 Task: Set up alerts for listings in Atlanta, Georgia, that have a gourmet kitchen or stainless steel appliances.
Action: Mouse moved to (347, 197)
Screenshot: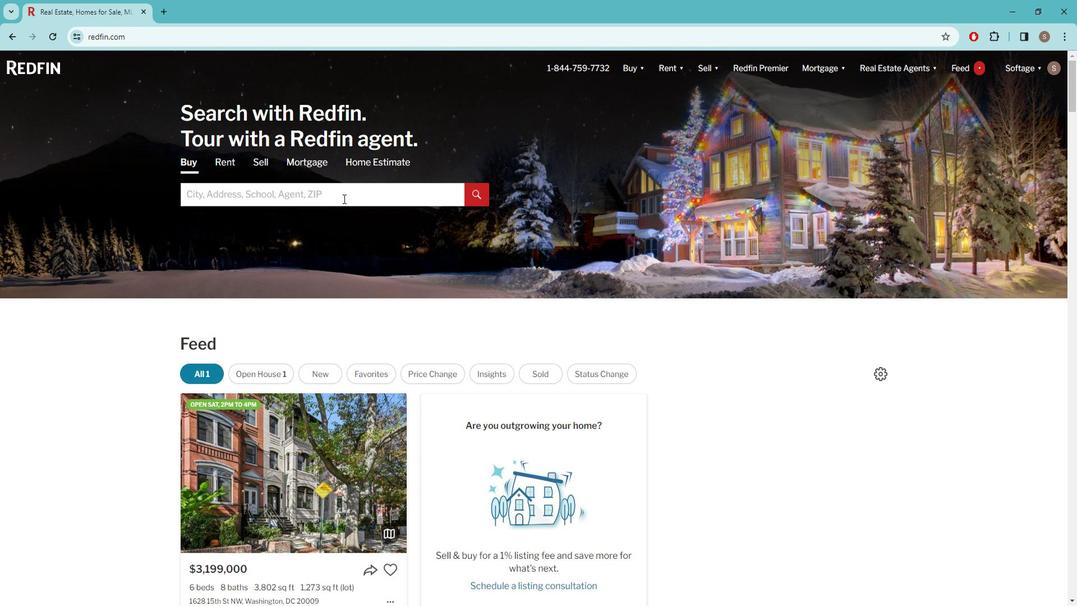 
Action: Mouse pressed left at (347, 197)
Screenshot: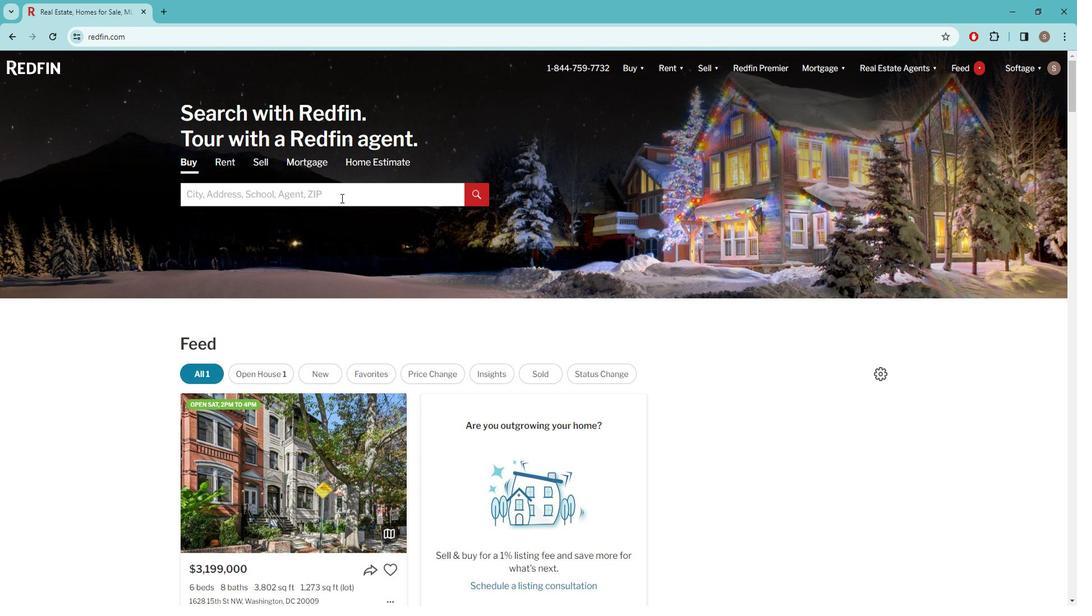 
Action: Key pressed a<Key.caps_lock>TLANTA,<Key.space><Key.caps_lock>g<Key.caps_lock>EO
Screenshot: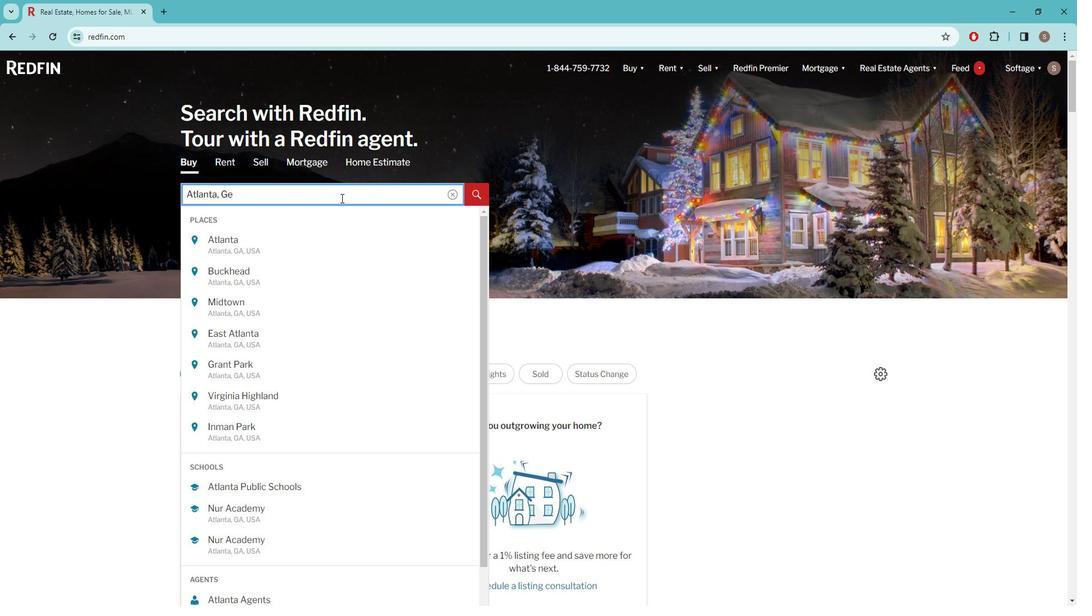 
Action: Mouse moved to (281, 236)
Screenshot: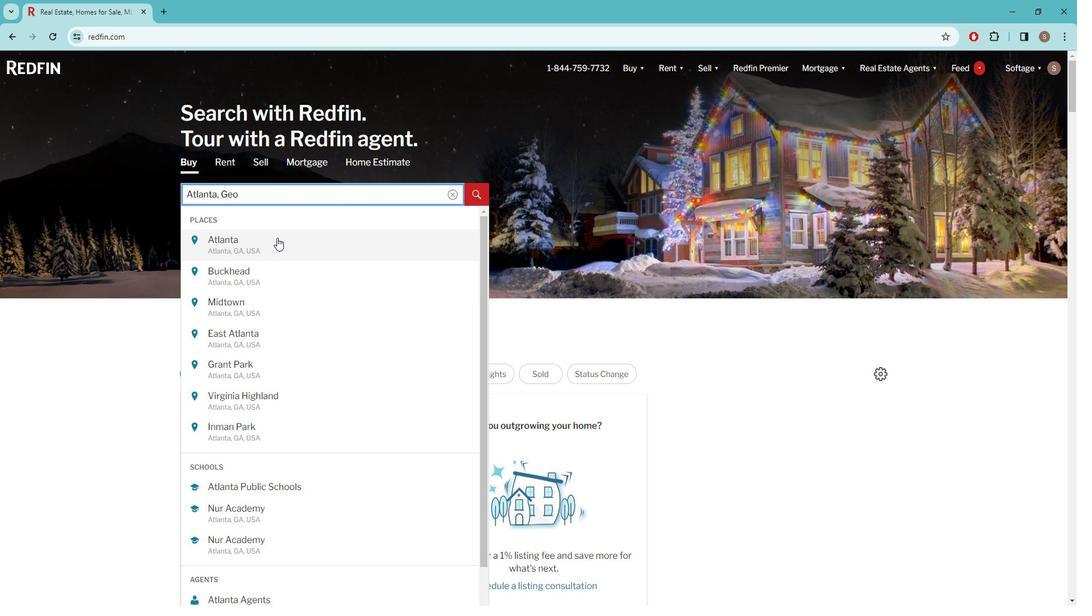 
Action: Mouse pressed left at (281, 236)
Screenshot: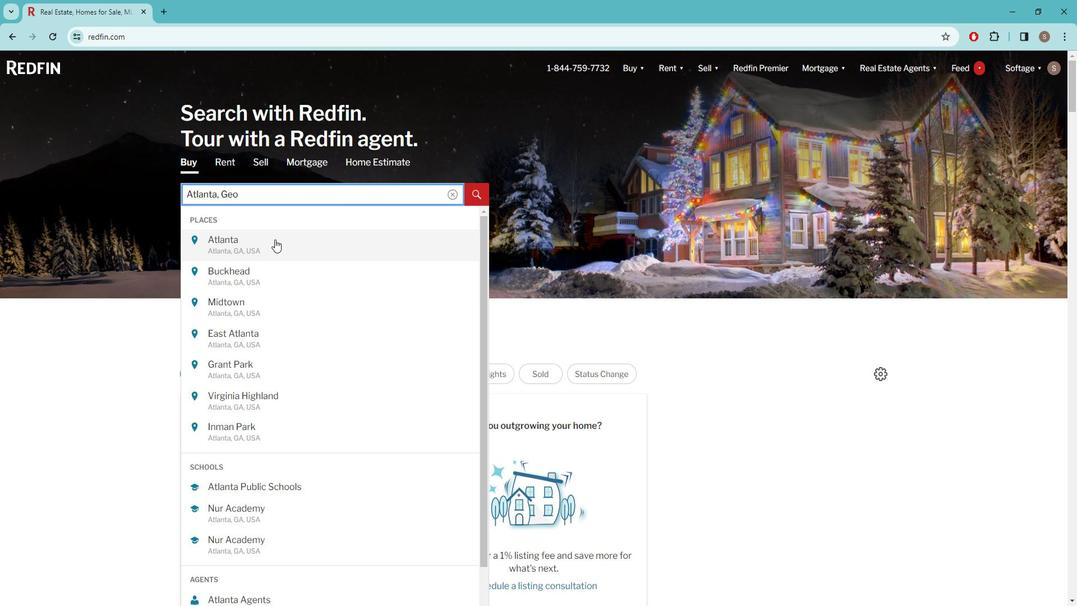 
Action: Mouse moved to (949, 140)
Screenshot: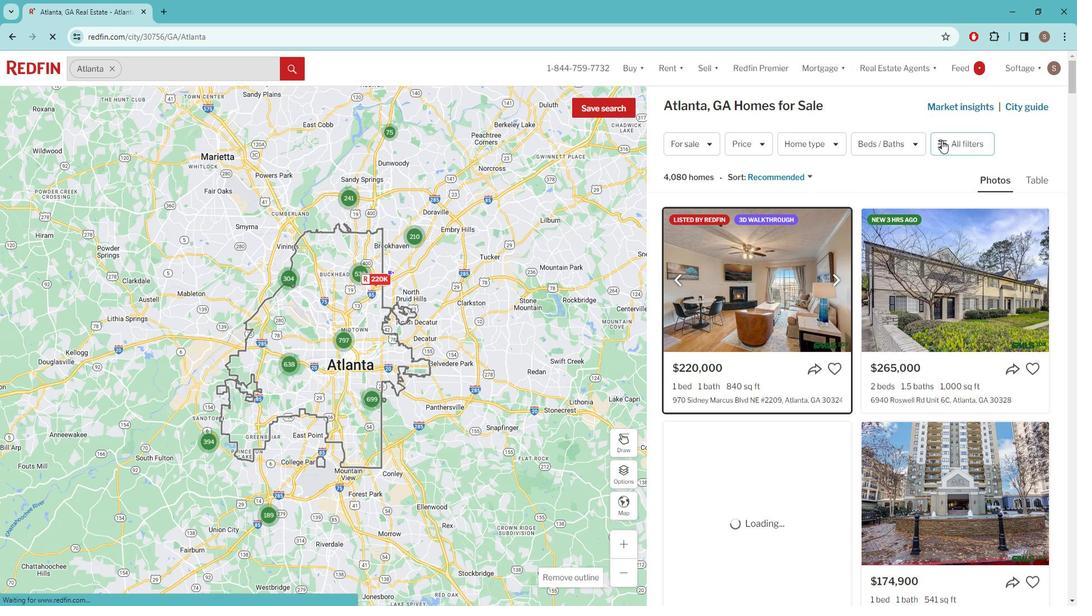 
Action: Mouse pressed left at (949, 140)
Screenshot: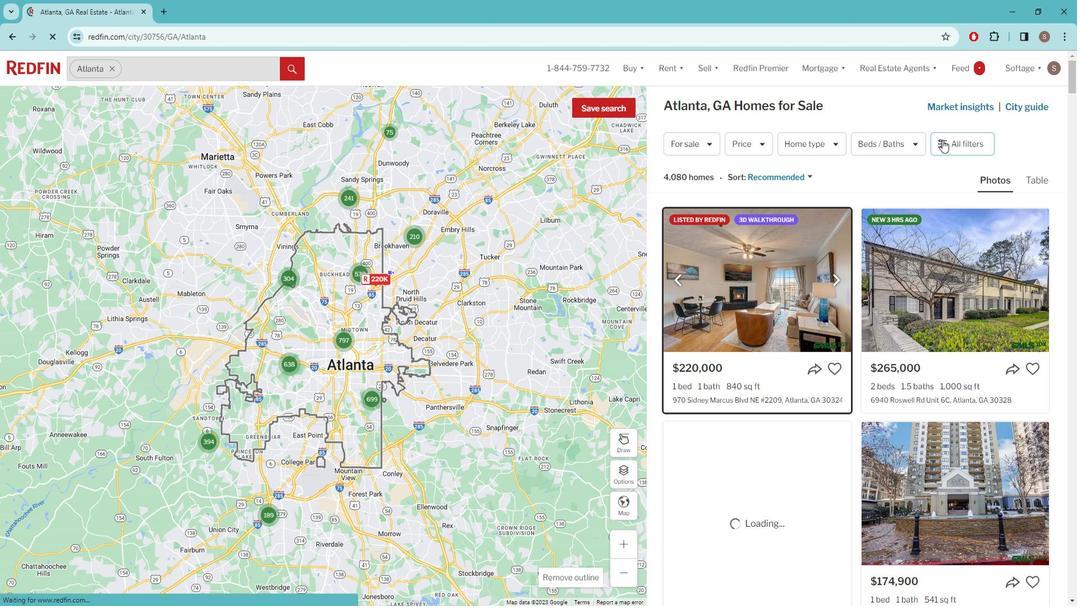 
Action: Mouse pressed left at (949, 140)
Screenshot: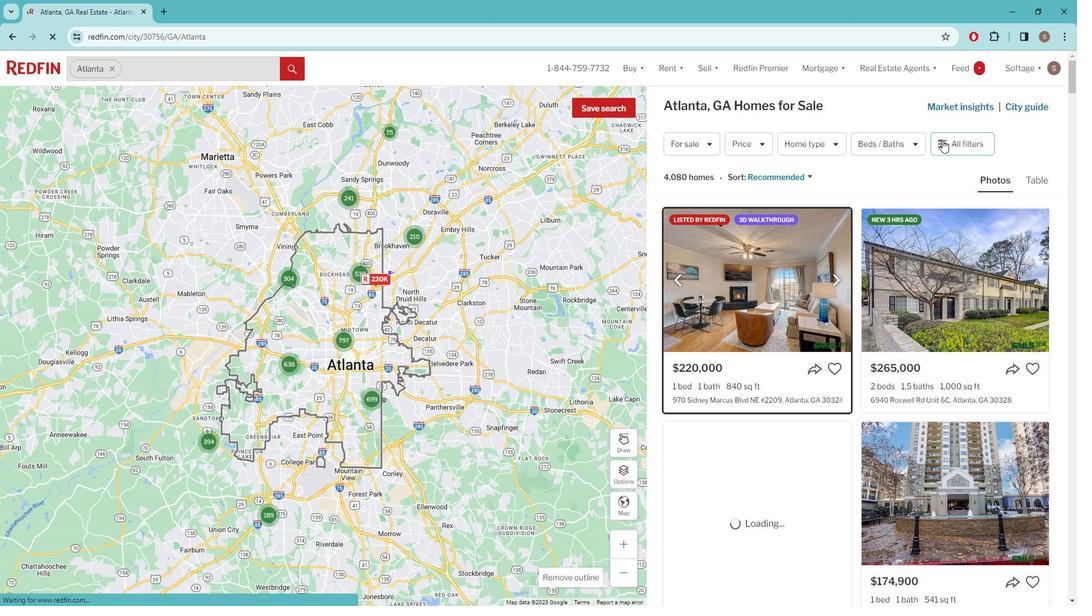 
Action: Mouse pressed left at (949, 140)
Screenshot: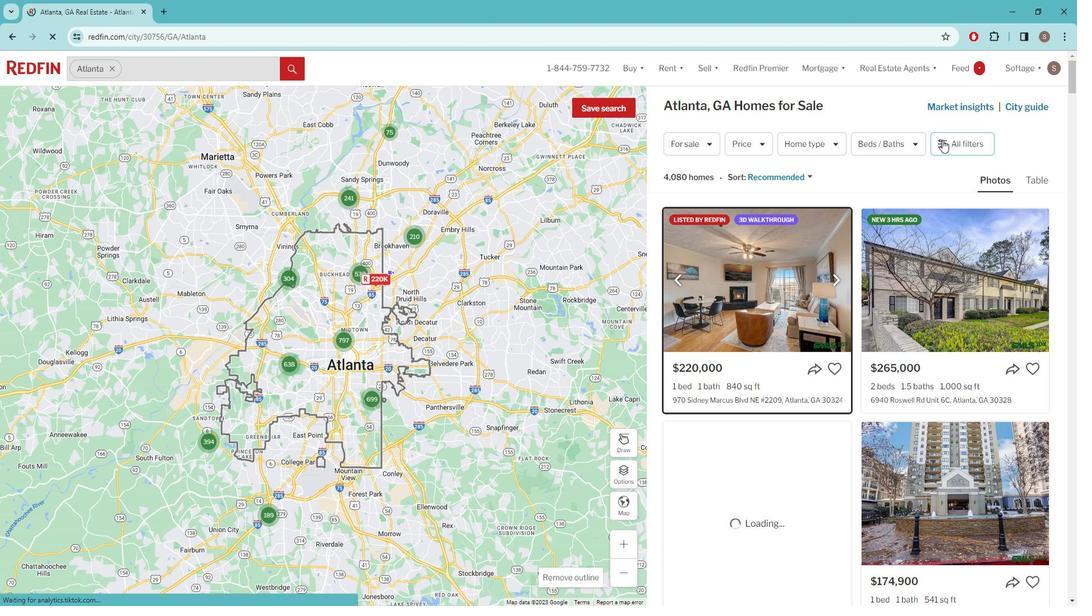 
Action: Mouse moved to (960, 142)
Screenshot: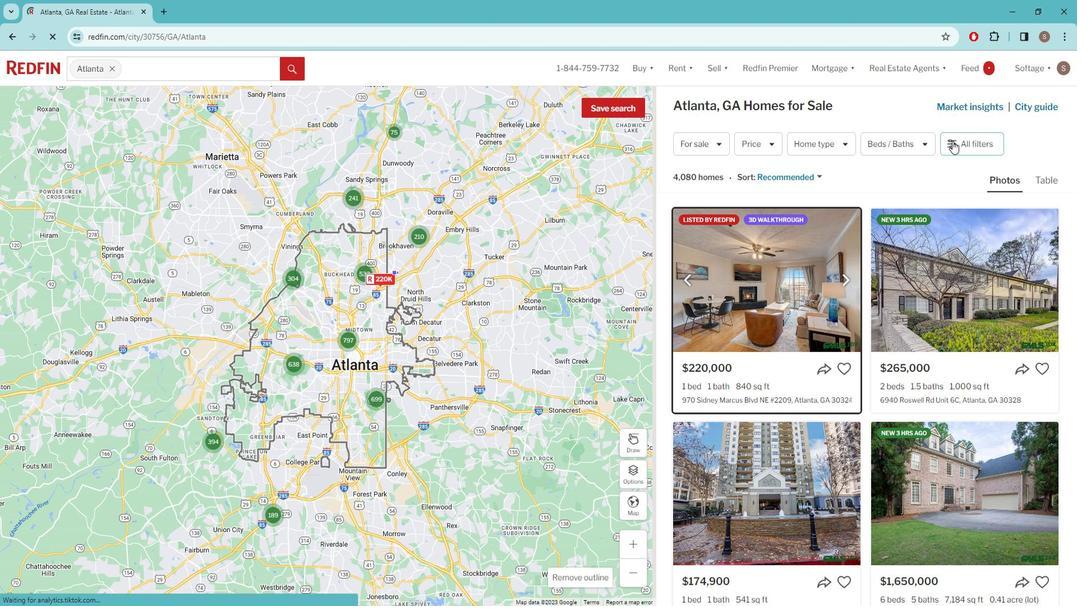 
Action: Mouse pressed left at (960, 142)
Screenshot: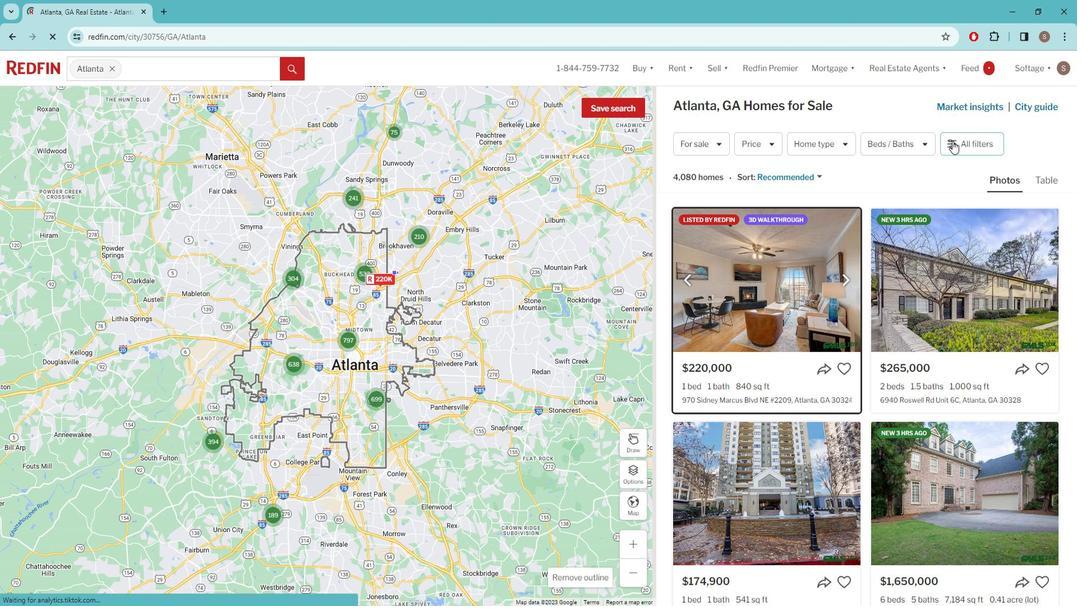 
Action: Mouse pressed left at (960, 142)
Screenshot: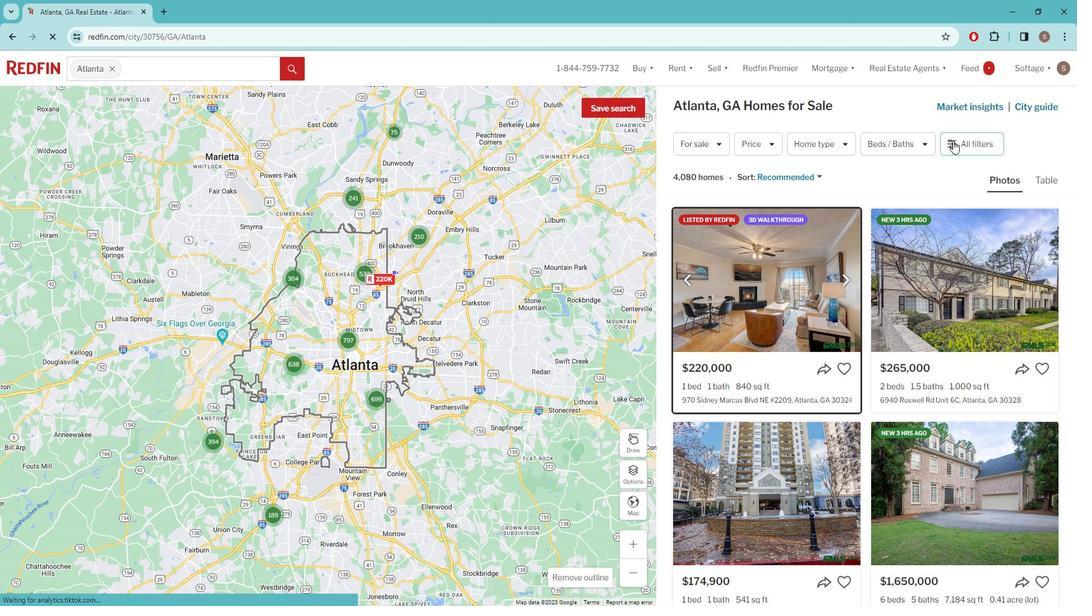 
Action: Mouse moved to (943, 165)
Screenshot: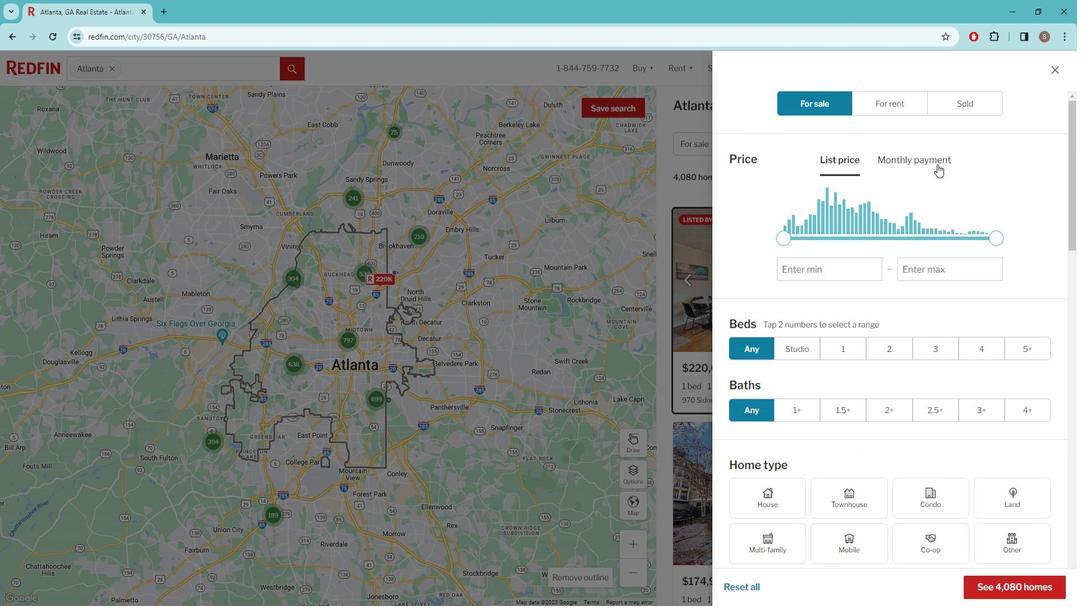 
Action: Mouse scrolled (943, 164) with delta (0, 0)
Screenshot: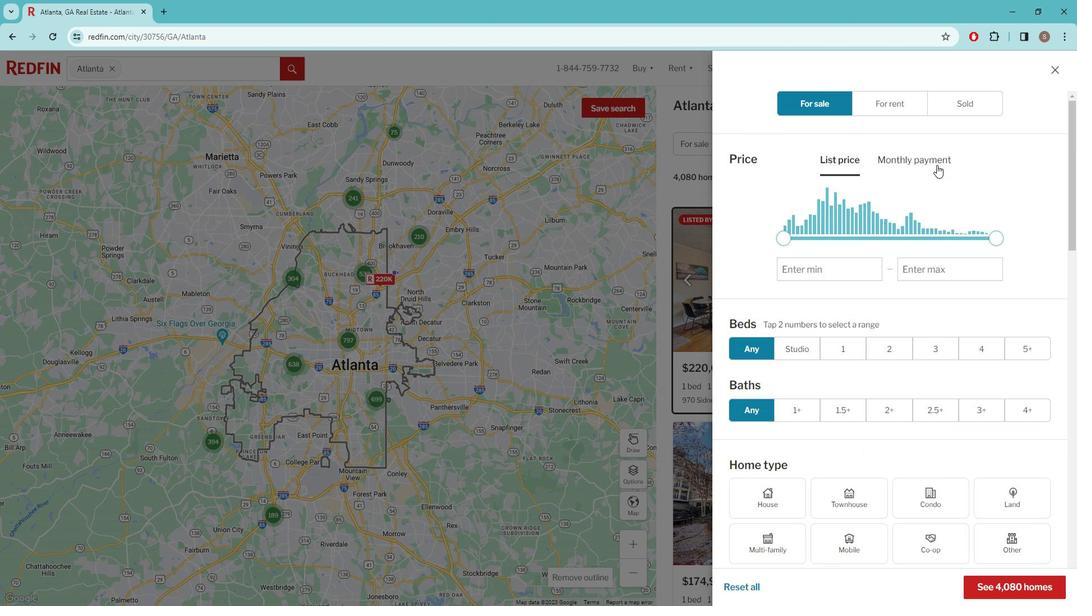 
Action: Mouse moved to (942, 166)
Screenshot: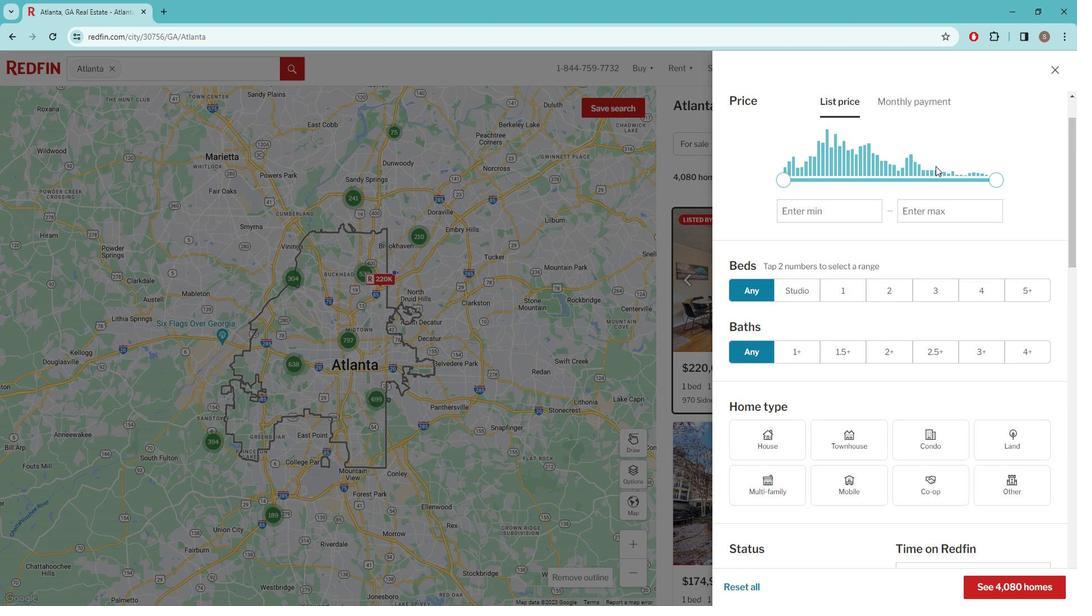 
Action: Mouse scrolled (942, 166) with delta (0, 0)
Screenshot: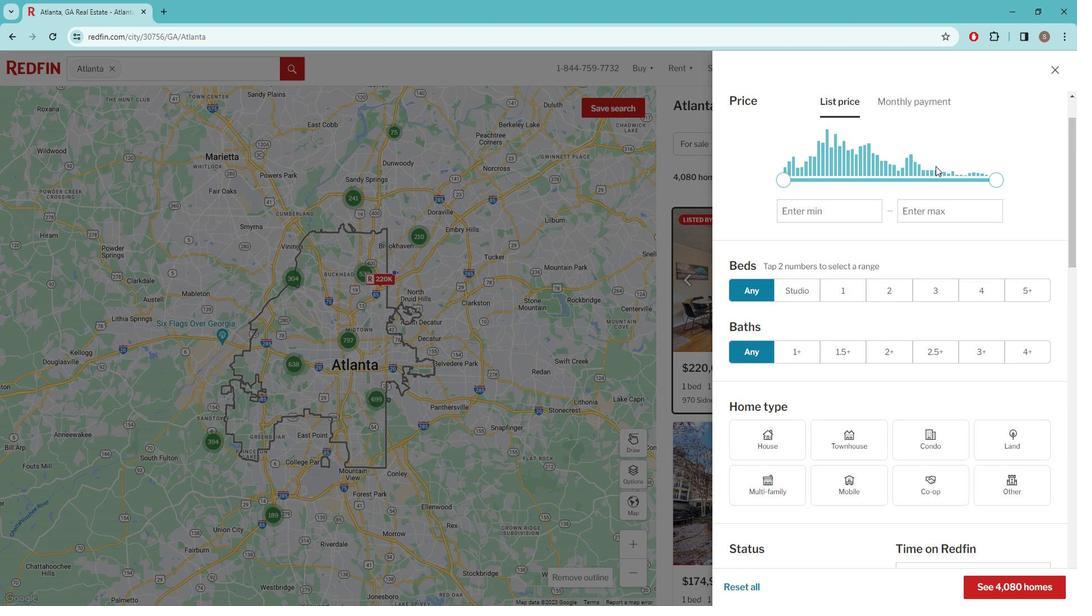 
Action: Mouse moved to (942, 167)
Screenshot: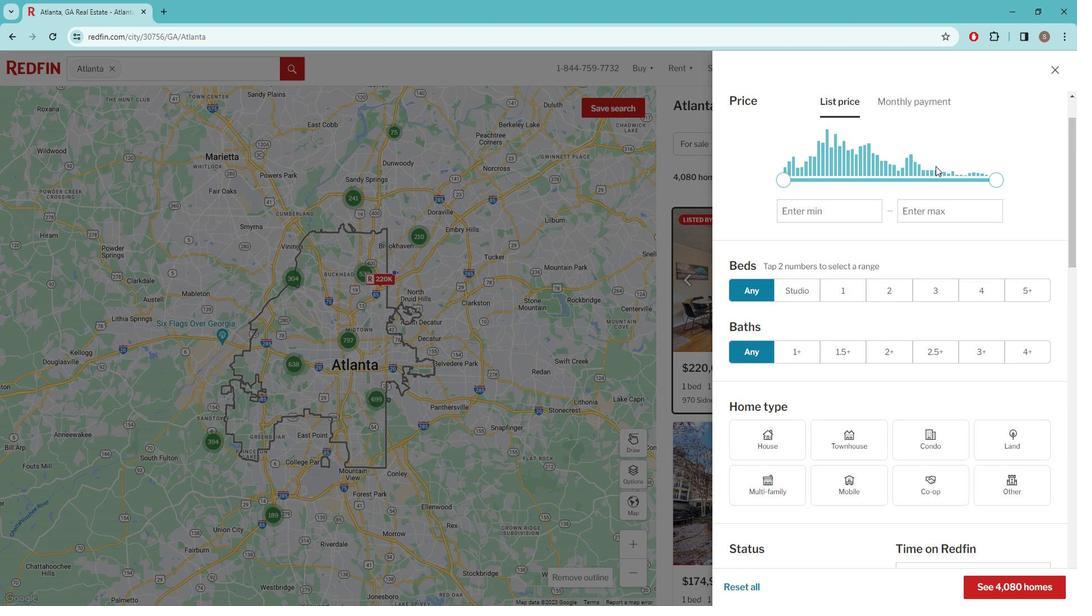 
Action: Mouse scrolled (942, 167) with delta (0, 0)
Screenshot: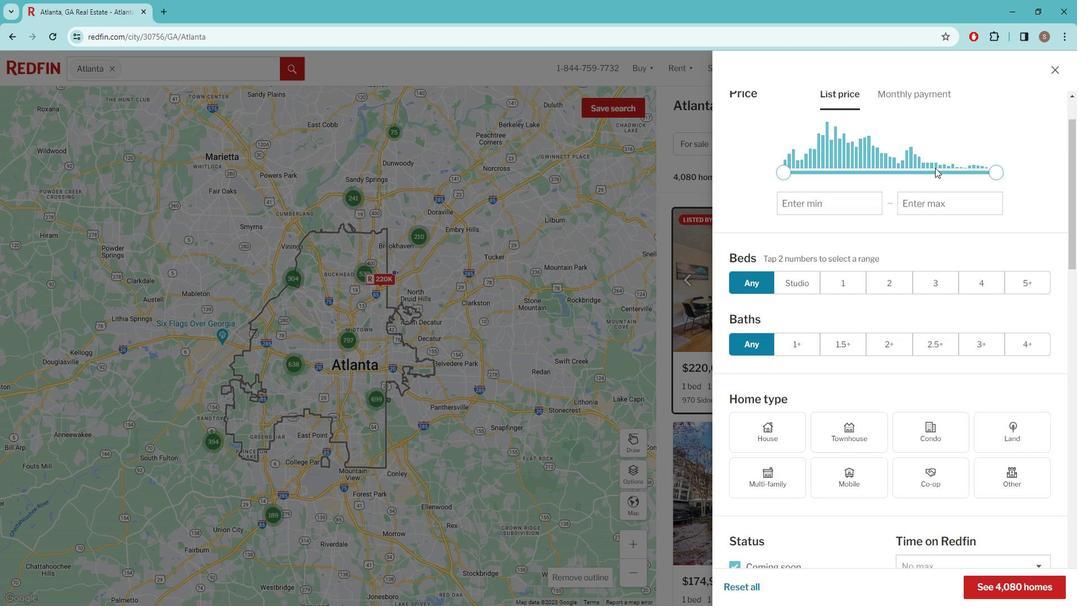 
Action: Mouse moved to (935, 180)
Screenshot: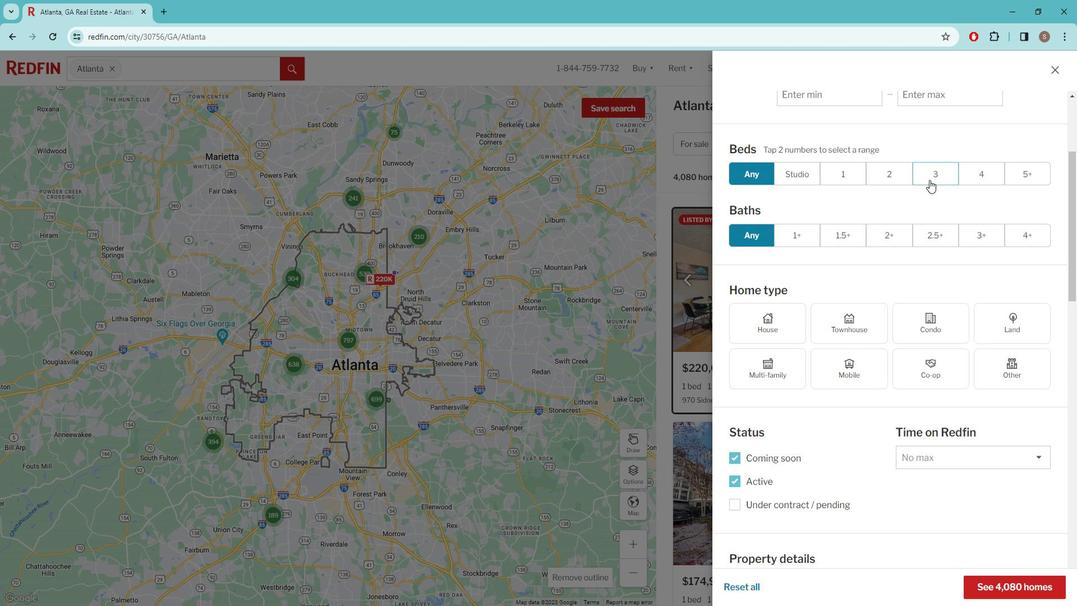 
Action: Mouse scrolled (935, 179) with delta (0, 0)
Screenshot: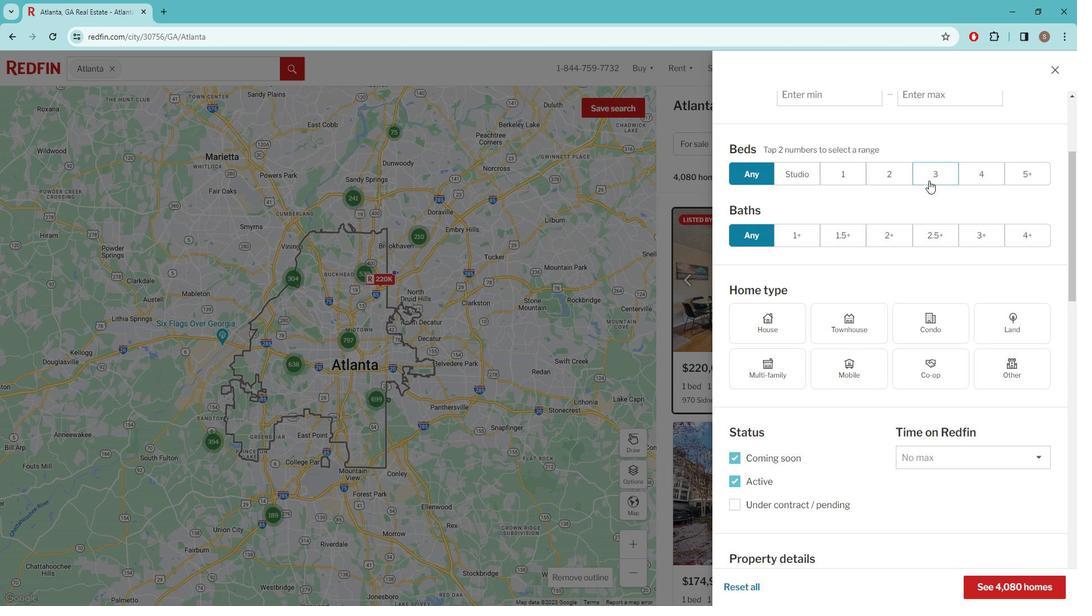 
Action: Mouse scrolled (935, 179) with delta (0, 0)
Screenshot: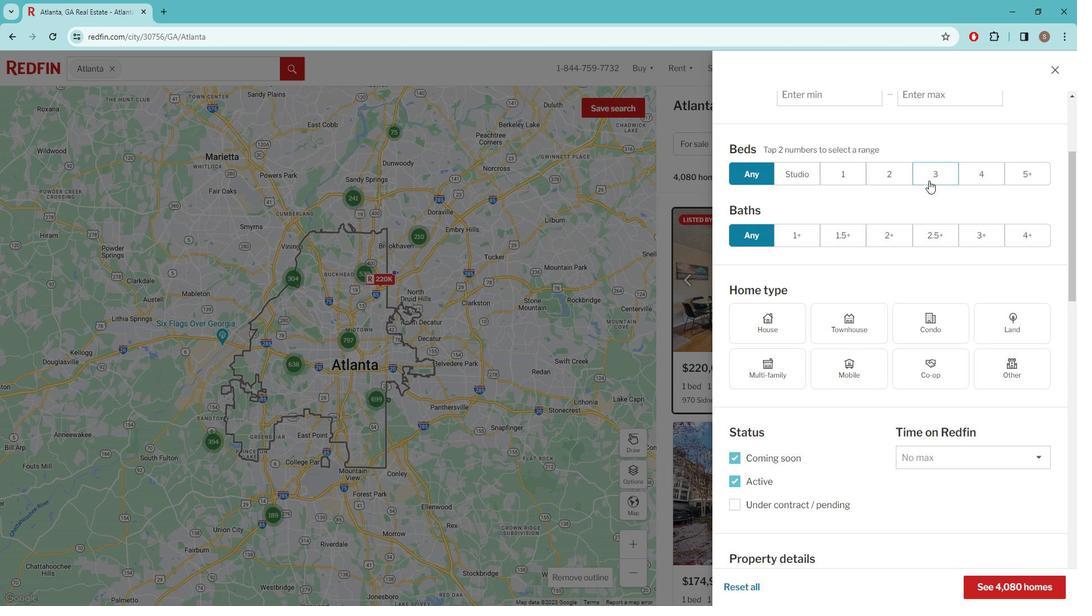
Action: Mouse moved to (939, 185)
Screenshot: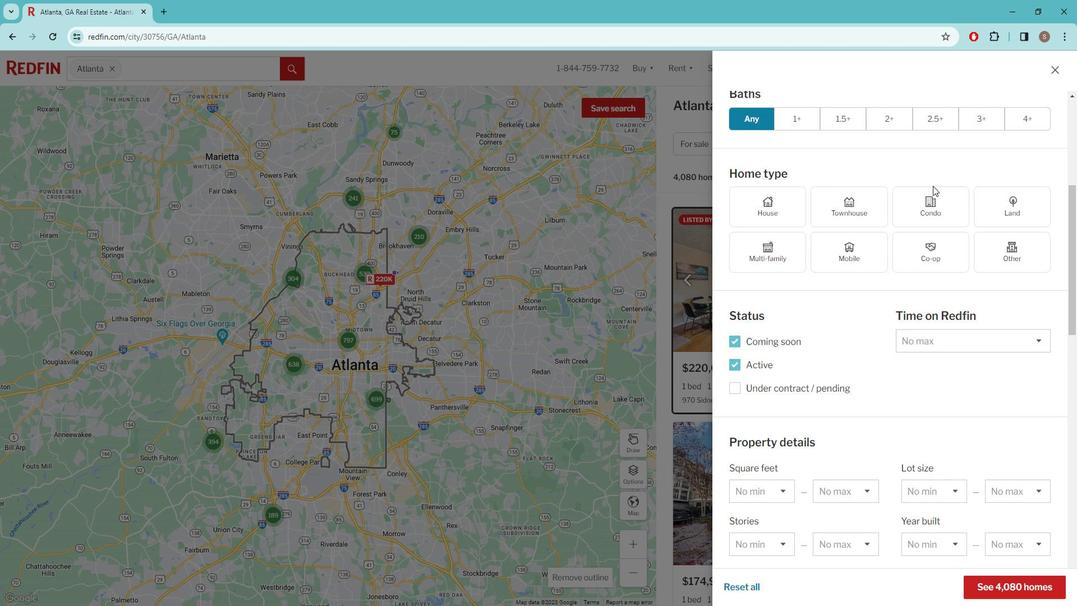 
Action: Mouse scrolled (939, 185) with delta (0, 0)
Screenshot: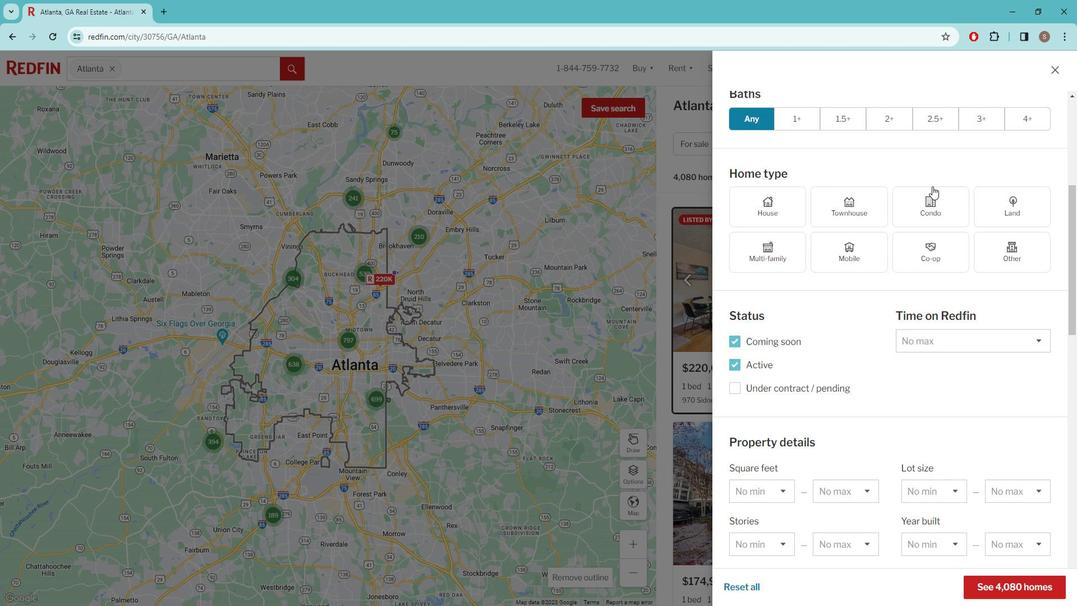 
Action: Mouse moved to (939, 185)
Screenshot: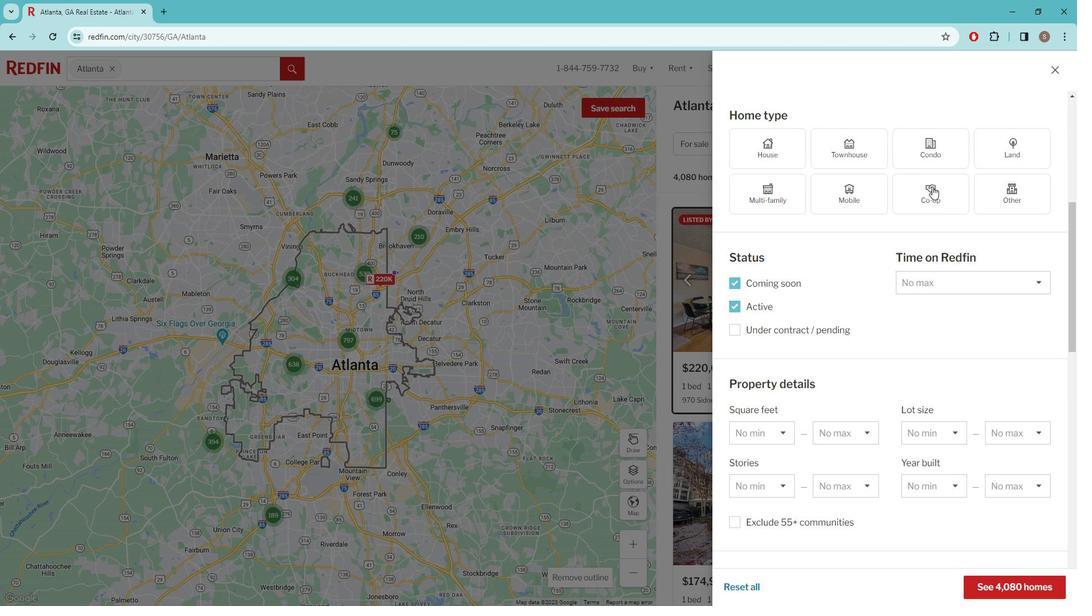 
Action: Mouse scrolled (939, 185) with delta (0, 0)
Screenshot: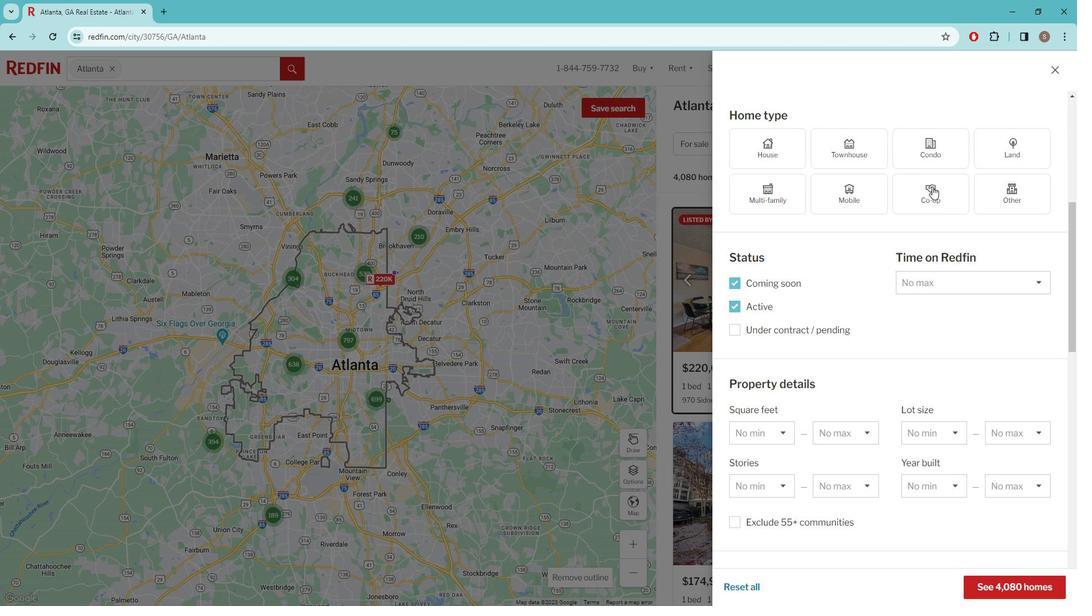 
Action: Mouse scrolled (939, 185) with delta (0, 0)
Screenshot: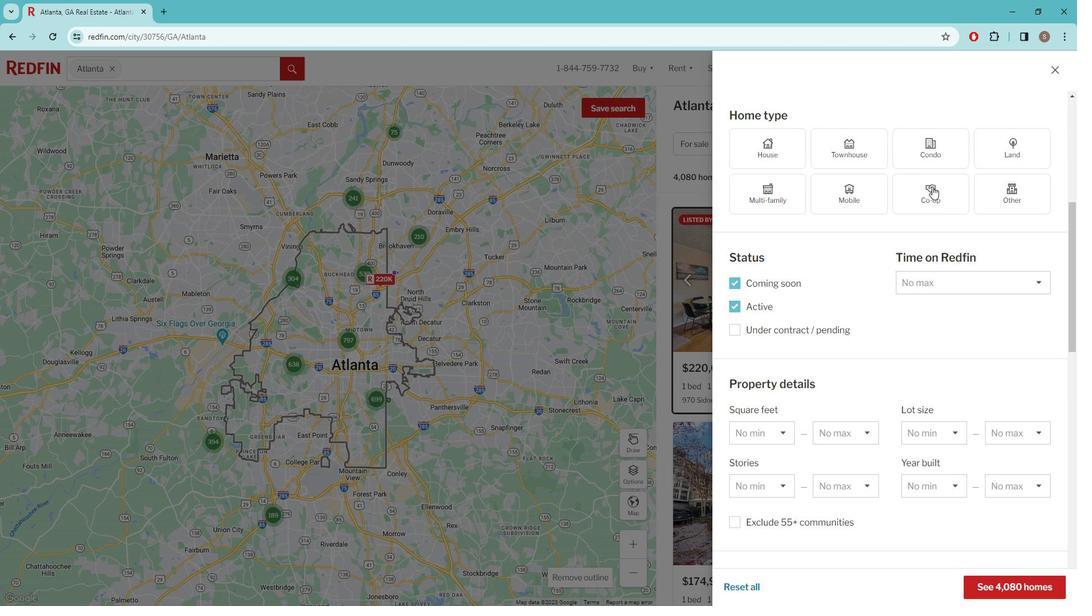 
Action: Mouse scrolled (939, 185) with delta (0, 0)
Screenshot: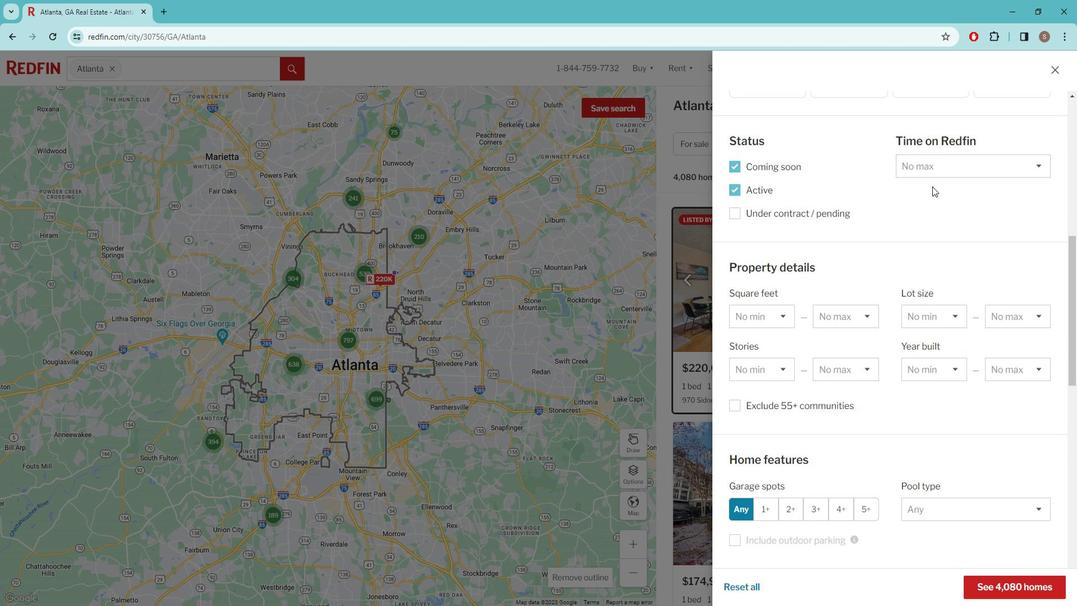 
Action: Mouse scrolled (939, 185) with delta (0, 0)
Screenshot: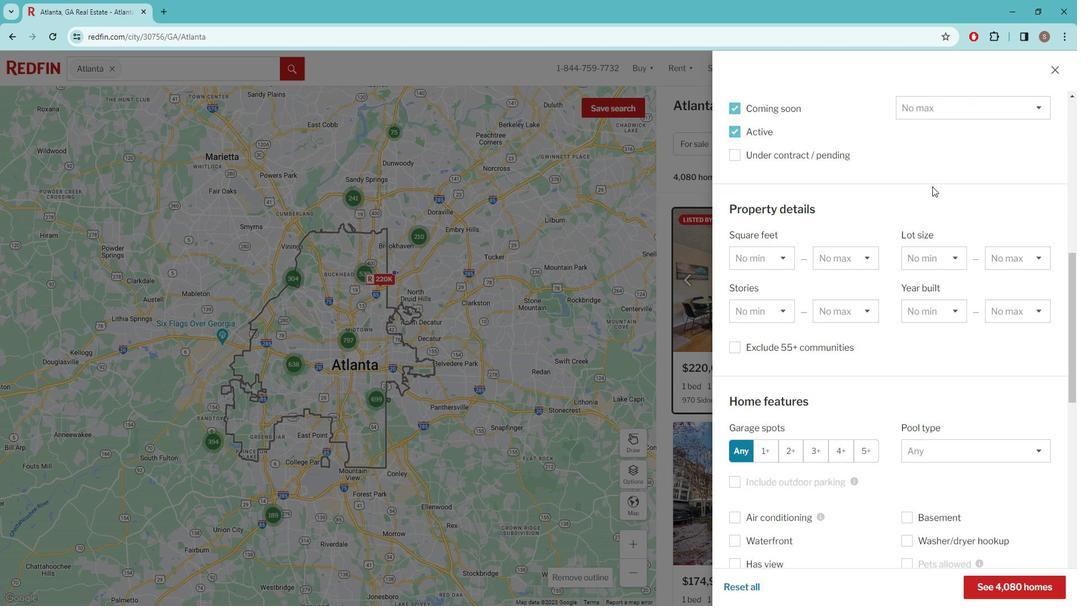 
Action: Mouse scrolled (939, 185) with delta (0, 0)
Screenshot: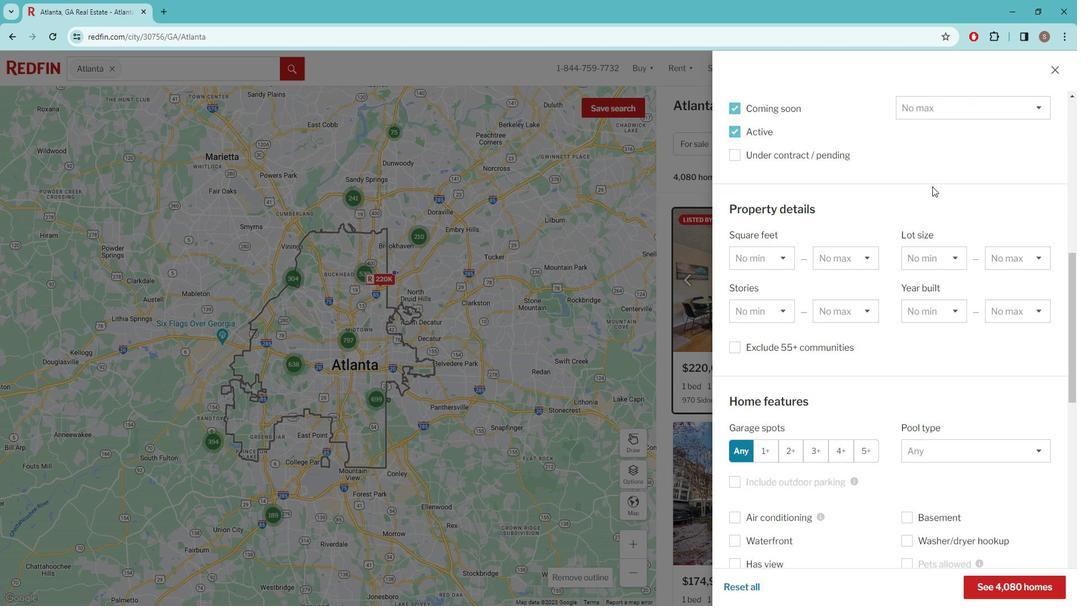 
Action: Mouse scrolled (939, 185) with delta (0, 0)
Screenshot: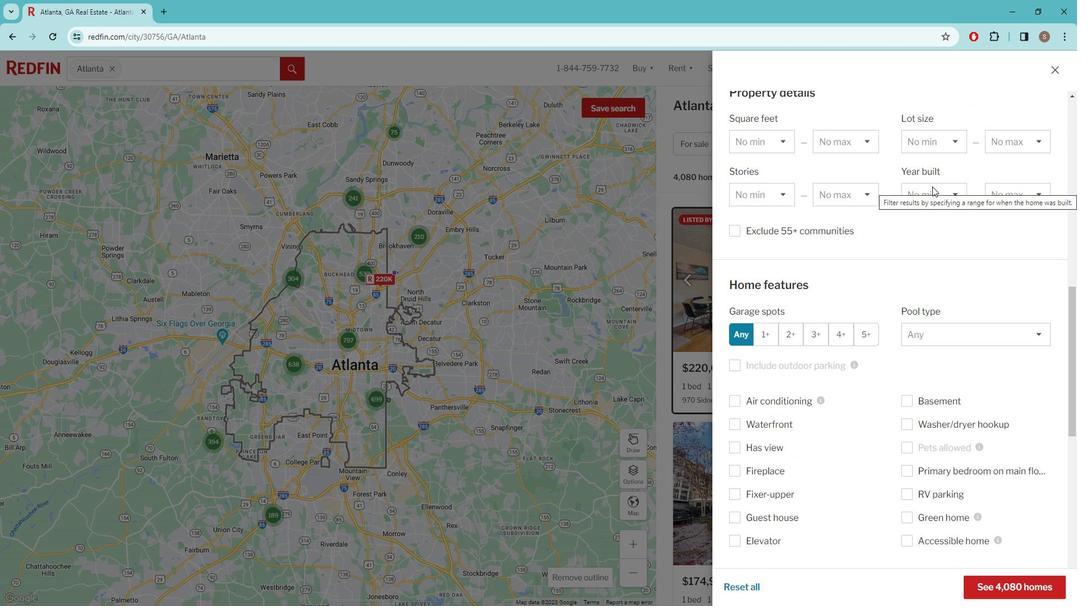 
Action: Mouse scrolled (939, 185) with delta (0, 0)
Screenshot: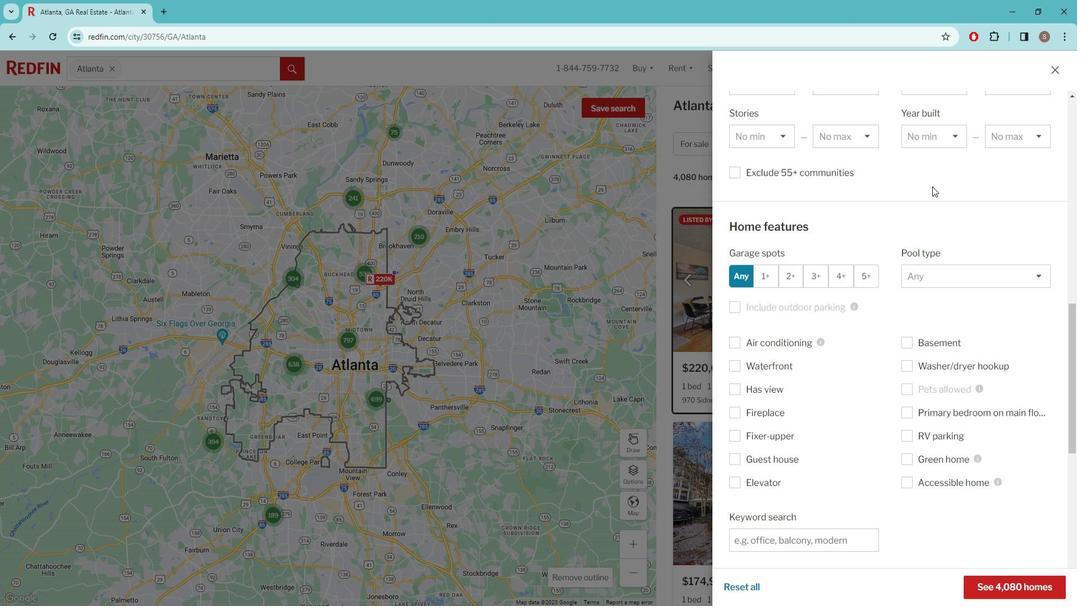 
Action: Mouse scrolled (939, 185) with delta (0, 0)
Screenshot: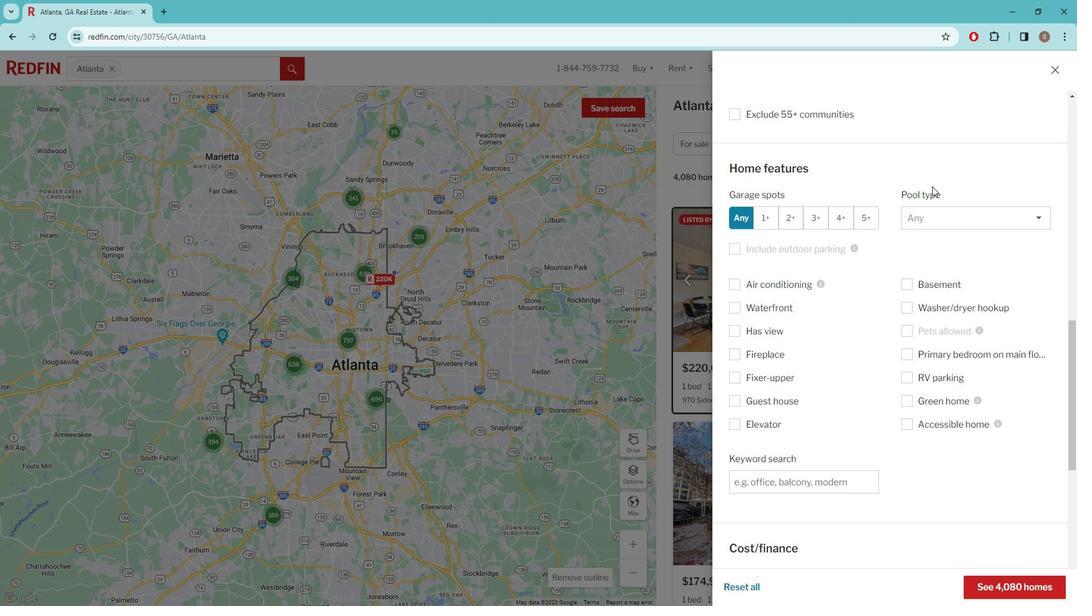 
Action: Mouse moved to (760, 409)
Screenshot: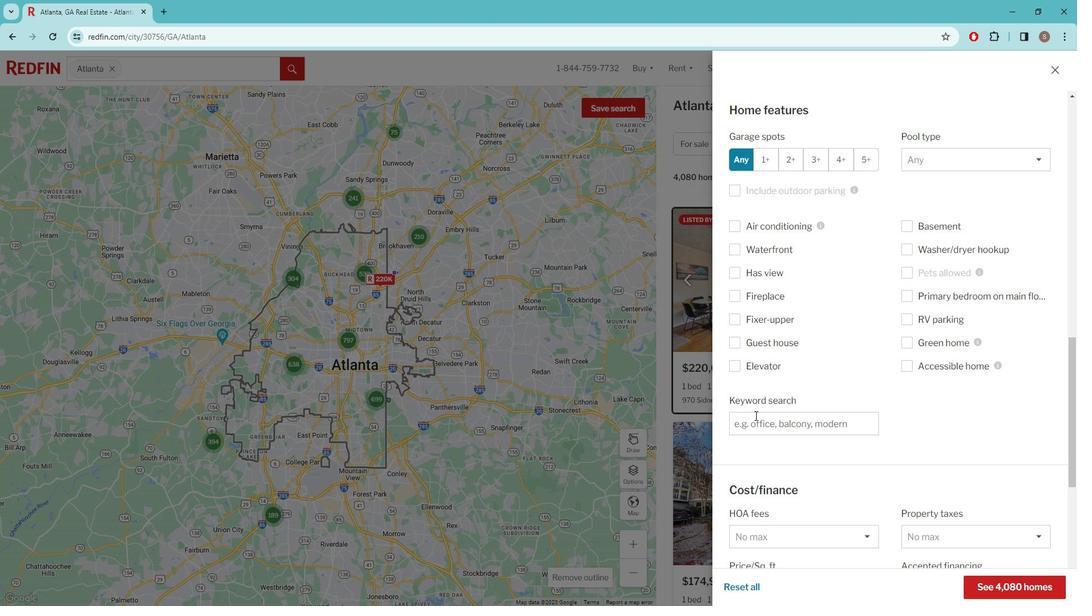 
Action: Mouse pressed left at (760, 409)
Screenshot: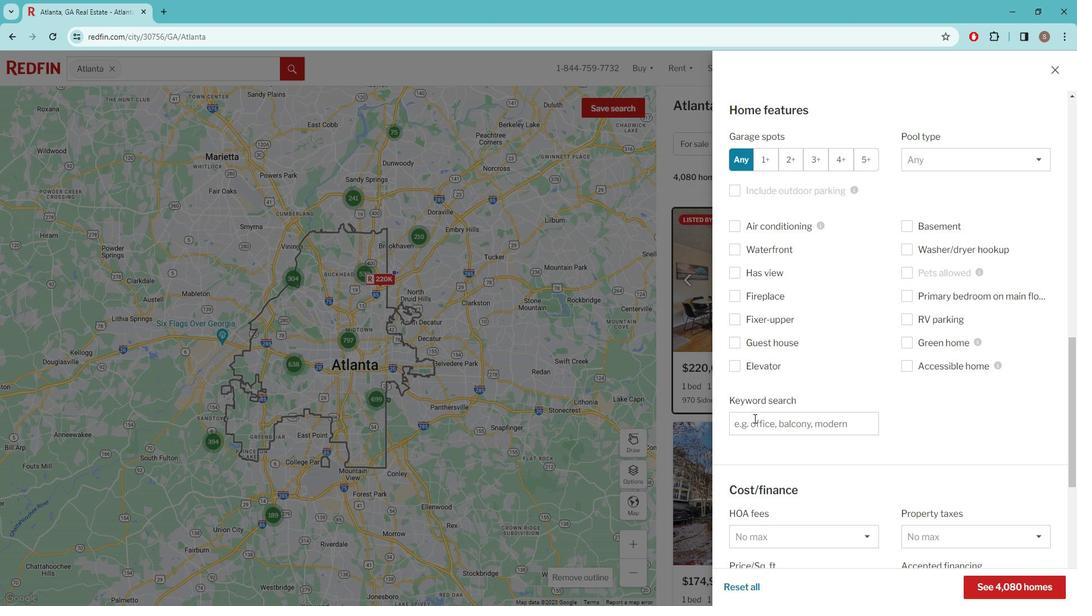 
Action: Key pressed <Key.caps_lock>g<Key.caps_lock>OURMET<Key.space>KITCHEN<Key.space>
Screenshot: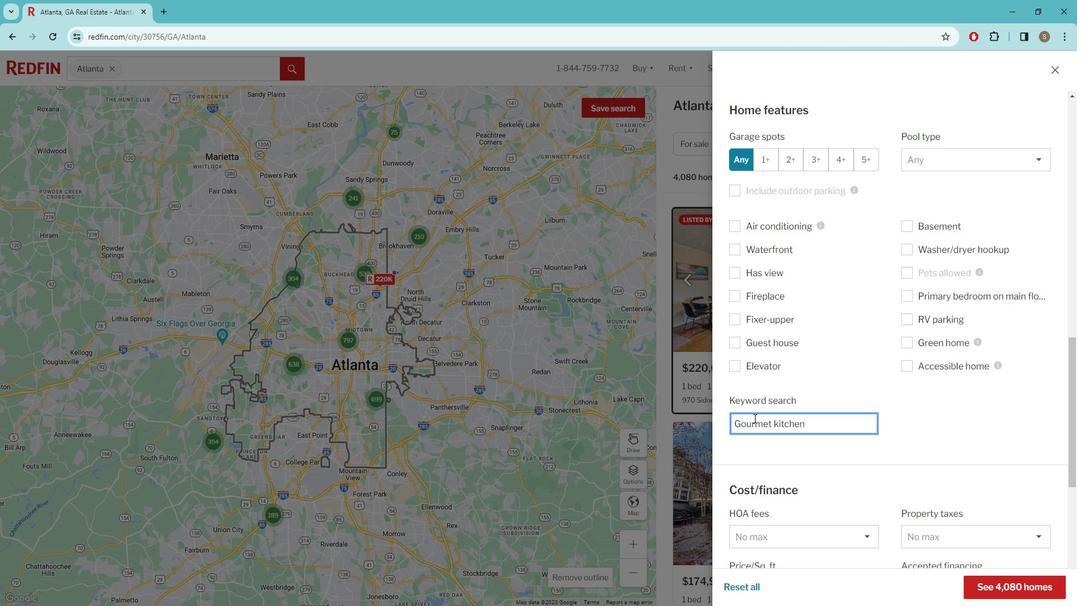 
Action: Mouse scrolled (760, 408) with delta (0, 0)
Screenshot: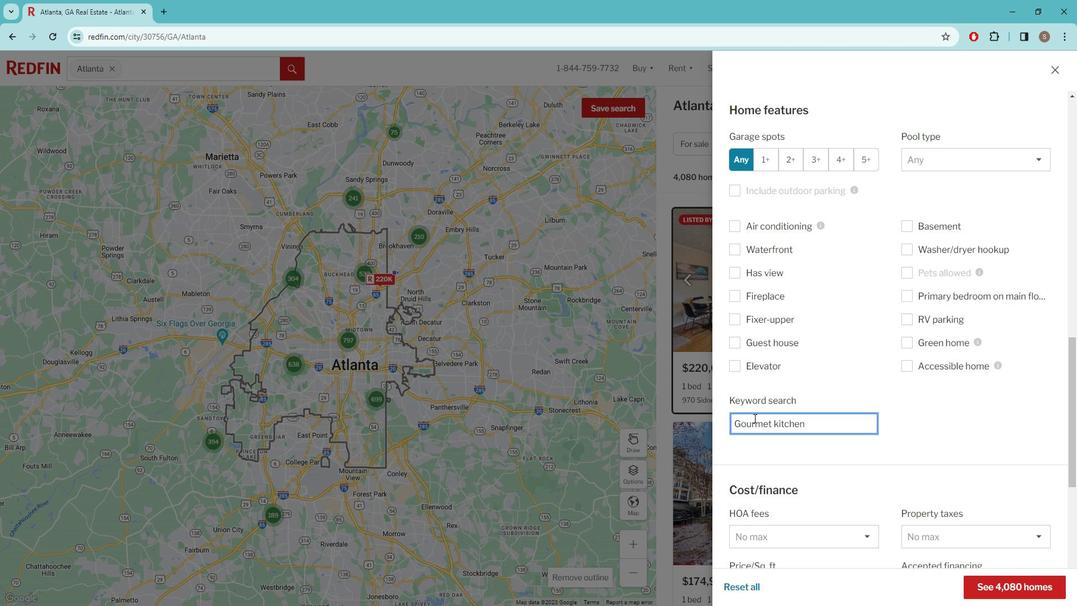 
Action: Mouse moved to (869, 409)
Screenshot: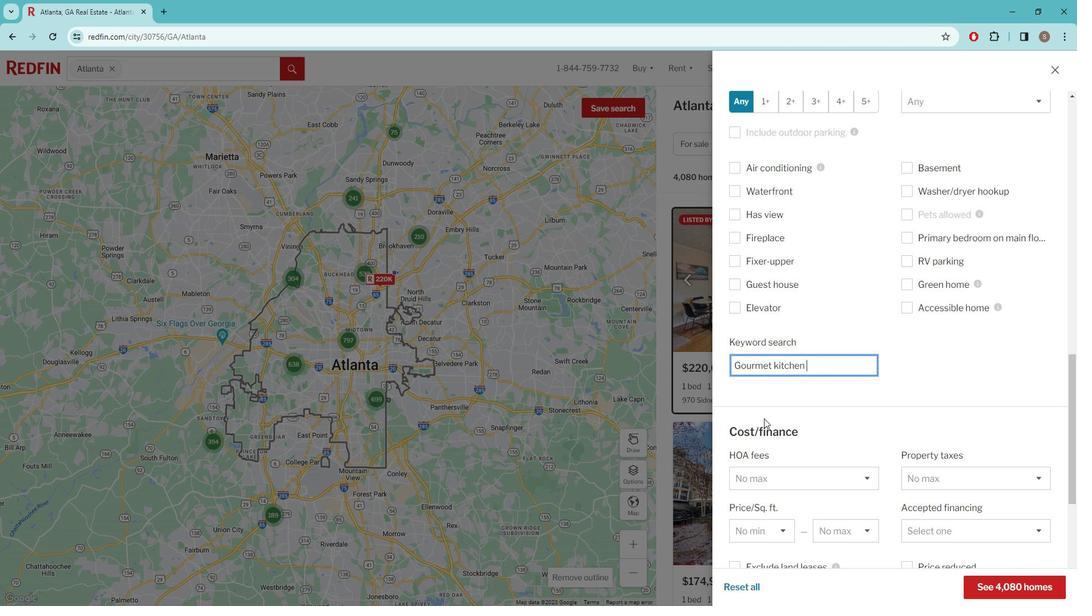 
Action: Mouse scrolled (869, 409) with delta (0, 0)
Screenshot: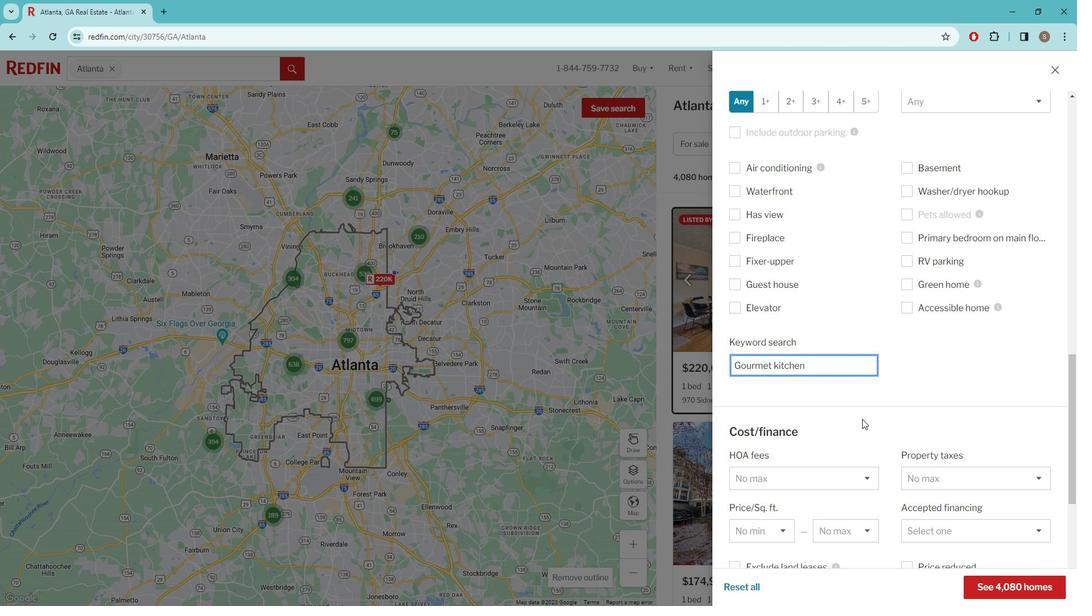 
Action: Mouse scrolled (869, 409) with delta (0, 0)
Screenshot: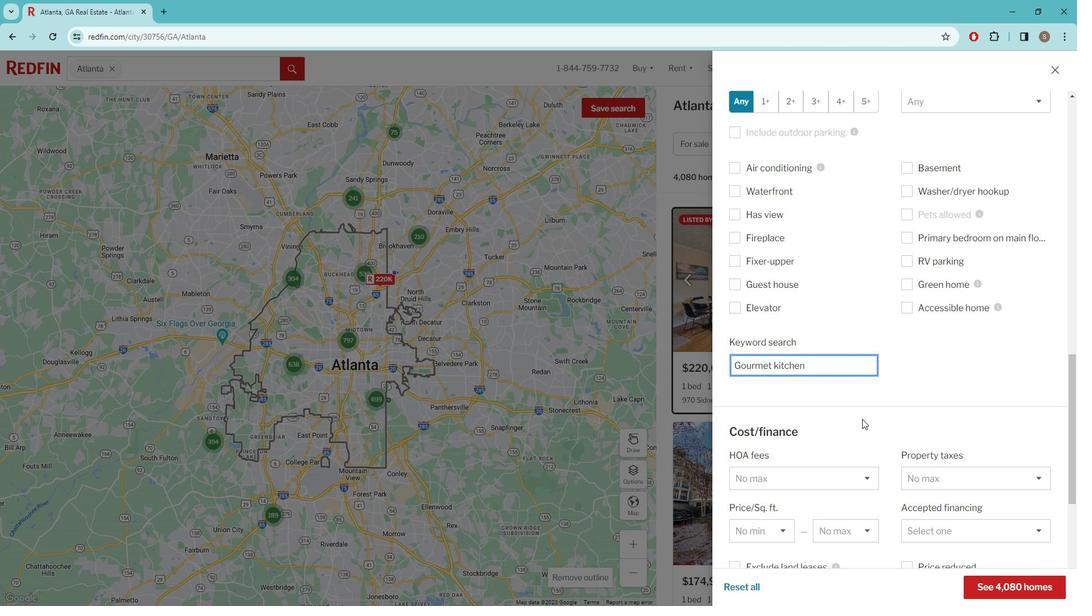 
Action: Mouse scrolled (869, 409) with delta (0, 0)
Screenshot: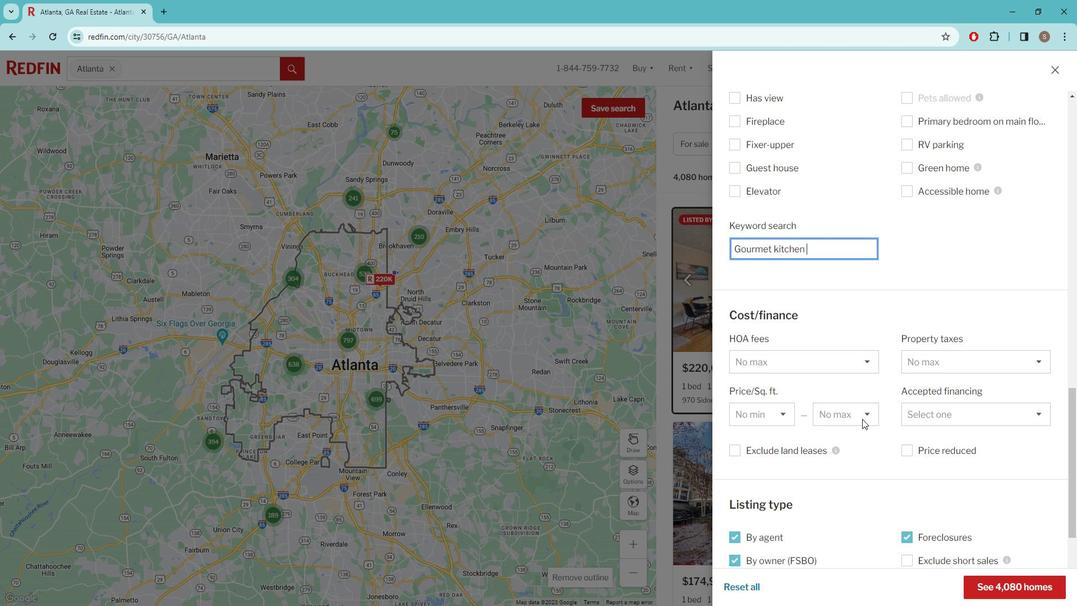 
Action: Mouse scrolled (869, 409) with delta (0, 0)
Screenshot: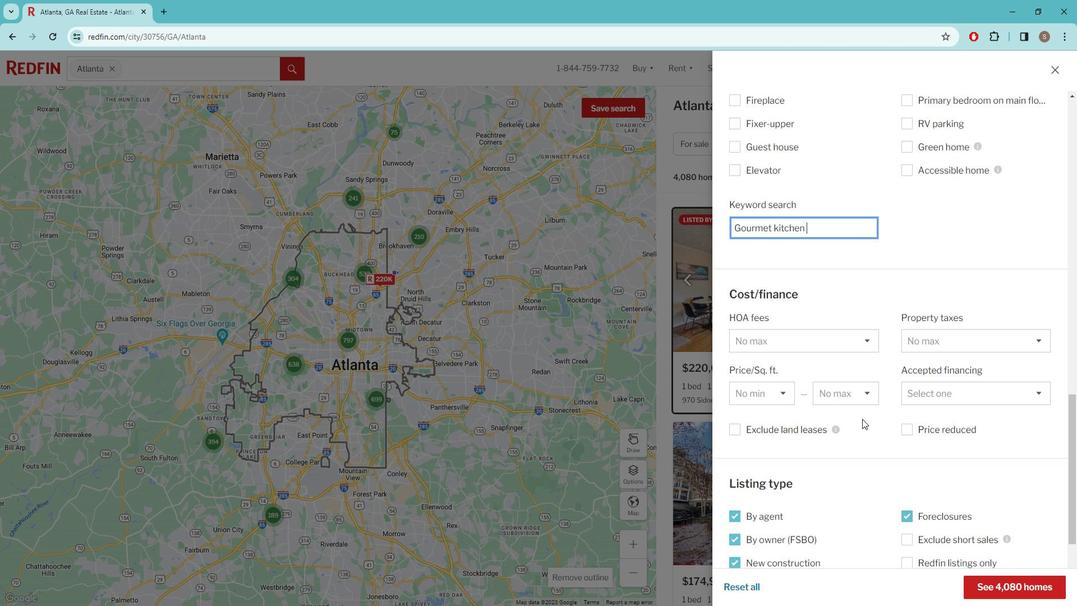 
Action: Mouse scrolled (869, 409) with delta (0, 0)
Screenshot: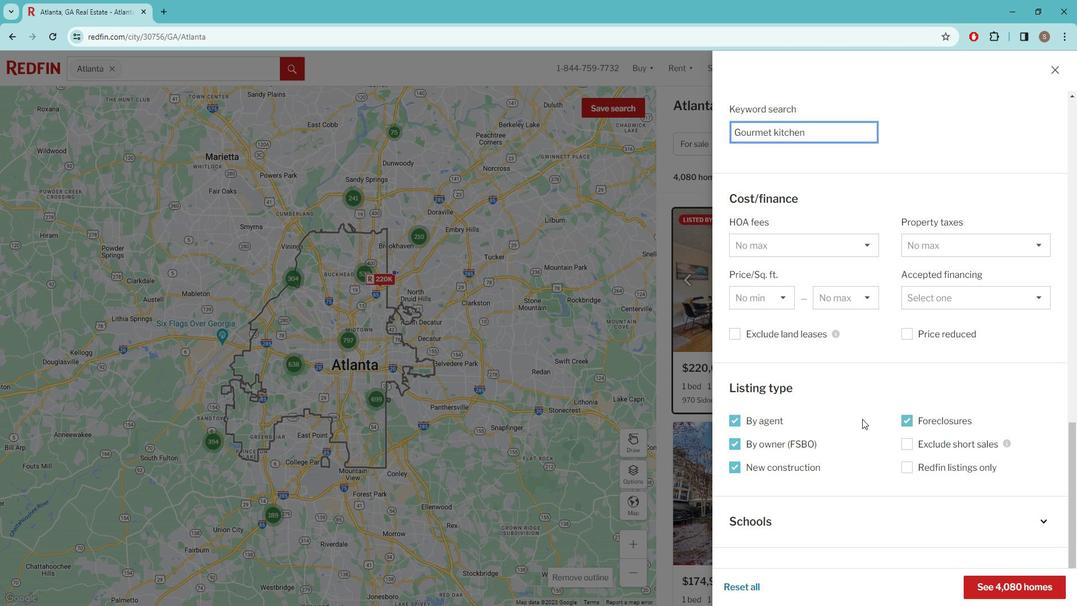 
Action: Mouse scrolled (869, 409) with delta (0, 0)
Screenshot: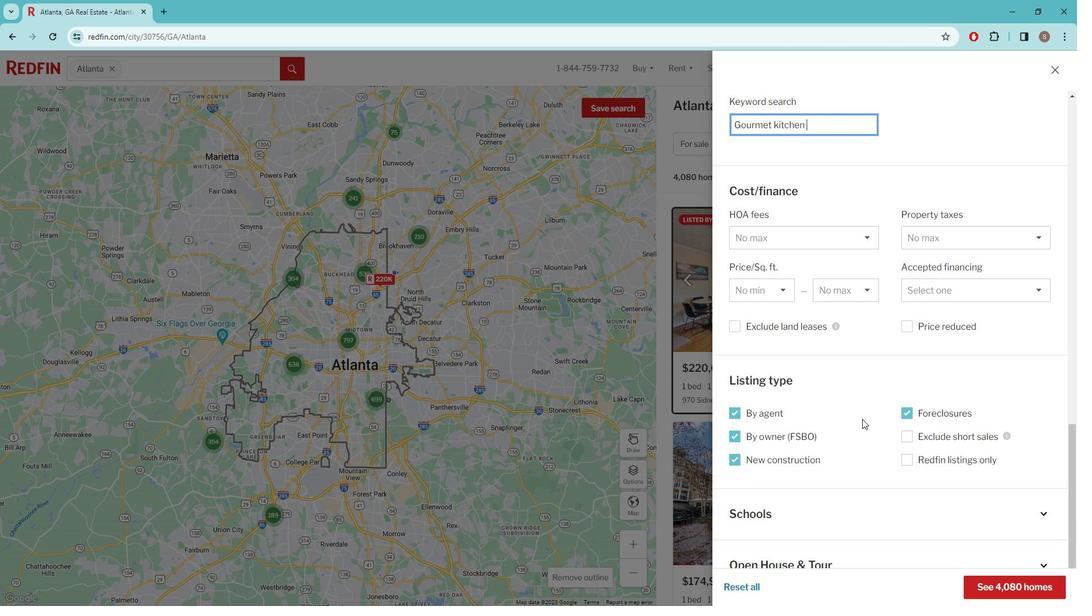 
Action: Mouse moved to (870, 409)
Screenshot: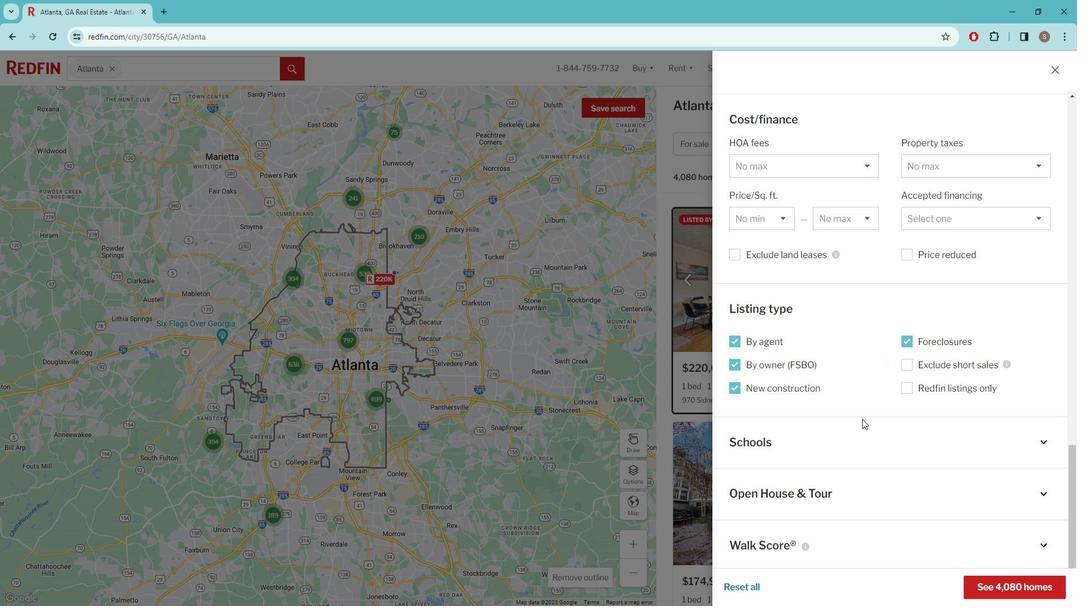 
Action: Mouse scrolled (870, 409) with delta (0, 0)
Screenshot: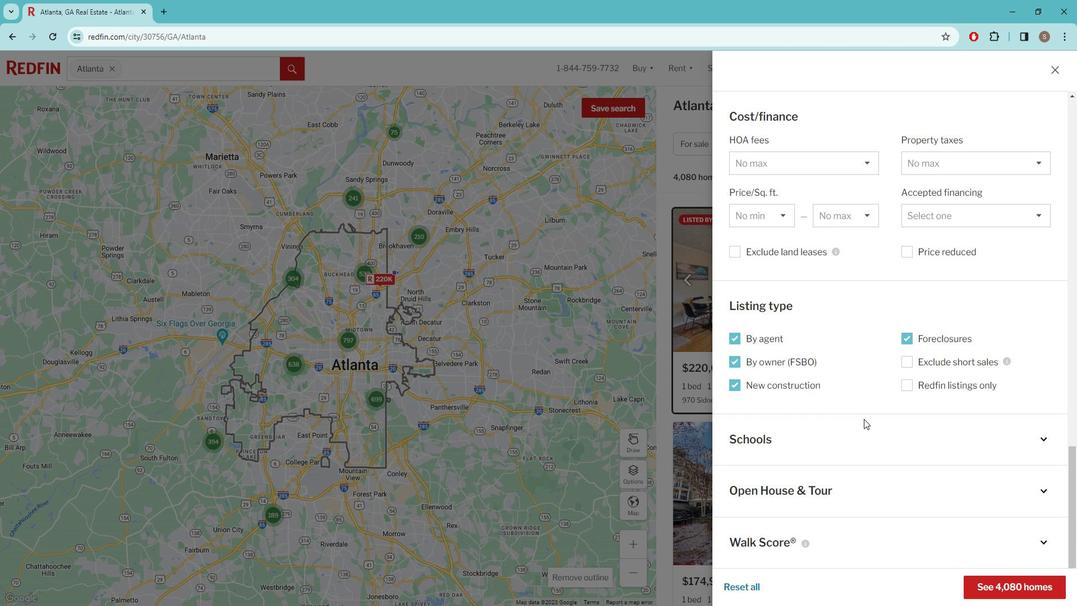 
Action: Mouse scrolled (870, 409) with delta (0, 0)
Screenshot: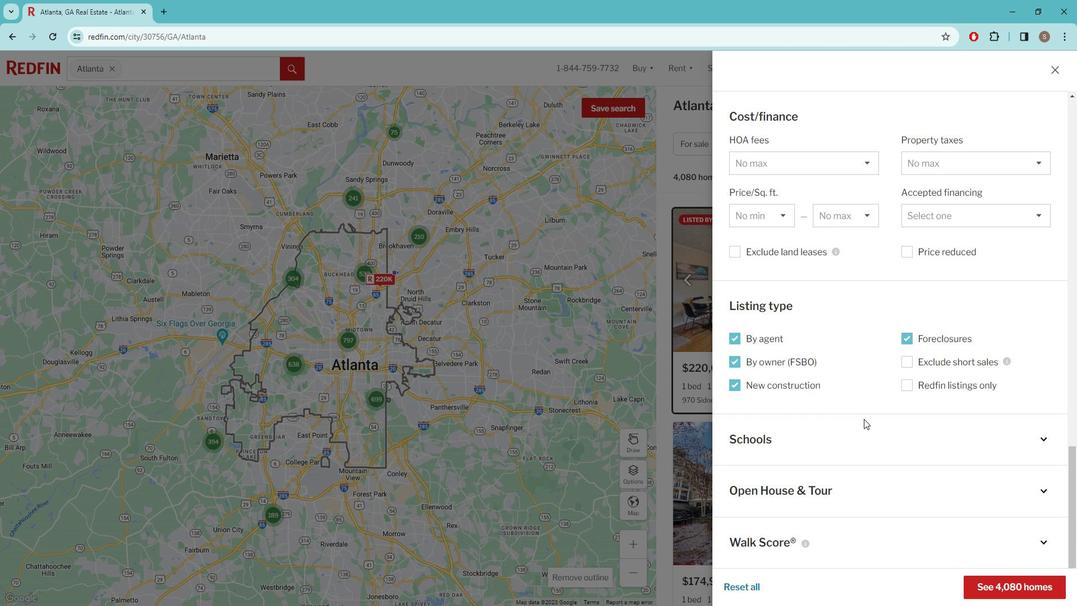 
Action: Mouse moved to (871, 409)
Screenshot: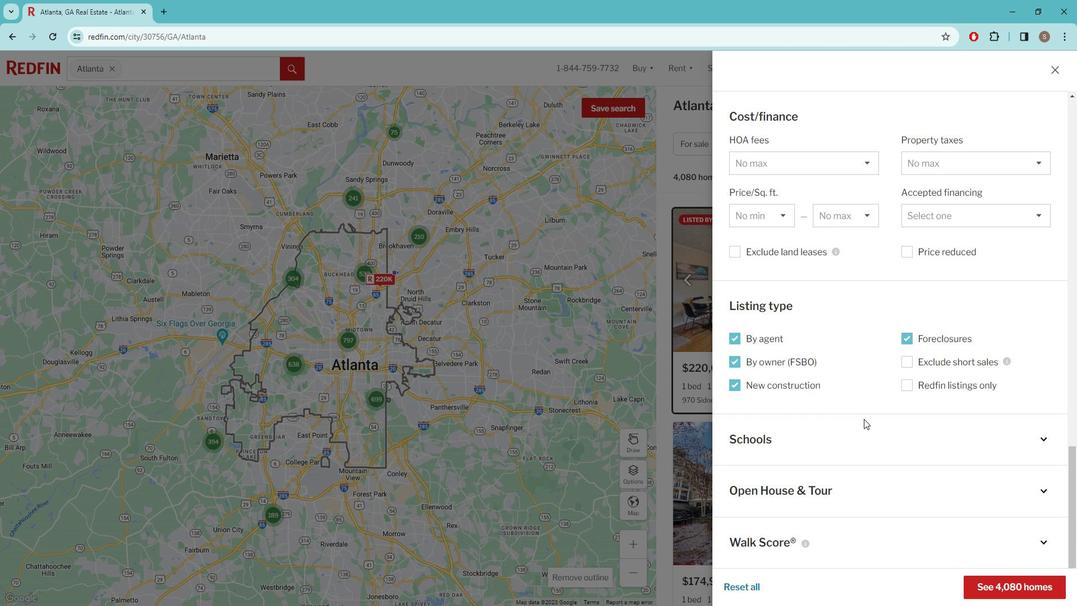
Action: Mouse scrolled (871, 409) with delta (0, 0)
Screenshot: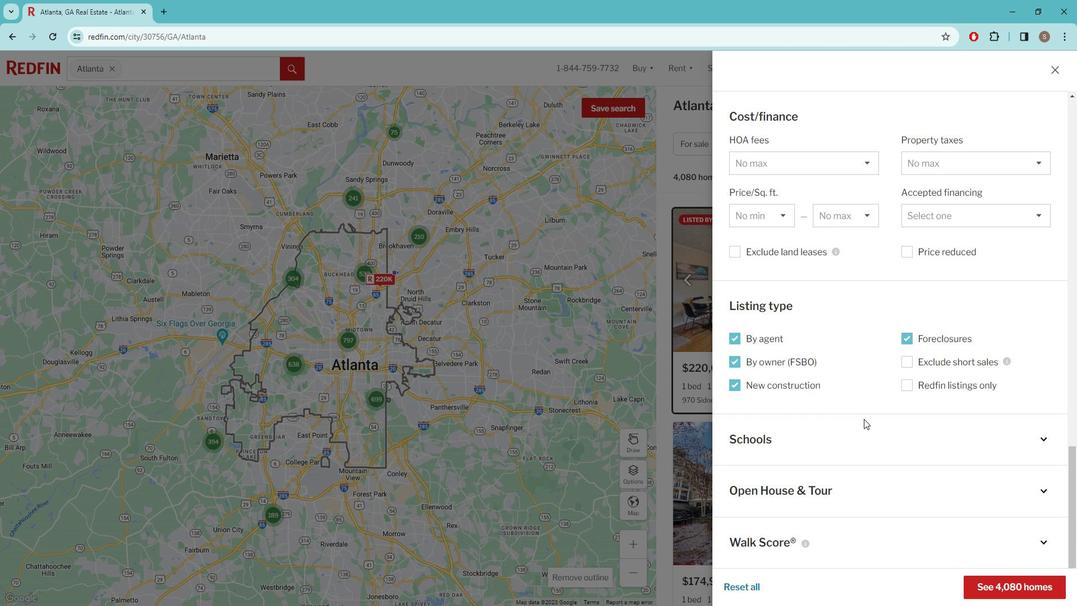 
Action: Mouse scrolled (871, 409) with delta (0, 0)
Screenshot: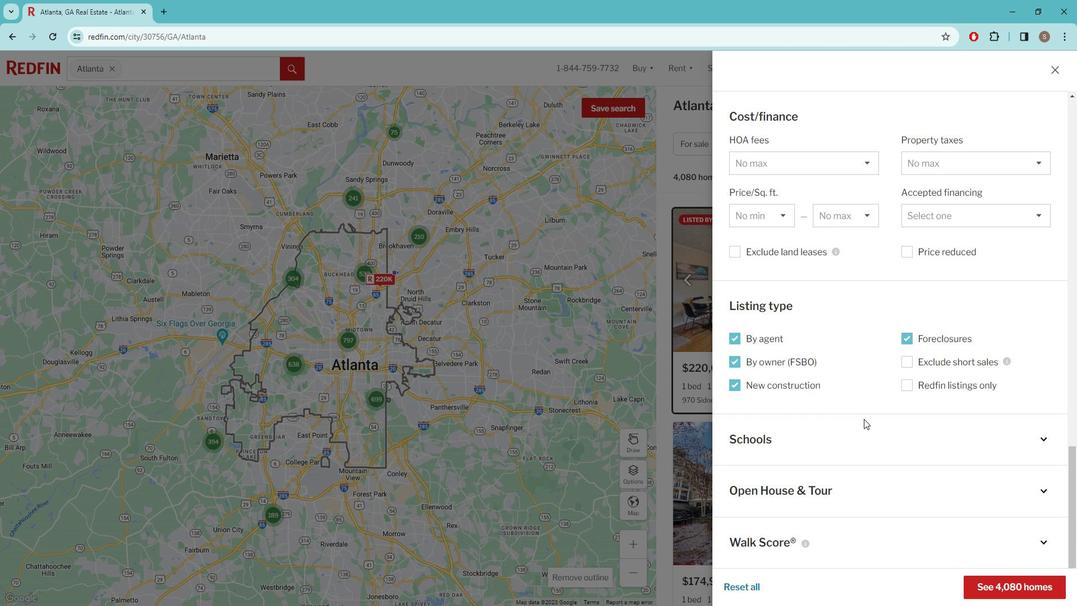 
Action: Mouse scrolled (871, 409) with delta (0, 0)
Screenshot: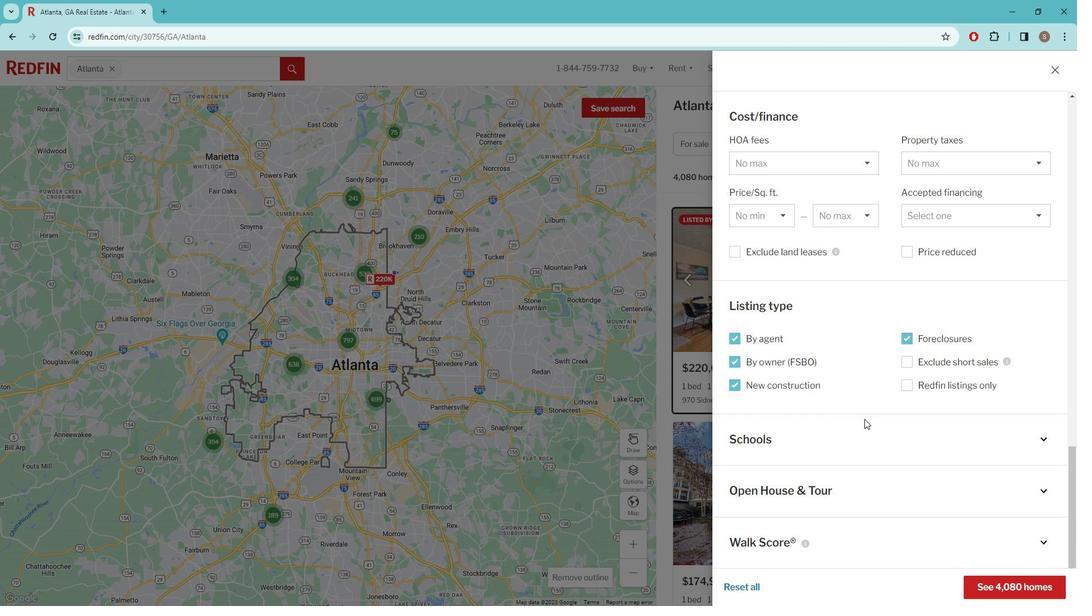 
Action: Mouse moved to (1001, 563)
Screenshot: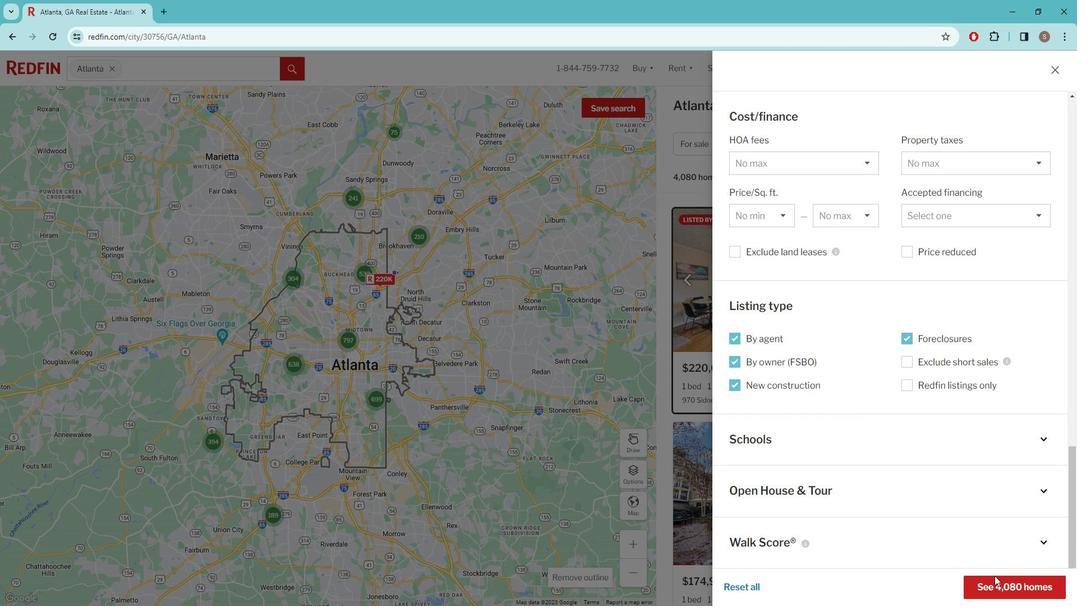 
Action: Mouse pressed left at (1001, 563)
Screenshot: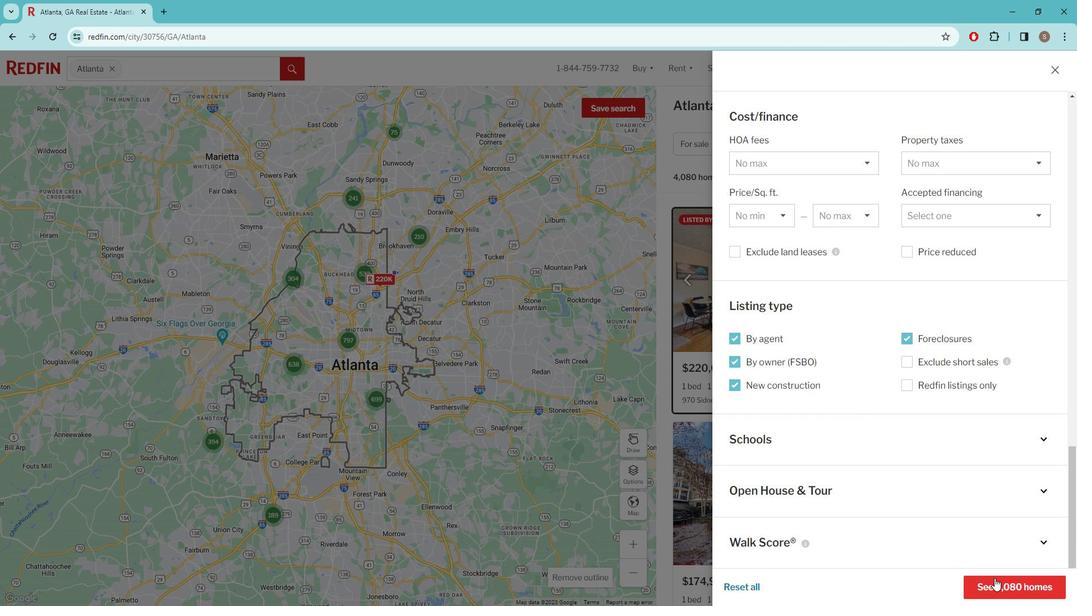 
Action: Mouse moved to (796, 361)
Screenshot: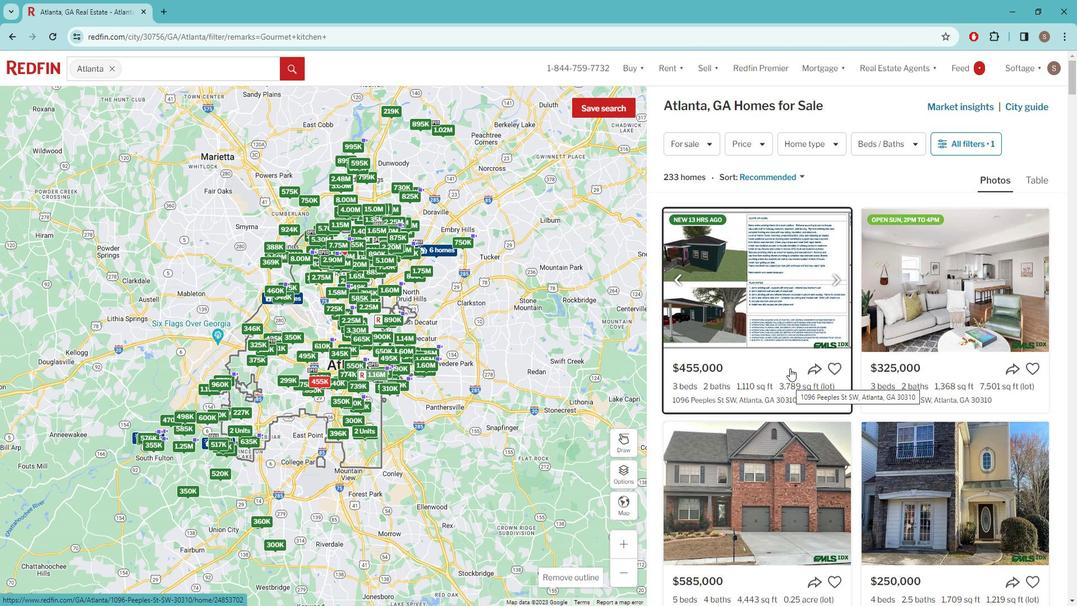 
Action: Mouse pressed left at (796, 361)
Screenshot: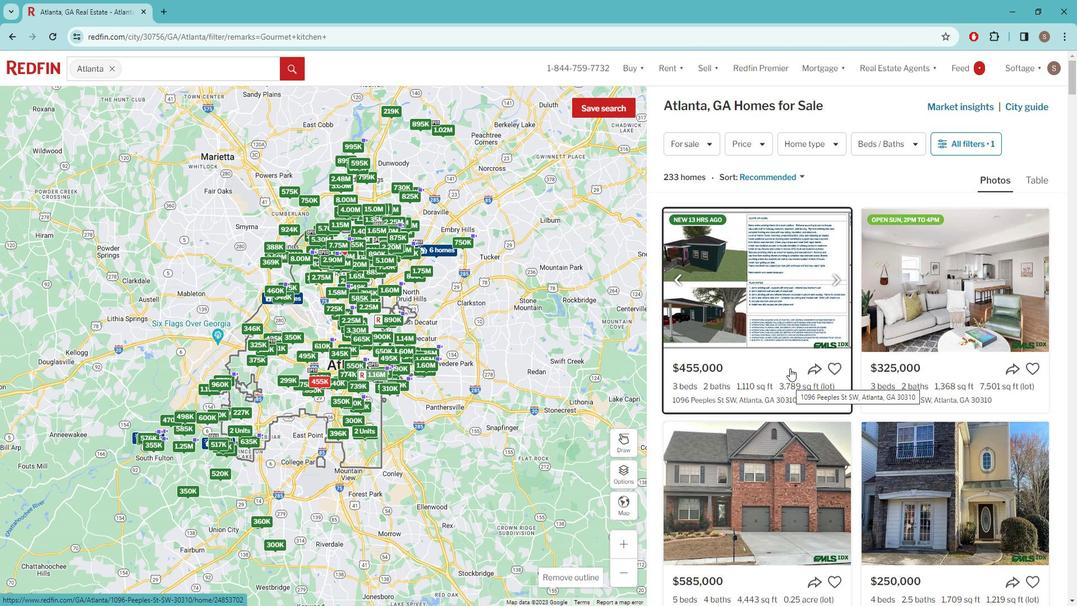 
Action: Mouse moved to (437, 336)
Screenshot: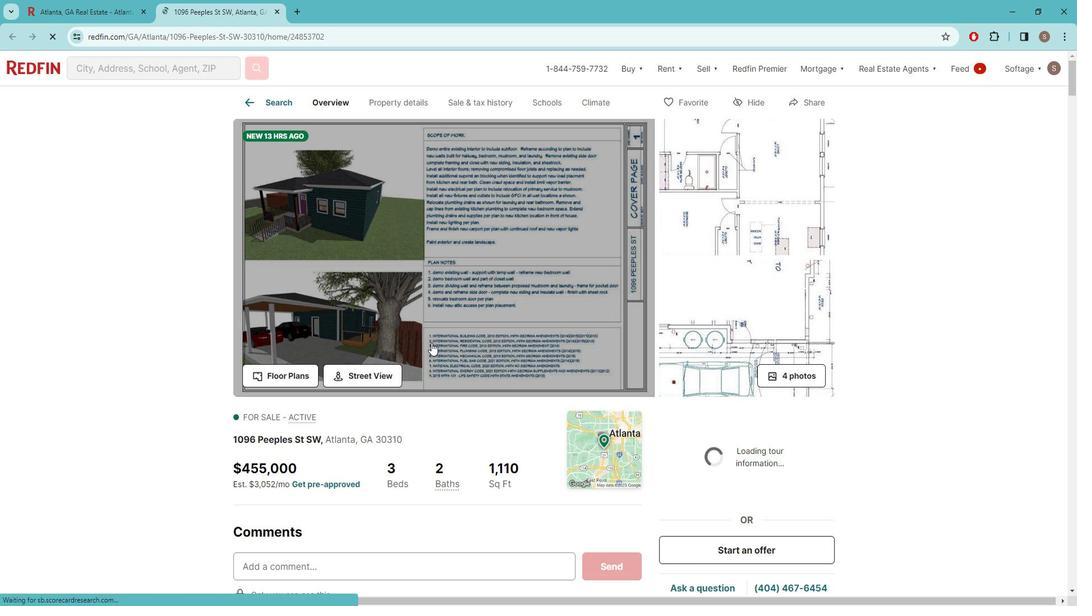 
Action: Mouse scrolled (437, 336) with delta (0, 0)
Screenshot: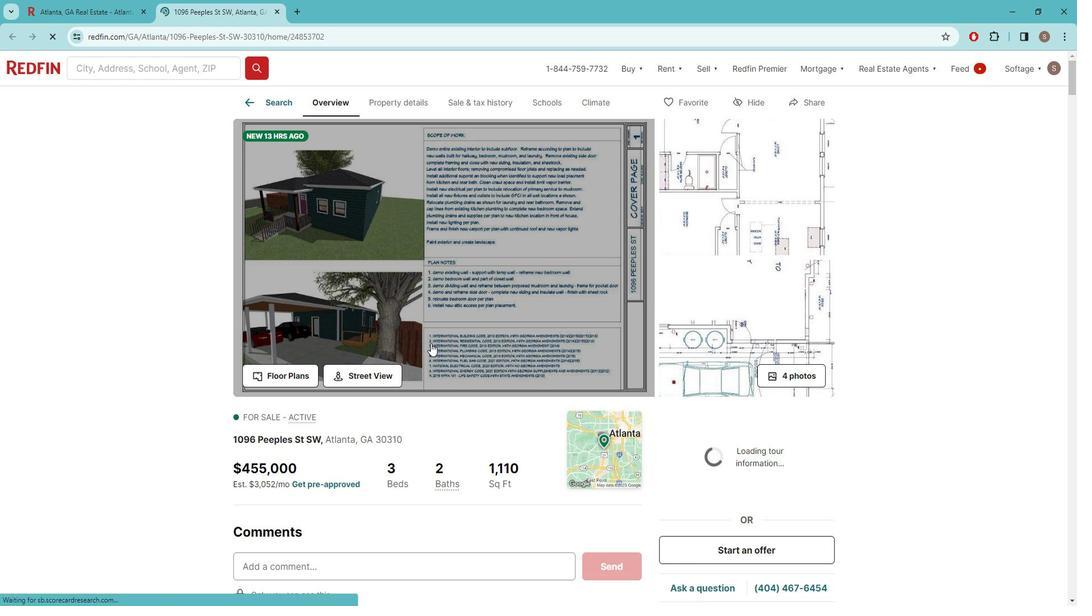 
Action: Mouse scrolled (437, 336) with delta (0, 0)
Screenshot: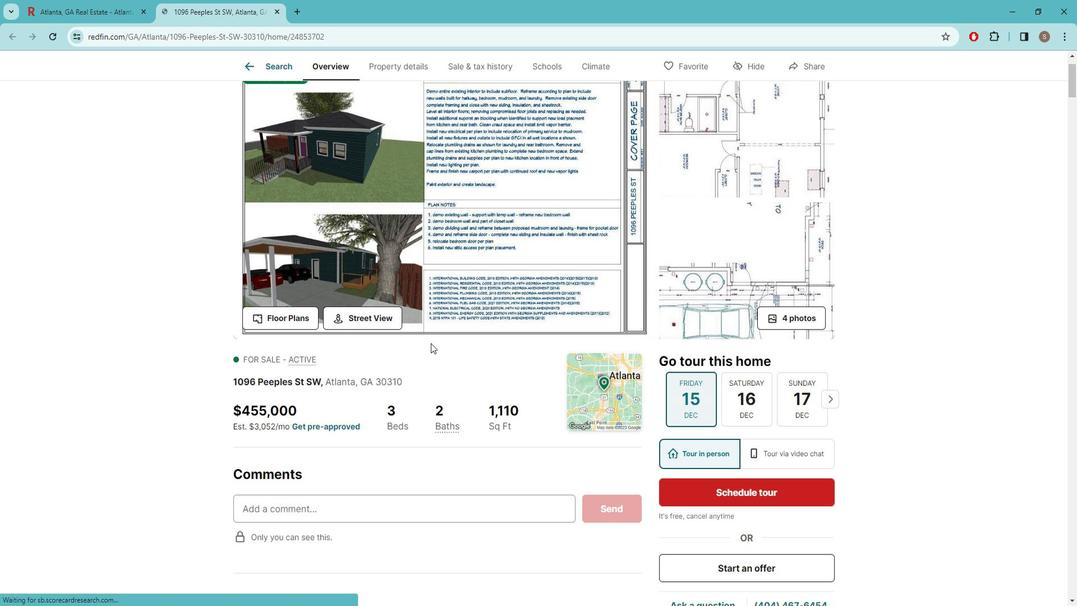
Action: Mouse scrolled (437, 336) with delta (0, 0)
Screenshot: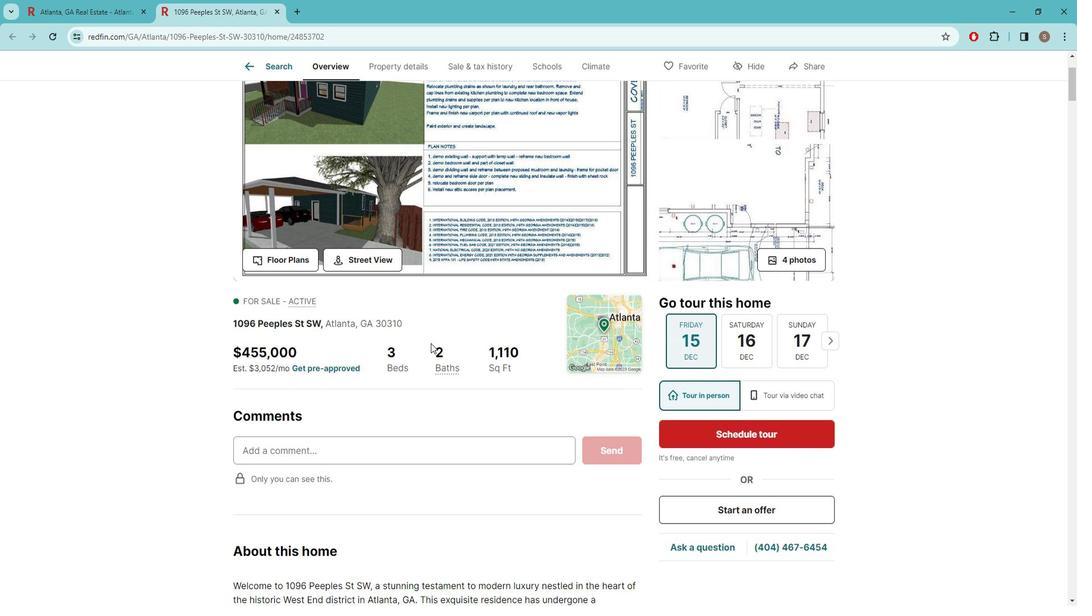 
Action: Mouse scrolled (437, 336) with delta (0, 0)
Screenshot: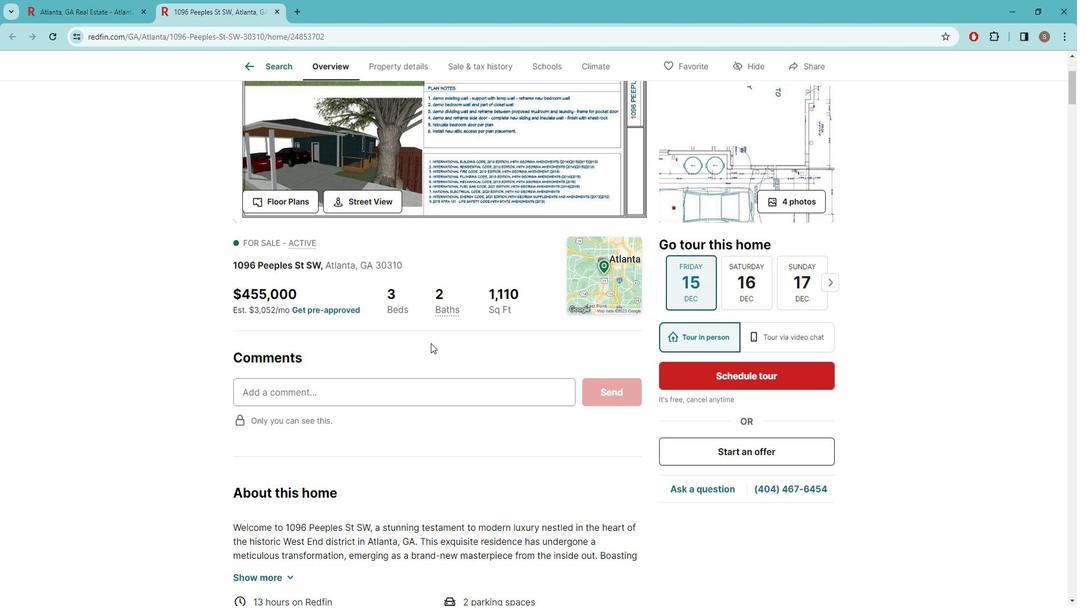 
Action: Mouse moved to (436, 340)
Screenshot: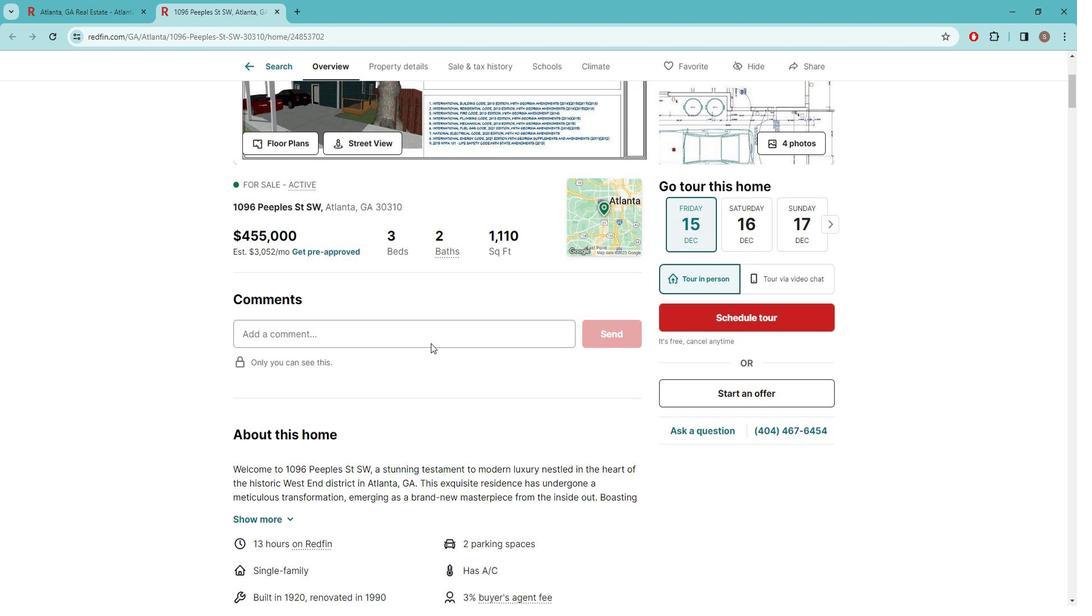 
Action: Mouse scrolled (436, 339) with delta (0, 0)
Screenshot: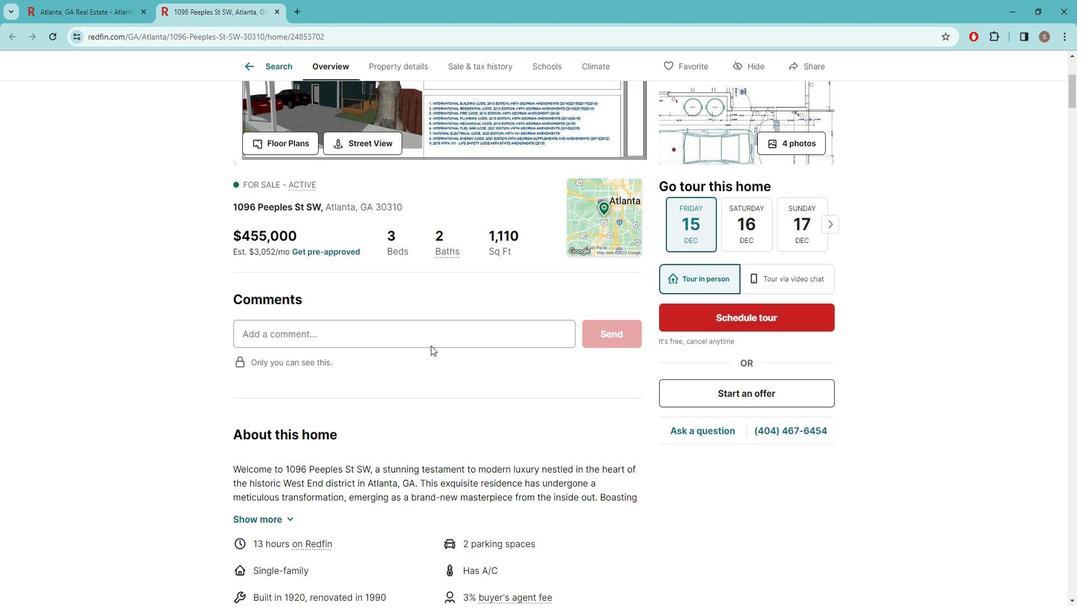 
Action: Mouse moved to (293, 450)
Screenshot: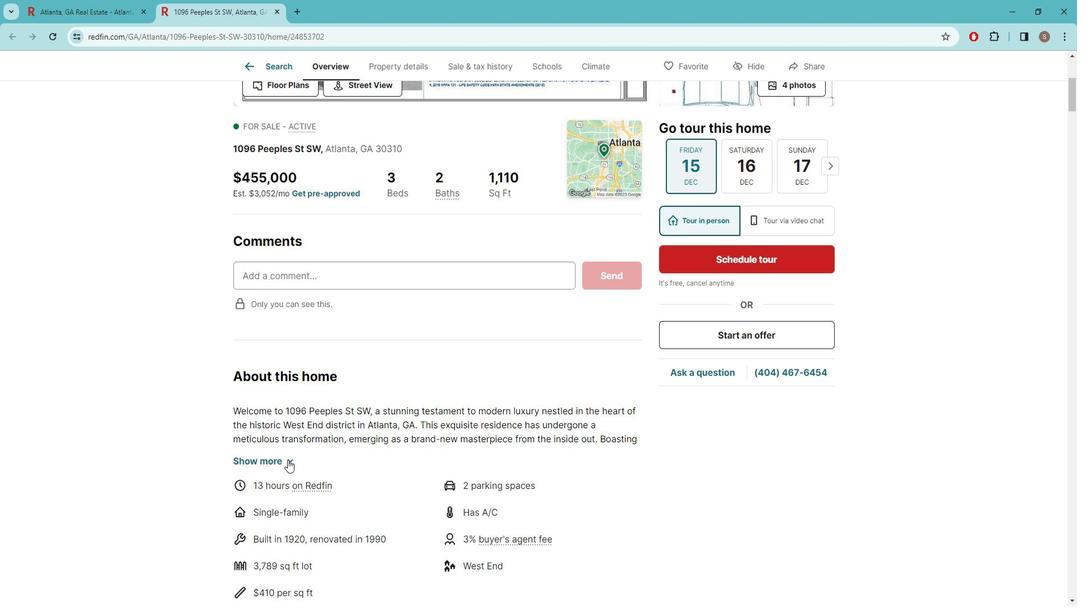
Action: Mouse pressed left at (293, 450)
Screenshot: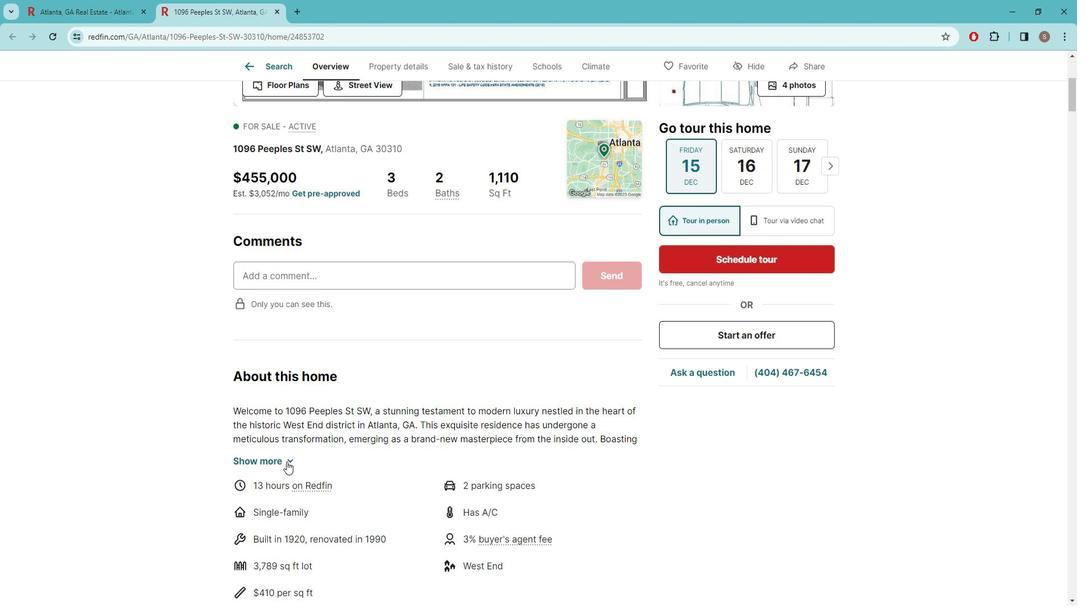 
Action: Mouse moved to (317, 432)
Screenshot: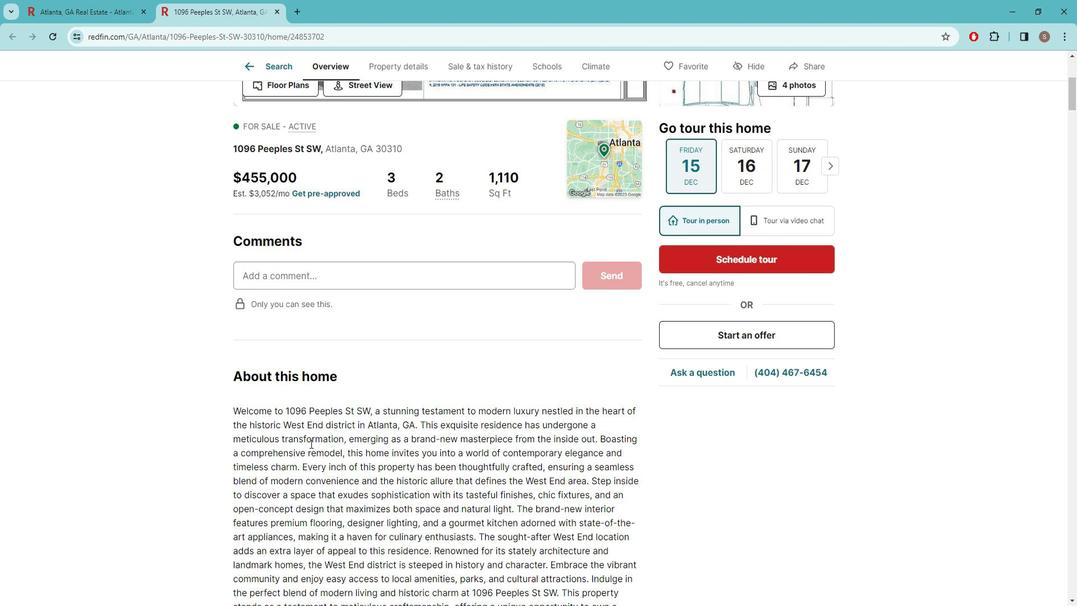 
Action: Mouse scrolled (317, 432) with delta (0, 0)
Screenshot: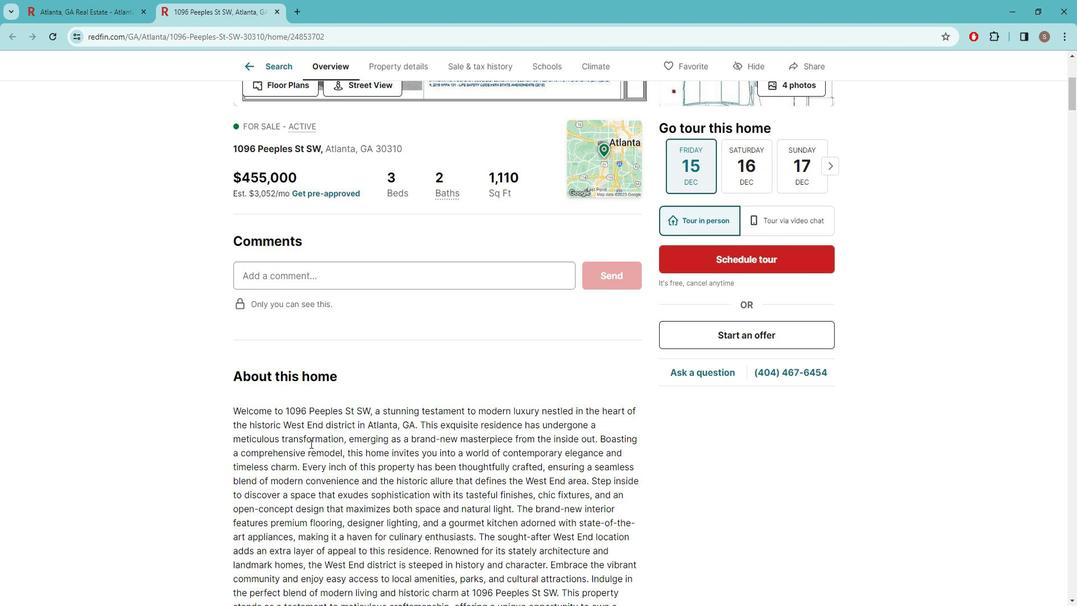 
Action: Mouse scrolled (317, 432) with delta (0, 0)
Screenshot: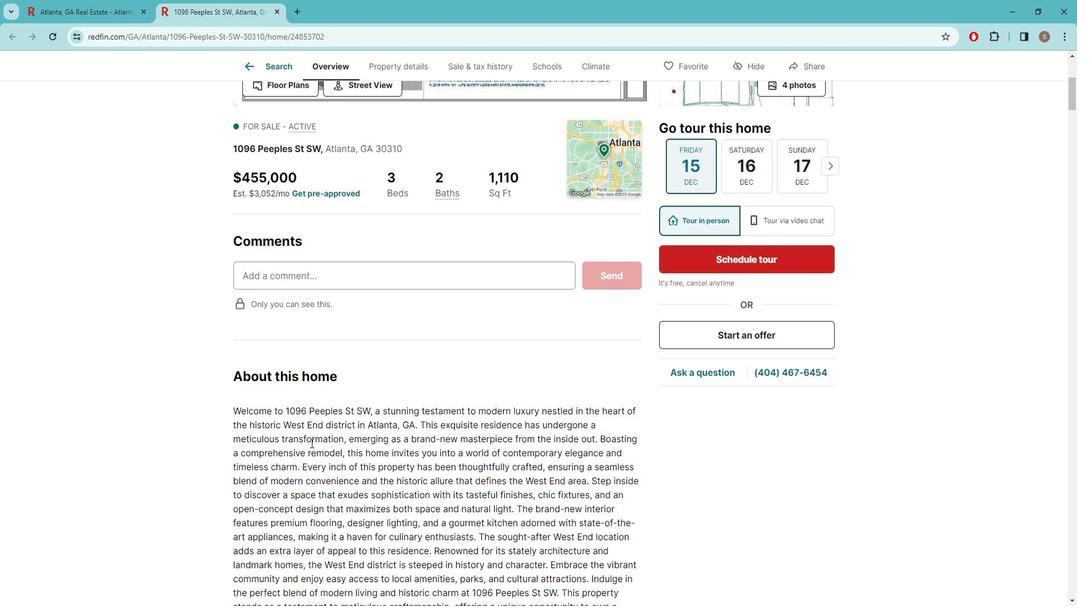 
Action: Mouse moved to (330, 415)
Screenshot: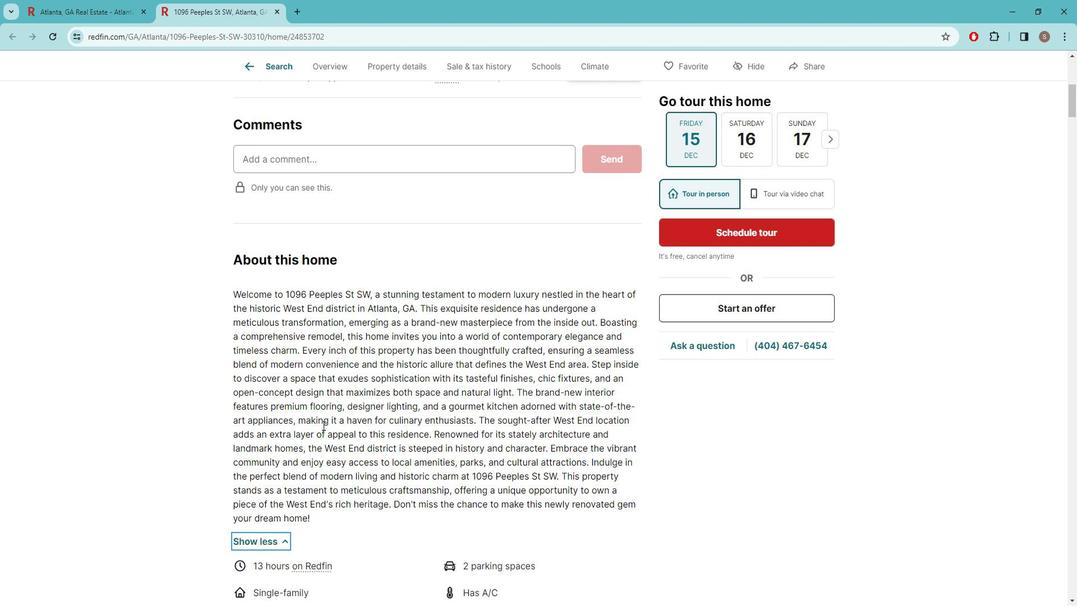 
Action: Mouse scrolled (330, 414) with delta (0, 0)
Screenshot: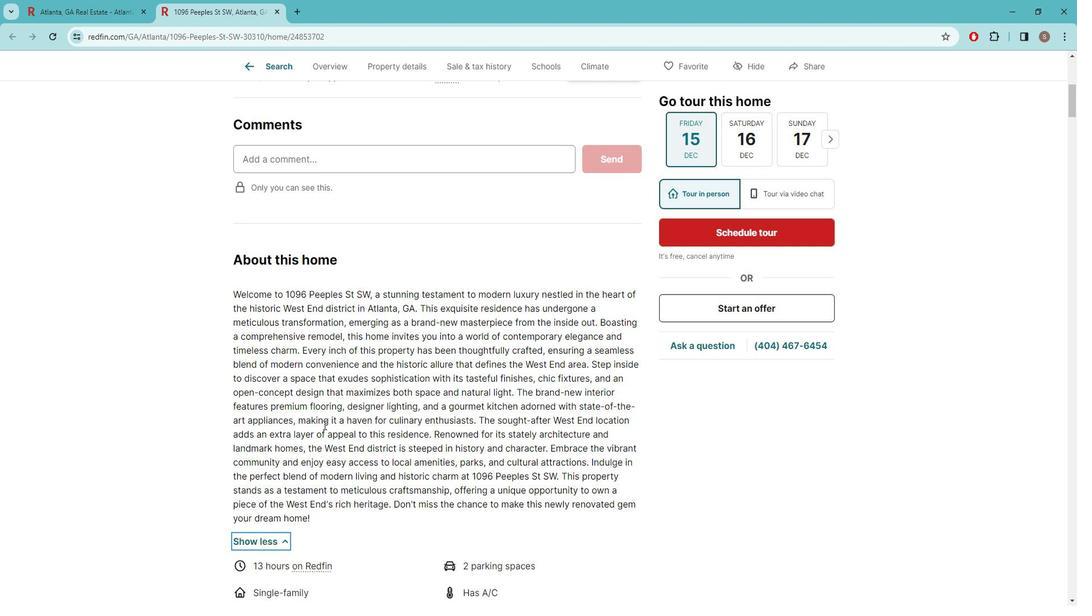 
Action: Mouse scrolled (330, 414) with delta (0, 0)
Screenshot: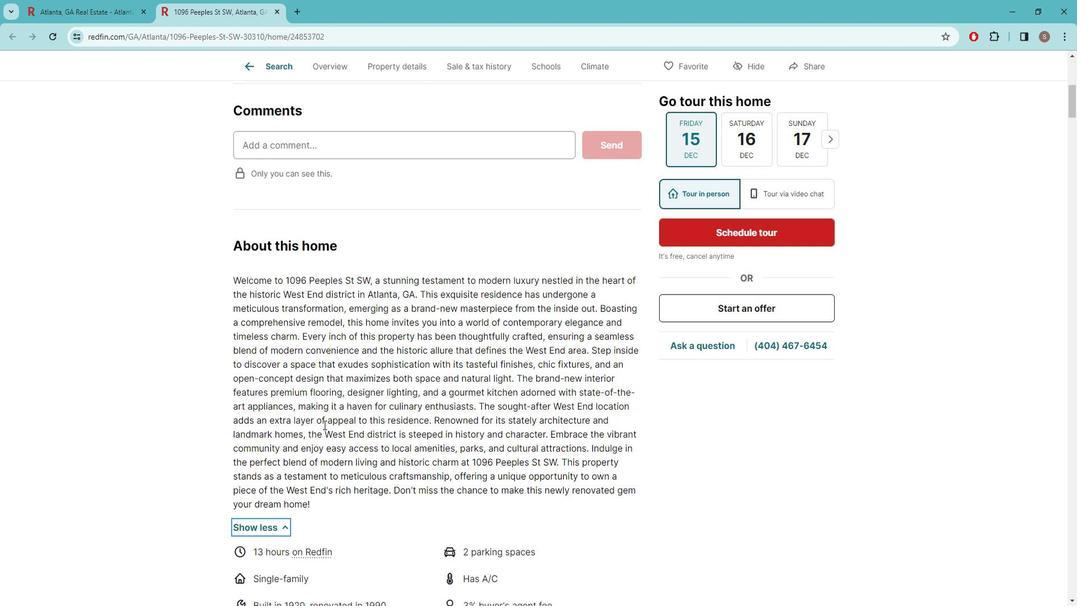 
Action: Mouse moved to (343, 415)
Screenshot: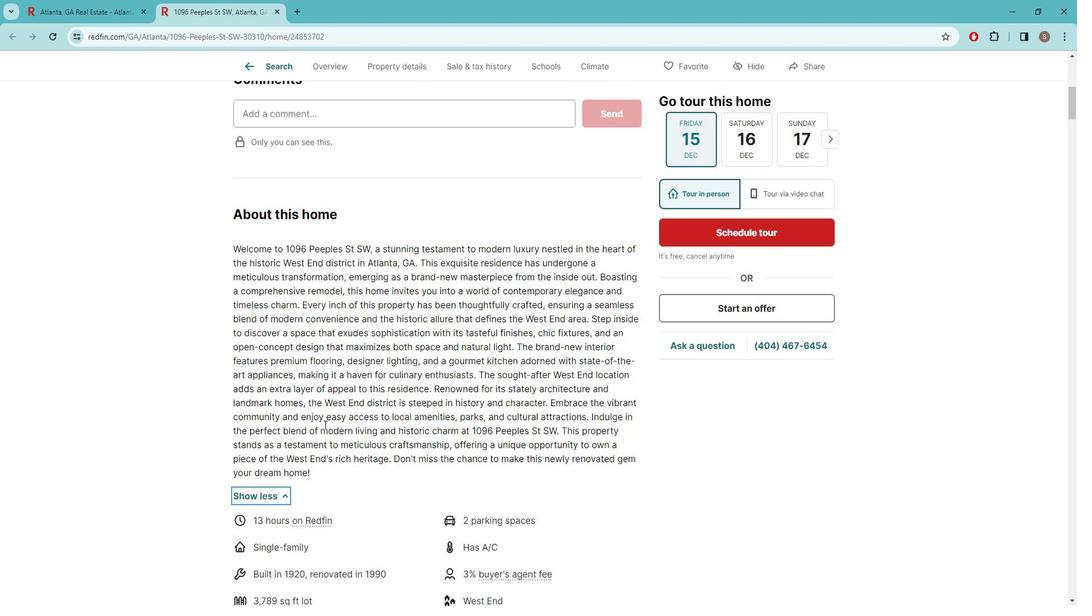 
Action: Mouse scrolled (343, 414) with delta (0, 0)
Screenshot: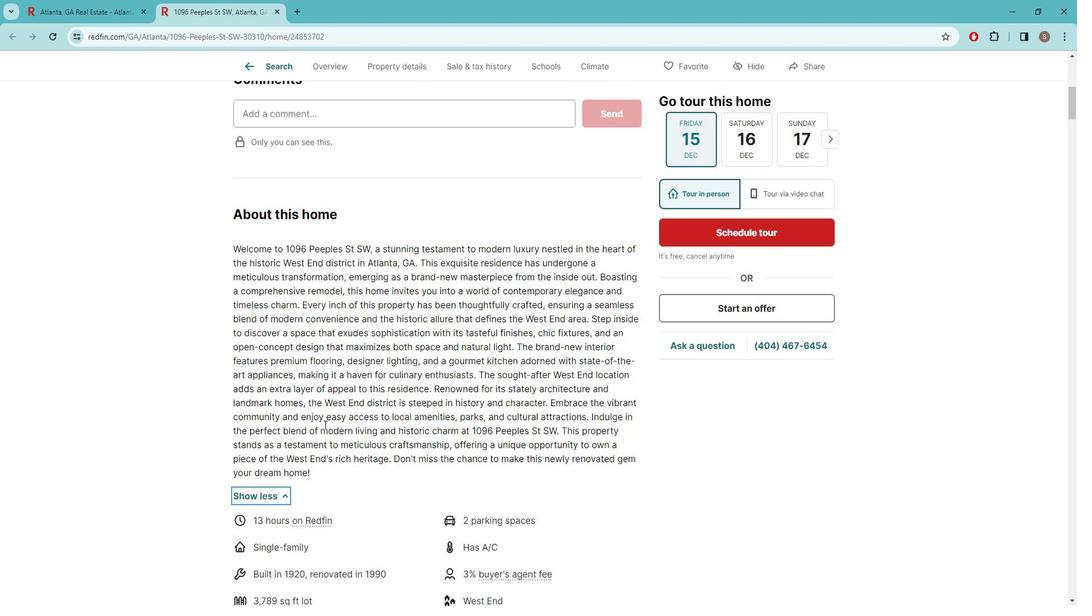 
Action: Mouse moved to (372, 407)
Screenshot: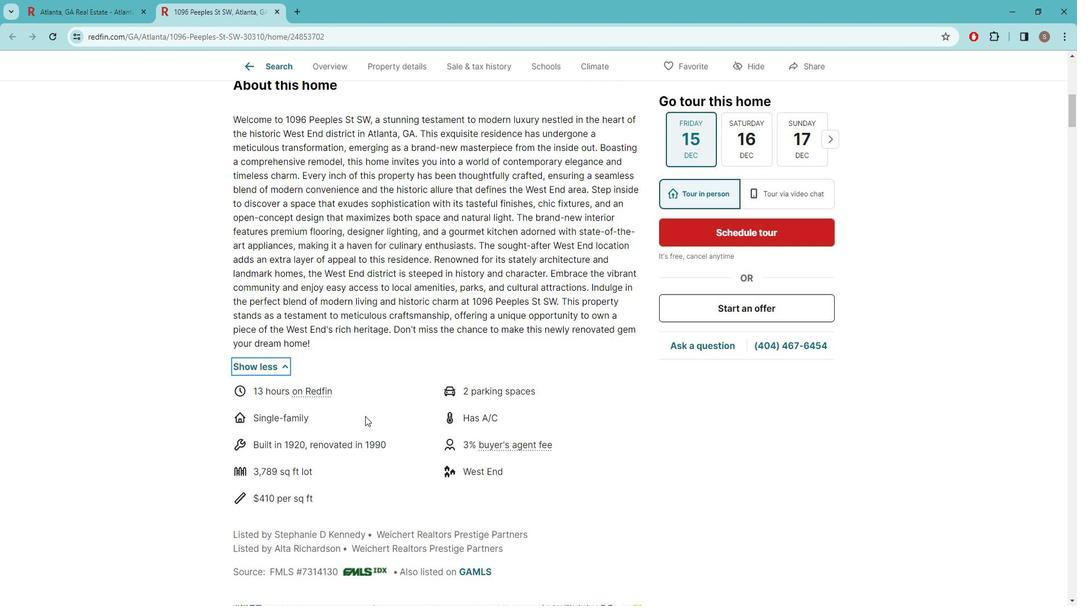 
Action: Mouse scrolled (372, 406) with delta (0, 0)
Screenshot: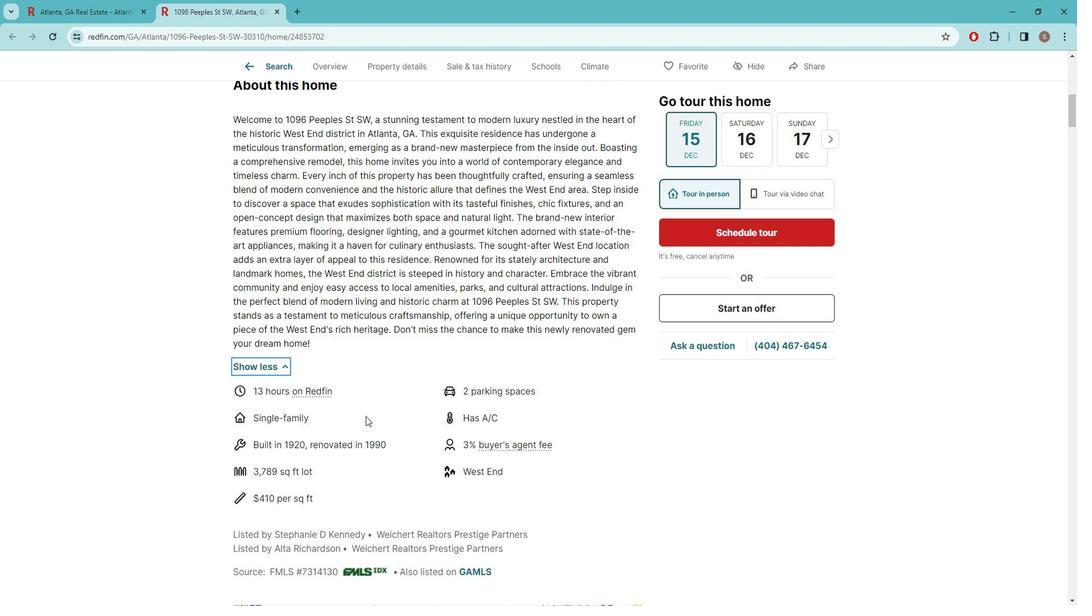 
Action: Mouse scrolled (372, 406) with delta (0, 0)
Screenshot: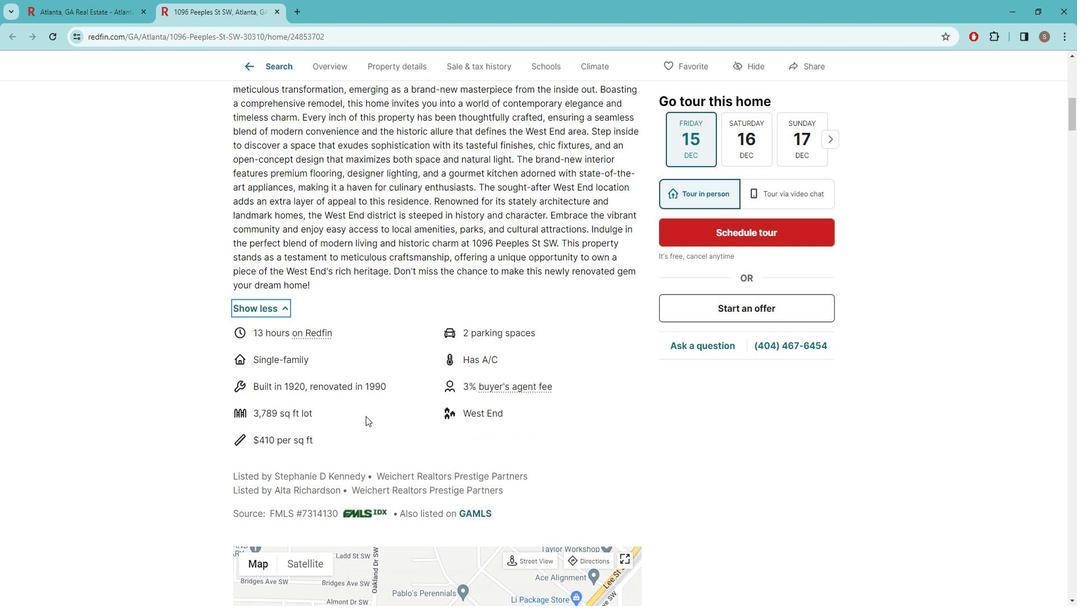 
Action: Mouse scrolled (372, 406) with delta (0, 0)
Screenshot: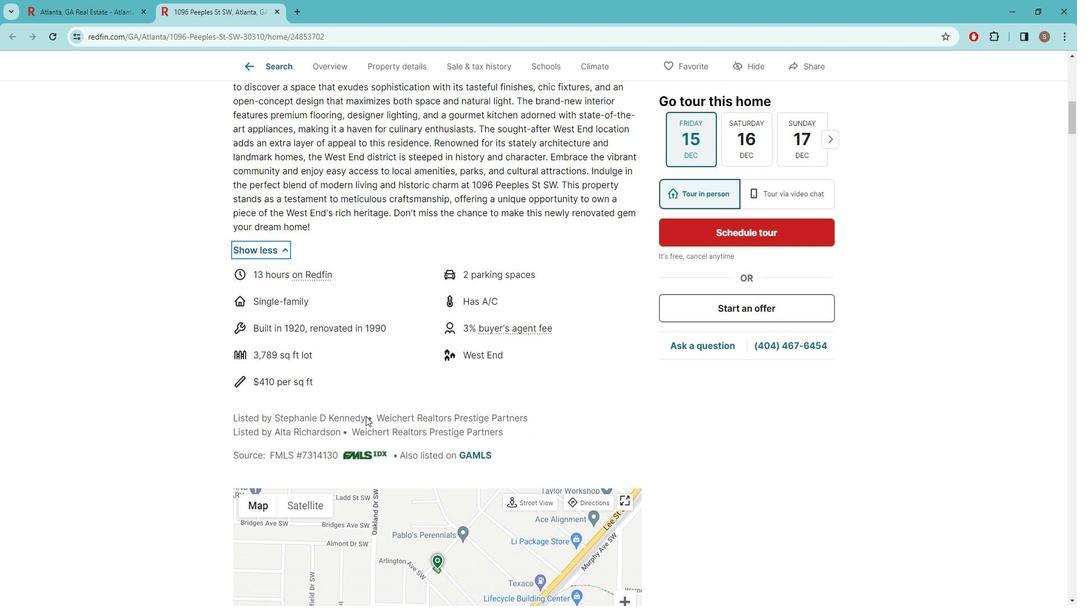 
Action: Mouse moved to (458, 320)
Screenshot: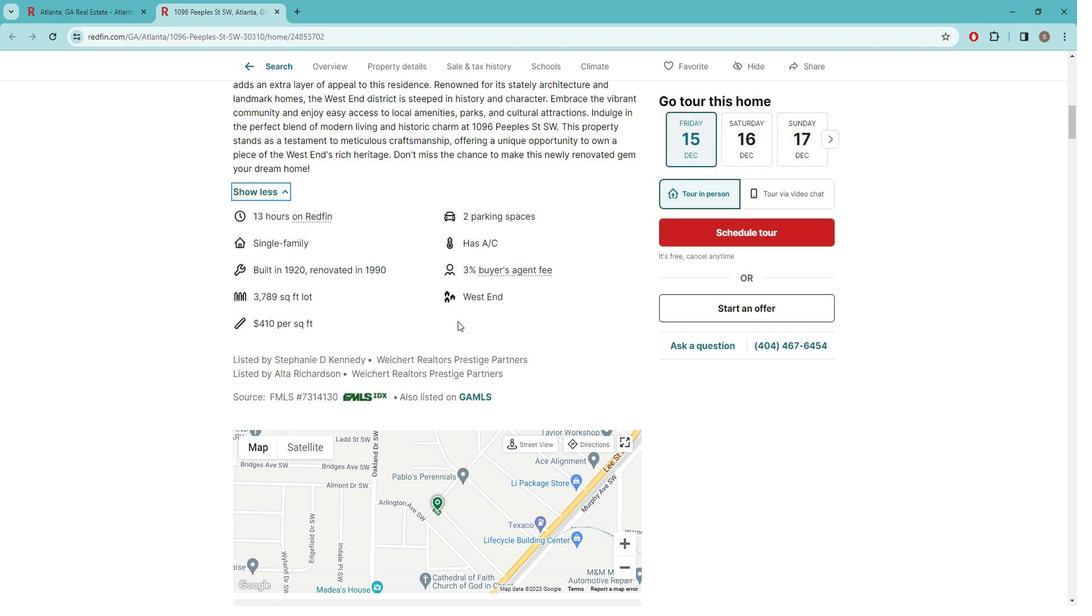 
Action: Mouse scrolled (458, 319) with delta (0, 0)
Screenshot: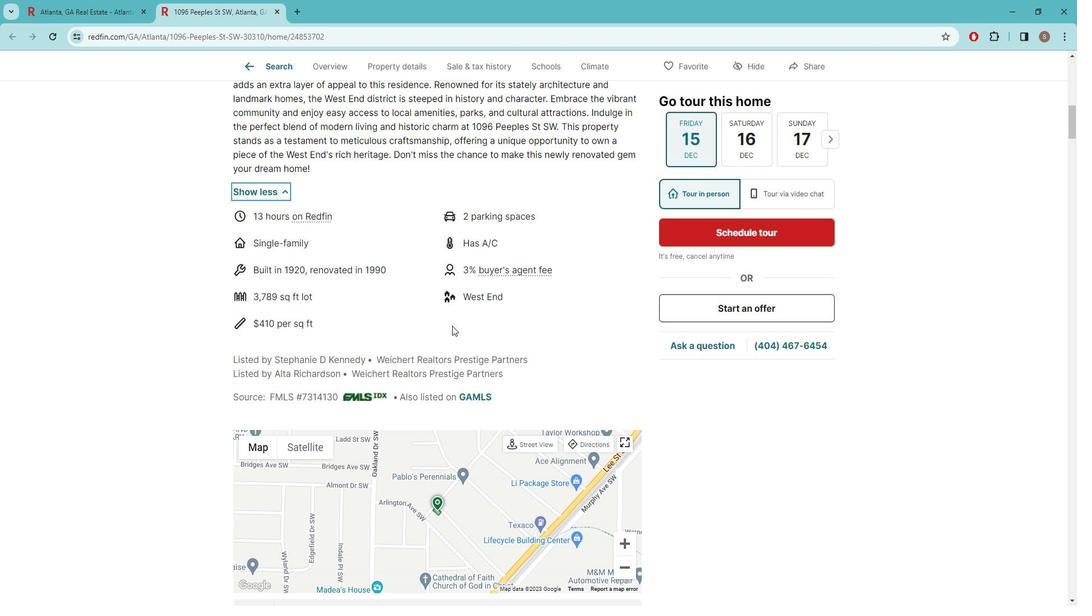 
Action: Mouse moved to (453, 322)
Screenshot: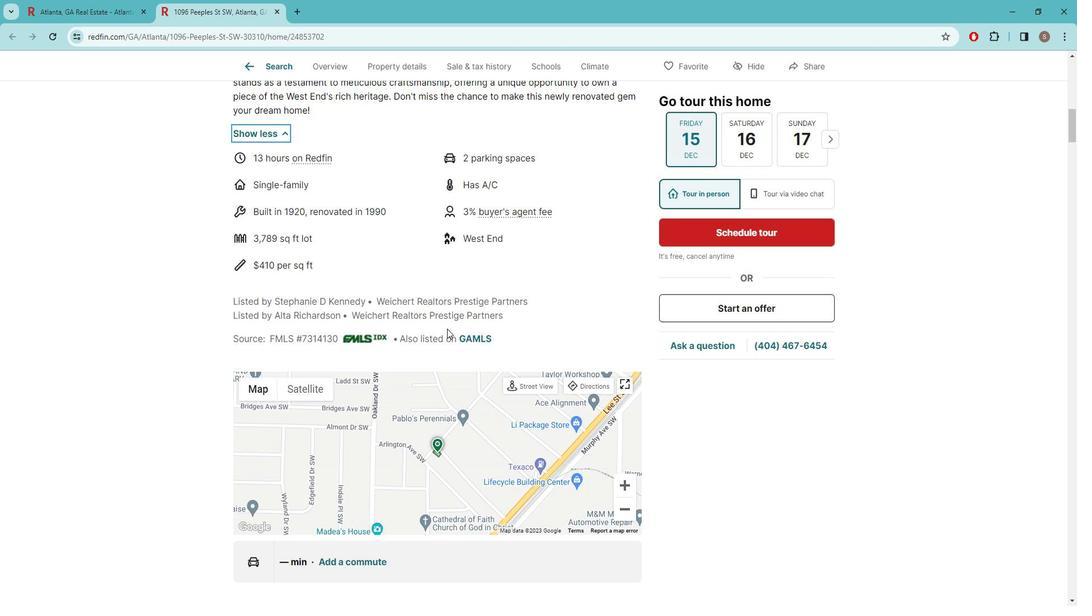 
Action: Mouse scrolled (453, 322) with delta (0, 0)
Screenshot: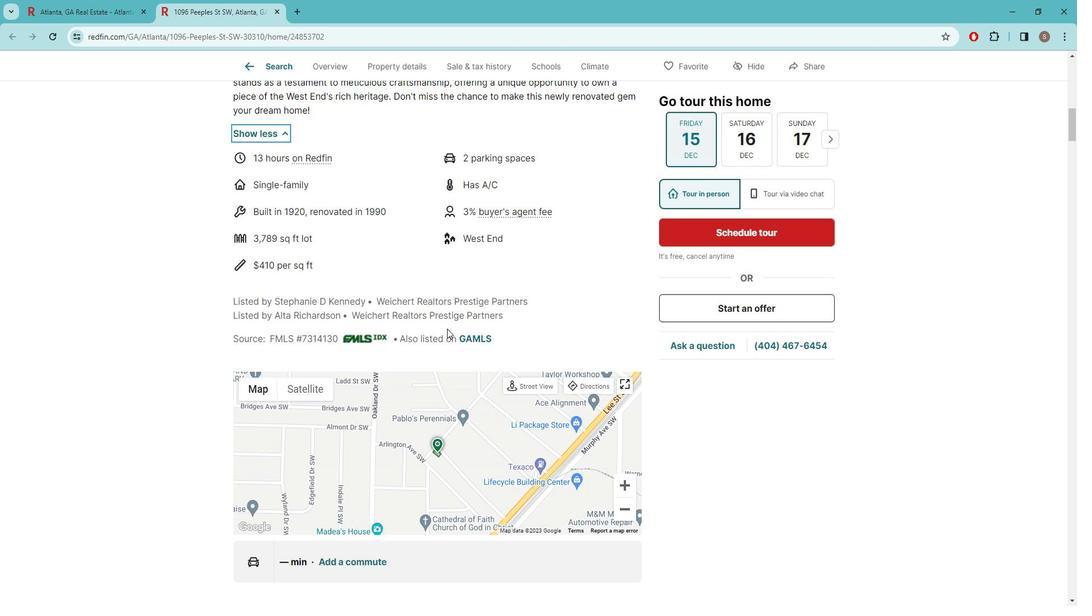 
Action: Mouse scrolled (453, 322) with delta (0, 0)
Screenshot: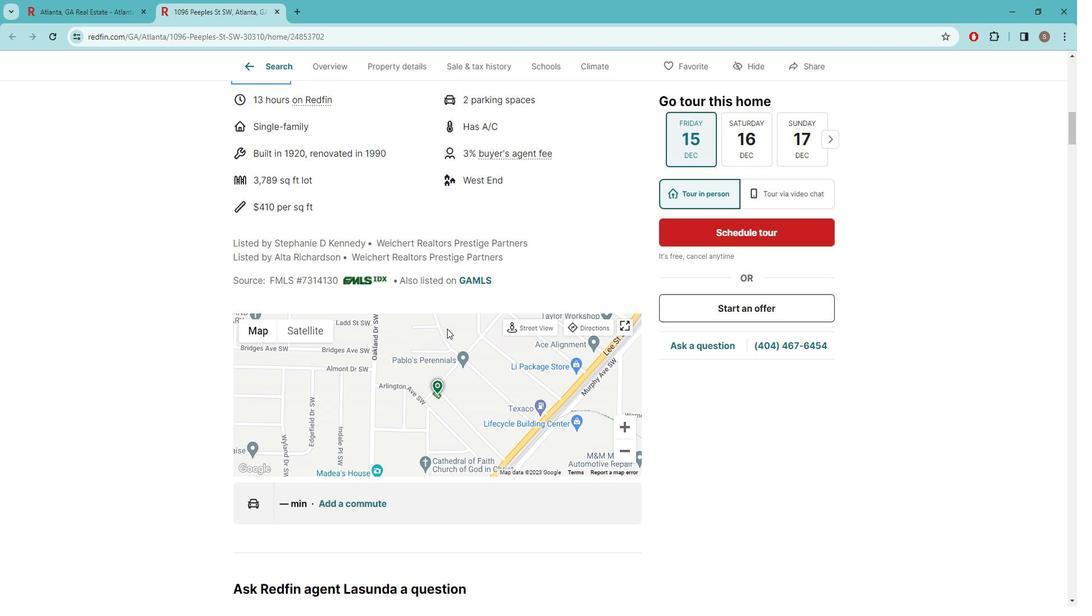 
Action: Mouse scrolled (453, 322) with delta (0, 0)
Screenshot: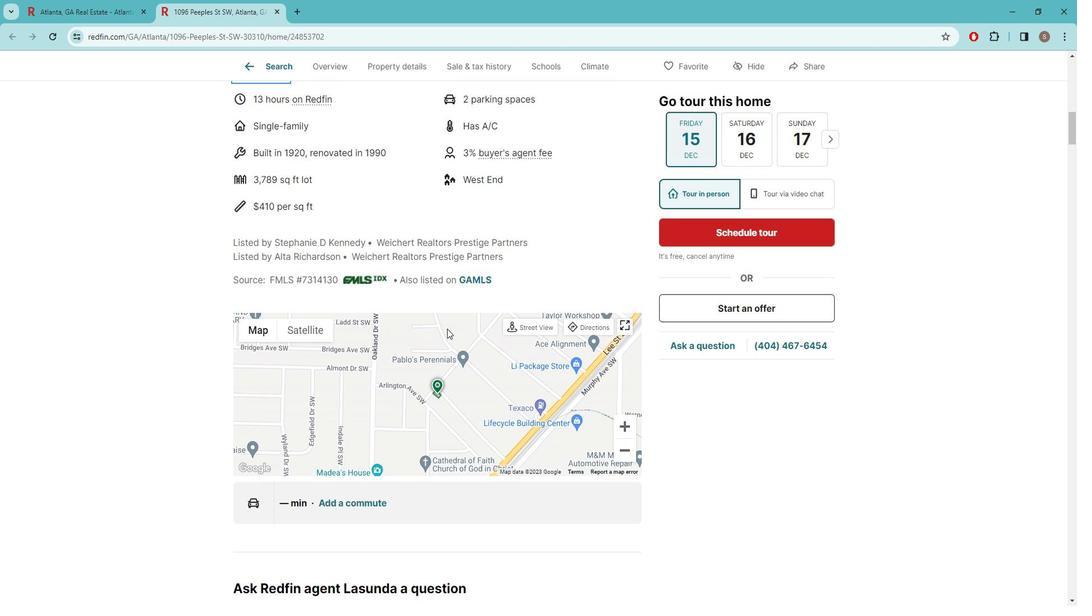 
Action: Mouse scrolled (453, 322) with delta (0, 0)
Screenshot: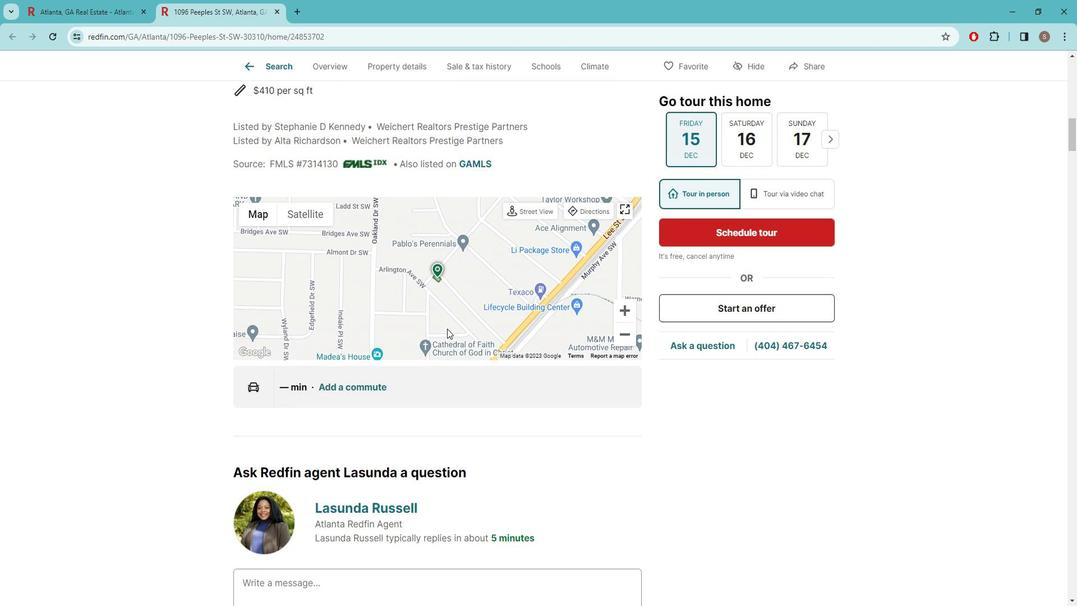 
Action: Mouse scrolled (453, 322) with delta (0, 0)
Screenshot: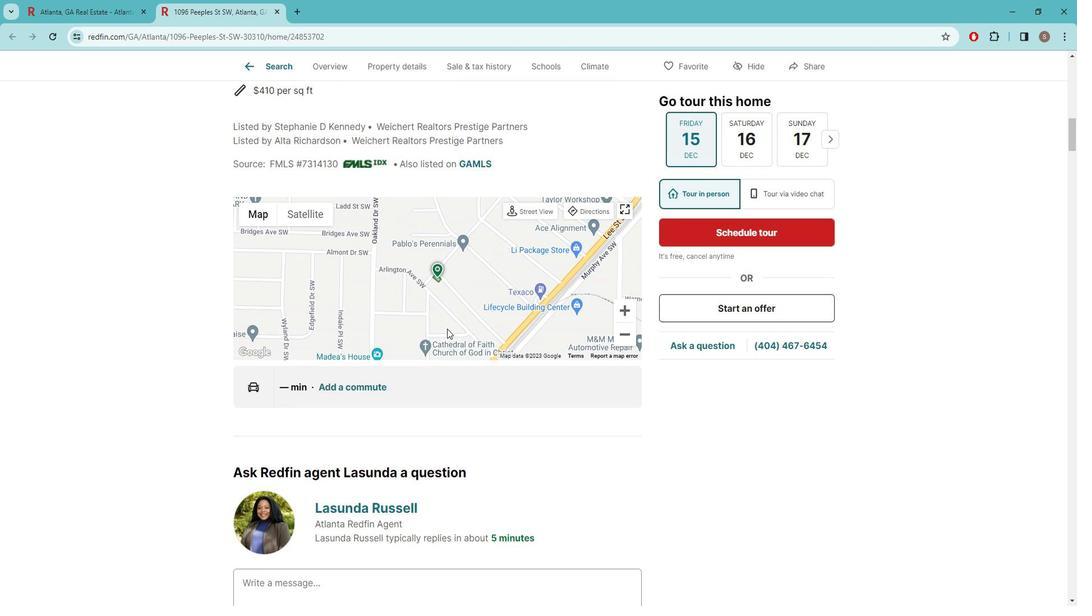 
Action: Mouse scrolled (453, 322) with delta (0, 0)
Screenshot: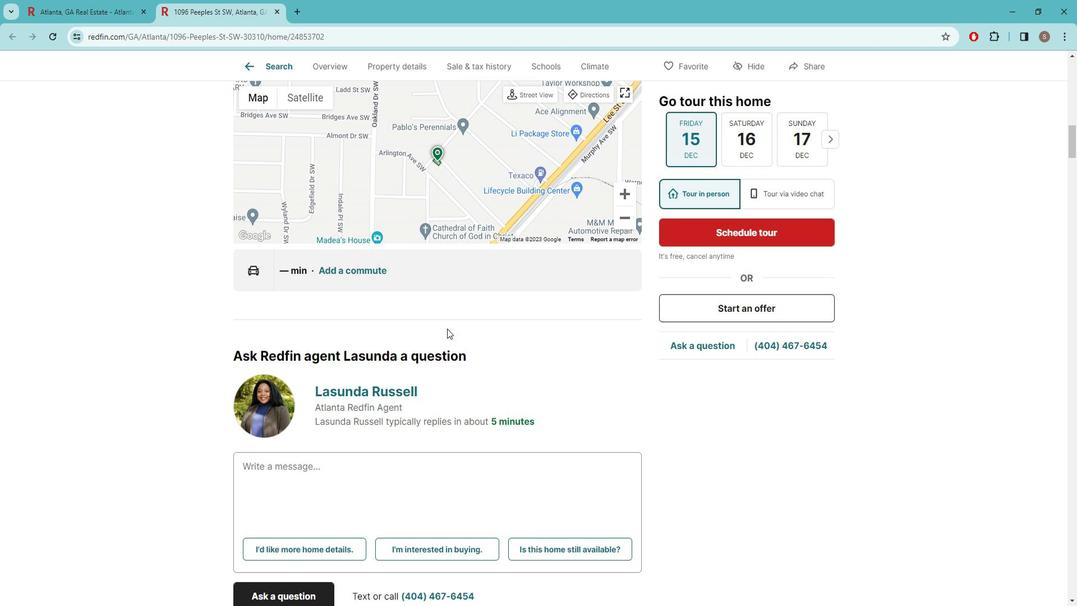 
Action: Mouse scrolled (453, 322) with delta (0, 0)
Screenshot: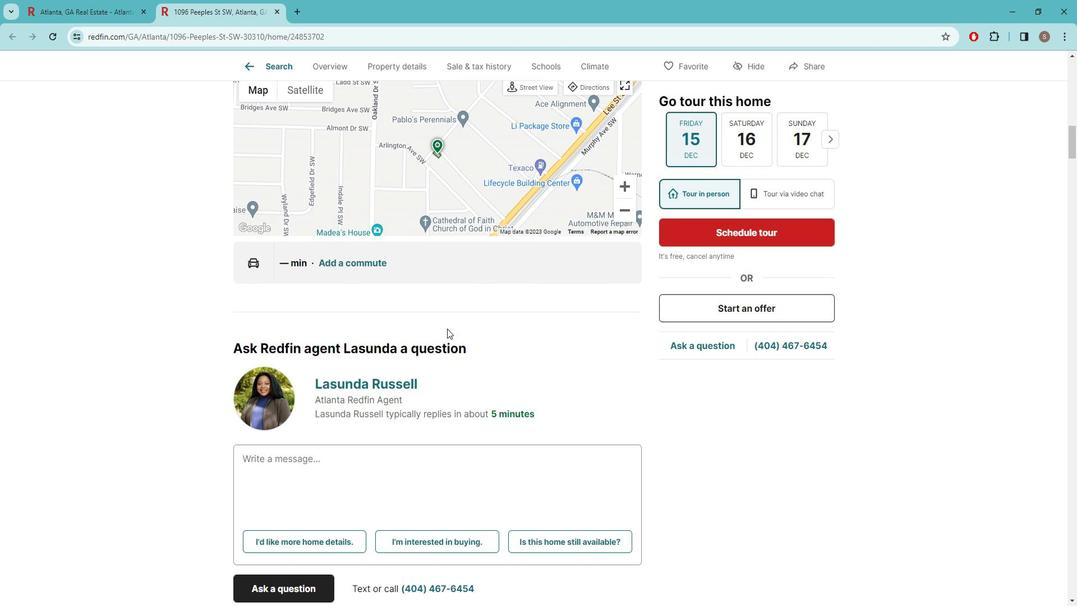 
Action: Mouse scrolled (453, 323) with delta (0, 0)
Screenshot: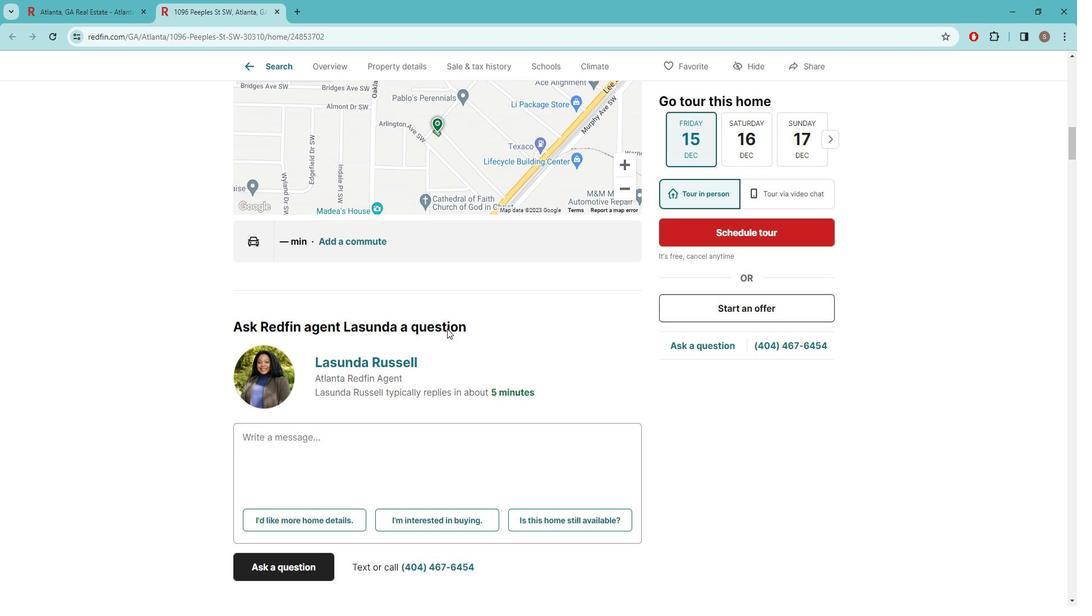 
Action: Mouse scrolled (453, 322) with delta (0, 0)
Screenshot: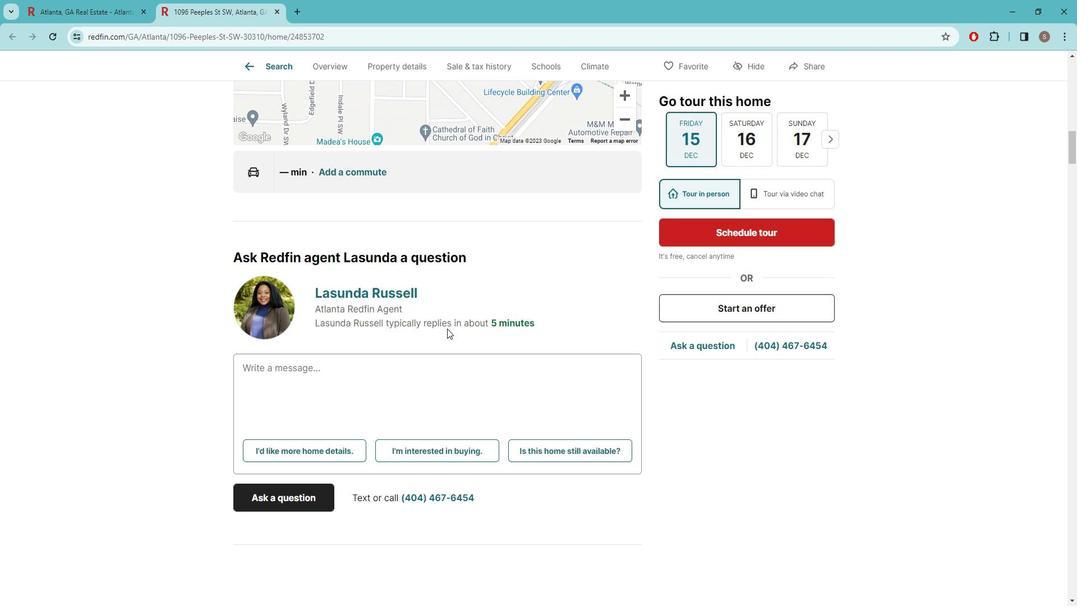 
Action: Mouse scrolled (453, 322) with delta (0, 0)
Screenshot: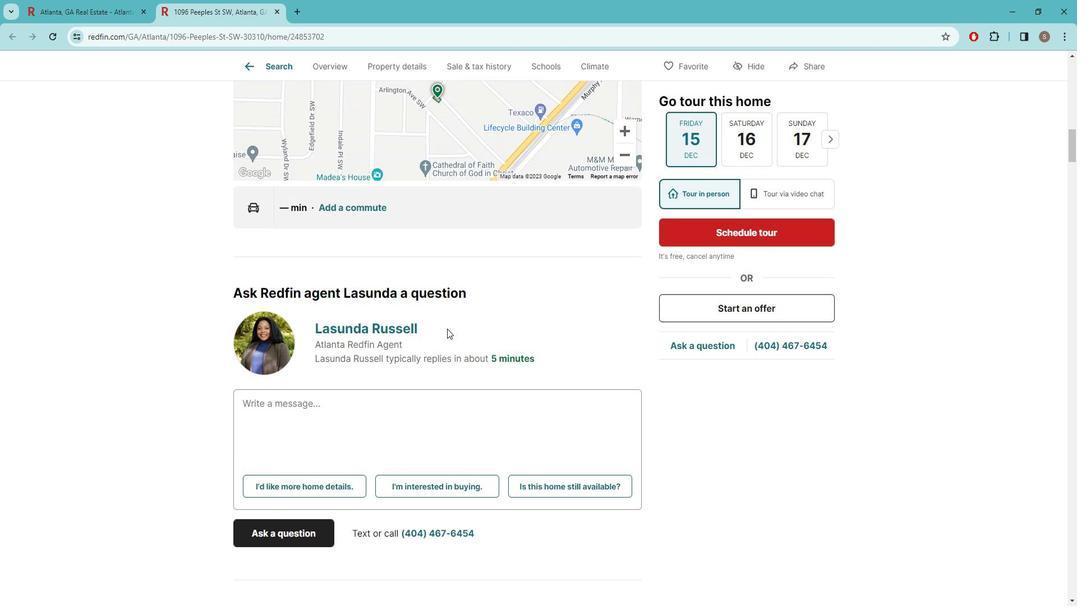 
Action: Mouse scrolled (453, 322) with delta (0, 0)
Screenshot: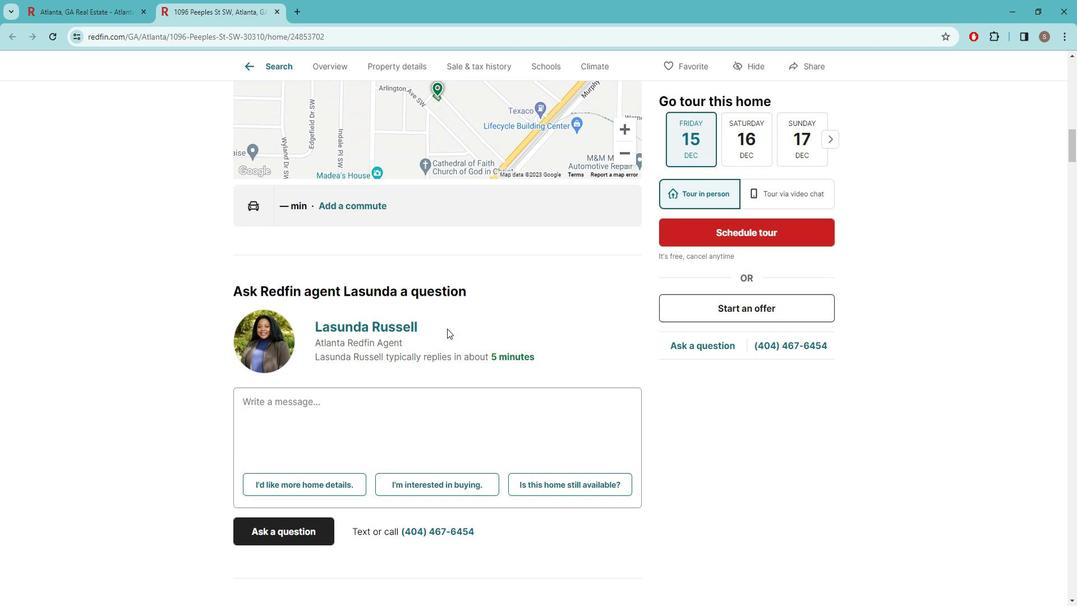 
Action: Mouse scrolled (453, 322) with delta (0, 0)
Screenshot: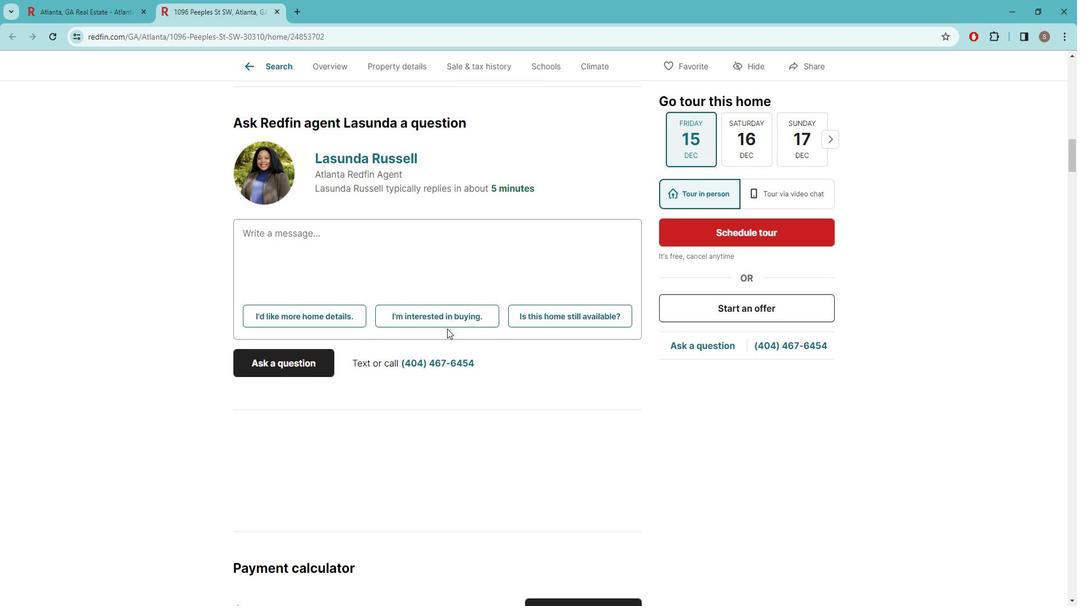 
Action: Mouse scrolled (453, 322) with delta (0, 0)
Screenshot: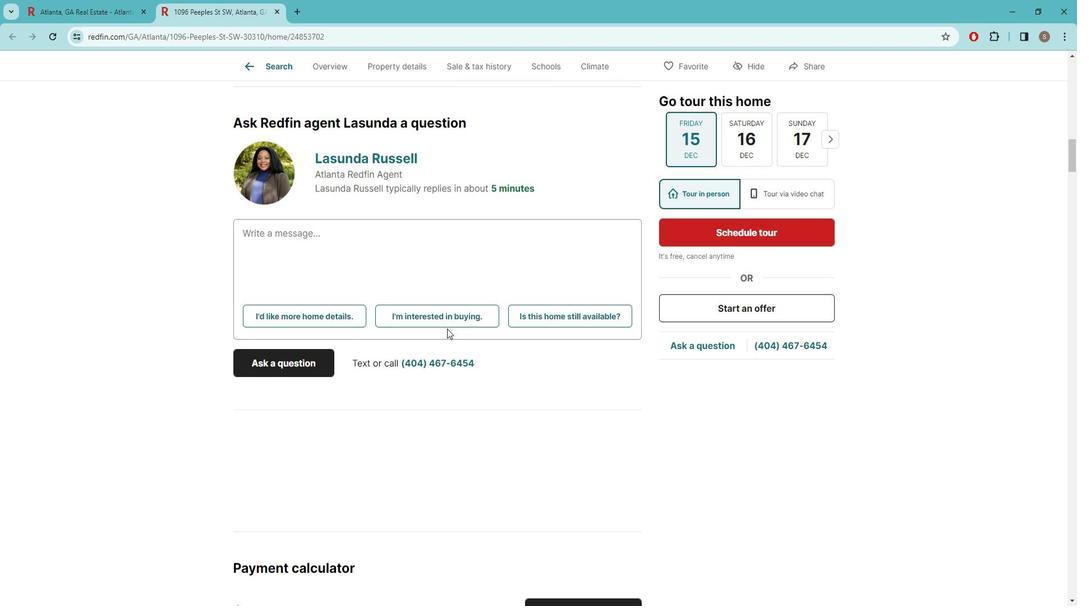 
Action: Mouse scrolled (453, 322) with delta (0, 0)
Screenshot: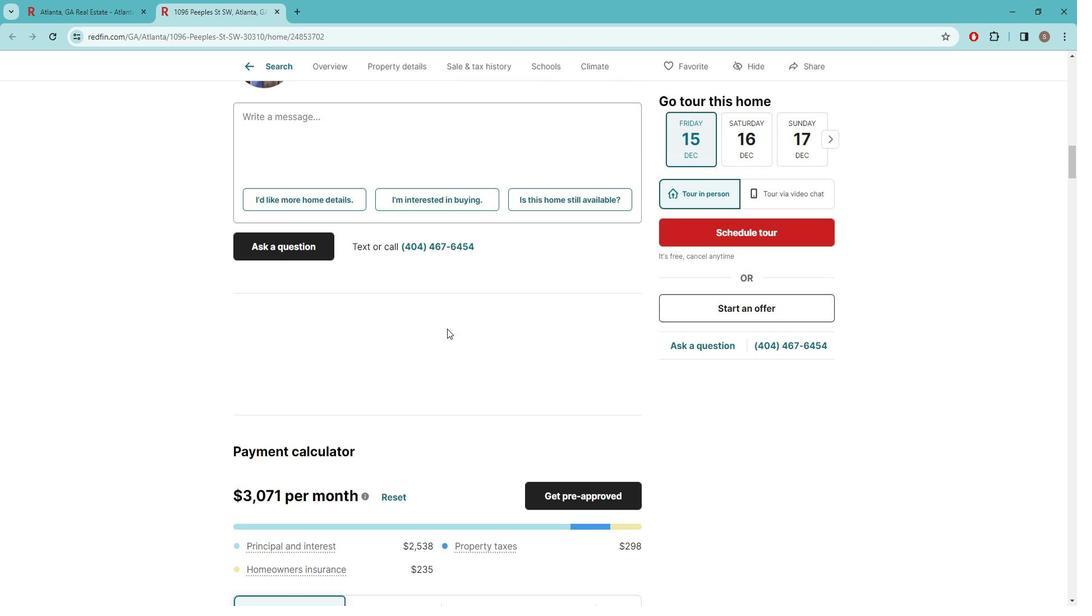 
Action: Mouse scrolled (453, 322) with delta (0, 0)
Screenshot: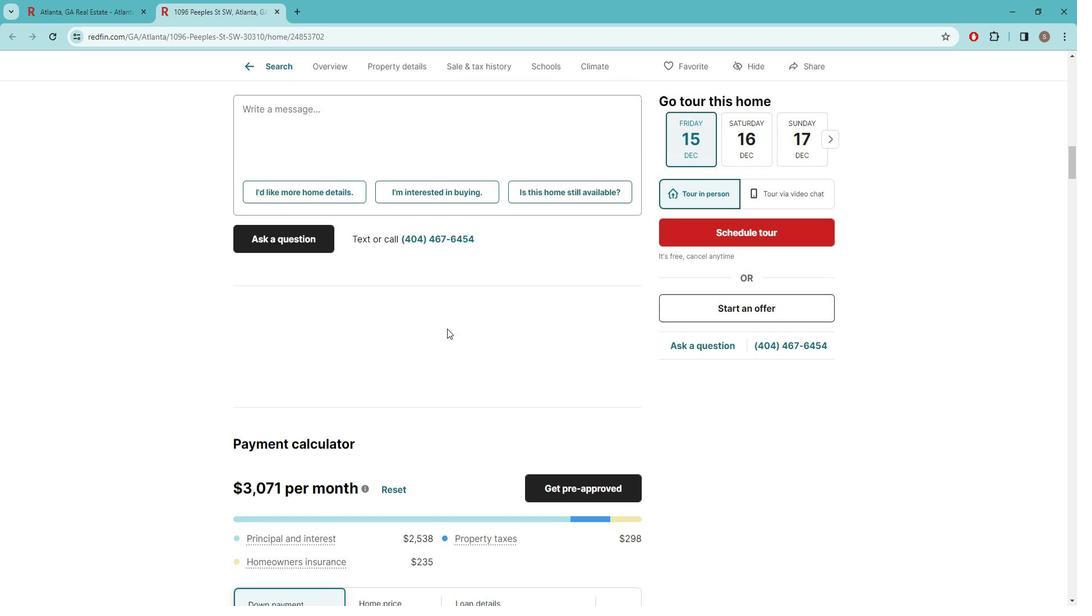 
Action: Mouse scrolled (453, 322) with delta (0, 0)
Screenshot: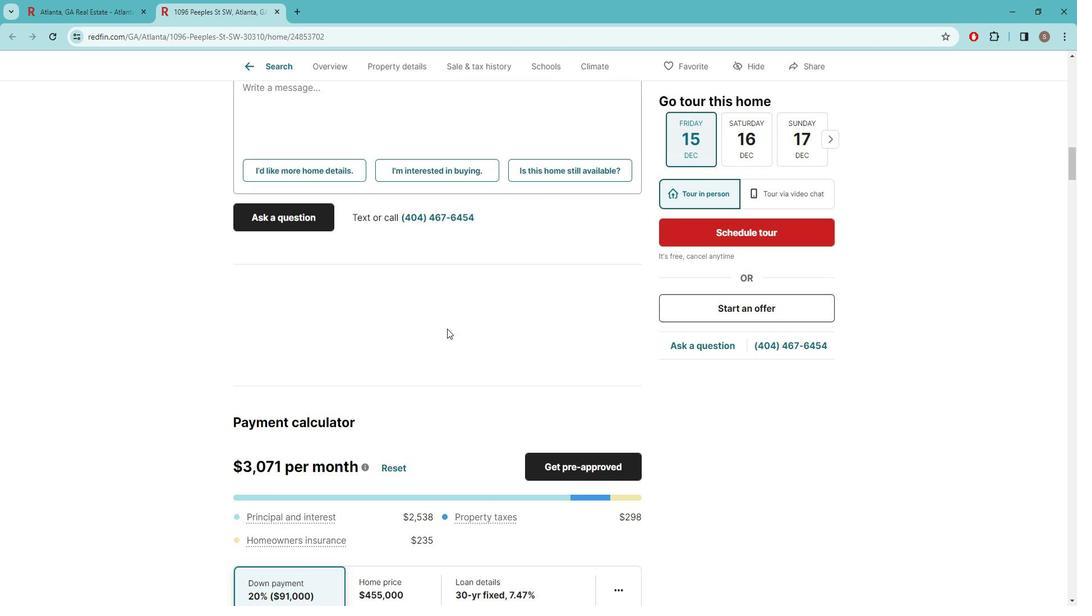 
Action: Mouse scrolled (453, 322) with delta (0, 0)
Screenshot: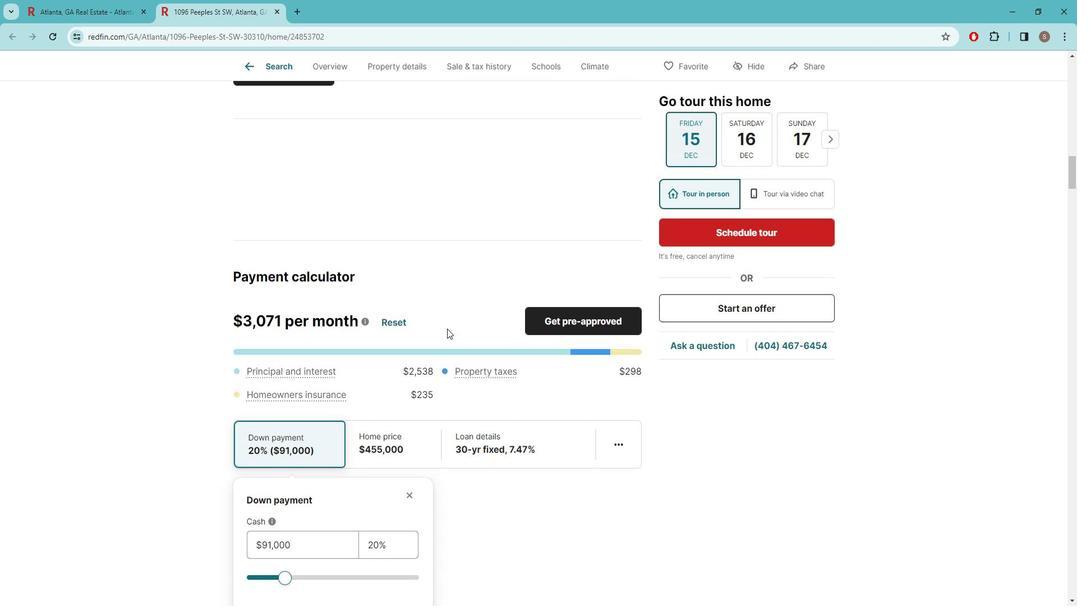 
Action: Mouse scrolled (453, 323) with delta (0, 0)
Screenshot: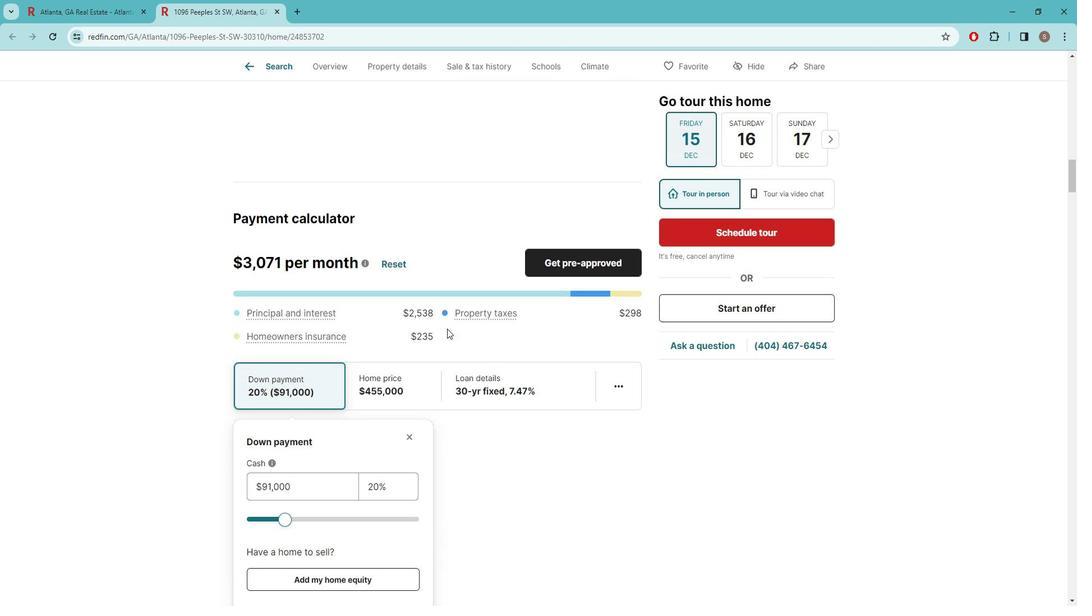 
Action: Mouse scrolled (453, 322) with delta (0, 0)
Screenshot: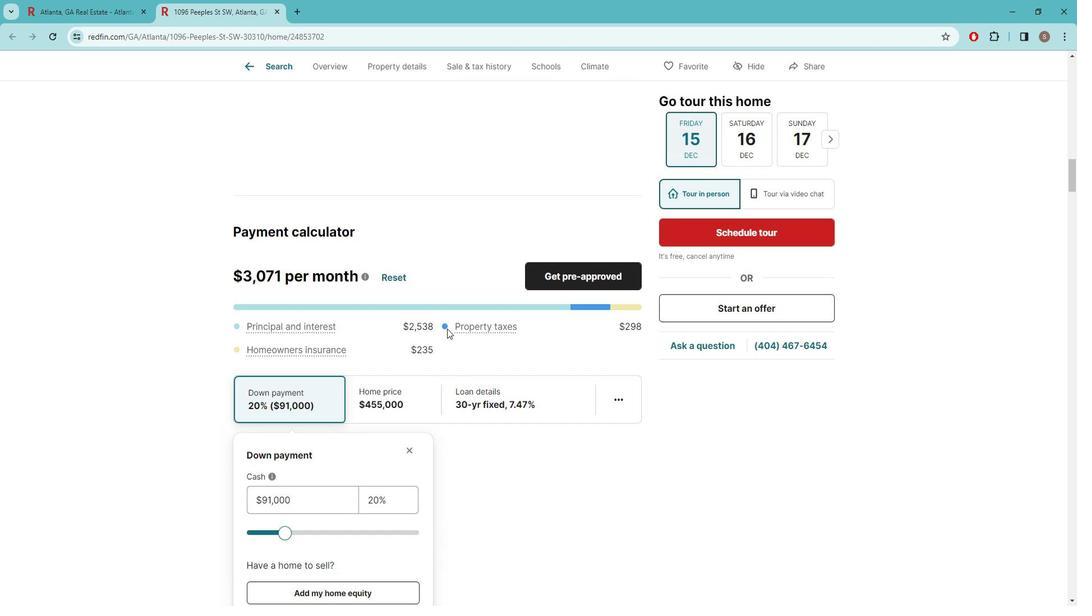 
Action: Mouse scrolled (453, 322) with delta (0, 0)
Screenshot: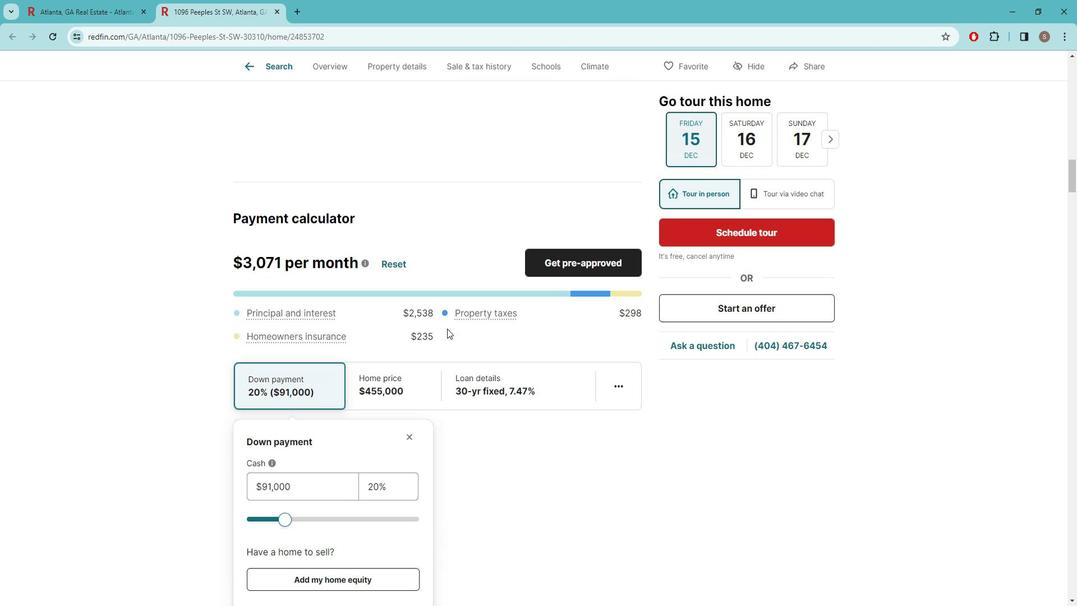 
Action: Mouse scrolled (453, 322) with delta (0, 0)
Screenshot: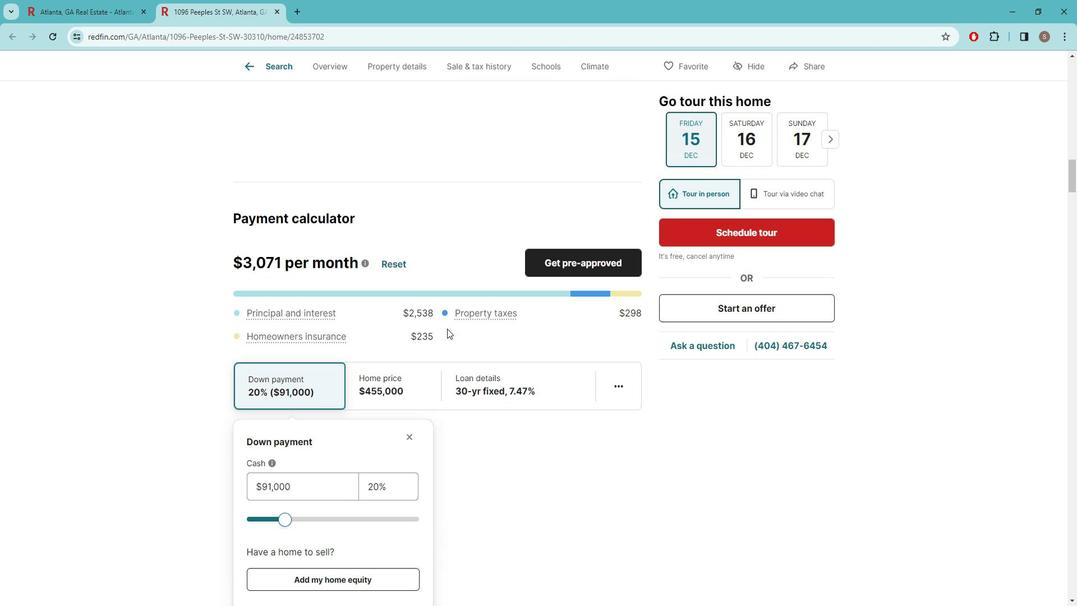 
Action: Mouse scrolled (453, 322) with delta (0, 0)
Screenshot: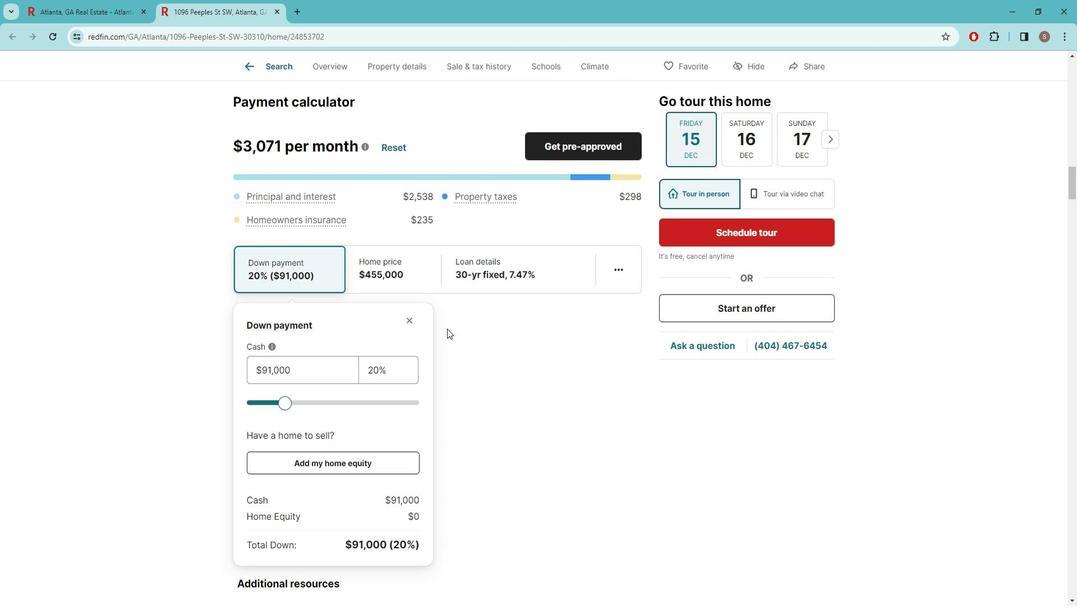 
Action: Mouse scrolled (453, 322) with delta (0, 0)
Screenshot: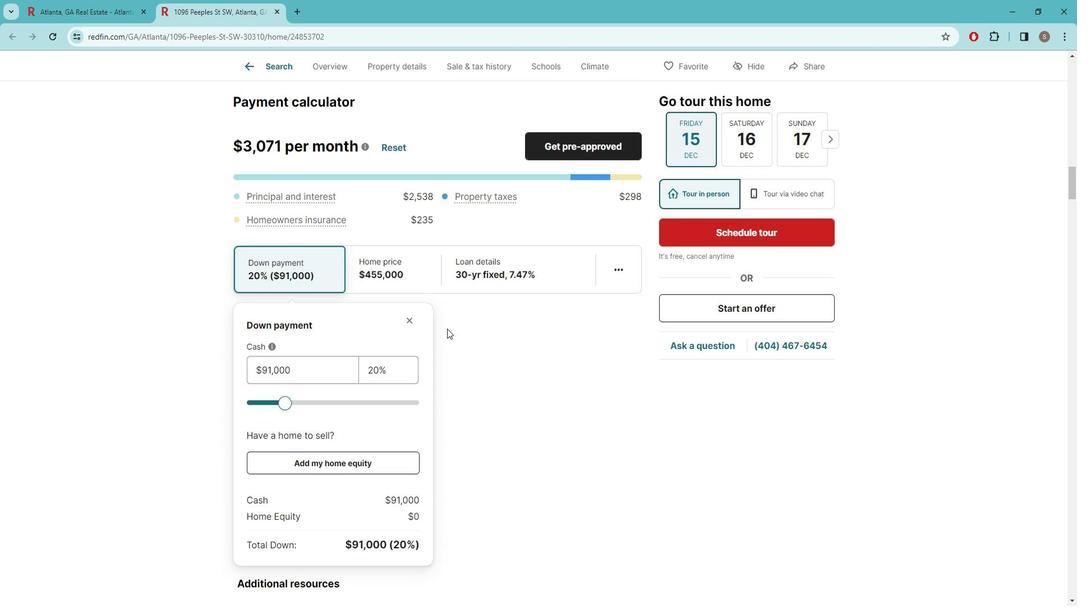 
Action: Mouse scrolled (453, 322) with delta (0, 0)
Screenshot: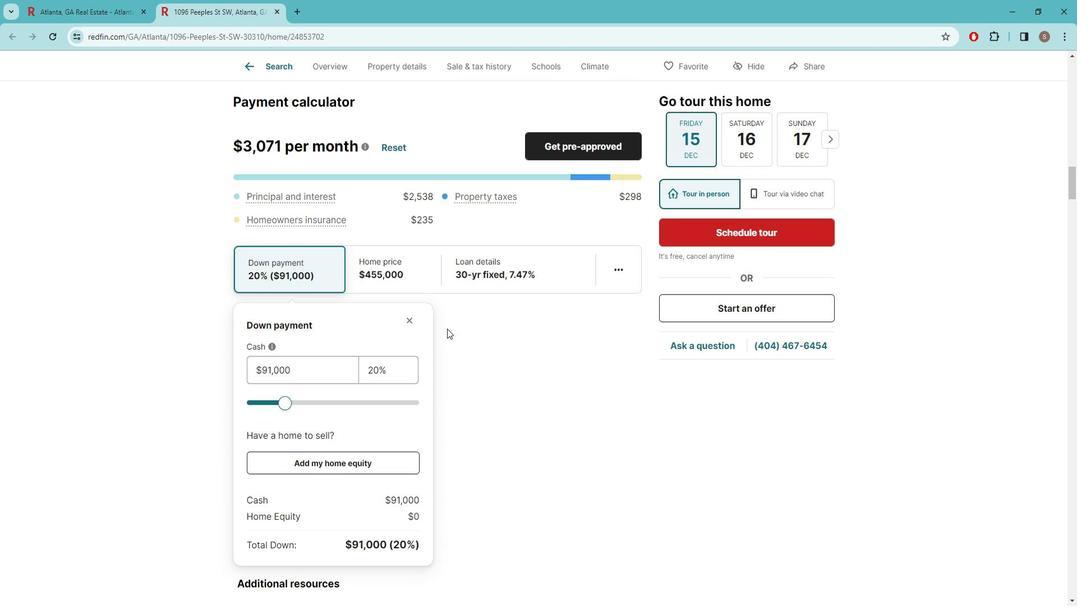 
Action: Mouse scrolled (453, 322) with delta (0, 0)
Screenshot: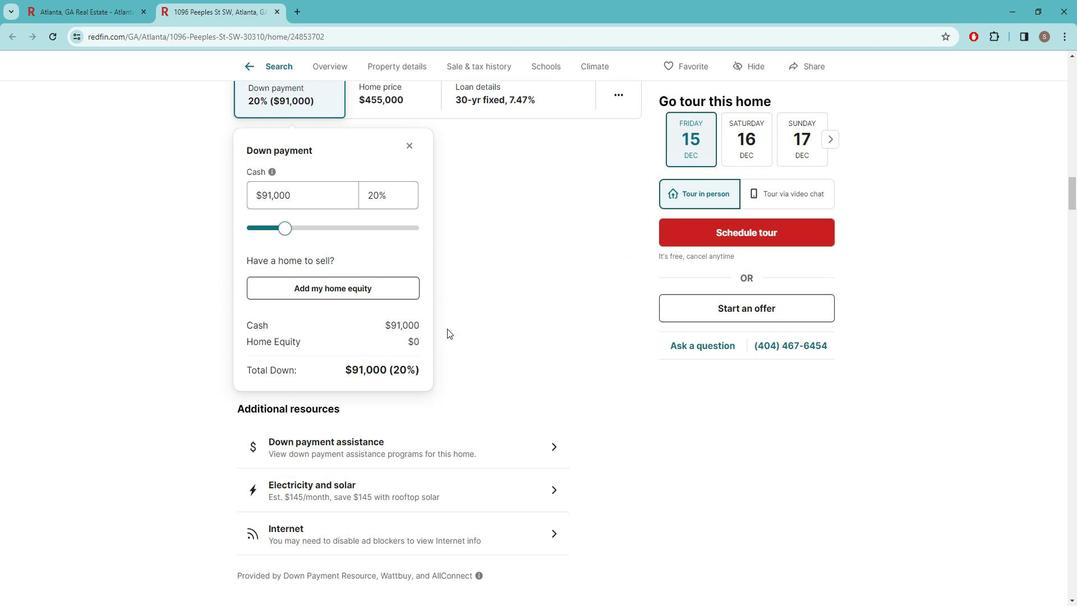
Action: Mouse scrolled (453, 322) with delta (0, 0)
Screenshot: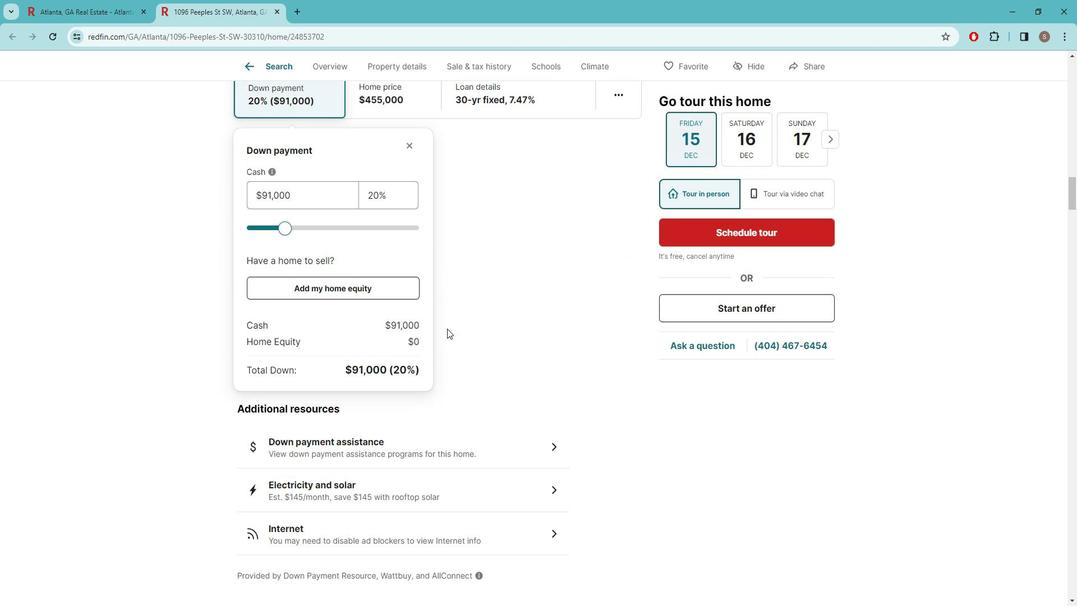 
Action: Mouse scrolled (453, 322) with delta (0, 0)
Screenshot: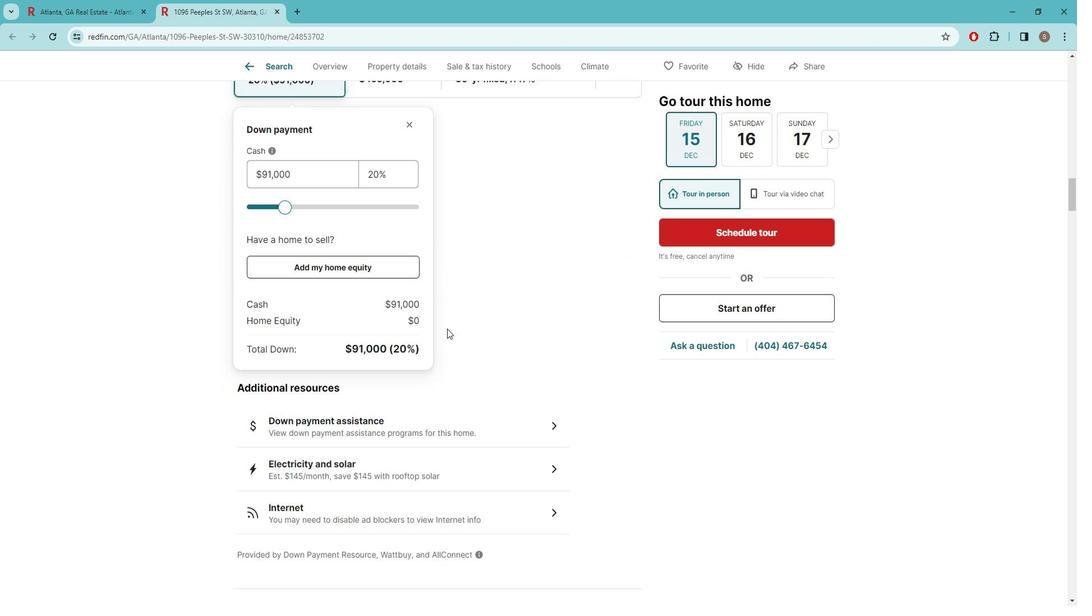 
Action: Mouse scrolled (453, 322) with delta (0, 0)
Screenshot: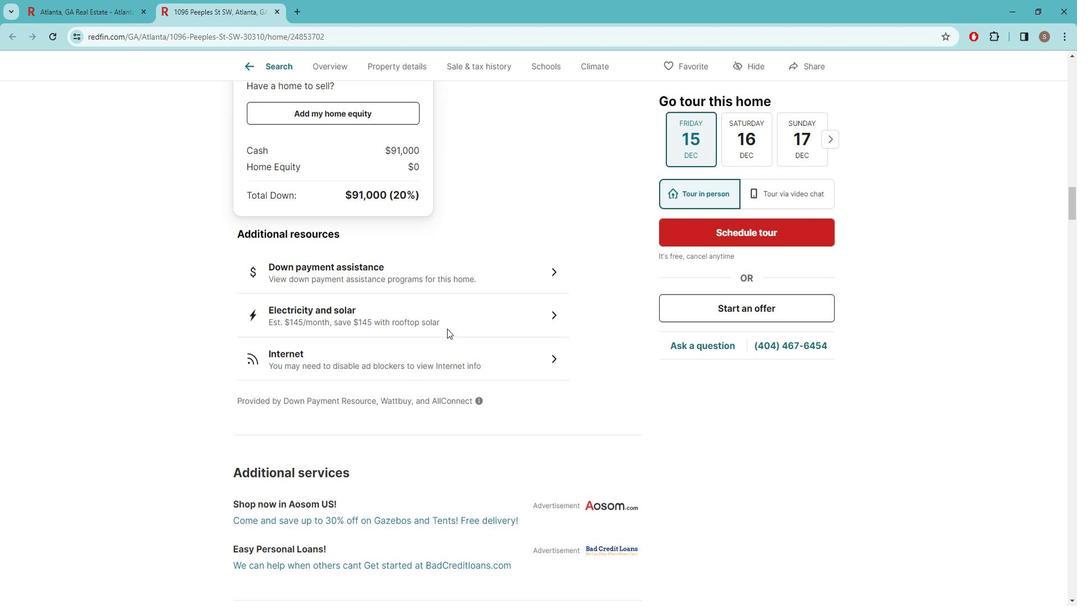 
Action: Mouse scrolled (453, 322) with delta (0, 0)
Screenshot: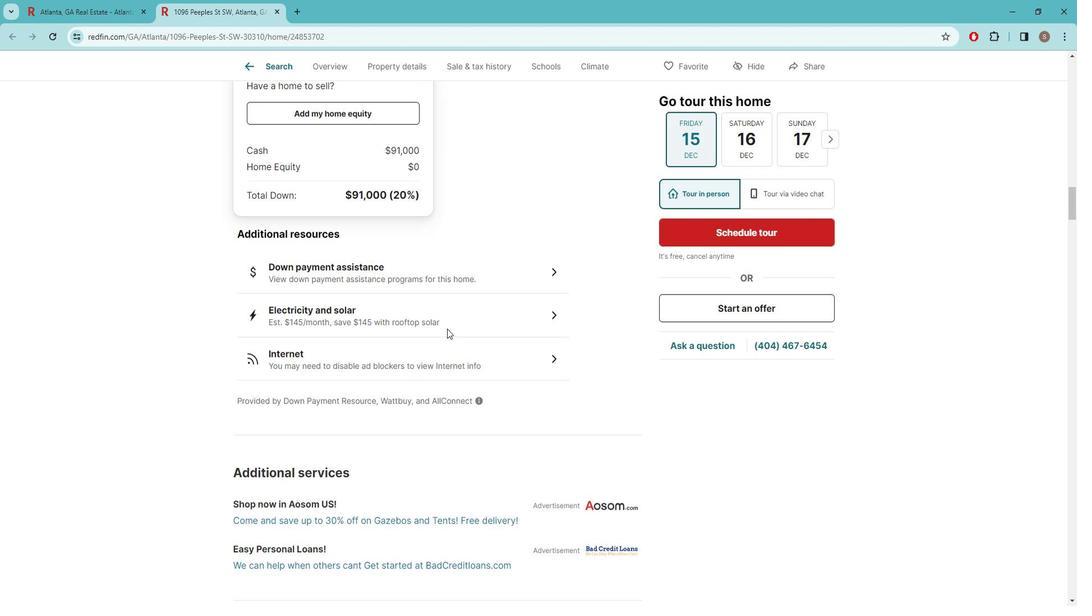 
Action: Mouse scrolled (453, 322) with delta (0, 0)
Screenshot: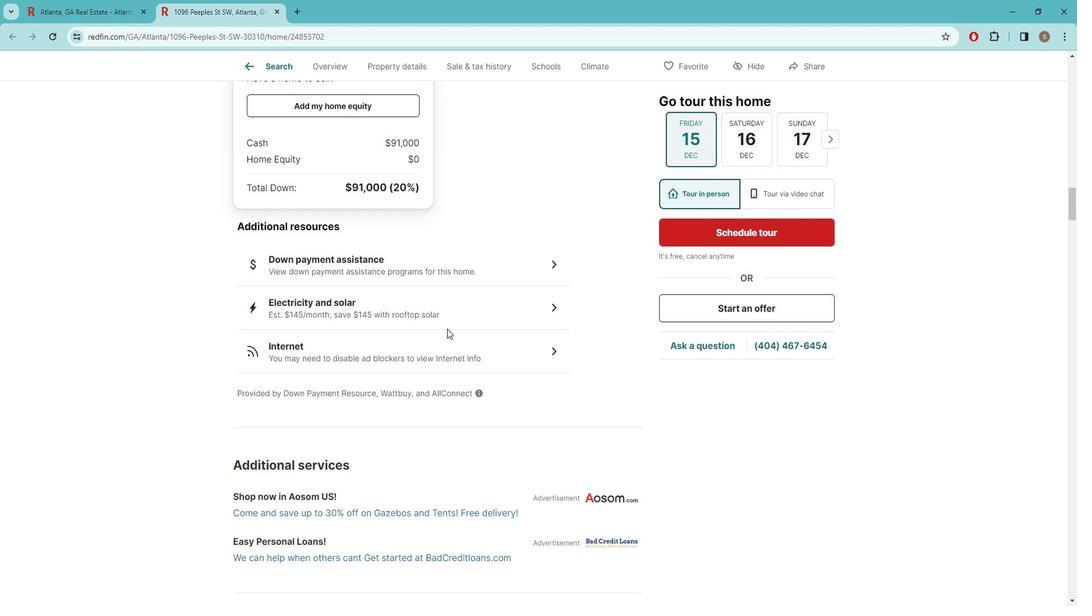 
Action: Mouse scrolled (453, 322) with delta (0, 0)
Screenshot: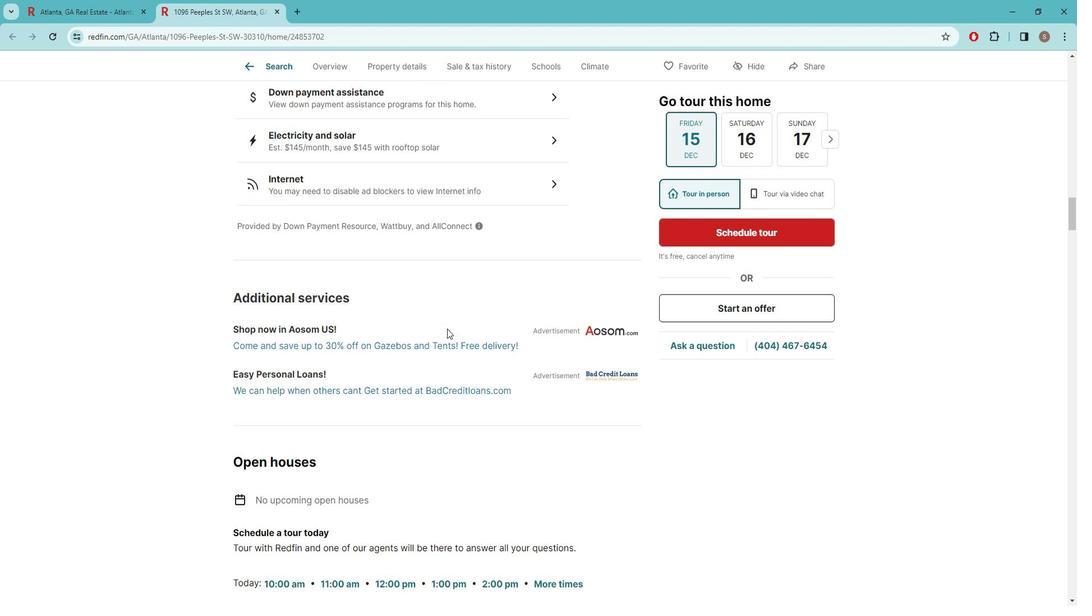 
Action: Mouse scrolled (453, 322) with delta (0, 0)
Screenshot: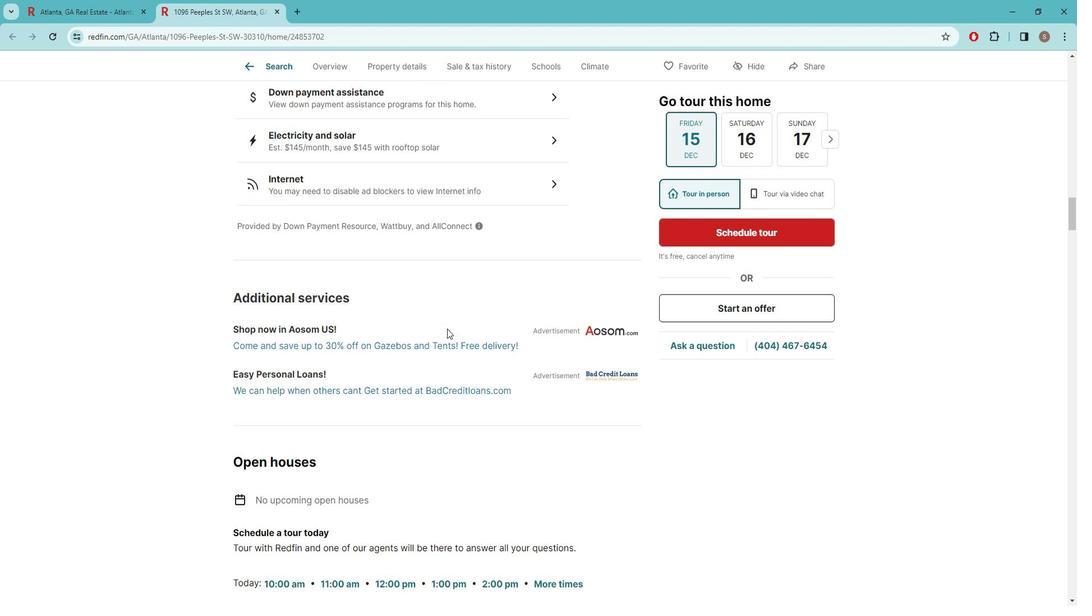 
Action: Mouse scrolled (453, 322) with delta (0, 0)
Screenshot: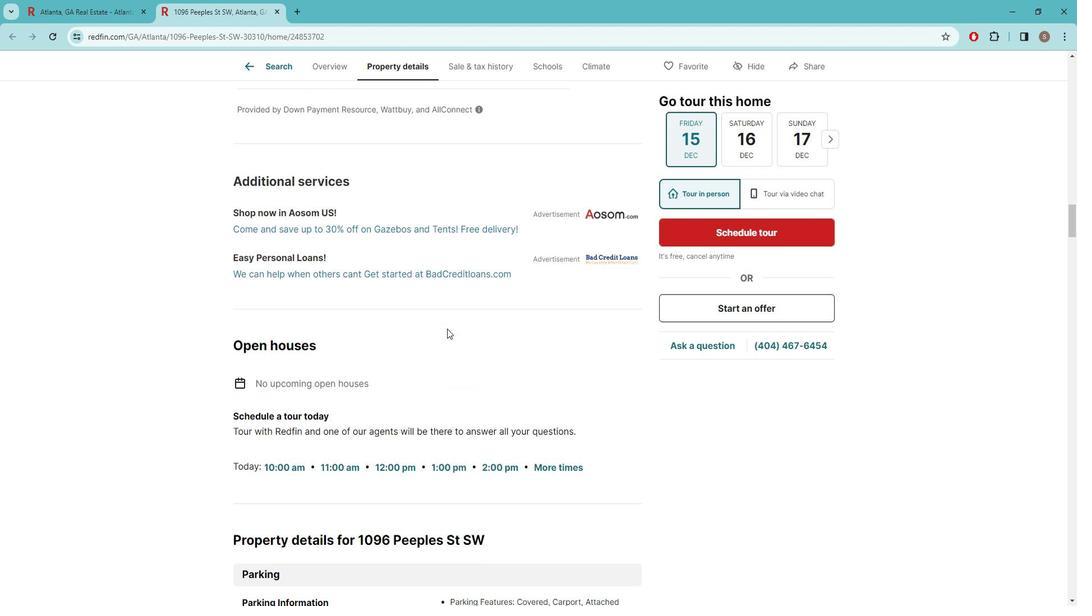 
Action: Mouse scrolled (453, 322) with delta (0, 0)
Screenshot: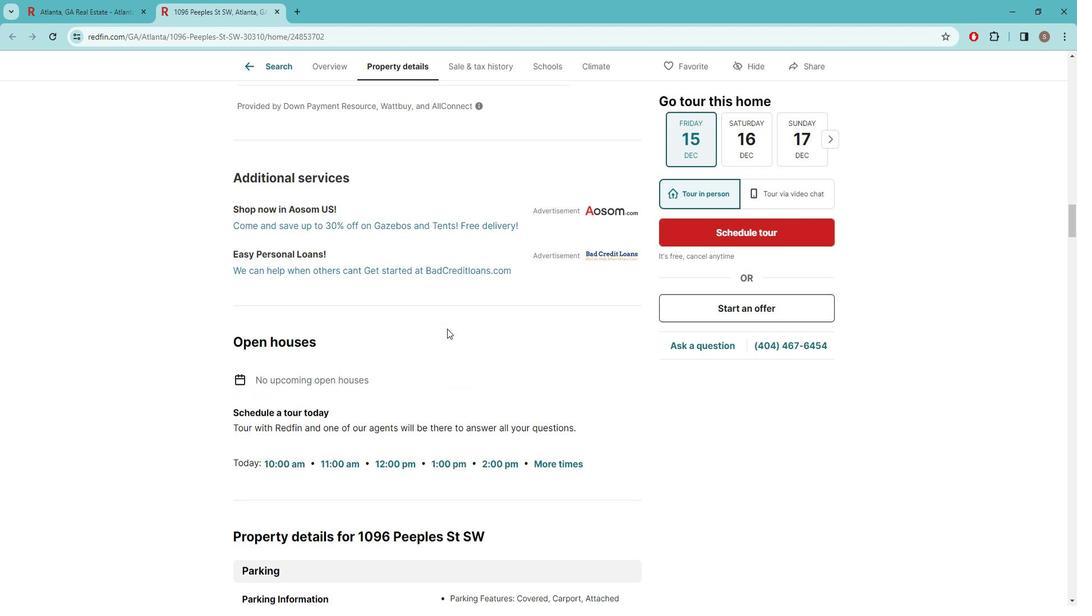 
Action: Mouse scrolled (453, 322) with delta (0, 0)
Screenshot: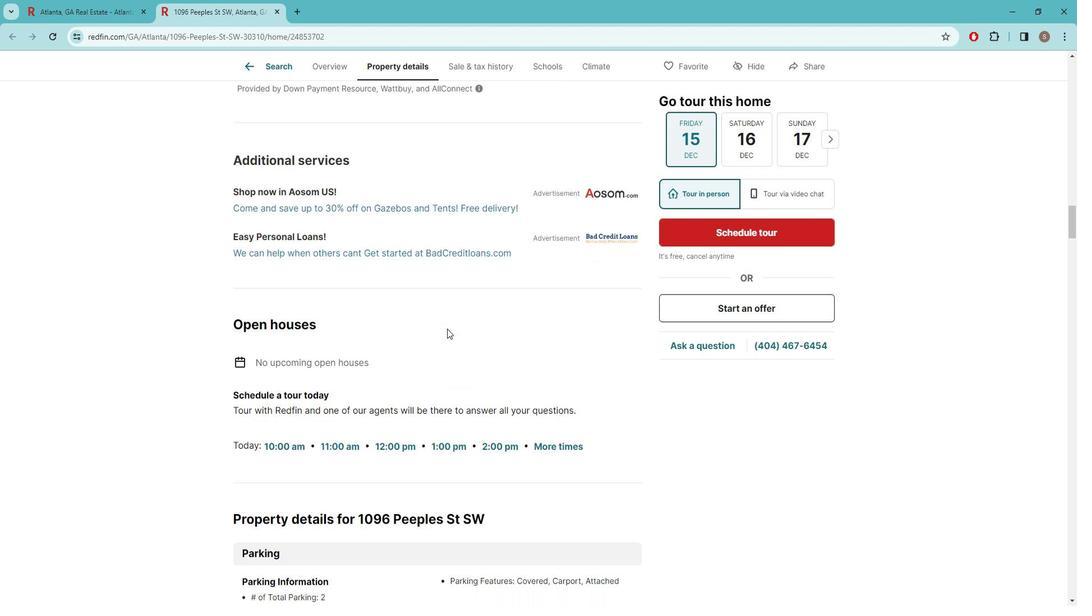 
Action: Mouse scrolled (453, 322) with delta (0, 0)
Screenshot: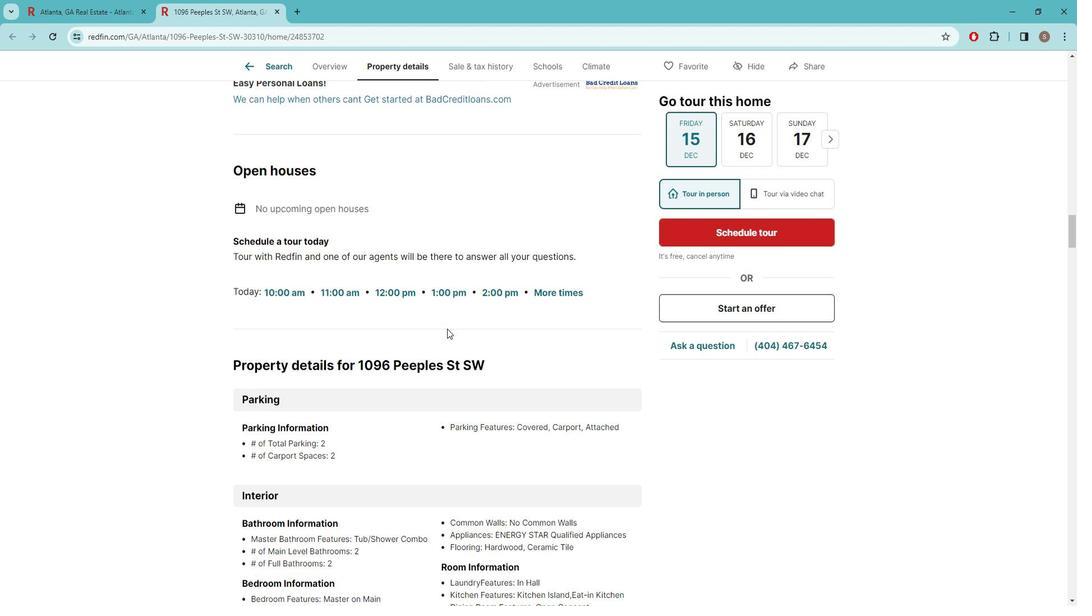 
Action: Mouse scrolled (453, 322) with delta (0, 0)
Screenshot: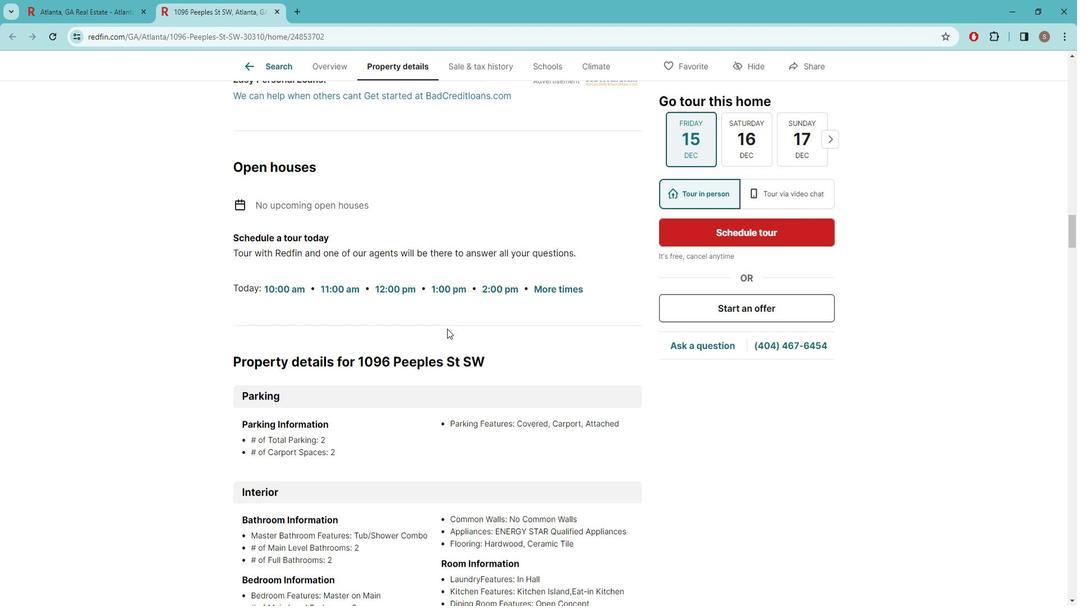 
Action: Mouse moved to (418, 322)
Screenshot: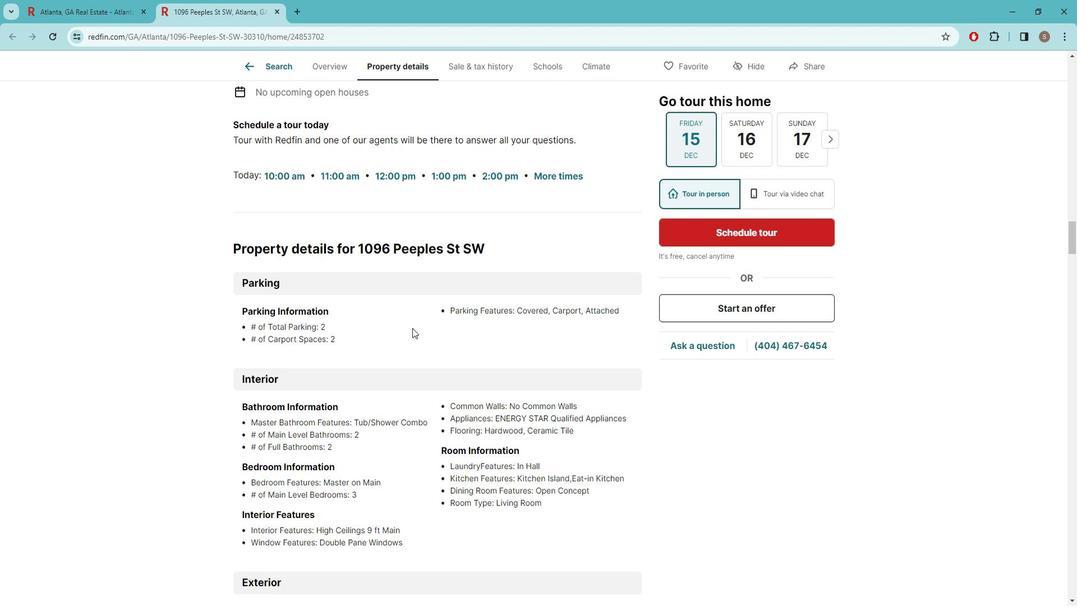 
Action: Mouse scrolled (418, 321) with delta (0, 0)
Screenshot: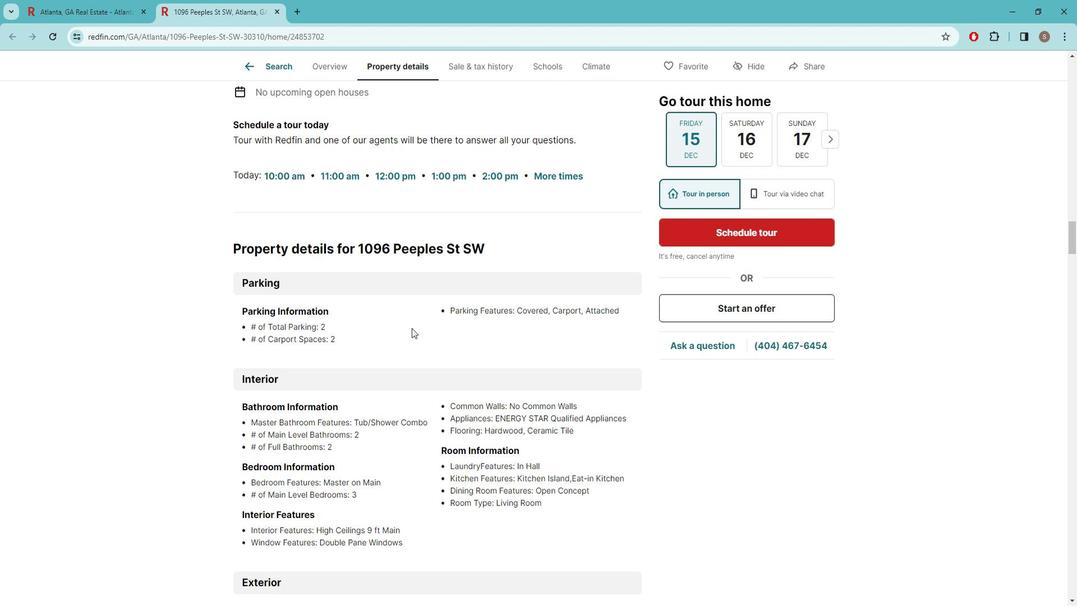 
Action: Mouse scrolled (418, 321) with delta (0, 0)
Screenshot: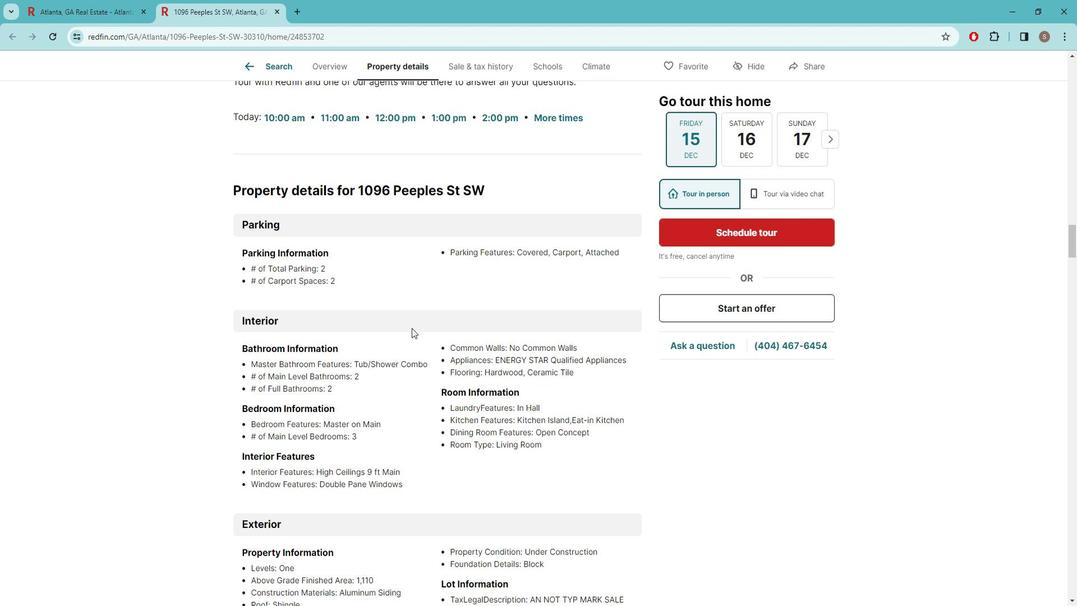 
Action: Mouse scrolled (418, 321) with delta (0, 0)
Screenshot: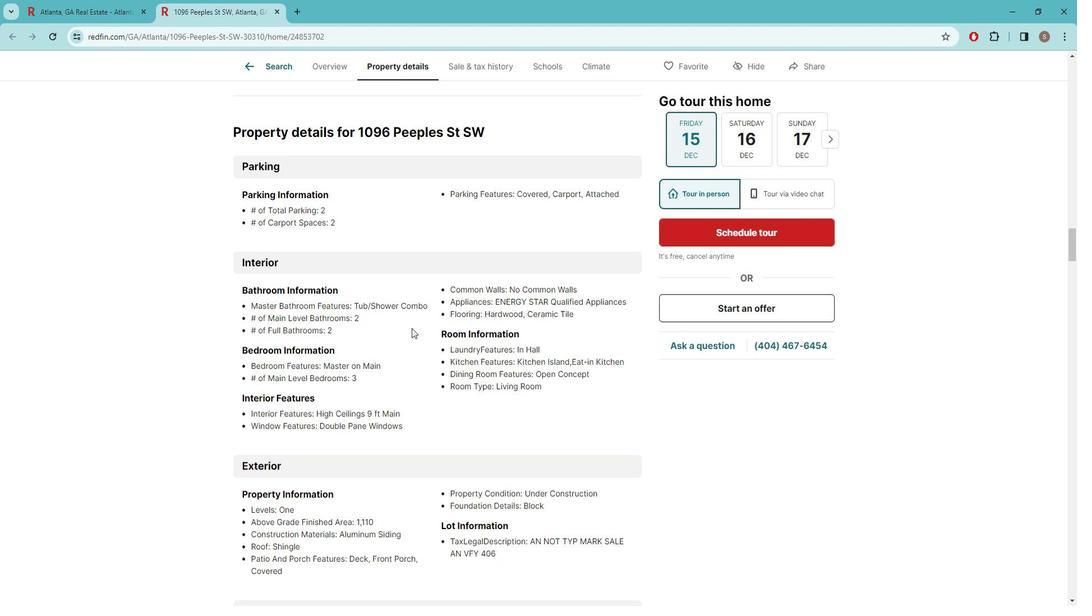 
Action: Mouse scrolled (418, 321) with delta (0, 0)
Screenshot: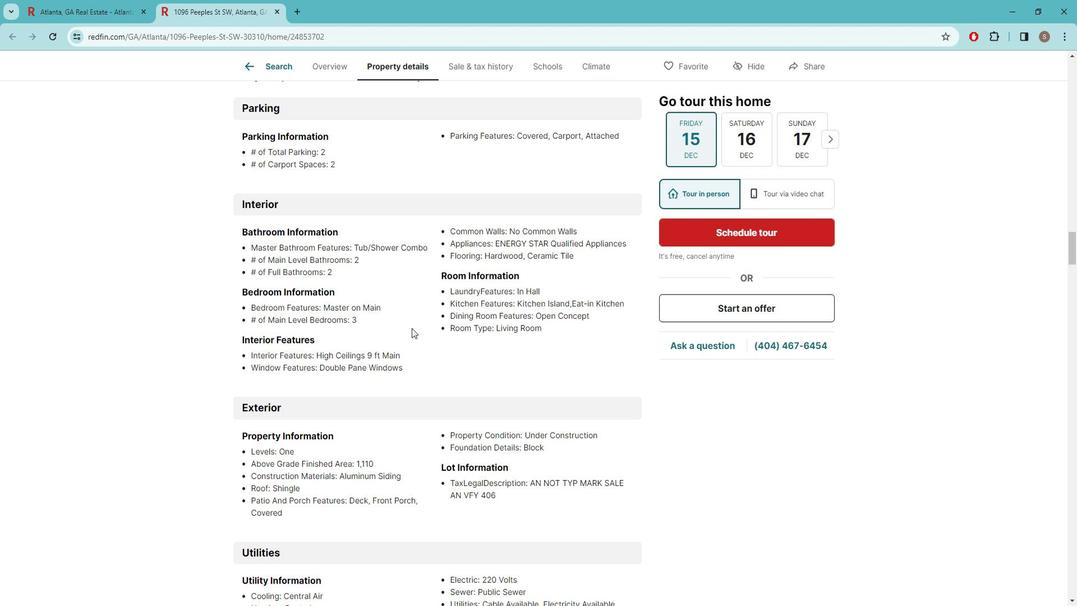 
Action: Mouse scrolled (418, 321) with delta (0, 0)
Screenshot: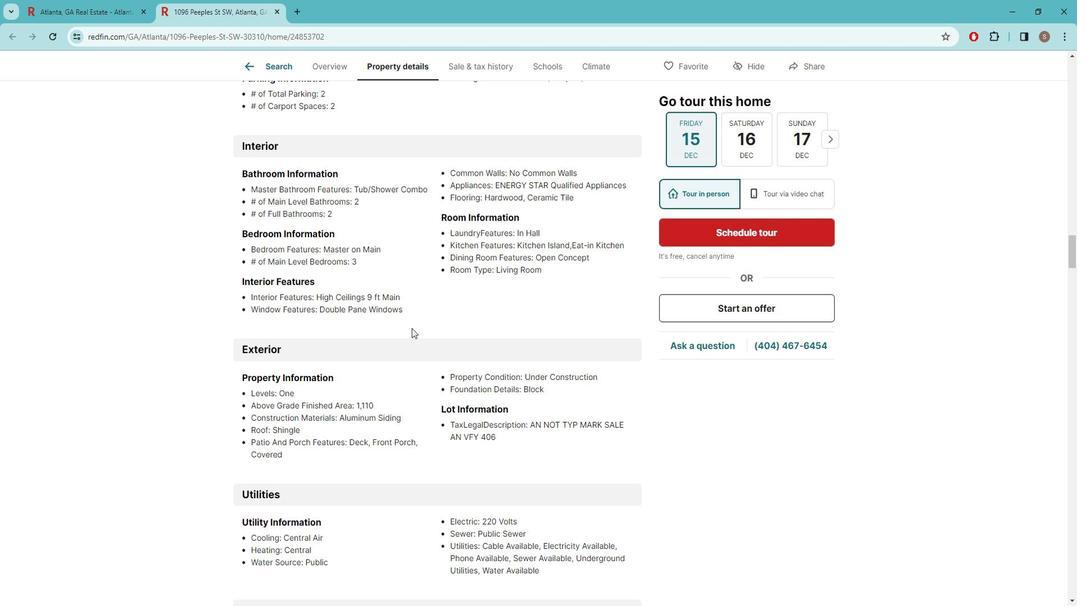 
Action: Mouse scrolled (418, 321) with delta (0, 0)
Screenshot: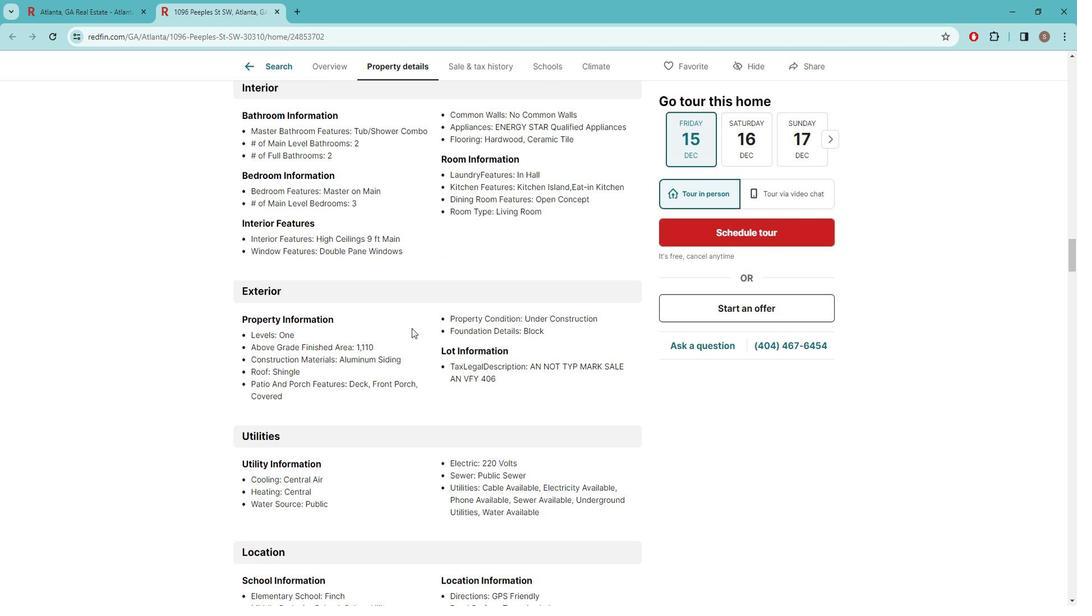 
Action: Mouse scrolled (418, 321) with delta (0, 0)
Screenshot: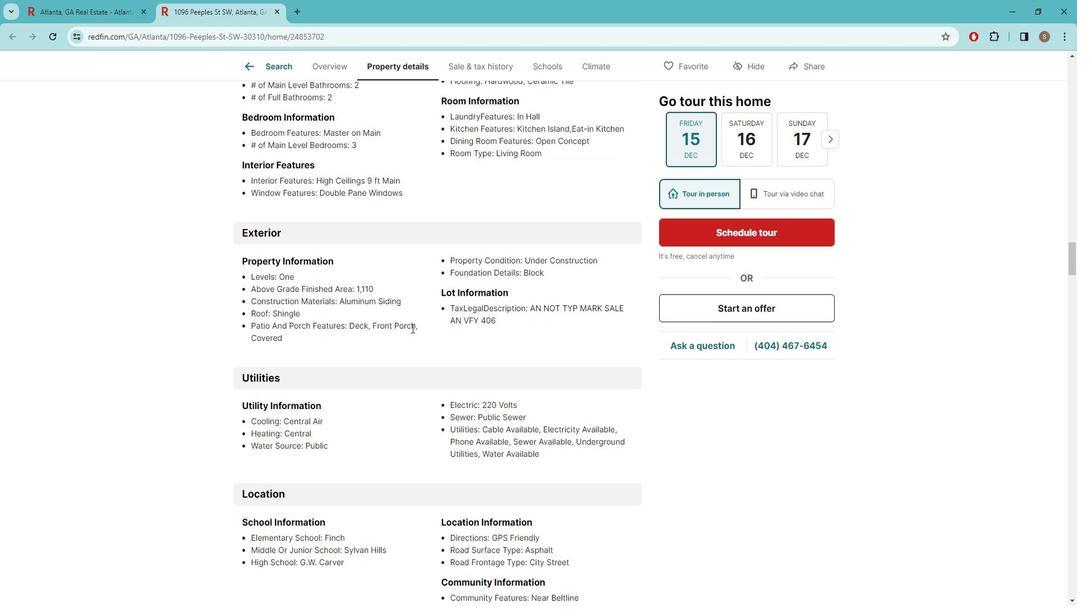 
Action: Mouse scrolled (418, 321) with delta (0, 0)
Screenshot: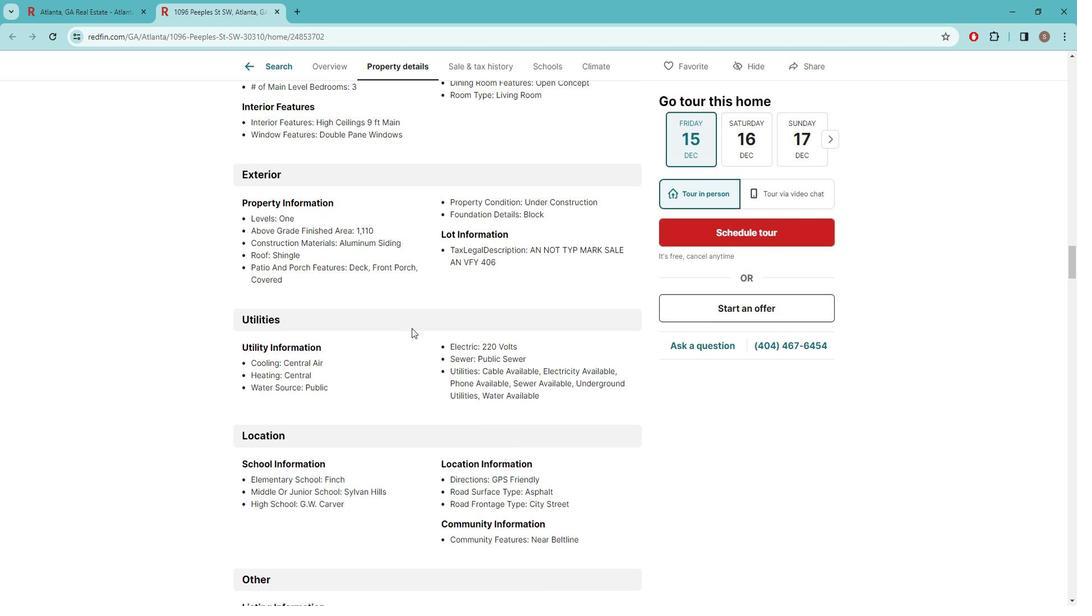 
Action: Mouse scrolled (418, 321) with delta (0, 0)
Screenshot: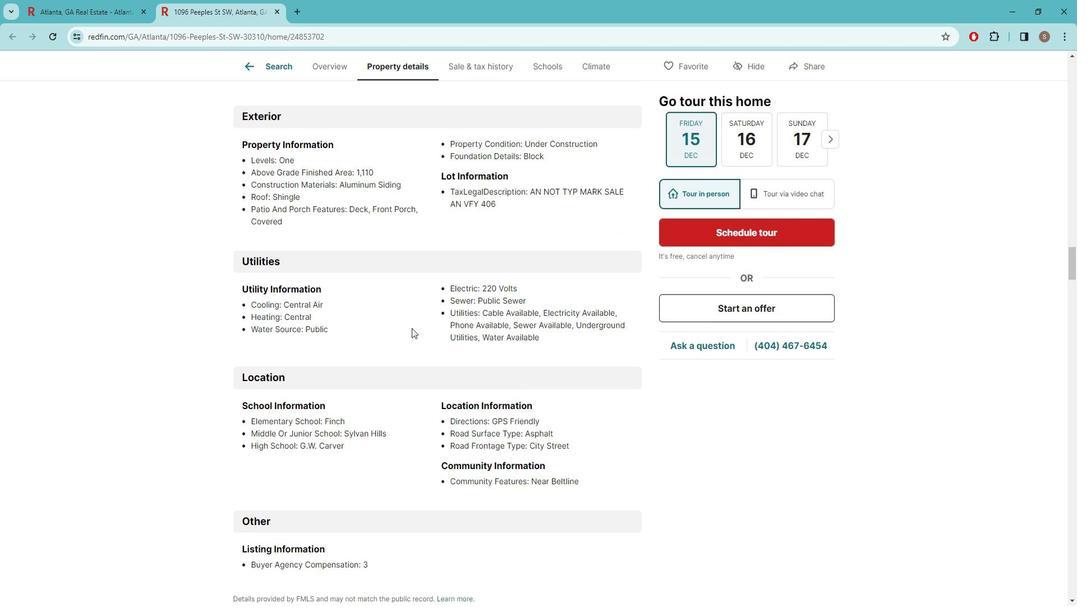 
Action: Mouse moved to (418, 325)
Screenshot: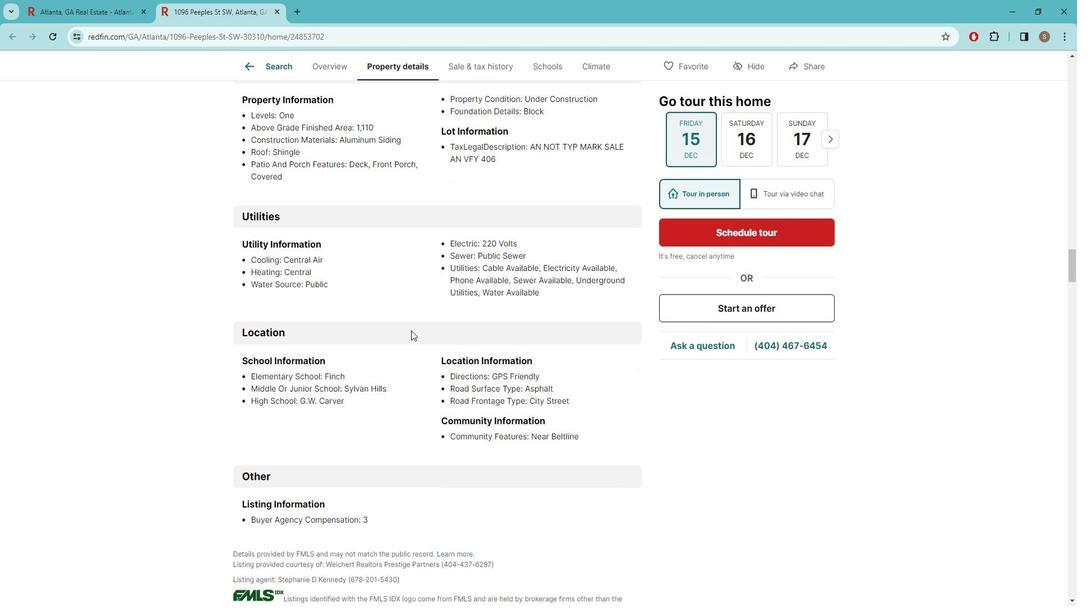 
Action: Mouse scrolled (418, 324) with delta (0, 0)
Screenshot: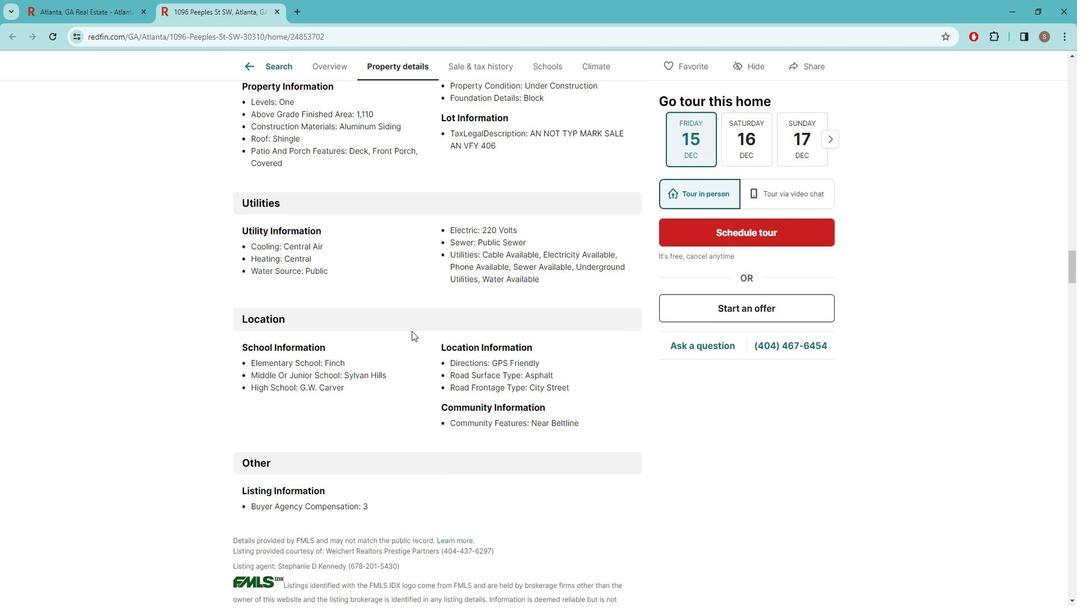 
Action: Mouse scrolled (418, 324) with delta (0, 0)
Screenshot: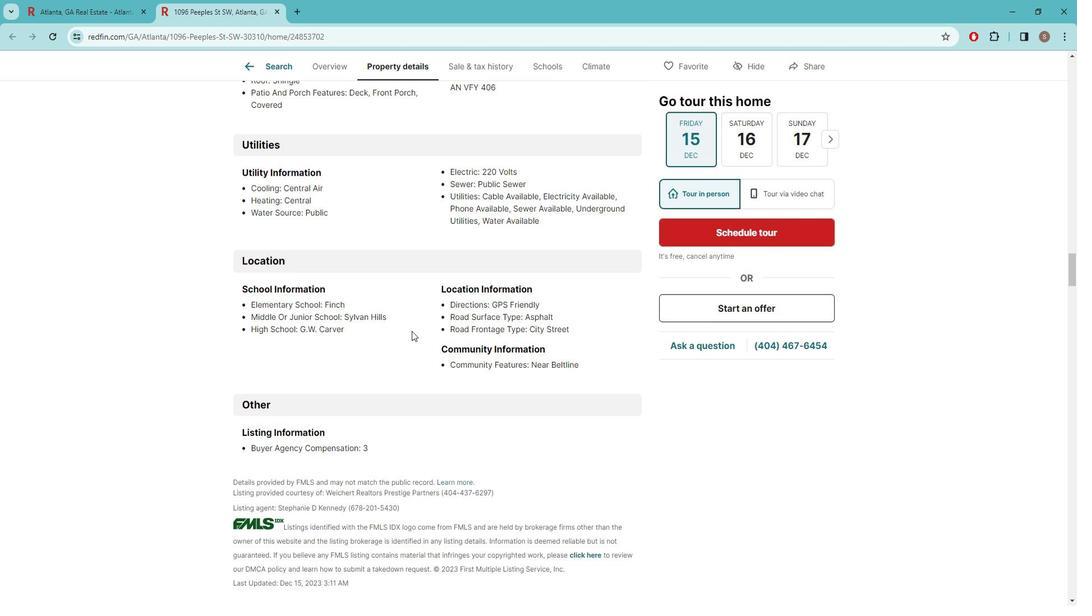 
Action: Mouse scrolled (418, 324) with delta (0, 0)
Screenshot: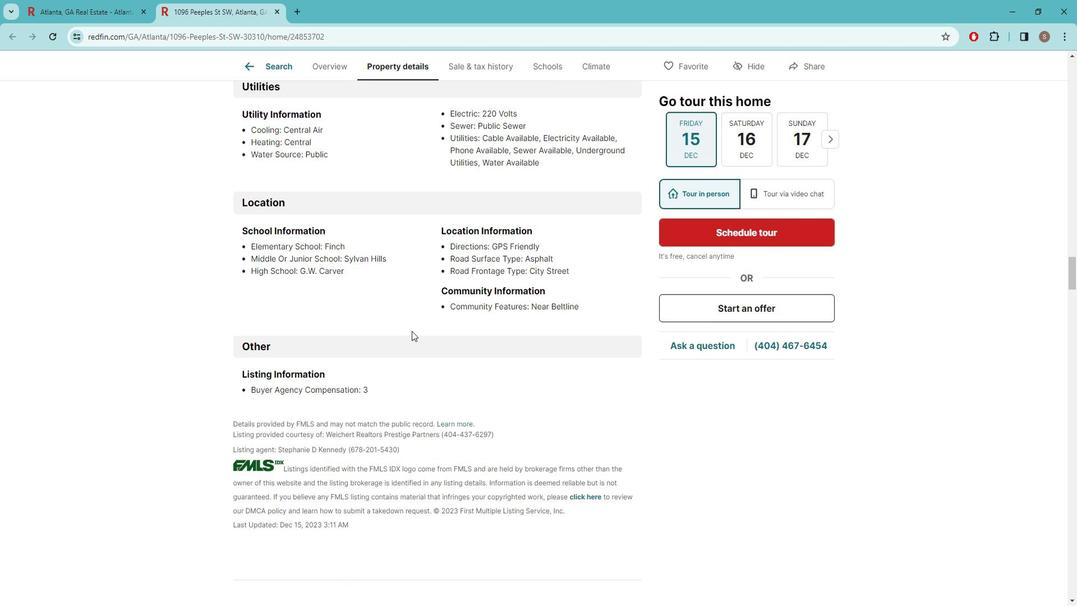 
Action: Mouse scrolled (418, 325) with delta (0, 0)
Screenshot: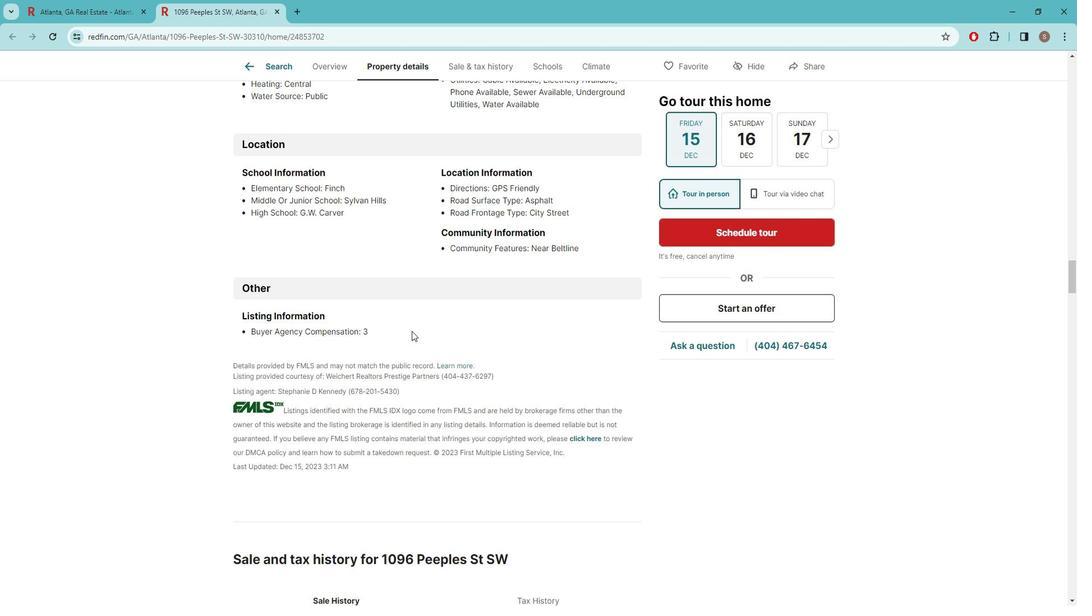 
Action: Mouse moved to (129, 8)
Screenshot: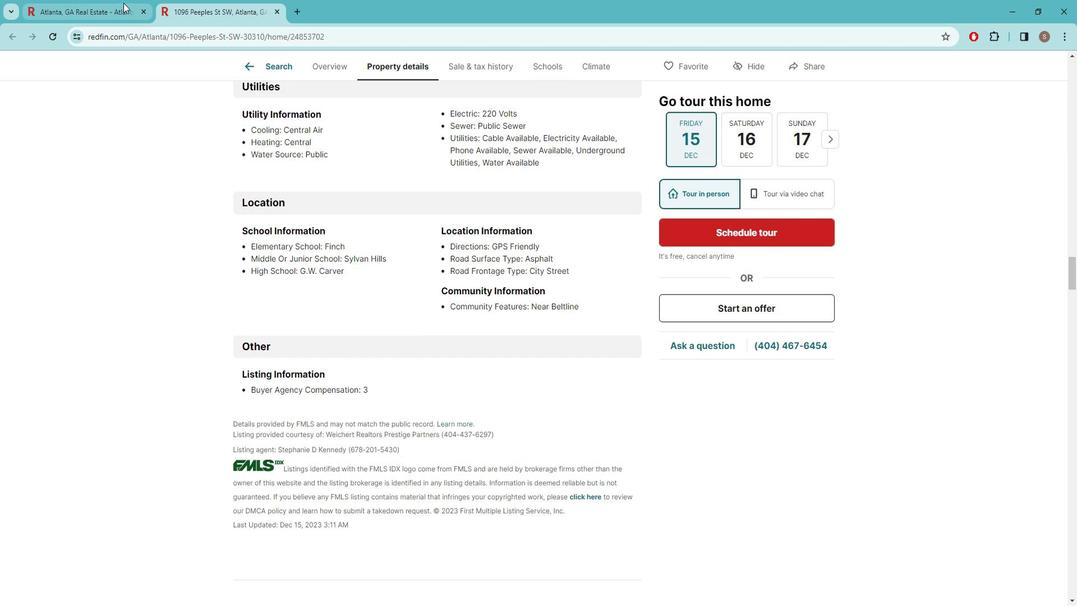 
Action: Mouse pressed left at (129, 8)
Screenshot: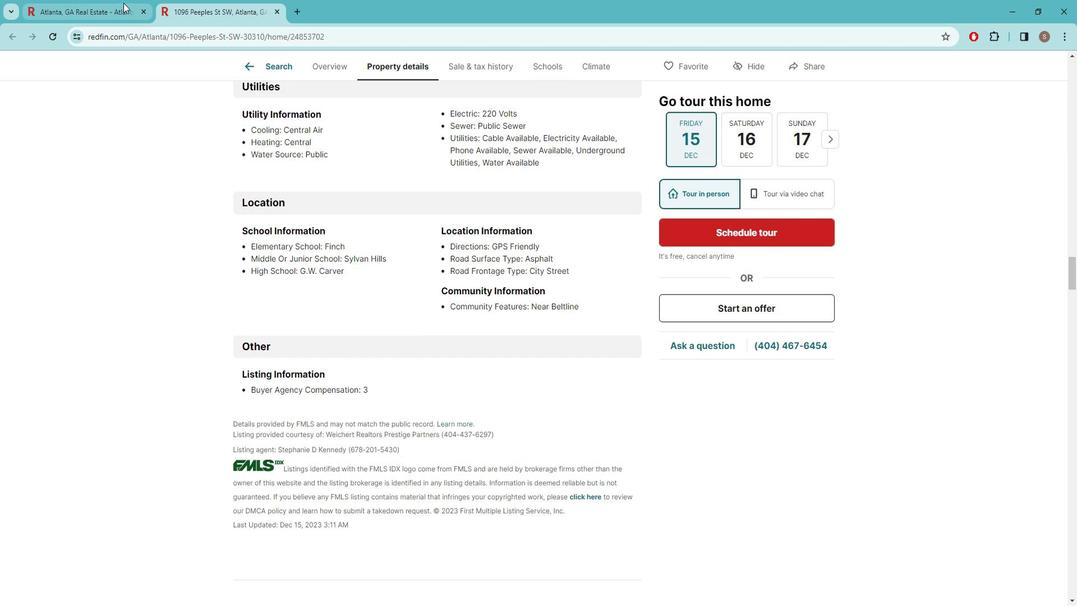 
Action: Mouse moved to (938, 355)
Screenshot: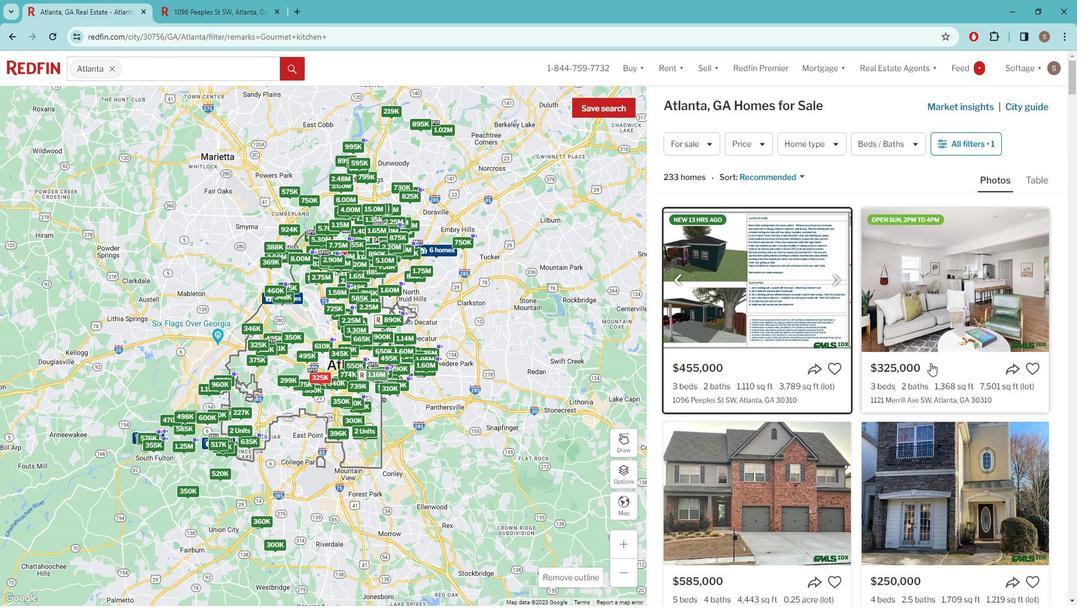 
Action: Mouse pressed left at (938, 355)
Screenshot: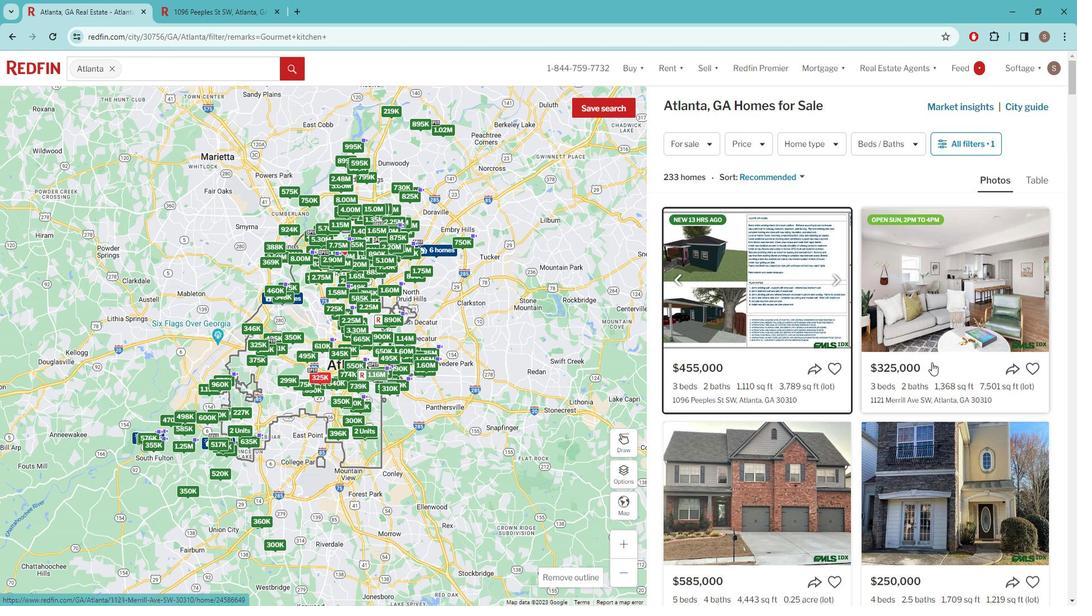 
Action: Mouse moved to (334, 103)
Screenshot: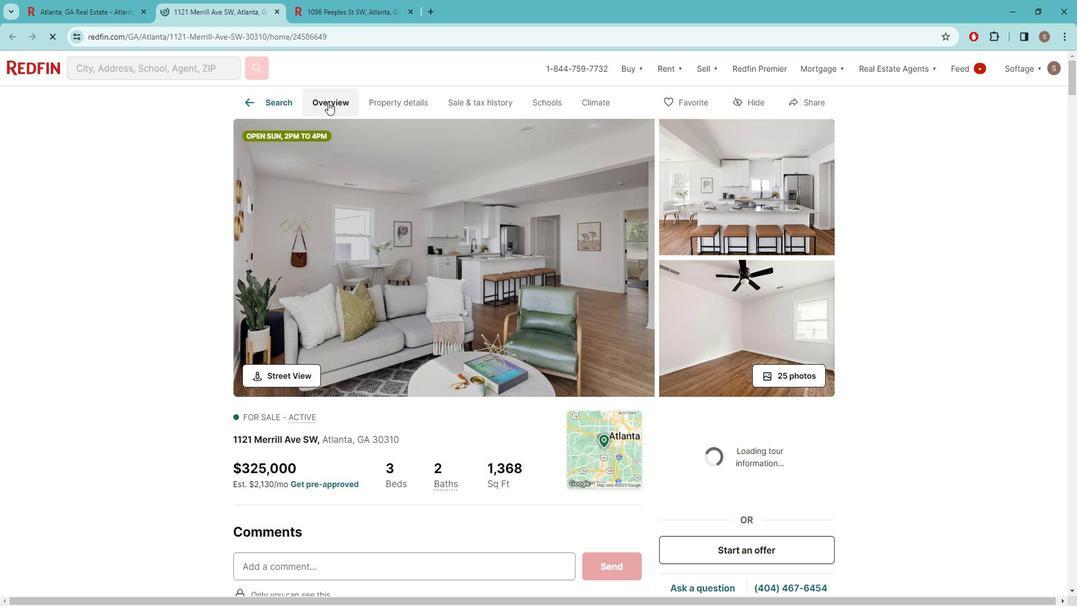 
Action: Mouse pressed left at (334, 103)
Screenshot: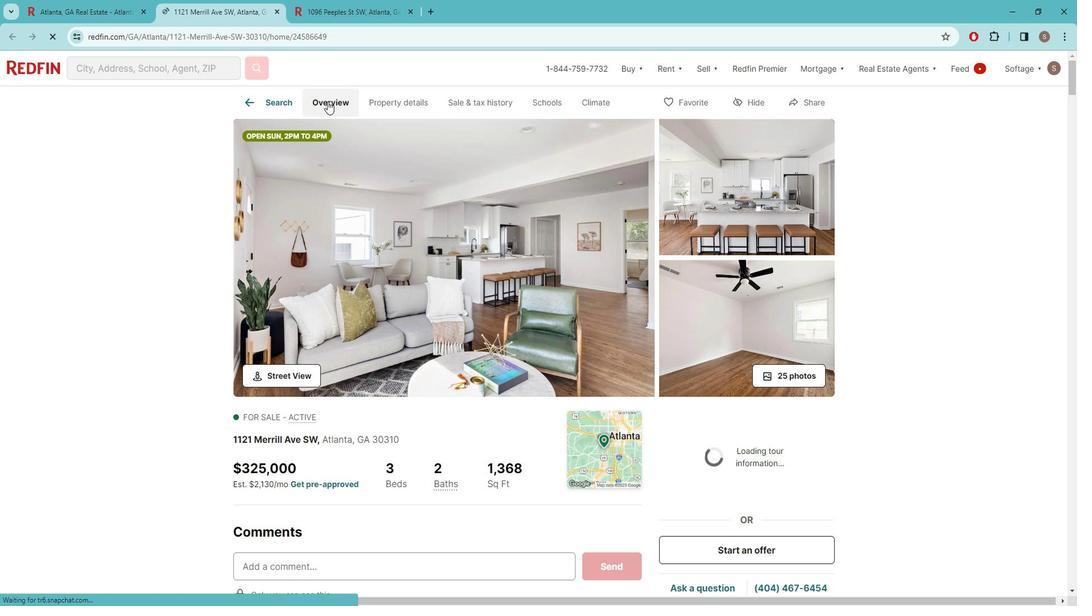 
Action: Mouse moved to (386, 313)
Screenshot: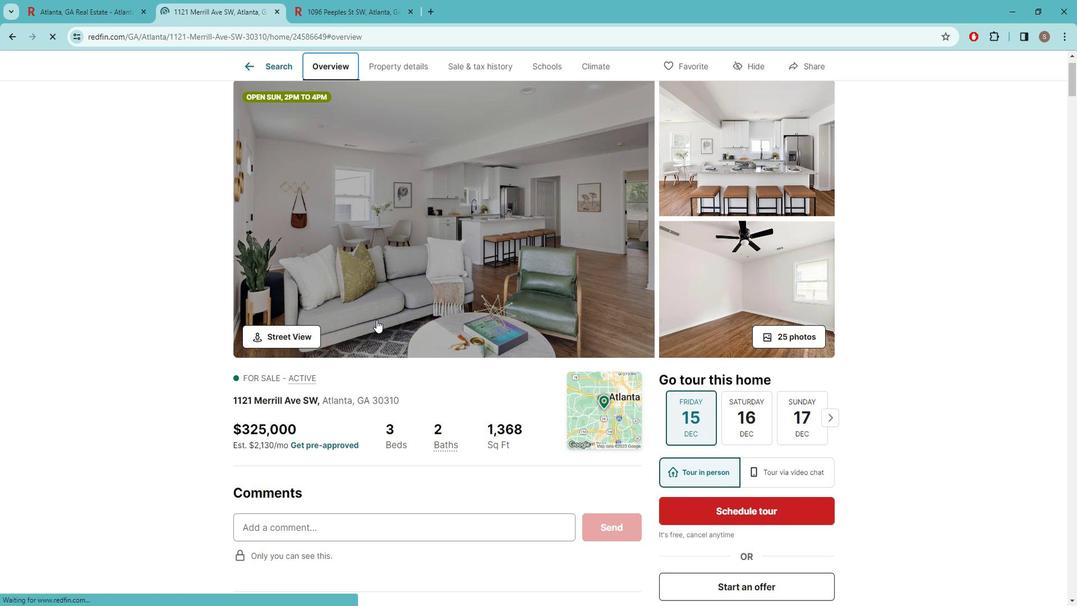 
Action: Mouse scrolled (386, 313) with delta (0, 0)
Screenshot: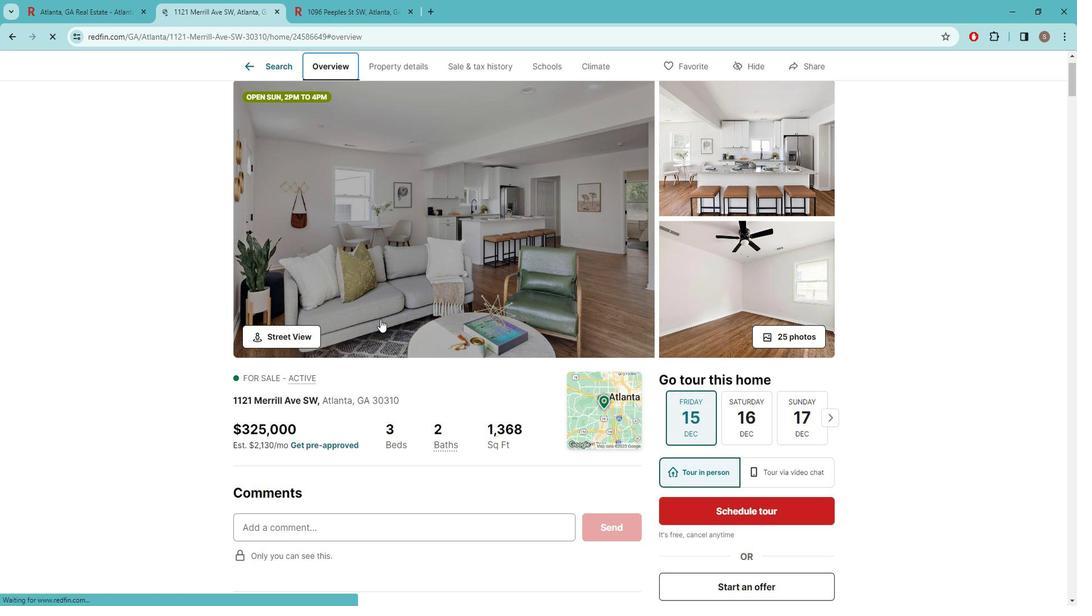 
Action: Mouse scrolled (386, 313) with delta (0, 0)
Screenshot: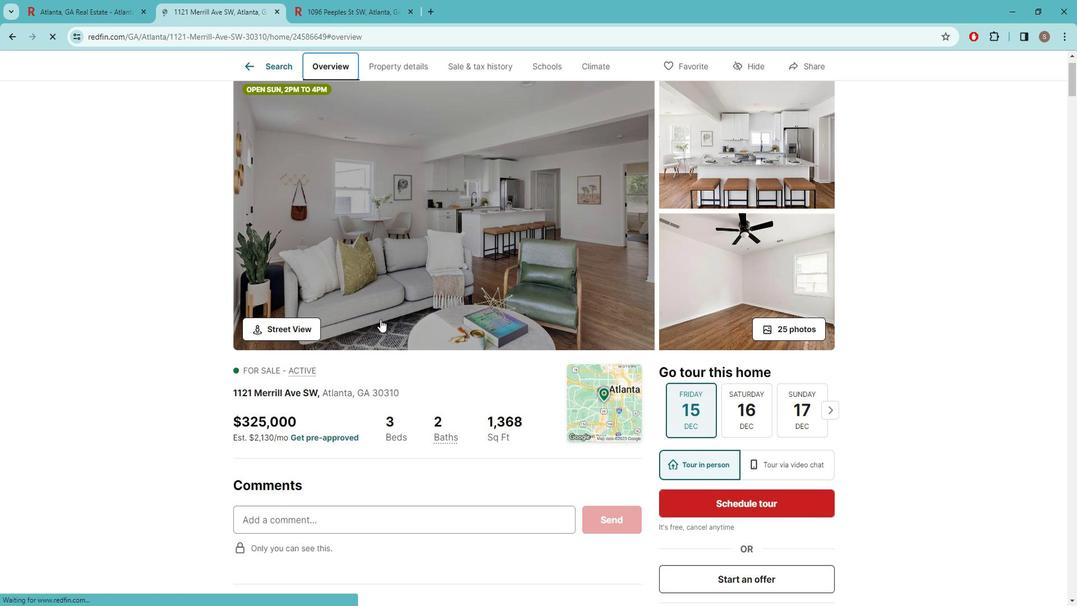 
Action: Mouse scrolled (386, 313) with delta (0, 0)
Screenshot: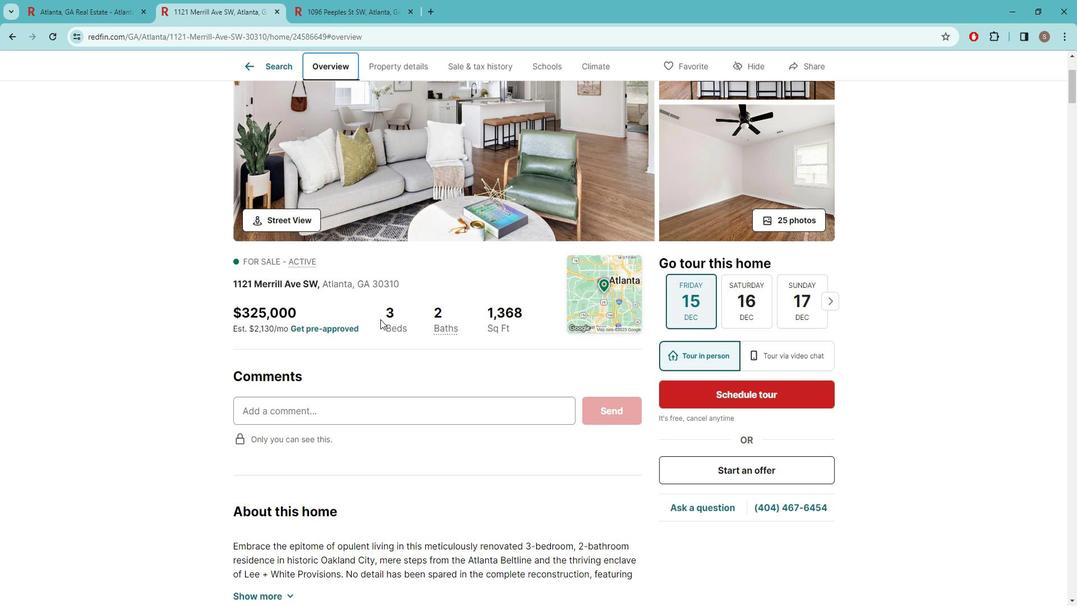 
Action: Mouse scrolled (386, 313) with delta (0, 0)
Screenshot: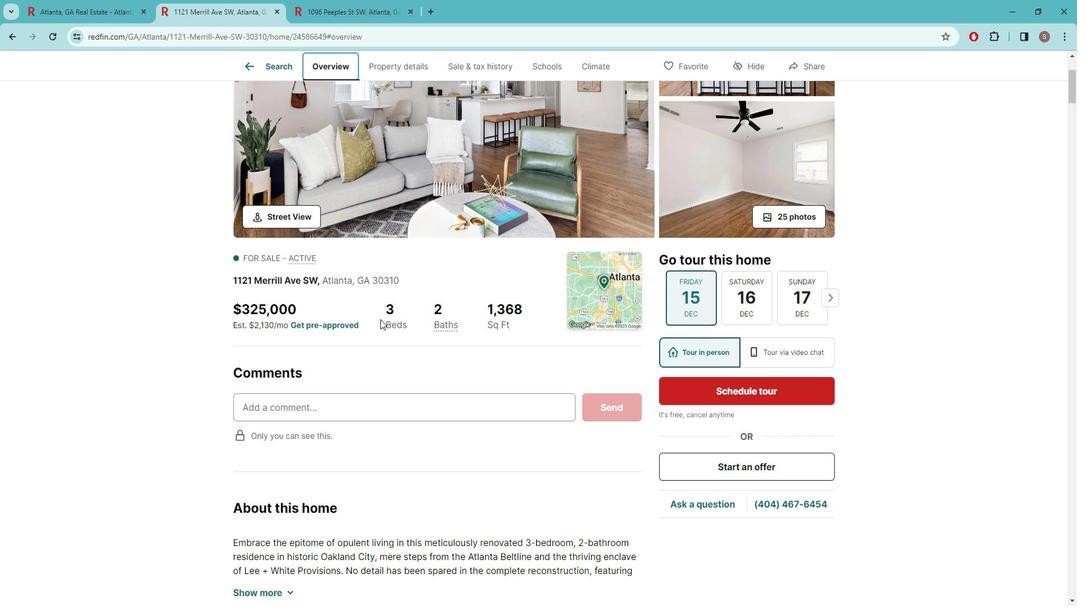 
Action: Mouse scrolled (386, 313) with delta (0, 0)
Screenshot: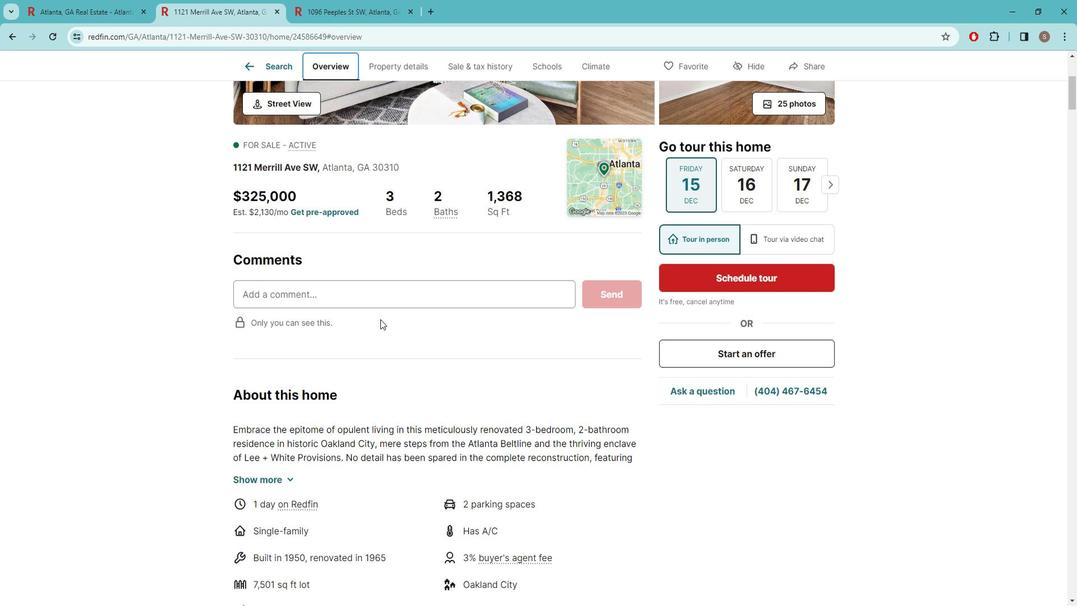 
Action: Mouse scrolled (386, 313) with delta (0, 0)
Screenshot: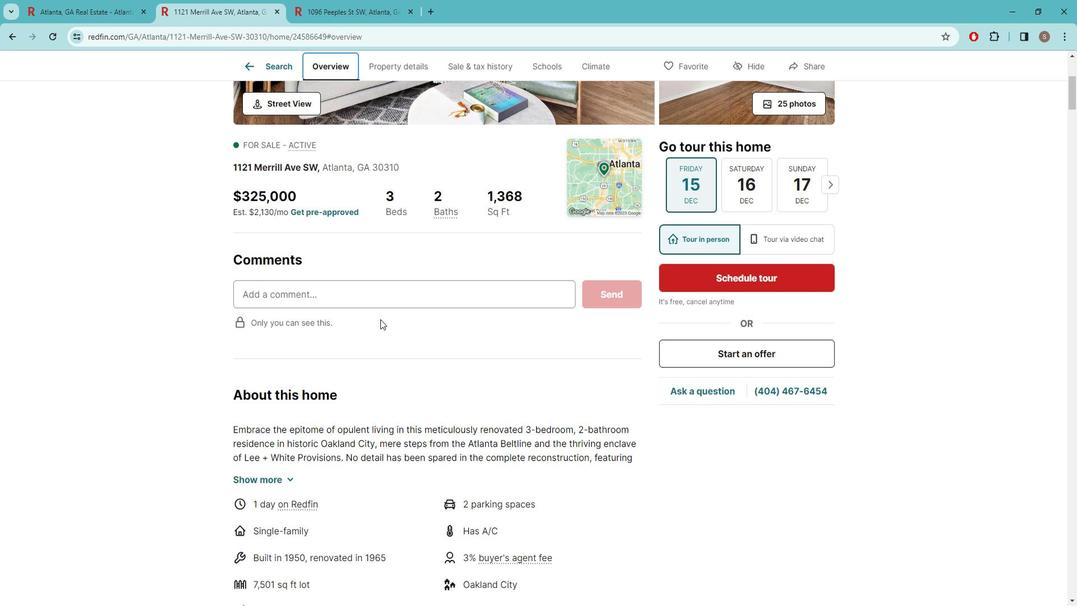 
Action: Mouse scrolled (386, 313) with delta (0, 0)
Screenshot: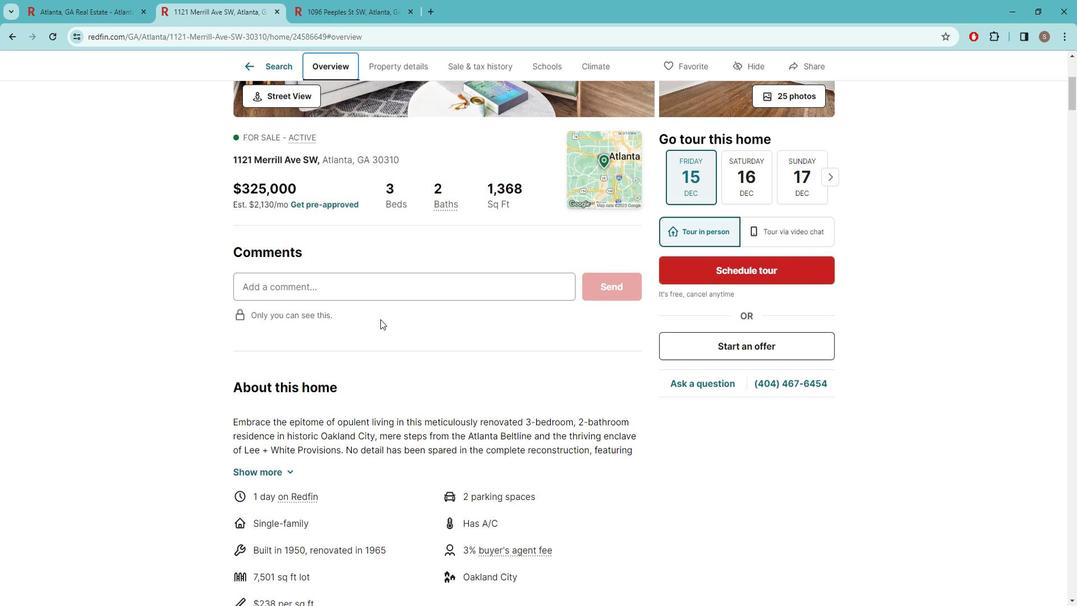 
Action: Mouse scrolled (386, 313) with delta (0, 0)
Screenshot: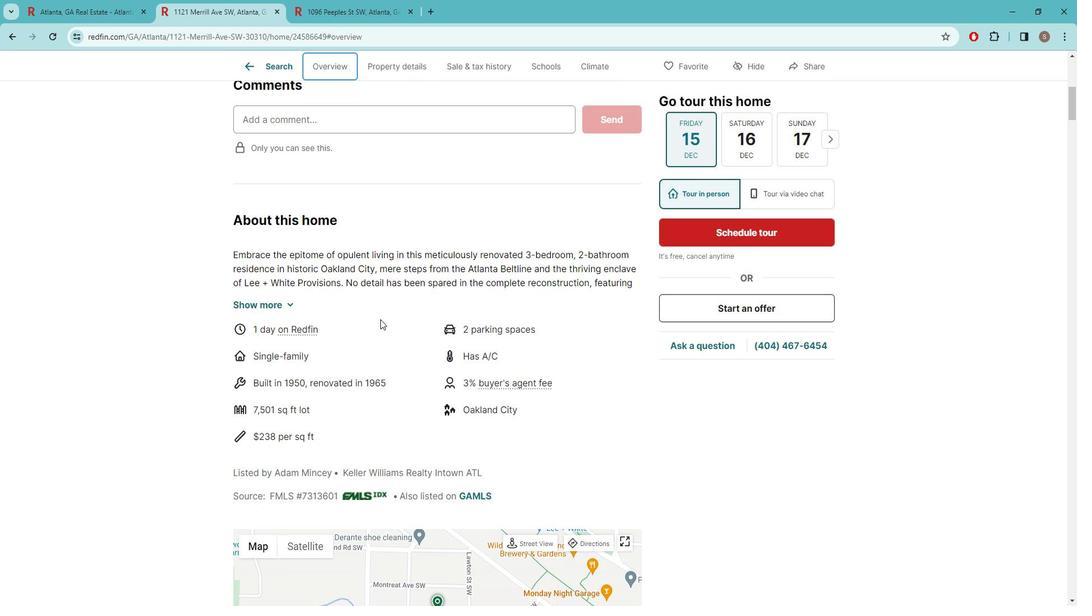 
Action: Mouse scrolled (386, 313) with delta (0, 0)
Screenshot: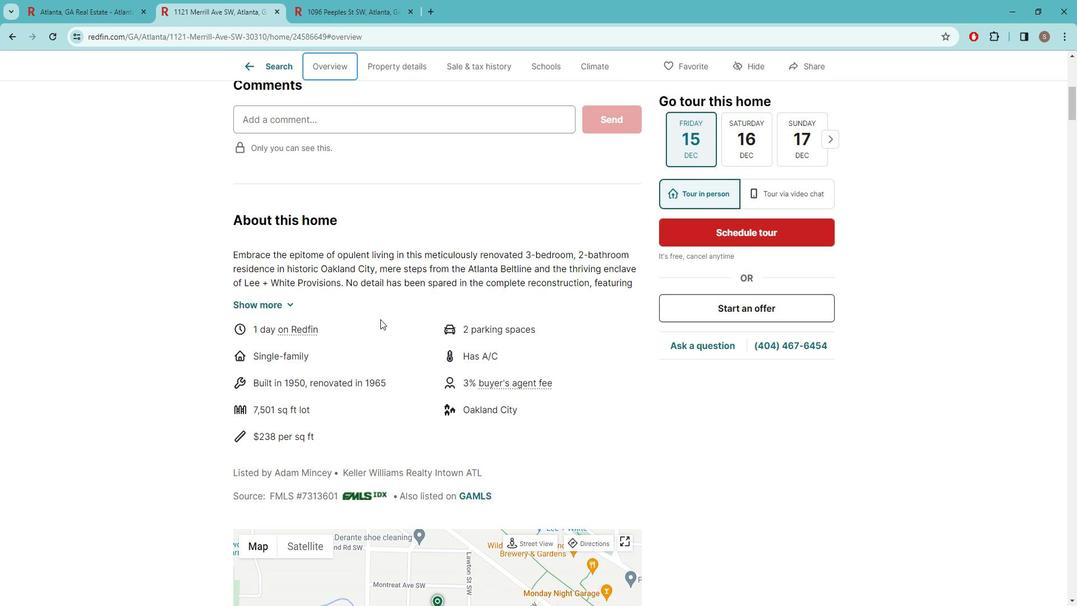 
Action: Mouse scrolled (386, 313) with delta (0, 0)
Screenshot: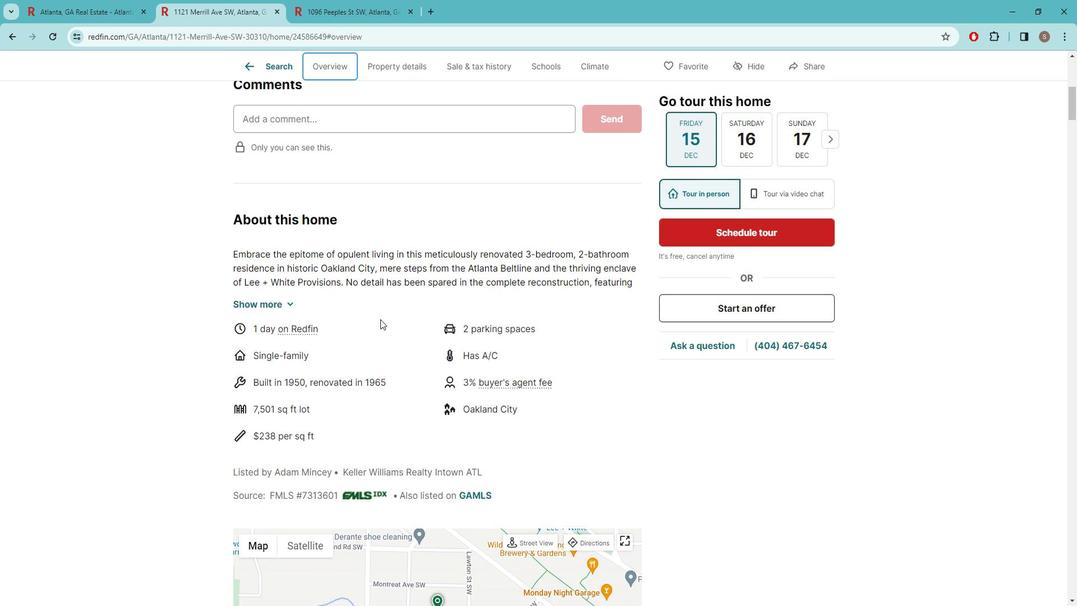 
Action: Mouse scrolled (386, 313) with delta (0, 0)
Screenshot: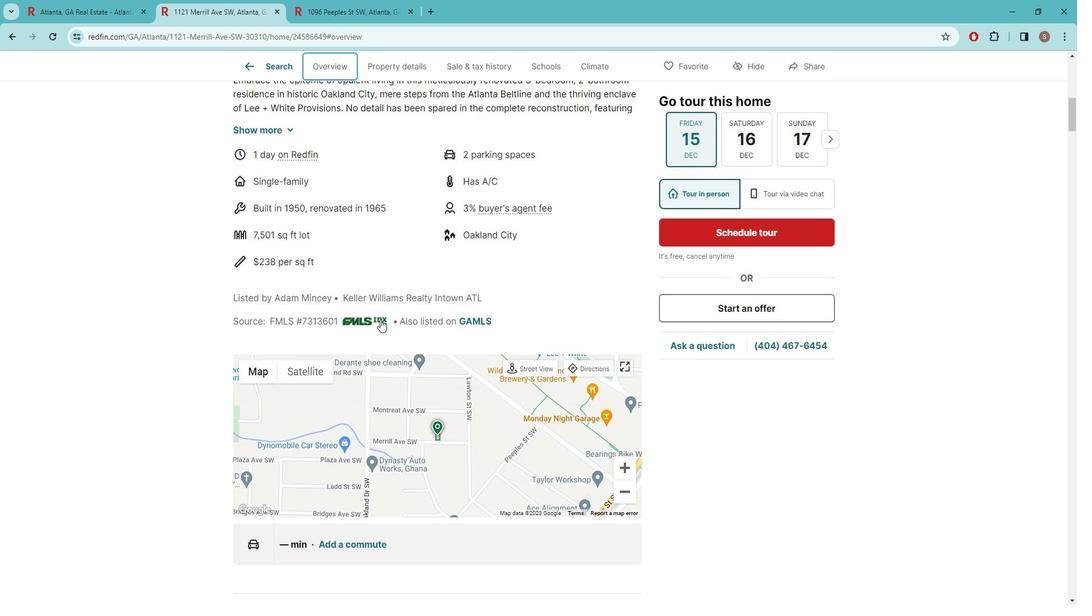 
Action: Mouse scrolled (386, 313) with delta (0, 0)
Screenshot: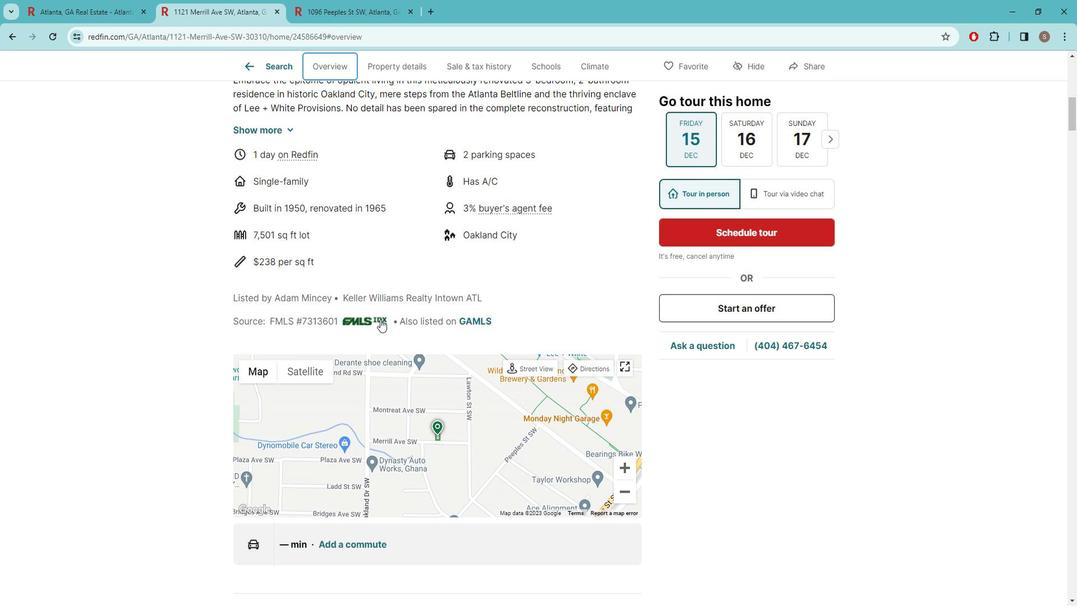 
Action: Mouse scrolled (386, 313) with delta (0, 0)
Screenshot: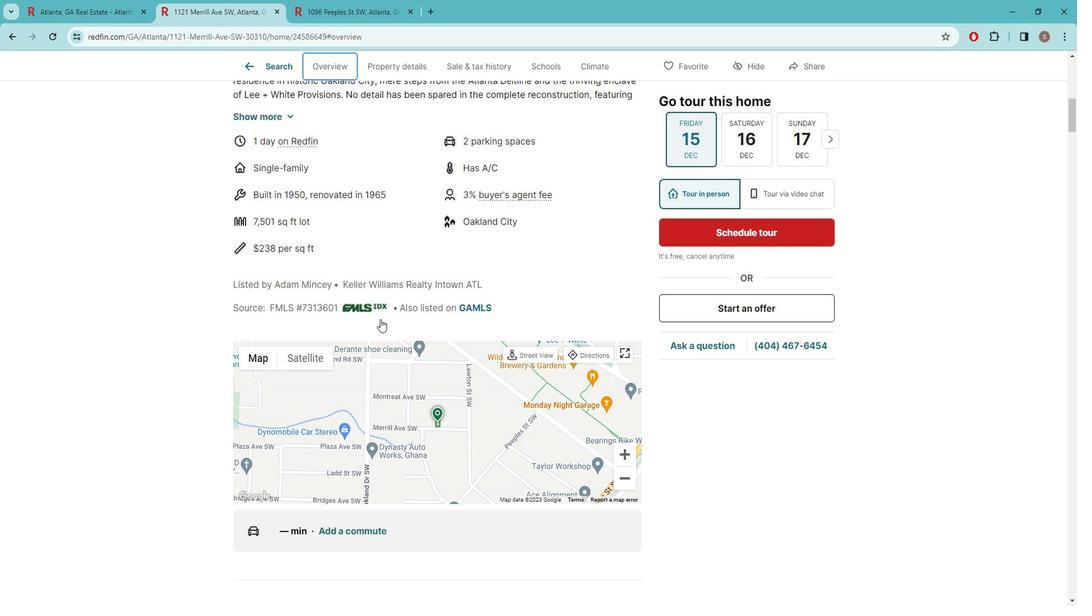 
Action: Mouse scrolled (386, 314) with delta (0, 0)
Screenshot: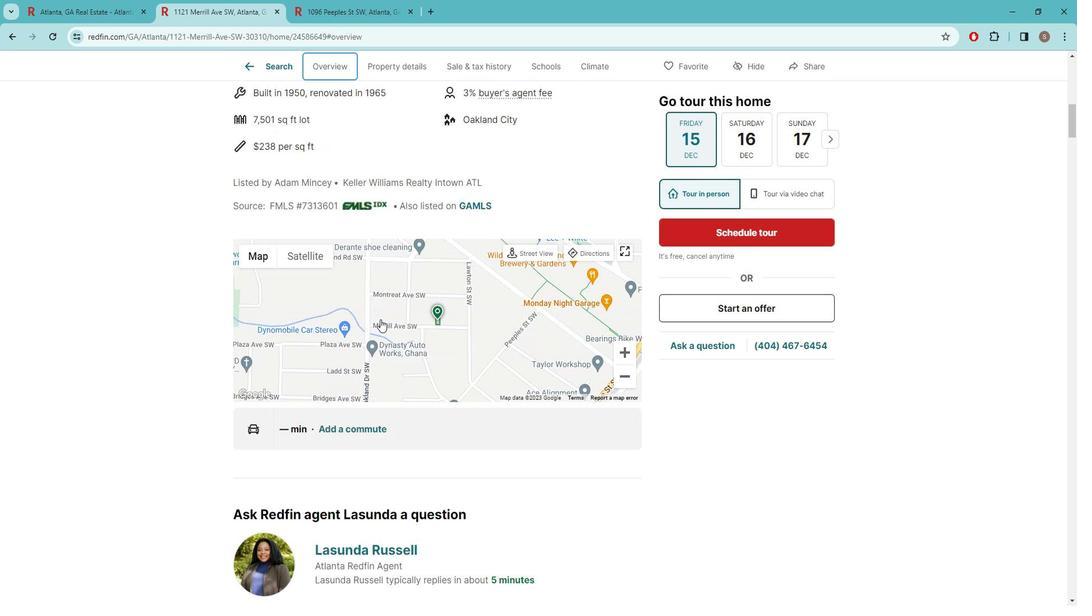 
Action: Mouse scrolled (386, 313) with delta (0, 0)
Screenshot: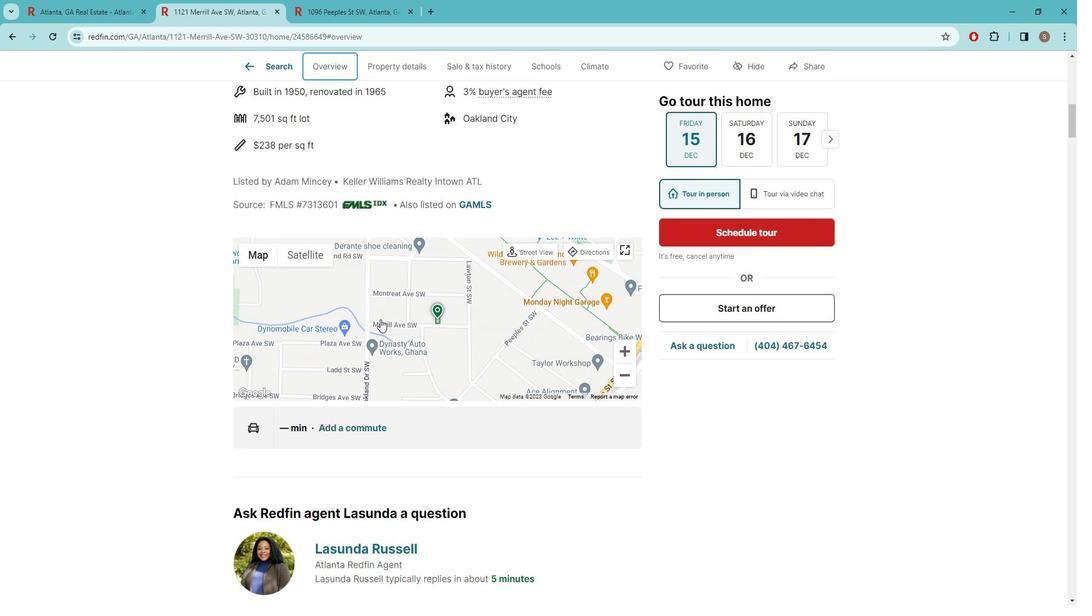 
Action: Mouse scrolled (386, 313) with delta (0, 0)
Screenshot: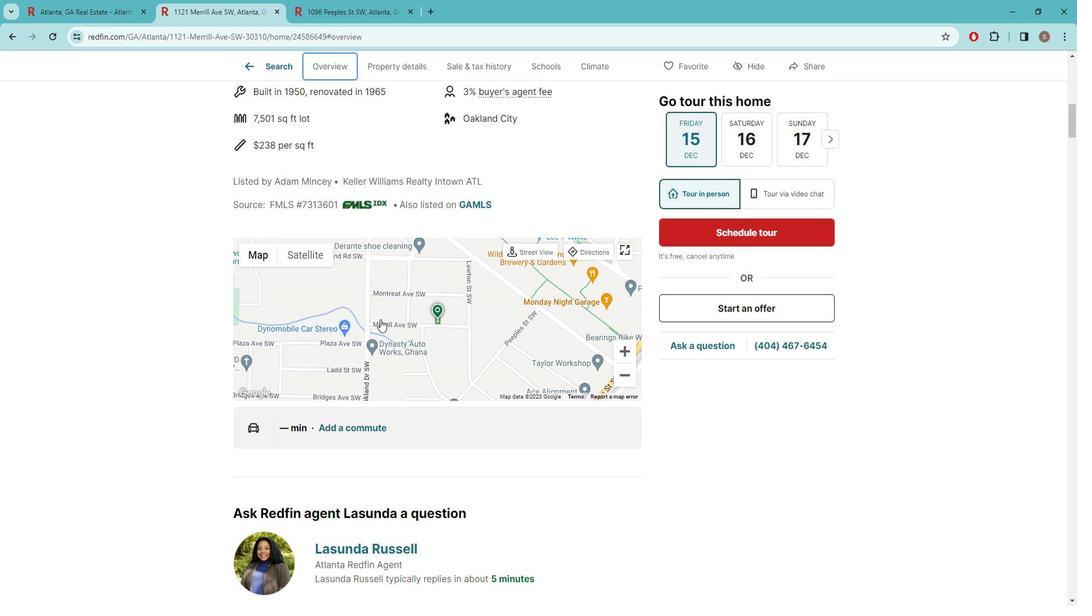
Action: Mouse scrolled (386, 313) with delta (0, 0)
Screenshot: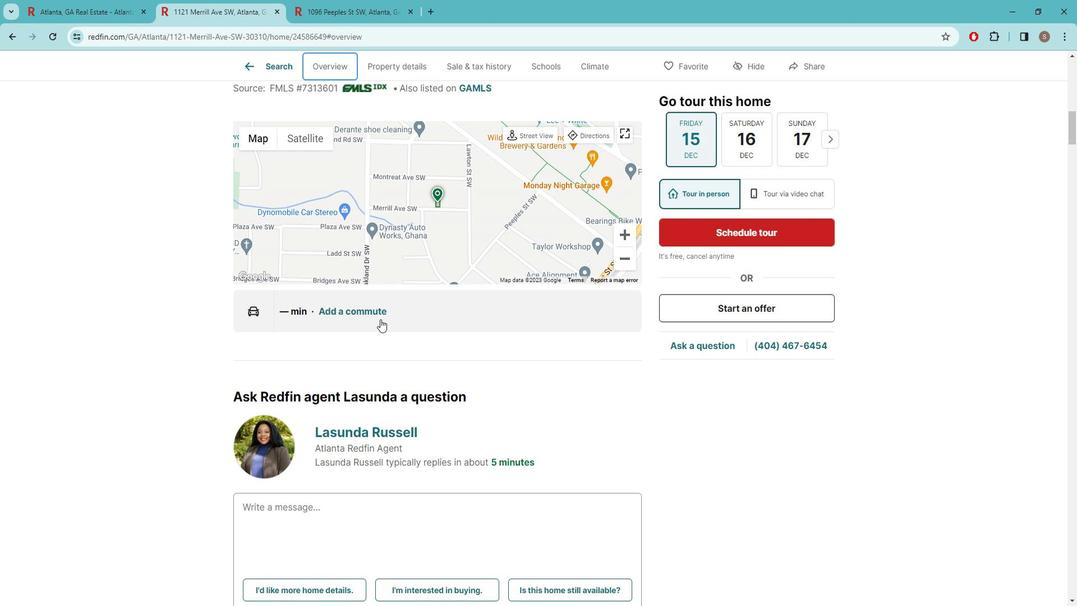 
Action: Mouse scrolled (386, 313) with delta (0, 0)
Screenshot: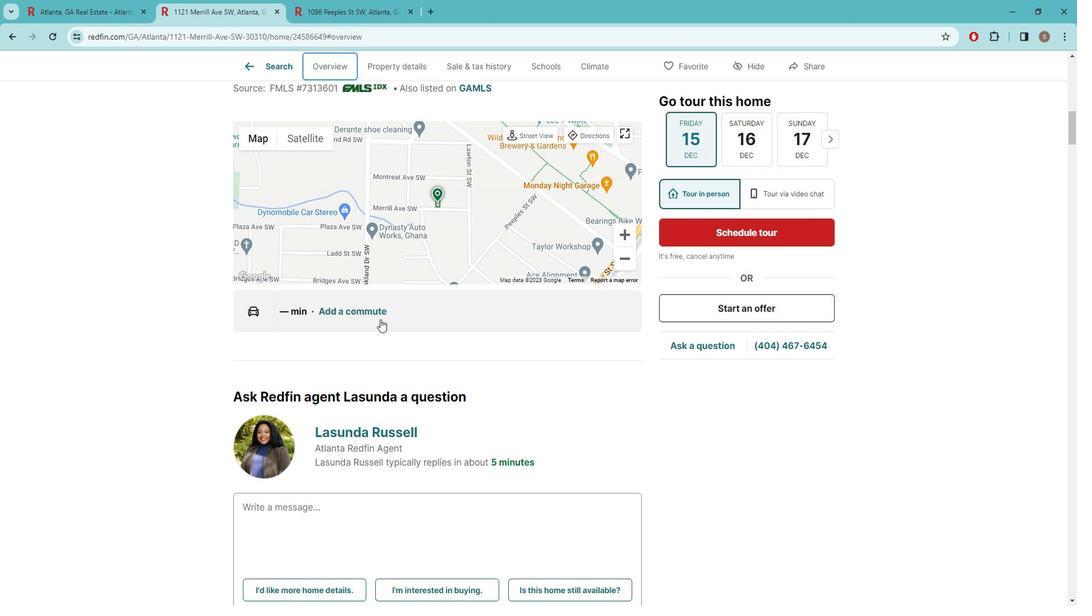 
Action: Mouse scrolled (386, 313) with delta (0, 0)
Screenshot: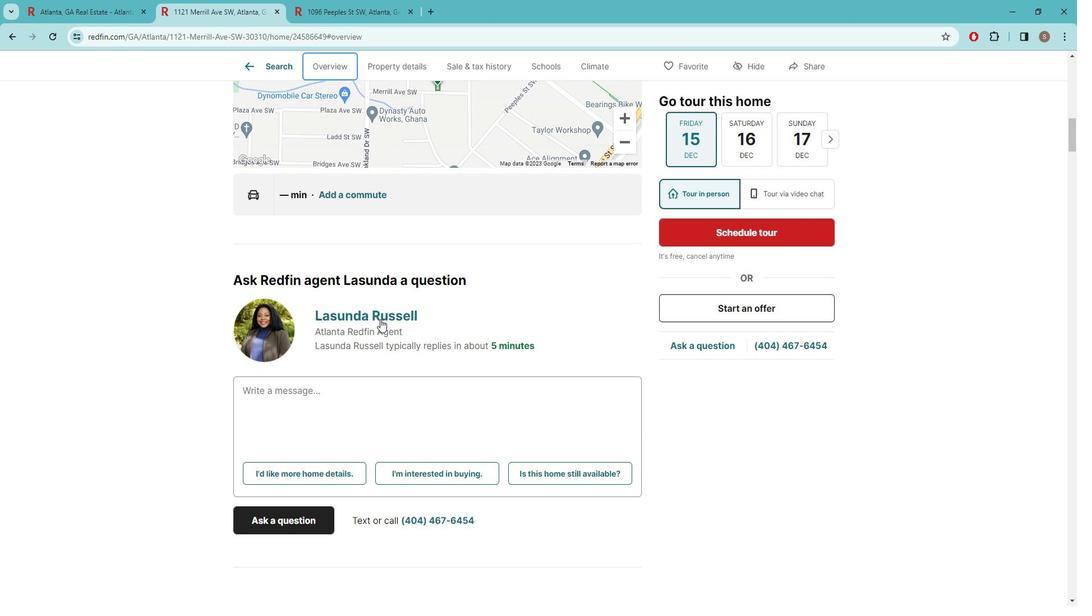 
Action: Mouse scrolled (386, 313) with delta (0, 0)
Screenshot: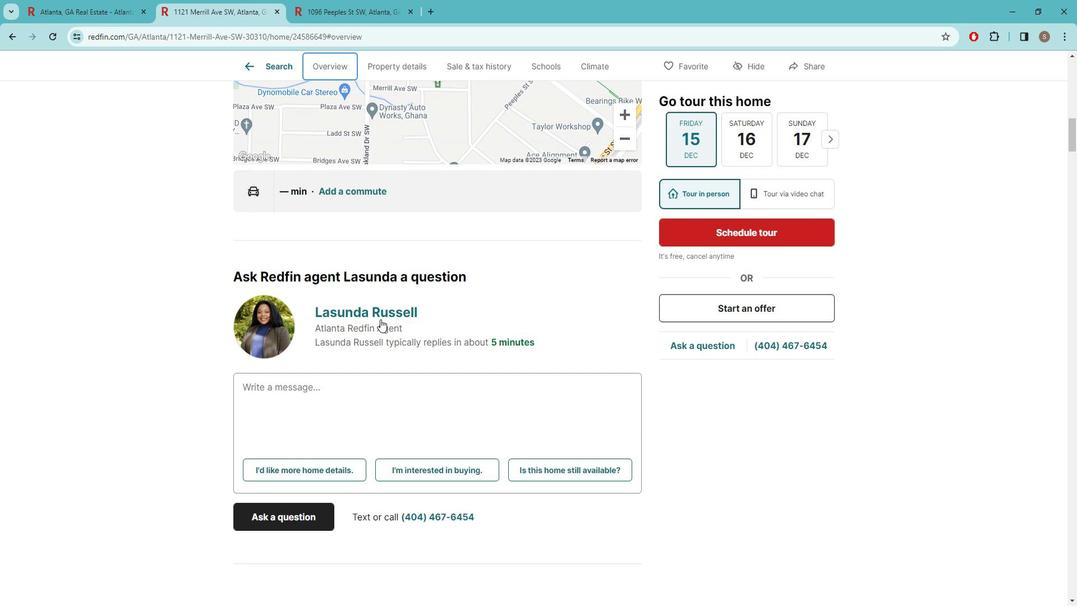 
Action: Mouse scrolled (386, 313) with delta (0, 0)
Screenshot: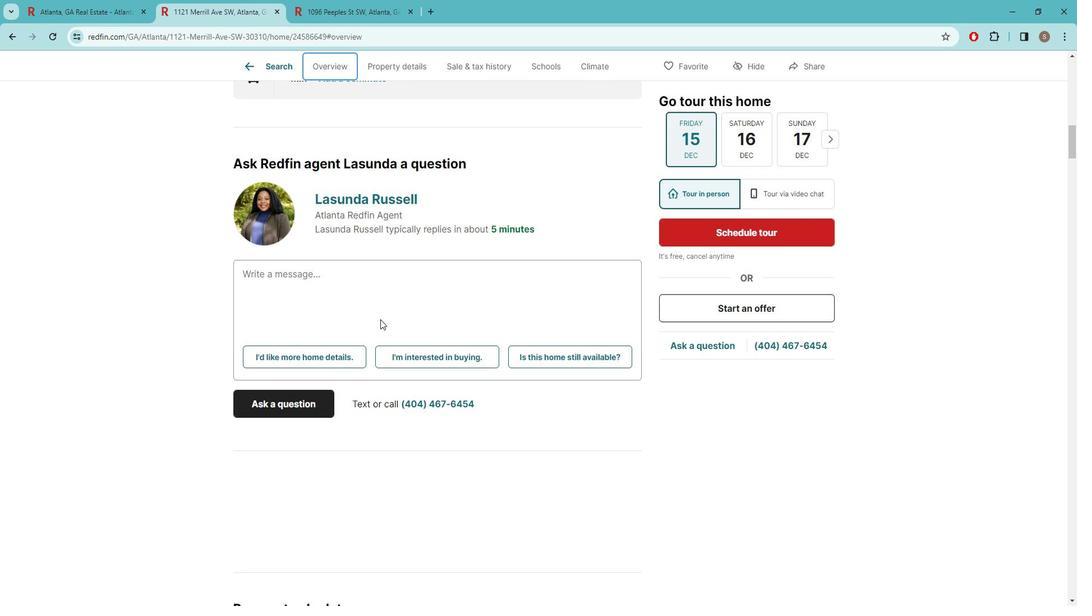 
Action: Mouse scrolled (386, 313) with delta (0, 0)
Screenshot: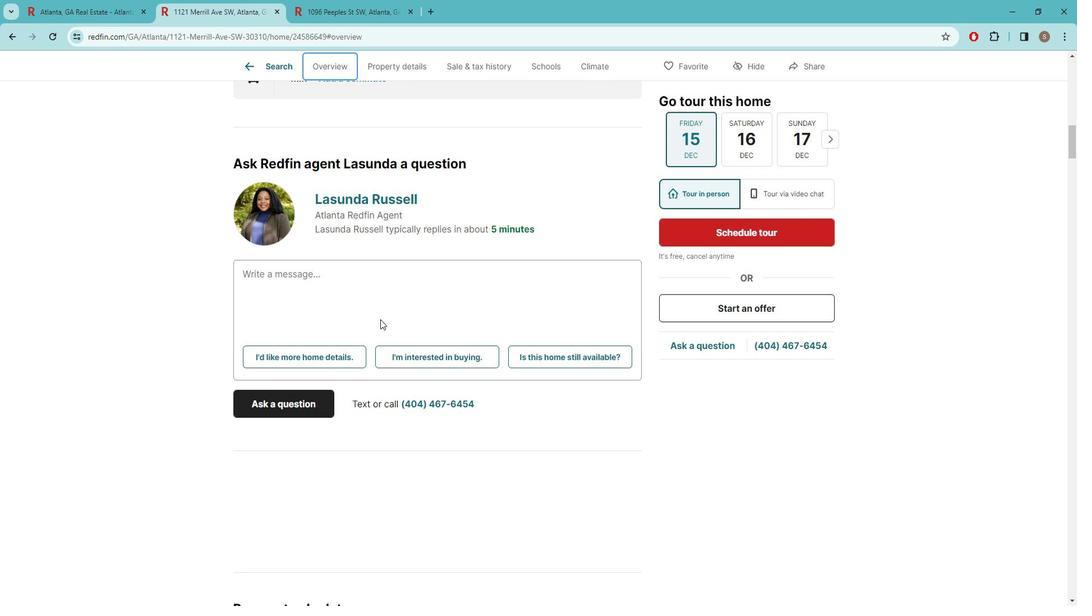 
Action: Mouse scrolled (386, 313) with delta (0, 0)
Screenshot: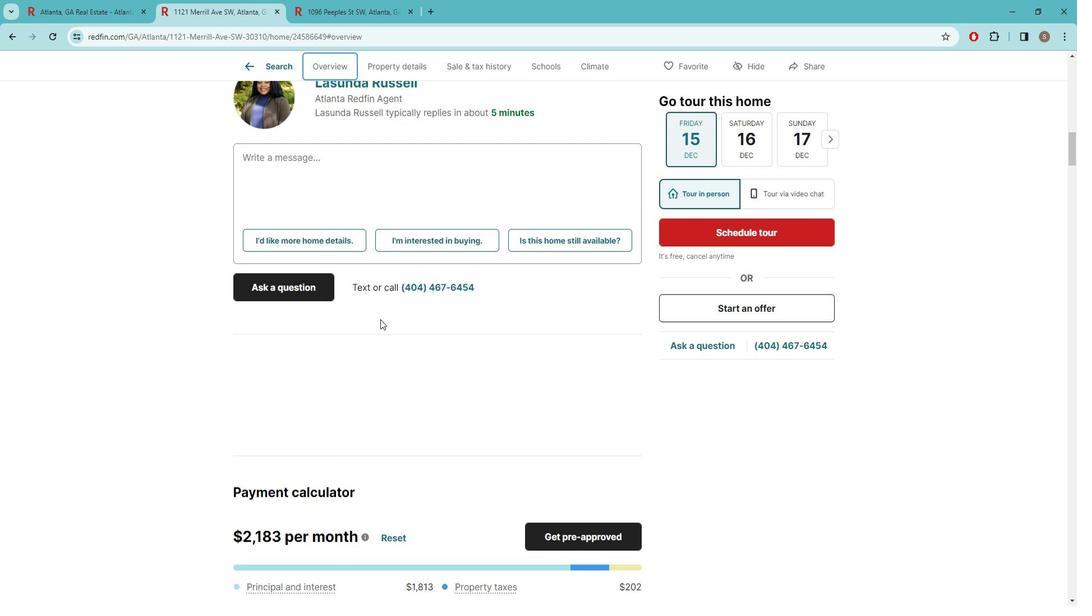 
Action: Mouse scrolled (386, 313) with delta (0, 0)
Screenshot: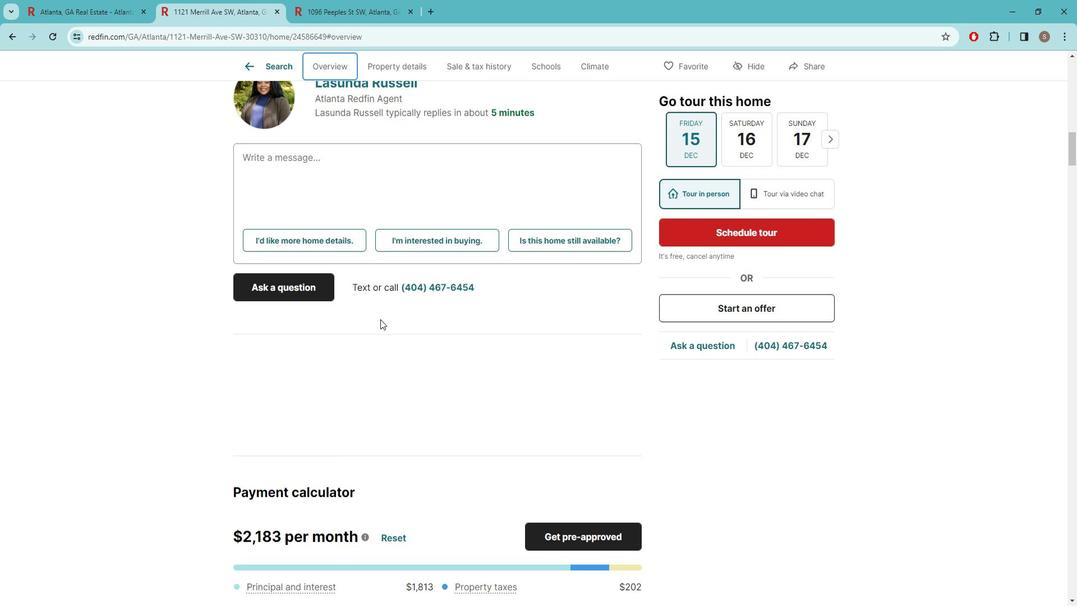 
Action: Mouse scrolled (386, 313) with delta (0, 0)
Screenshot: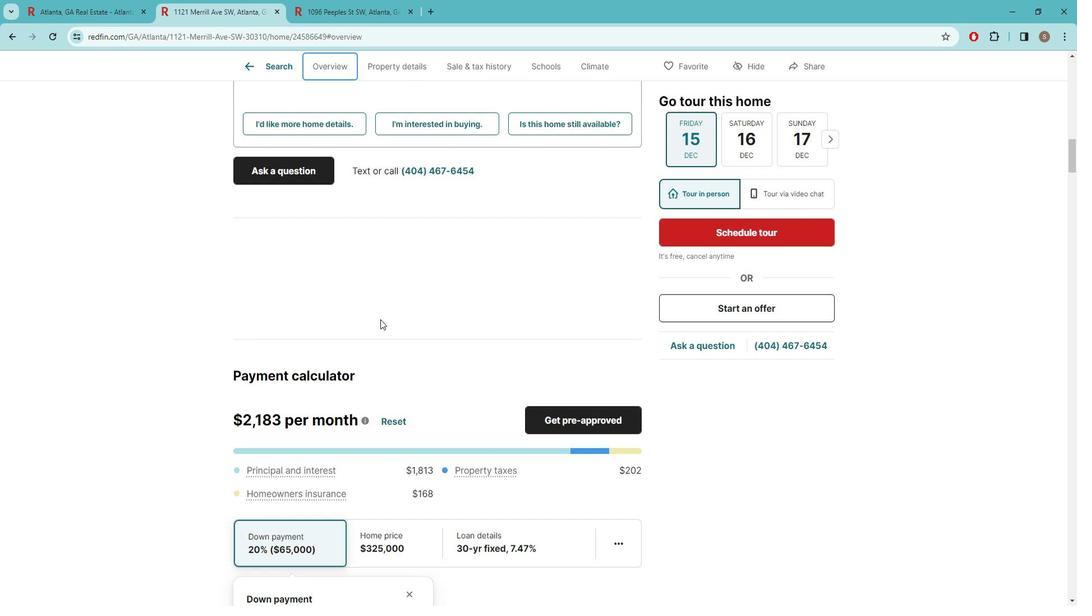 
Action: Mouse scrolled (386, 313) with delta (0, 0)
Screenshot: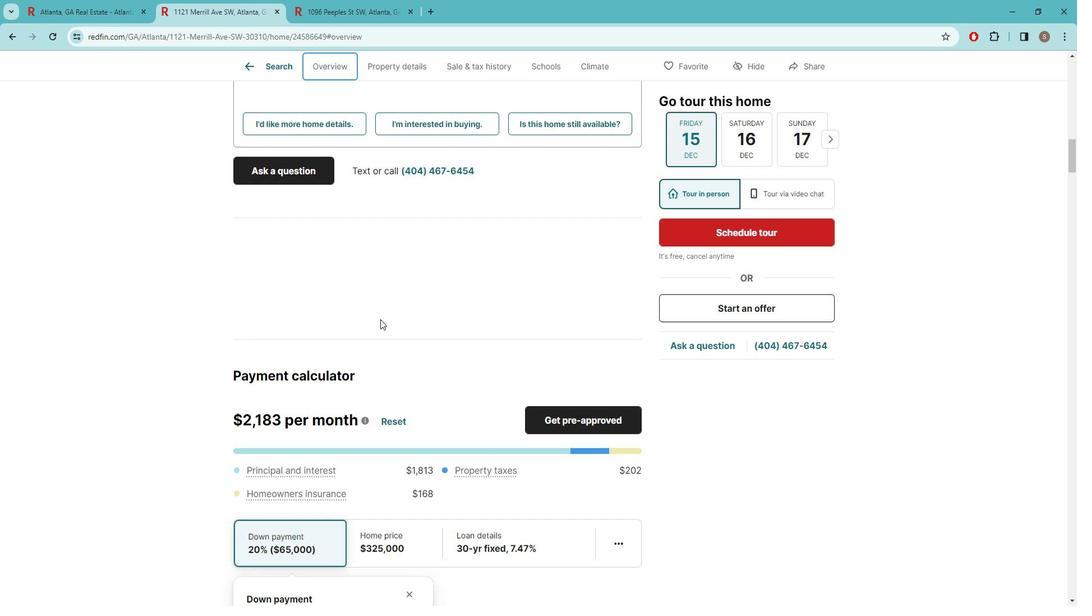 
Action: Mouse scrolled (386, 313) with delta (0, 0)
Screenshot: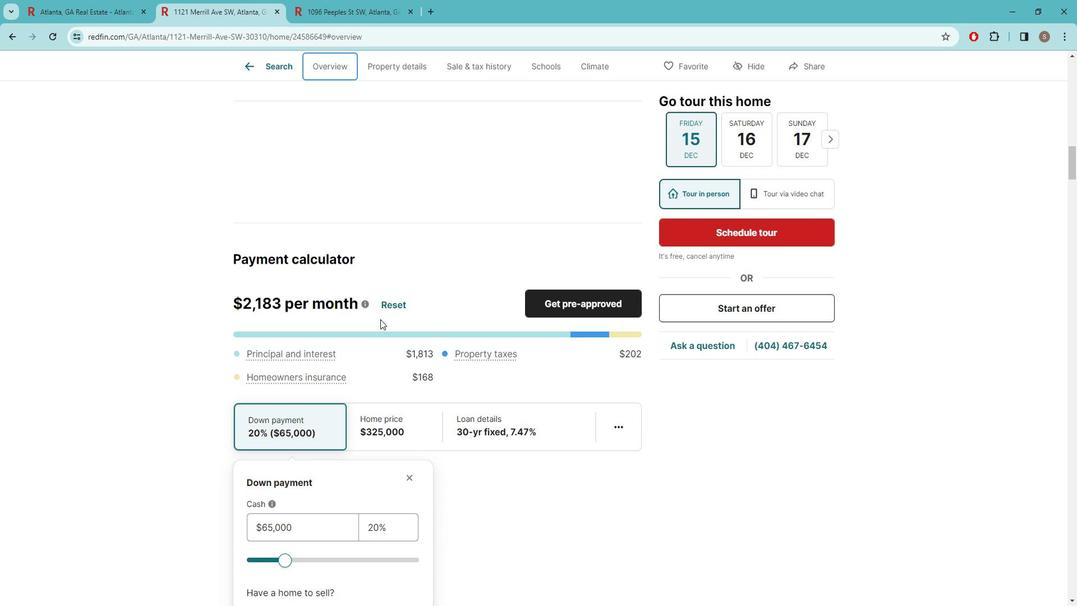 
Action: Mouse scrolled (386, 313) with delta (0, 0)
Screenshot: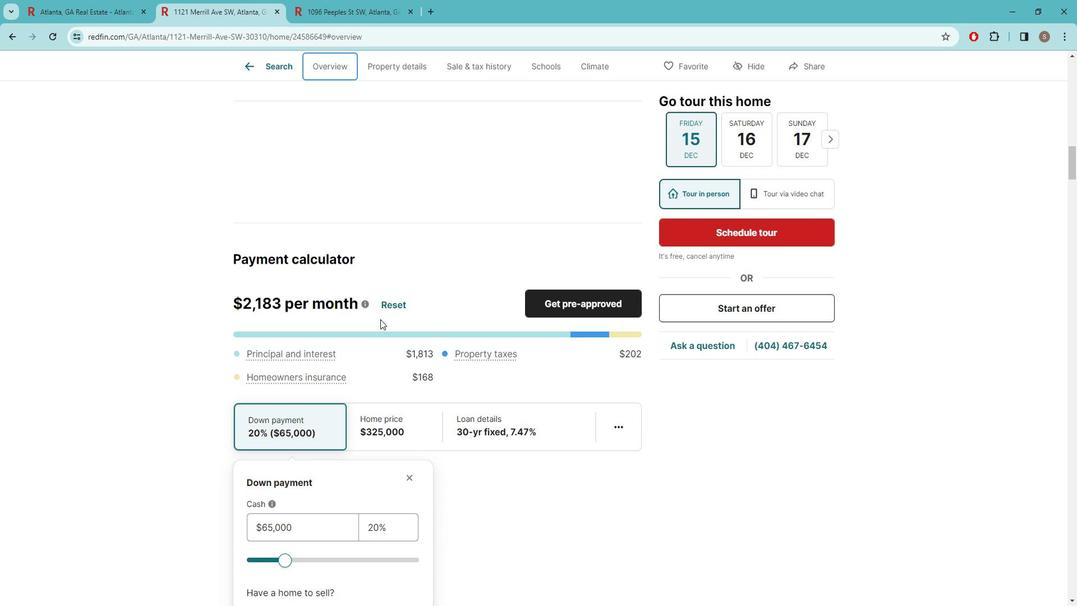 
Action: Mouse scrolled (386, 313) with delta (0, 0)
Screenshot: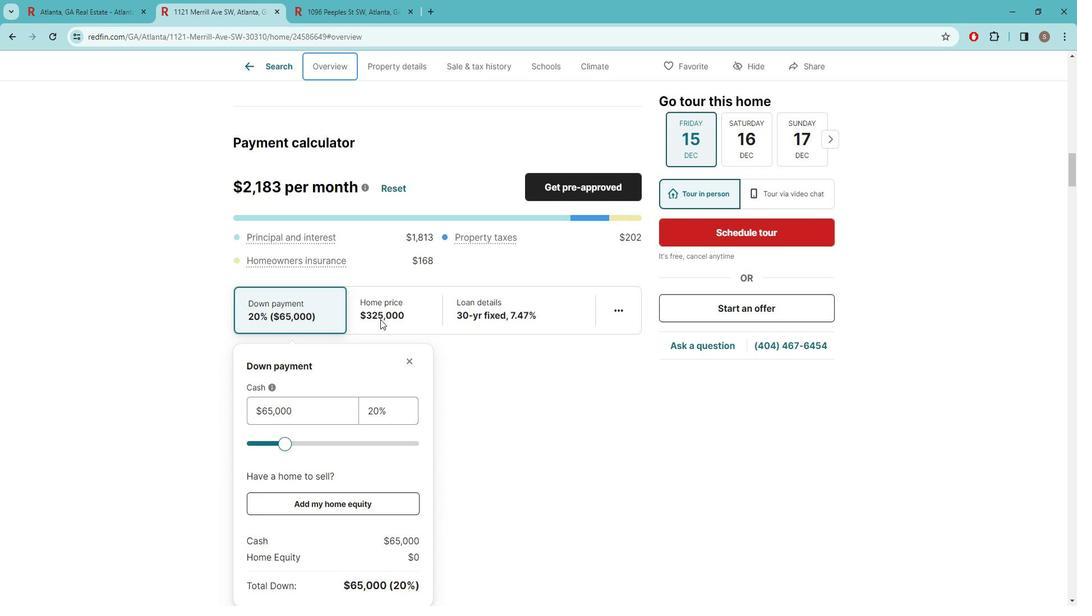 
Action: Mouse scrolled (386, 313) with delta (0, 0)
Screenshot: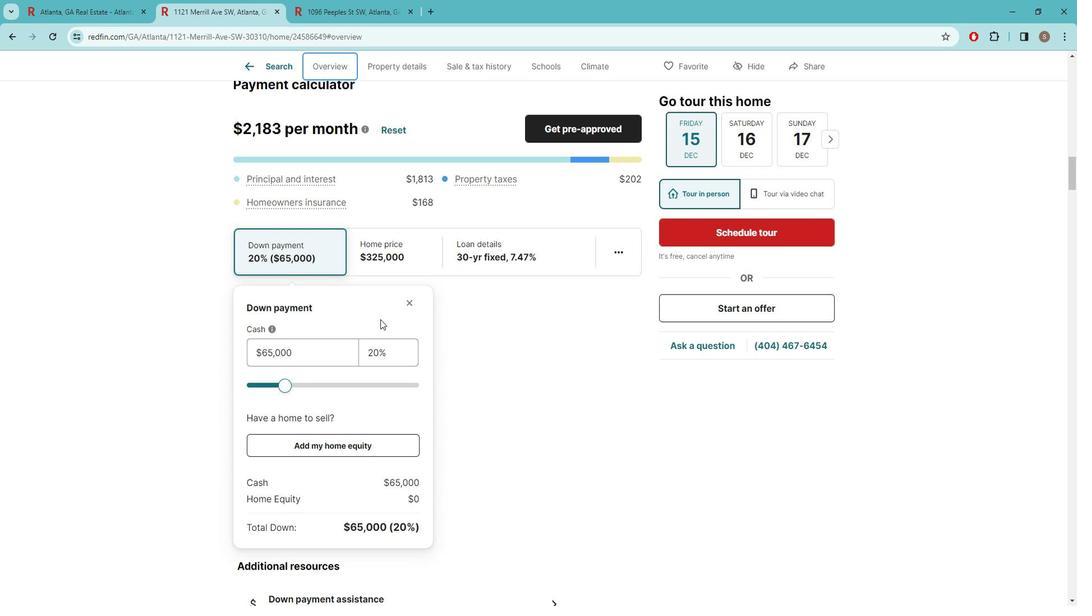 
Action: Mouse scrolled (386, 313) with delta (0, 0)
Screenshot: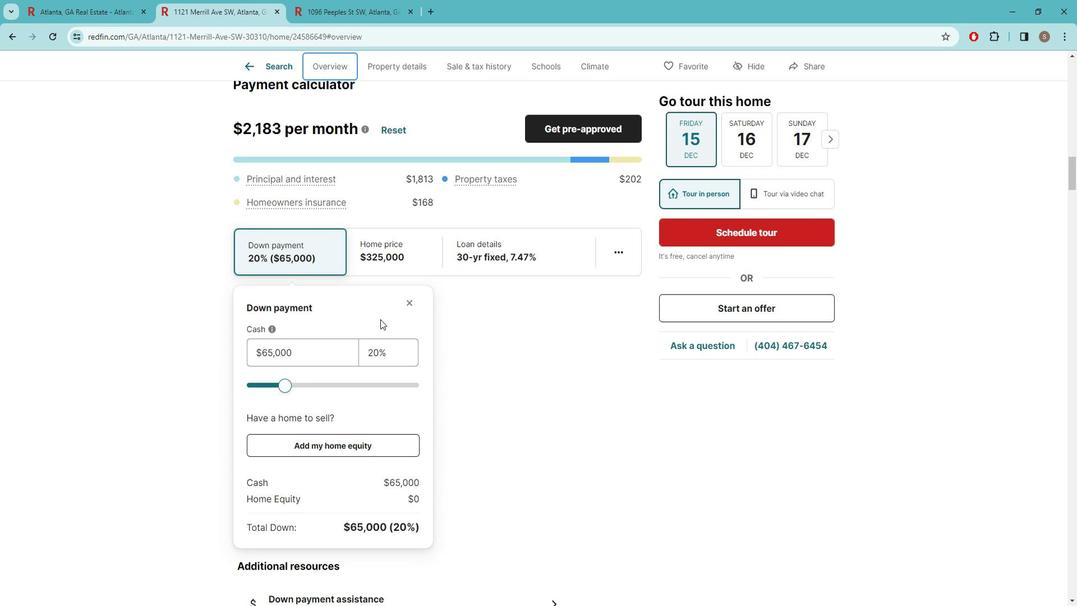 
Action: Mouse scrolled (386, 313) with delta (0, 0)
Screenshot: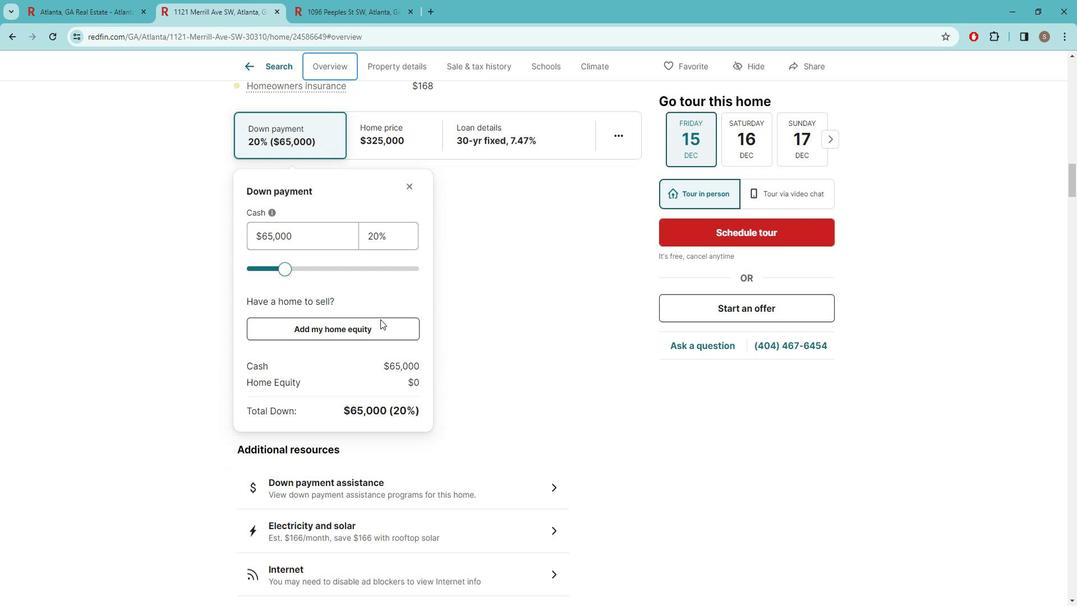 
Action: Mouse scrolled (386, 313) with delta (0, 0)
Screenshot: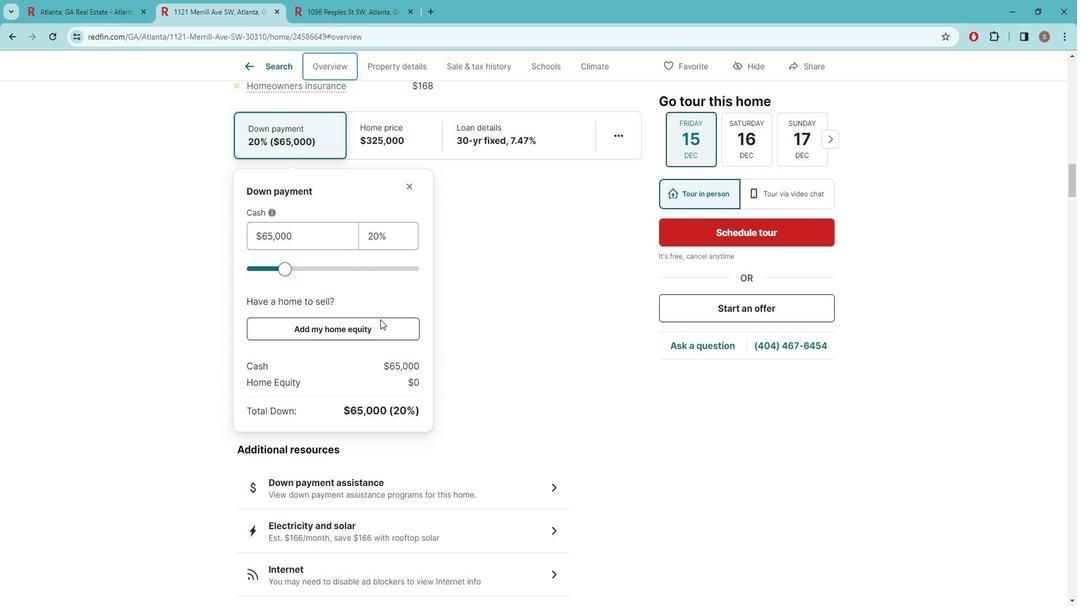 
Action: Mouse moved to (396, 348)
Screenshot: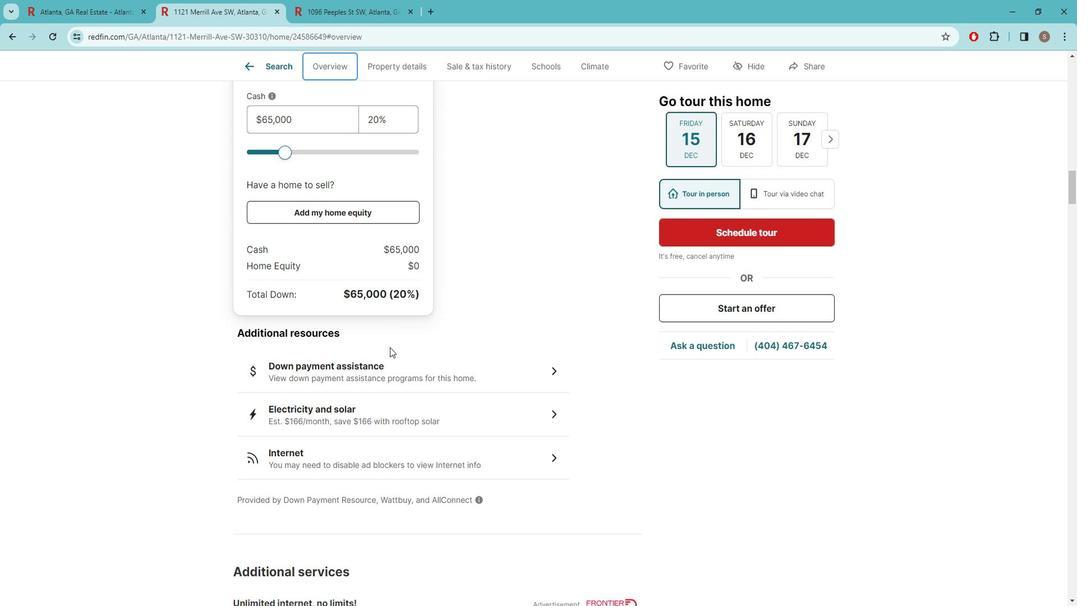 
Action: Mouse scrolled (396, 348) with delta (0, 0)
Screenshot: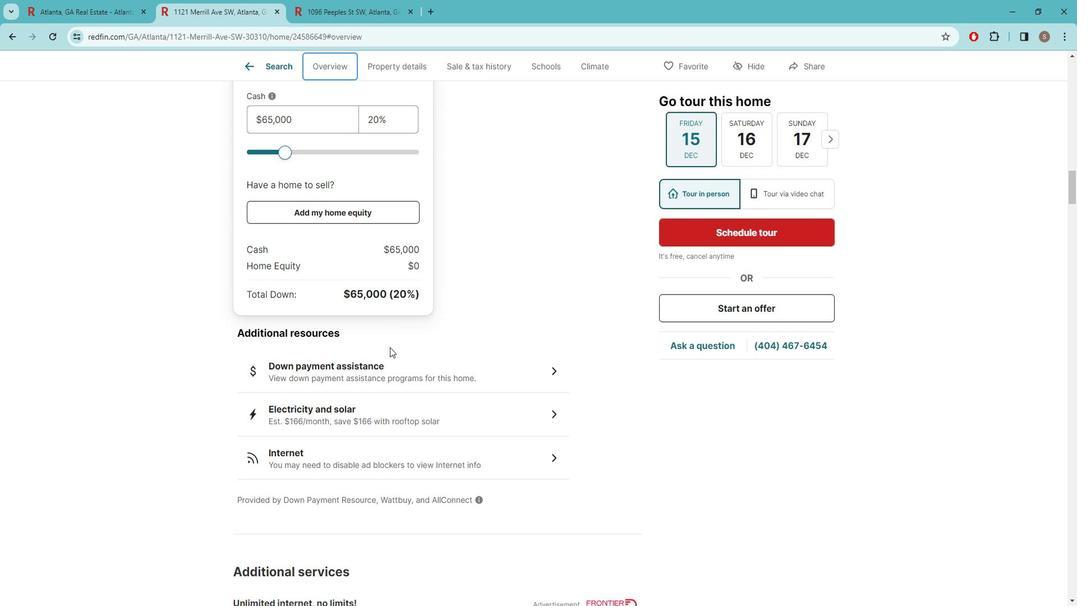 
Action: Mouse moved to (396, 350)
Screenshot: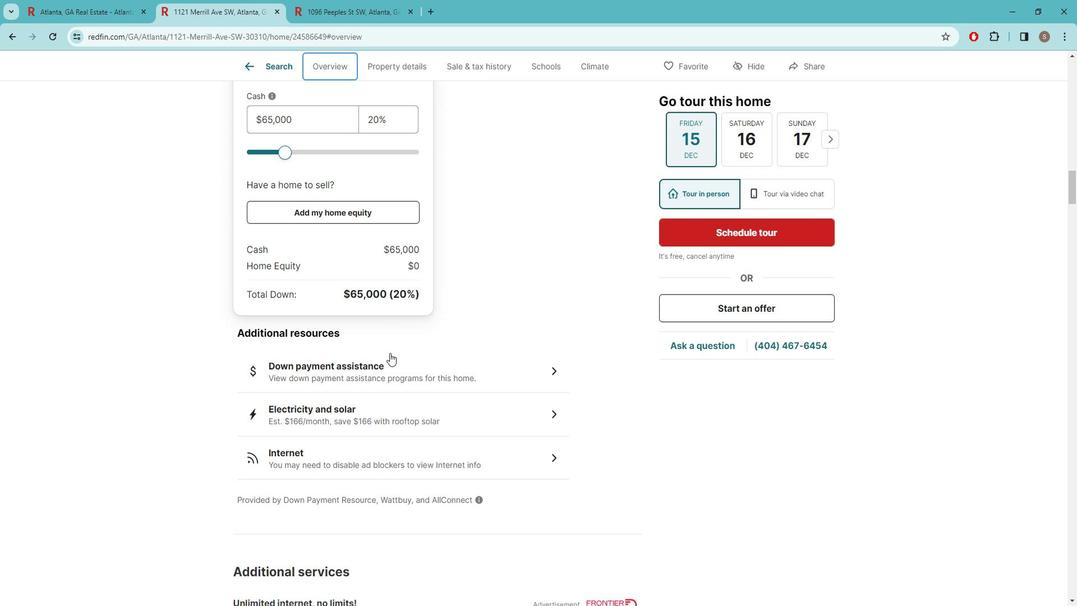 
Action: Mouse scrolled (396, 349) with delta (0, 0)
Screenshot: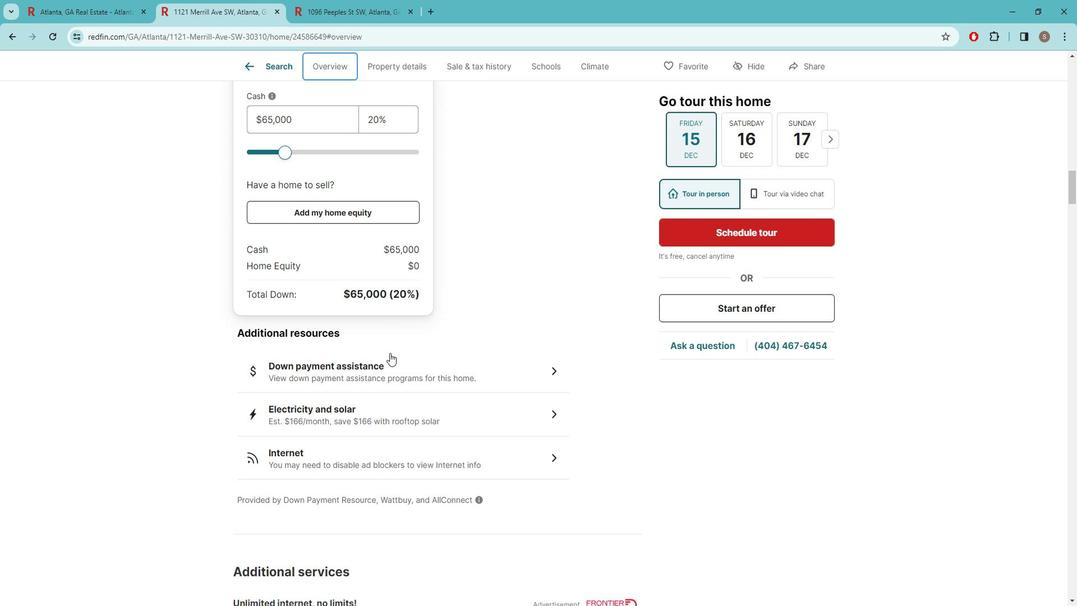 
Action: Mouse moved to (396, 351)
Screenshot: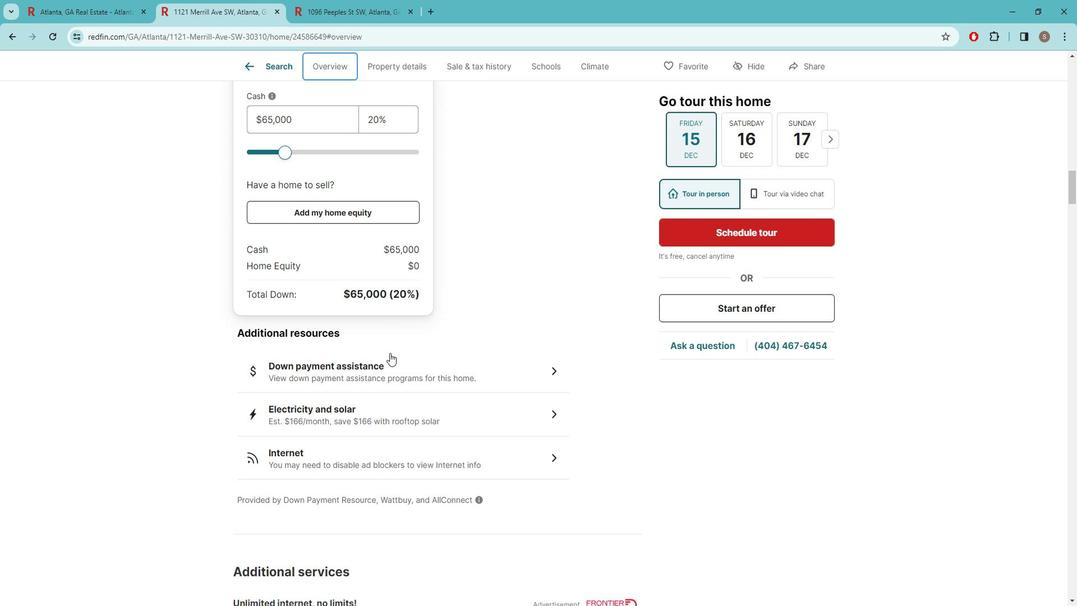 
Action: Mouse scrolled (396, 350) with delta (0, 0)
Screenshot: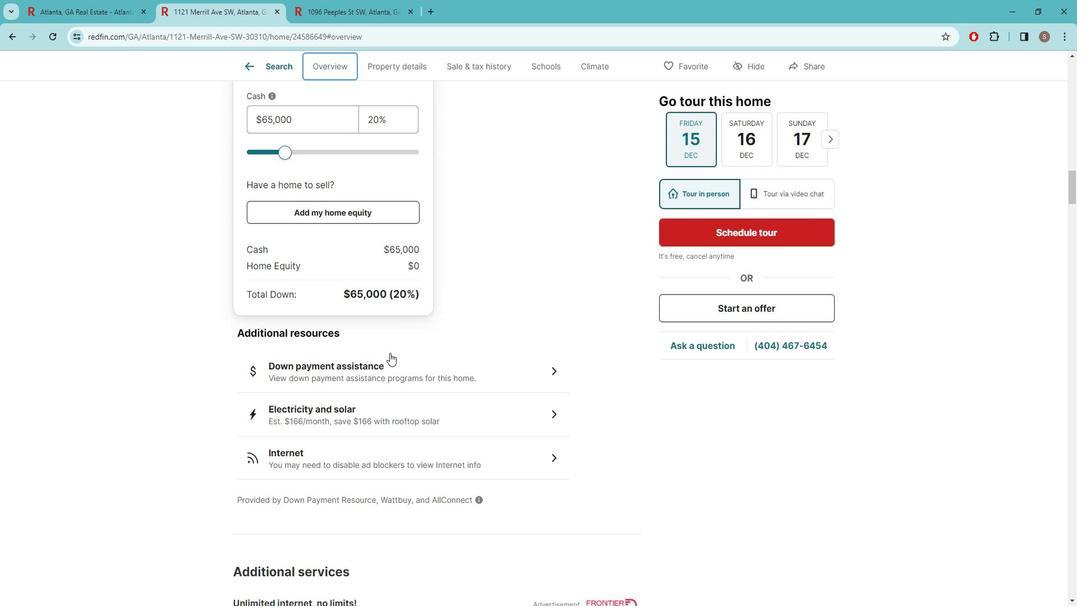 
Action: Mouse scrolled (396, 350) with delta (0, 0)
Screenshot: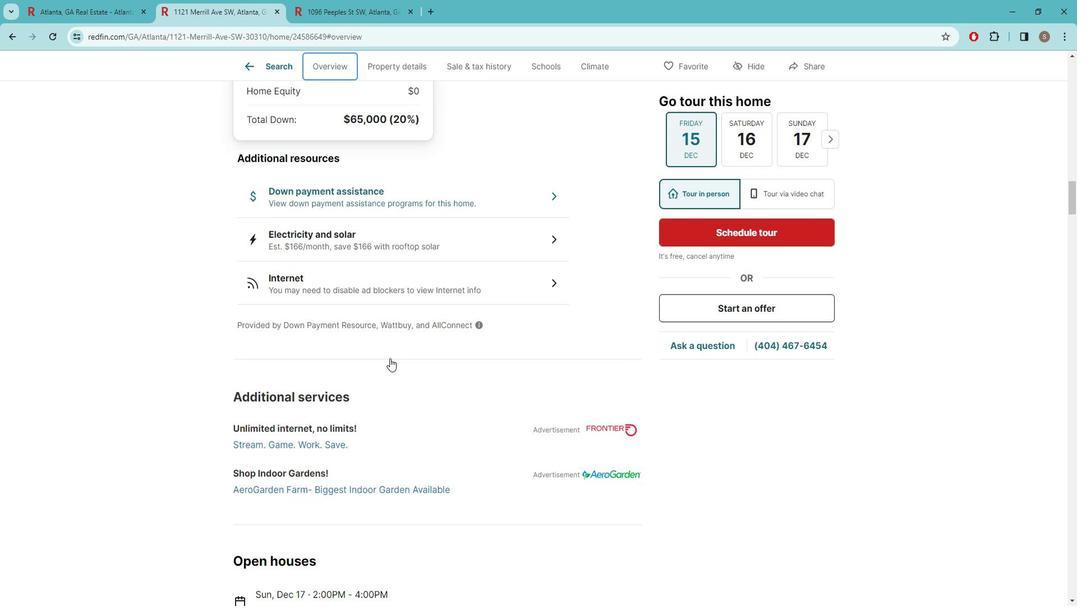 
Action: Mouse scrolled (396, 350) with delta (0, 0)
Screenshot: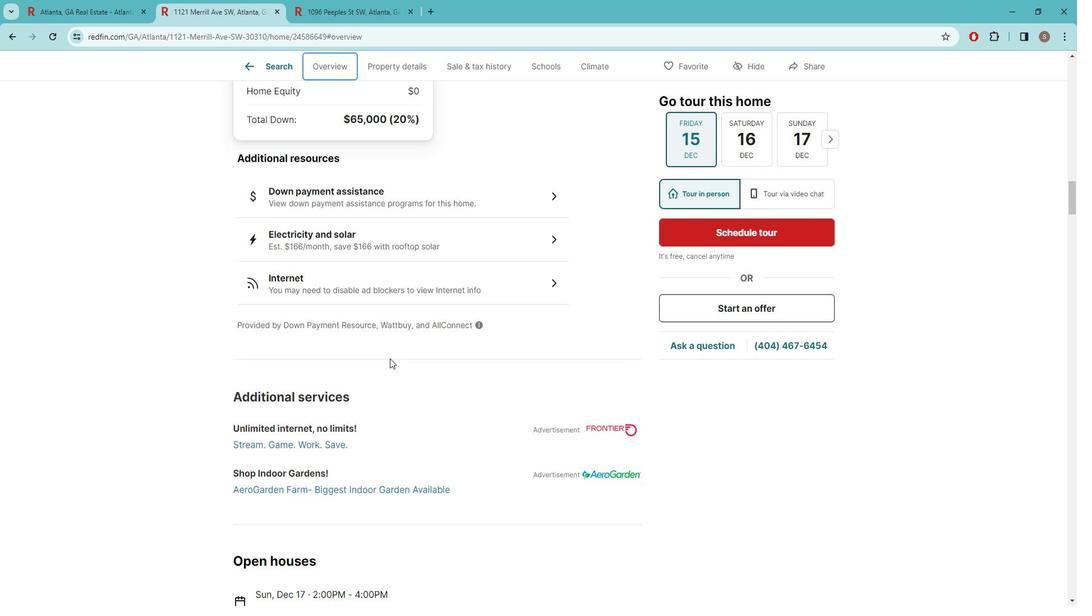 
Action: Mouse scrolled (396, 350) with delta (0, 0)
Screenshot: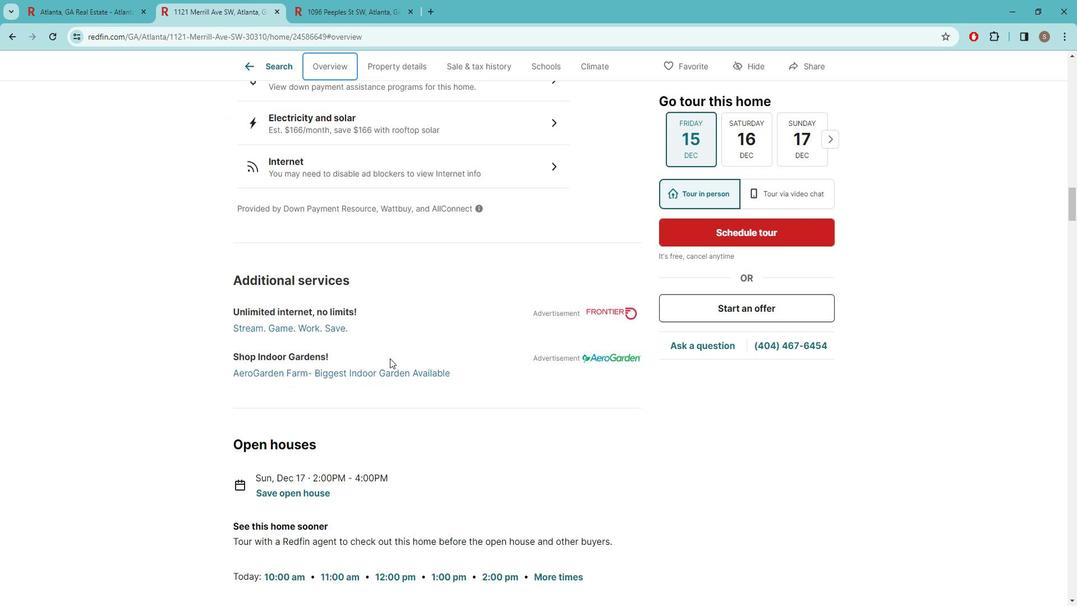 
Action: Mouse scrolled (396, 350) with delta (0, 0)
Screenshot: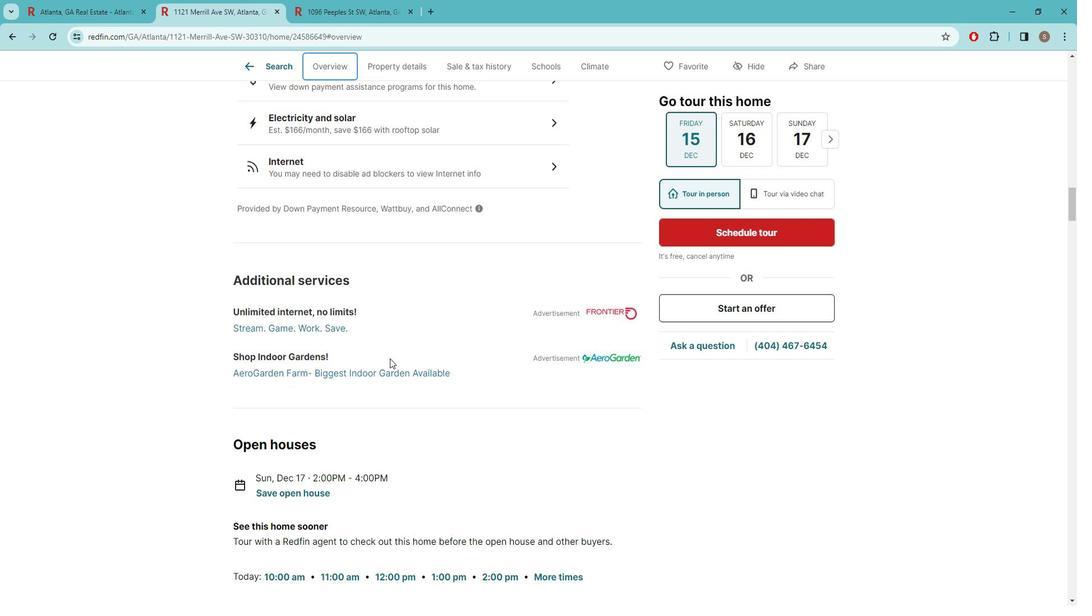 
Action: Mouse scrolled (396, 350) with delta (0, 0)
Screenshot: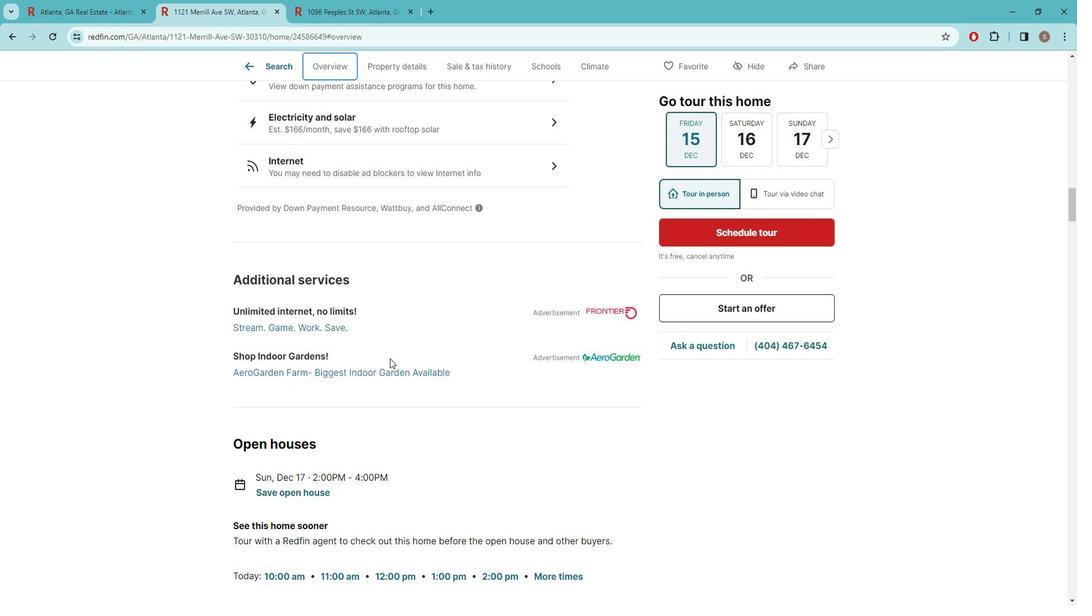 
Action: Mouse scrolled (396, 350) with delta (0, 0)
Screenshot: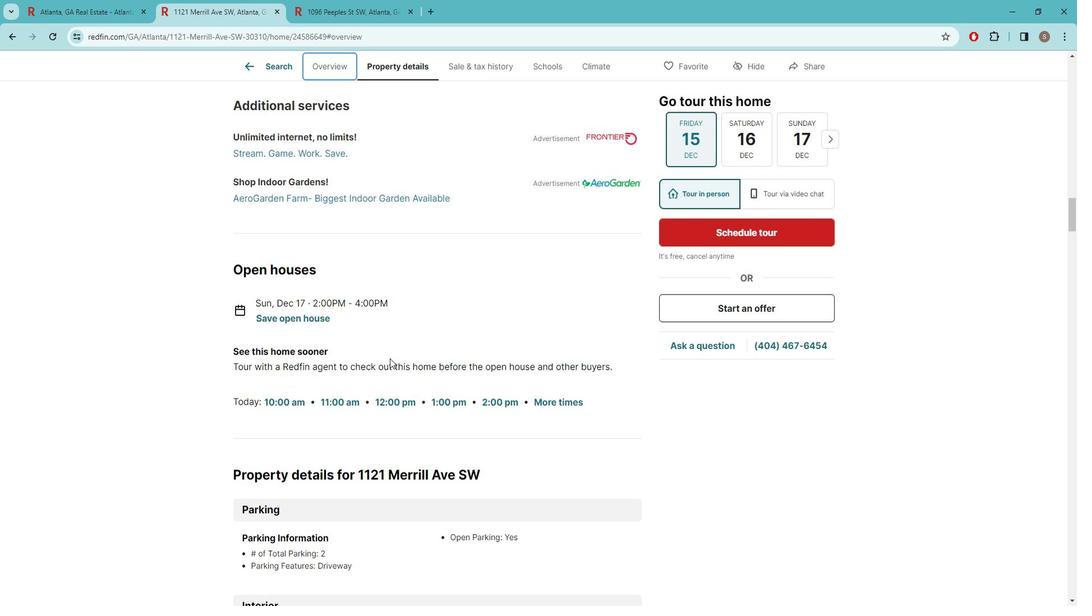 
Action: Mouse moved to (396, 352)
Screenshot: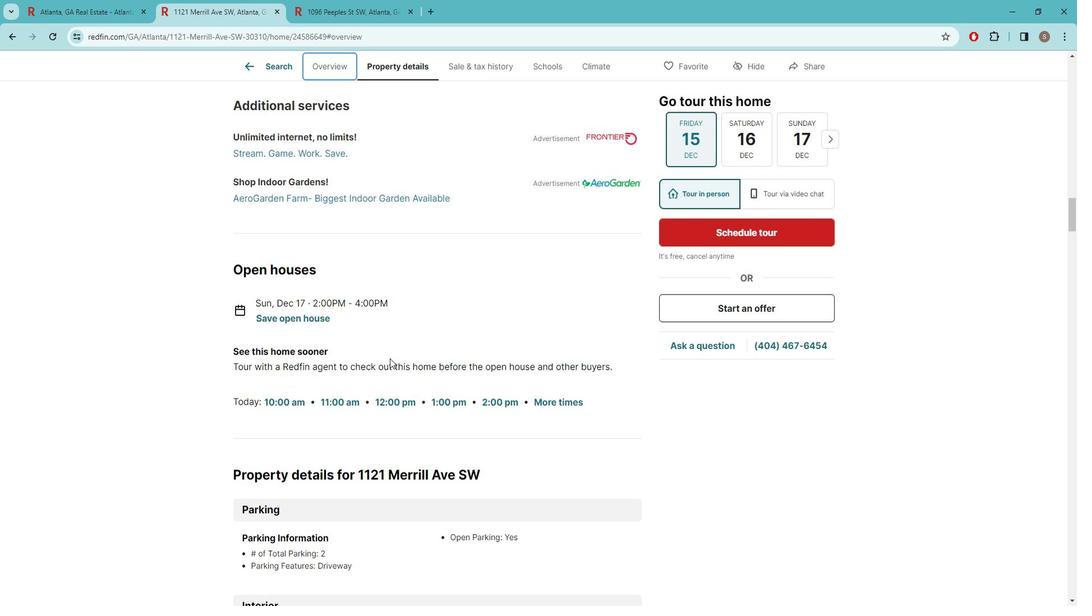 
Action: Mouse scrolled (396, 351) with delta (0, 0)
Screenshot: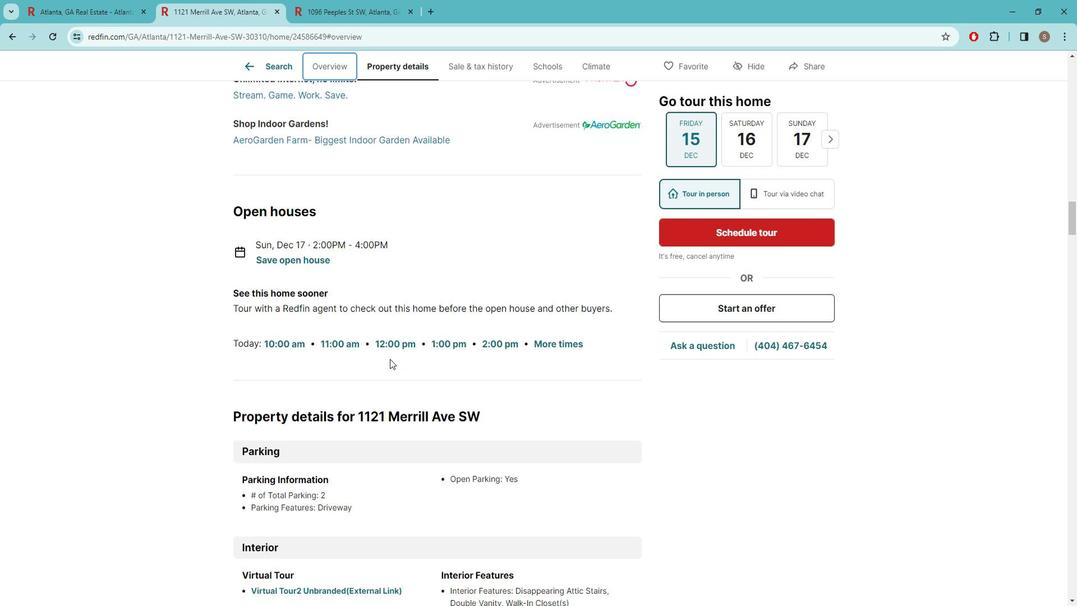 
Action: Mouse moved to (395, 372)
Screenshot: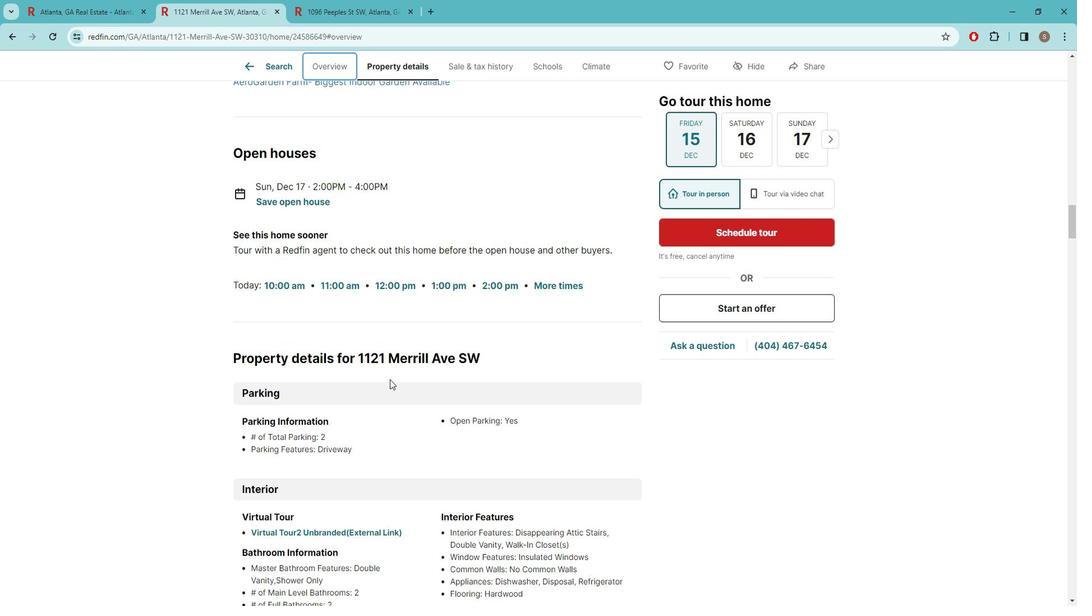 
Action: Mouse scrolled (395, 372) with delta (0, 0)
Screenshot: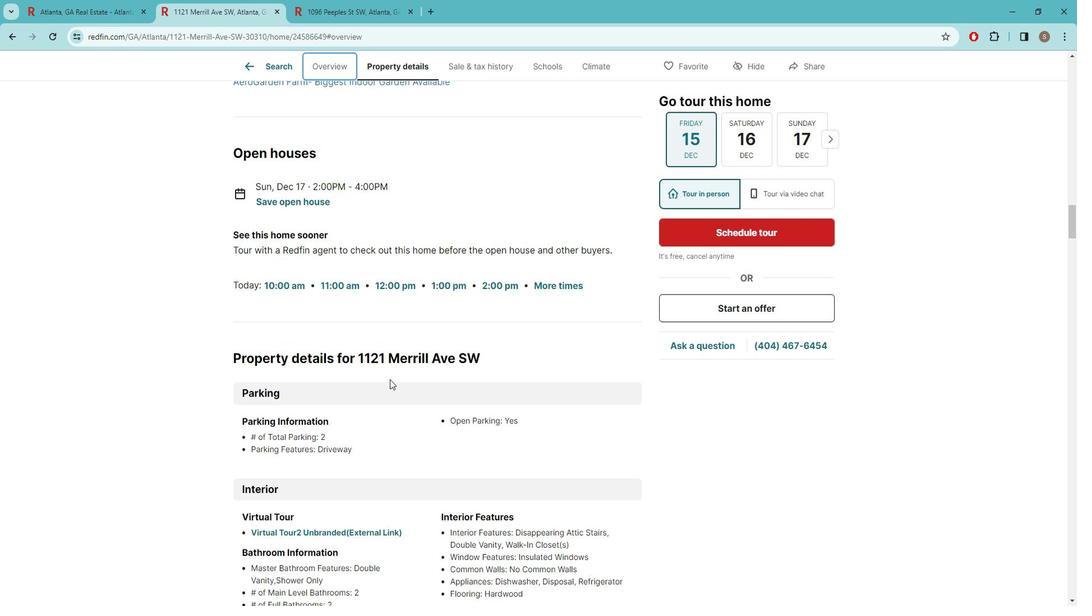 
Action: Mouse scrolled (395, 372) with delta (0, 0)
Screenshot: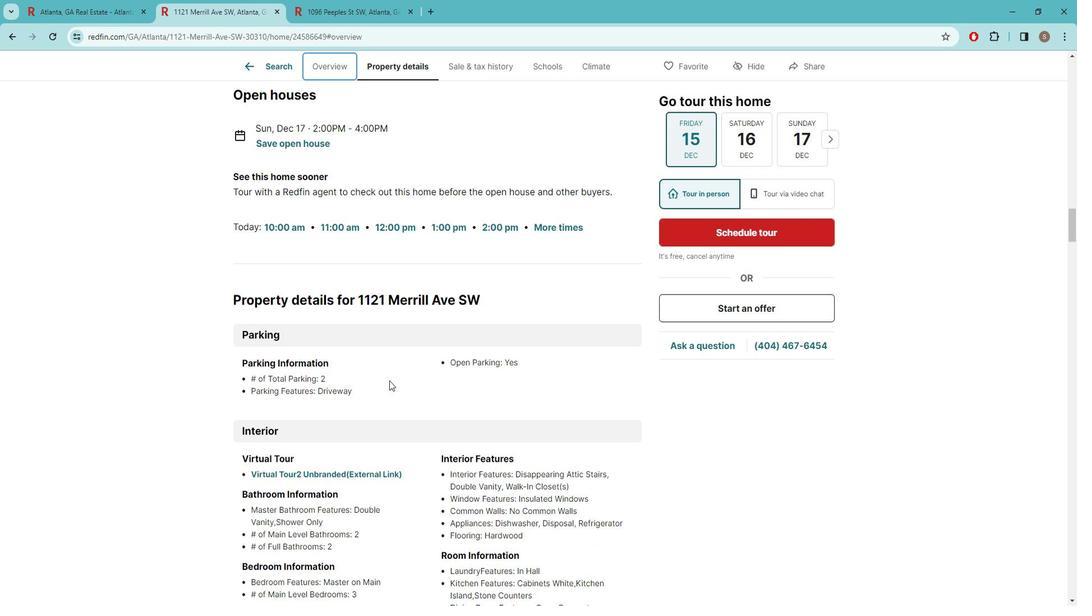 
Action: Mouse scrolled (395, 372) with delta (0, 0)
Screenshot: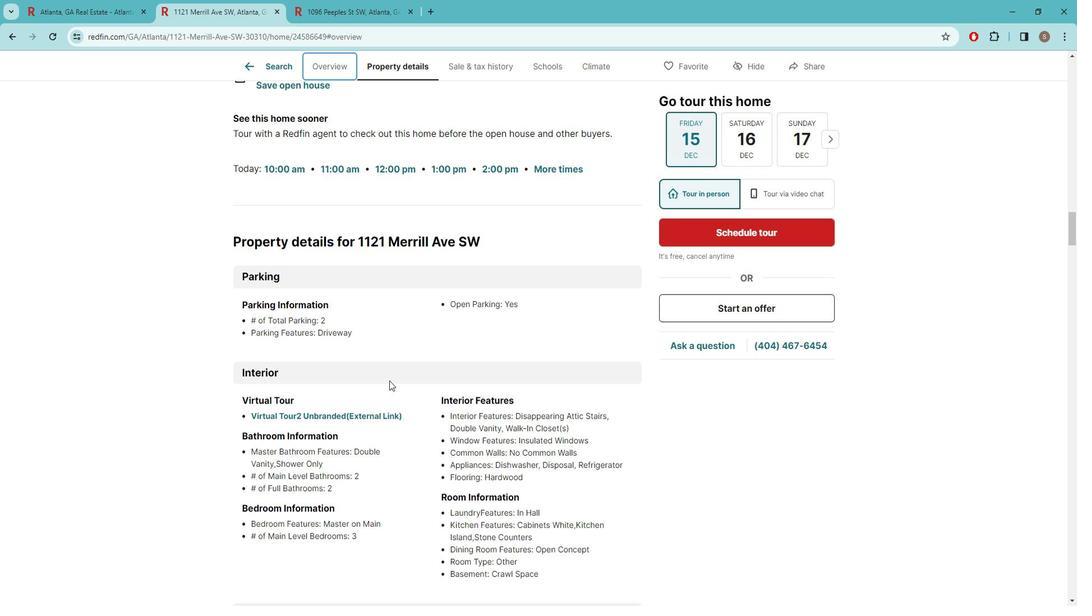 
Action: Mouse scrolled (395, 372) with delta (0, 0)
Screenshot: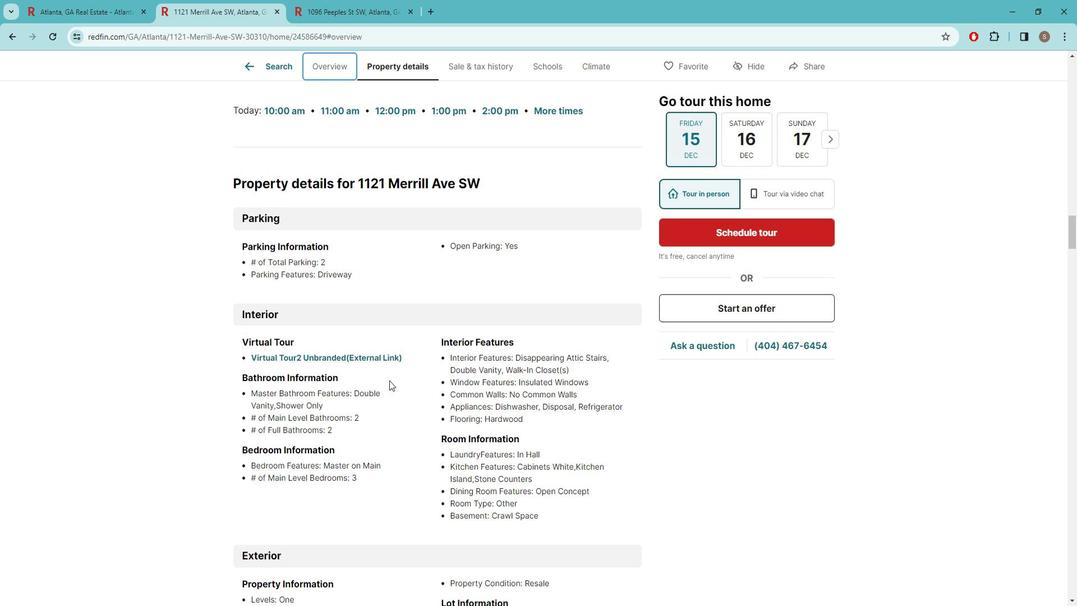 
Action: Mouse scrolled (395, 372) with delta (0, 0)
Screenshot: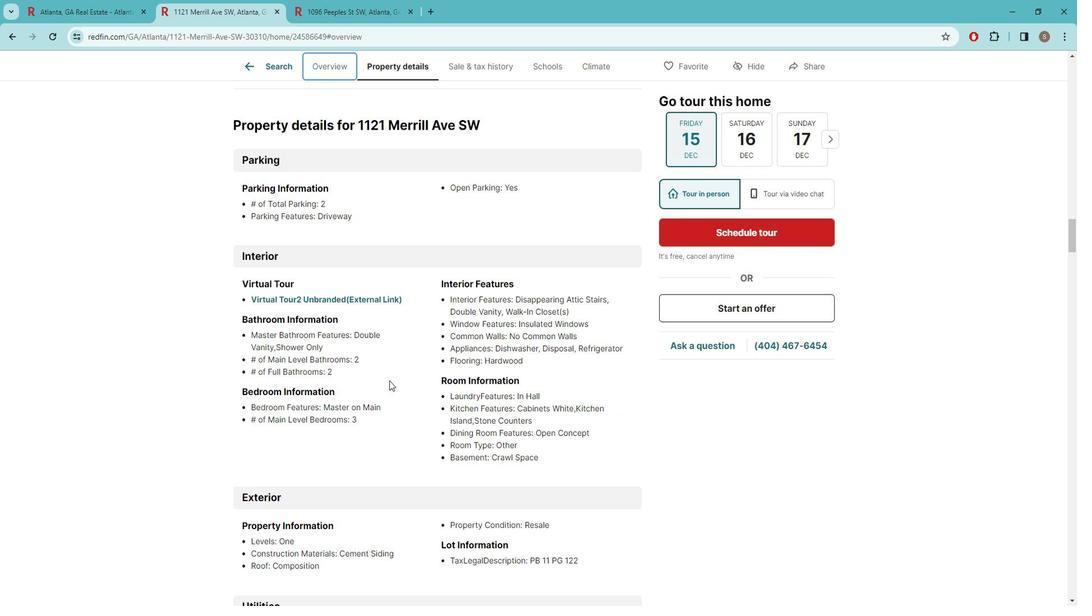 
Action: Mouse scrolled (395, 372) with delta (0, 0)
Screenshot: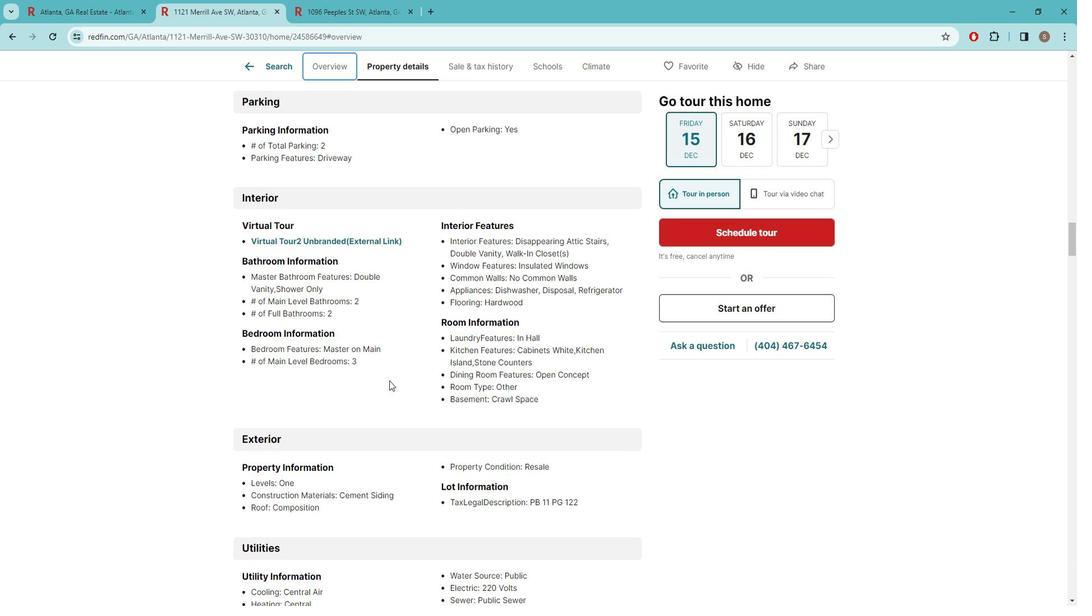 
Action: Mouse scrolled (395, 372) with delta (0, 0)
Screenshot: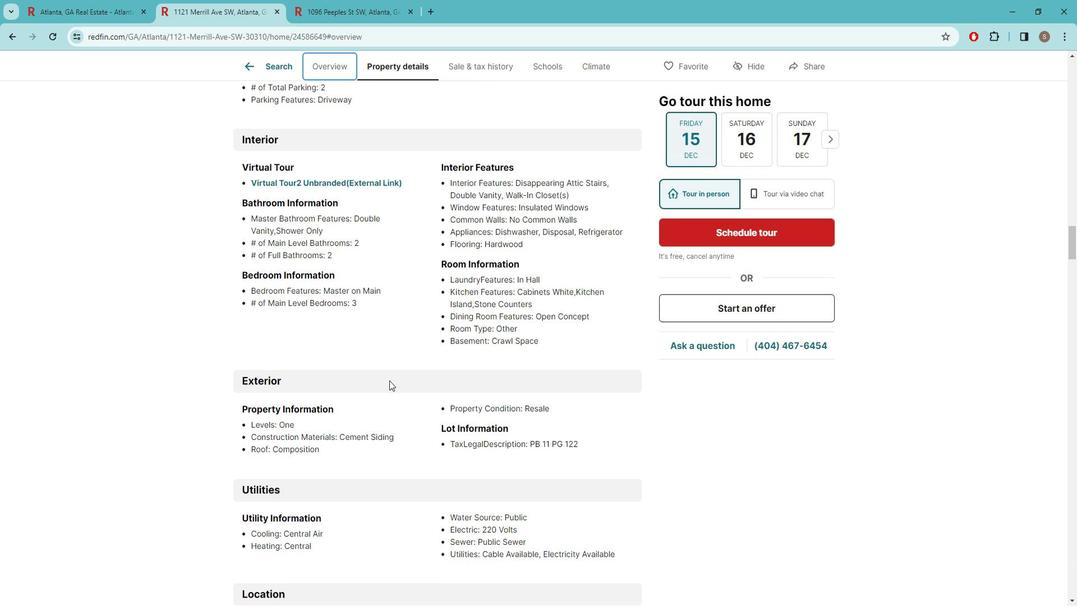 
Action: Mouse scrolled (395, 372) with delta (0, 0)
Screenshot: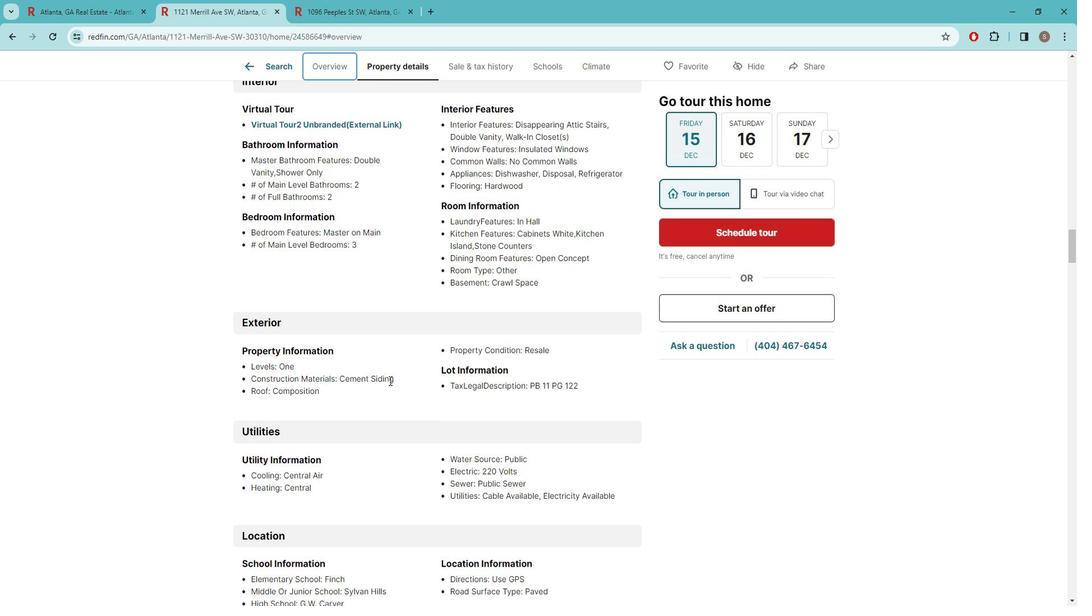 
Action: Mouse scrolled (395, 372) with delta (0, 0)
Screenshot: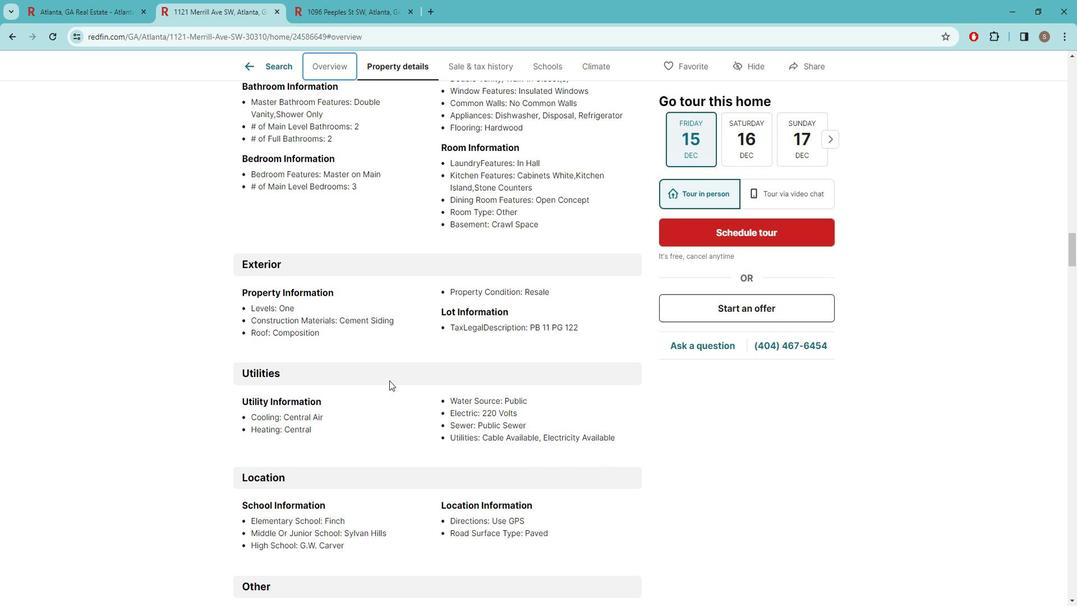 
Action: Mouse scrolled (395, 372) with delta (0, 0)
Screenshot: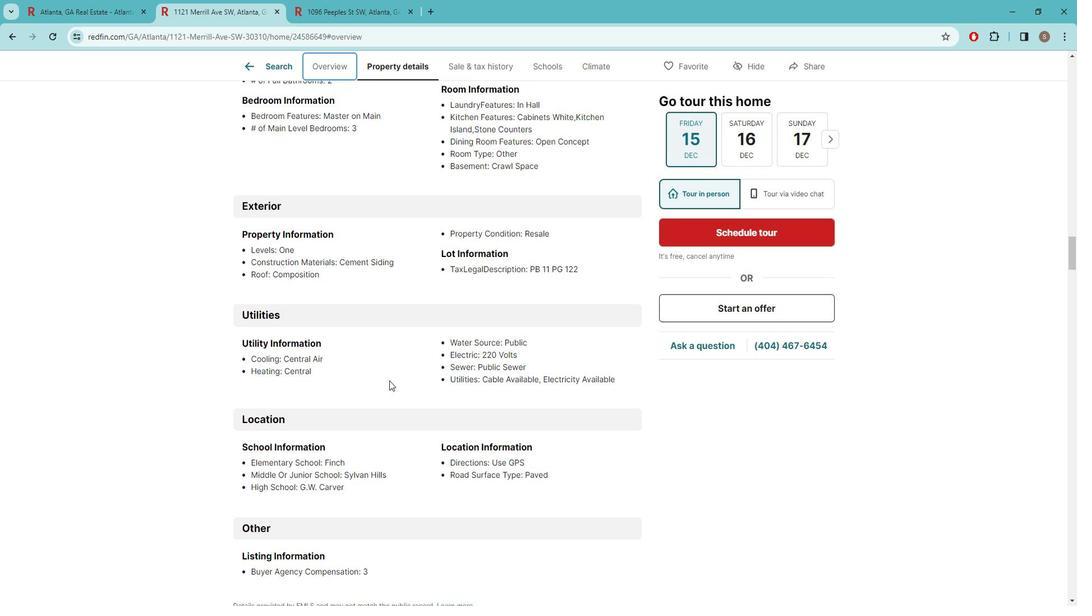 
Action: Mouse scrolled (395, 372) with delta (0, 0)
Screenshot: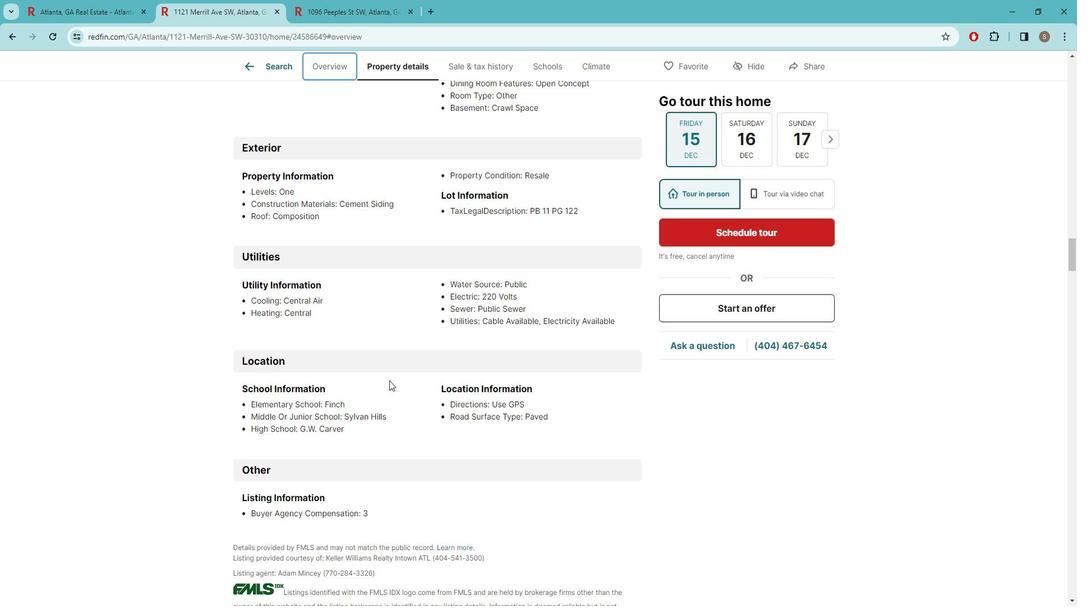 
Action: Mouse moved to (395, 376)
Screenshot: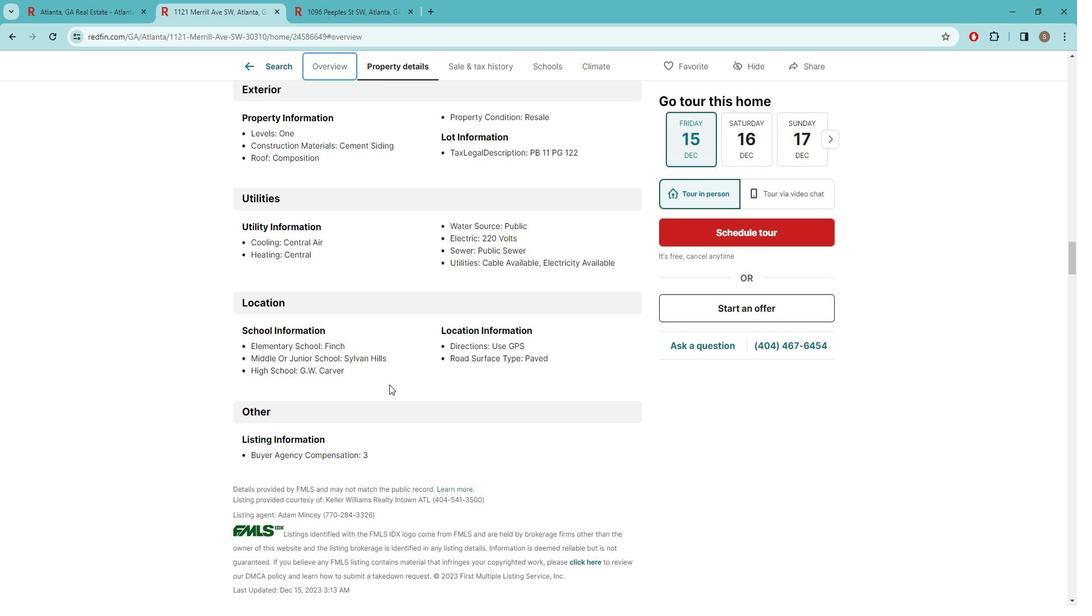 
Action: Mouse scrolled (395, 376) with delta (0, 0)
Screenshot: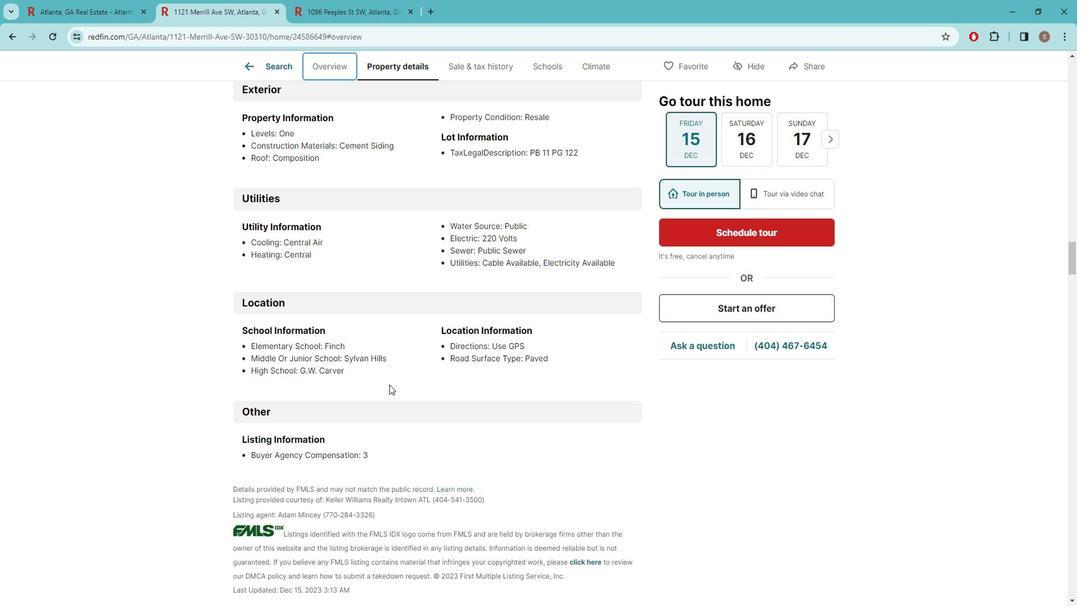 
Action: Mouse scrolled (395, 376) with delta (0, 0)
Screenshot: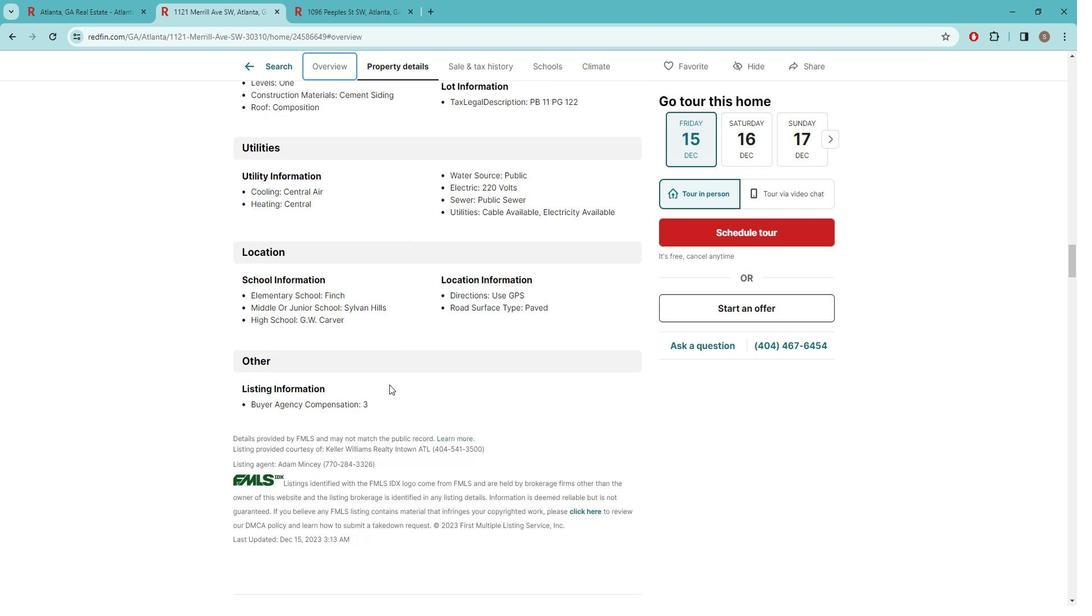 
Action: Mouse moved to (134, 6)
Screenshot: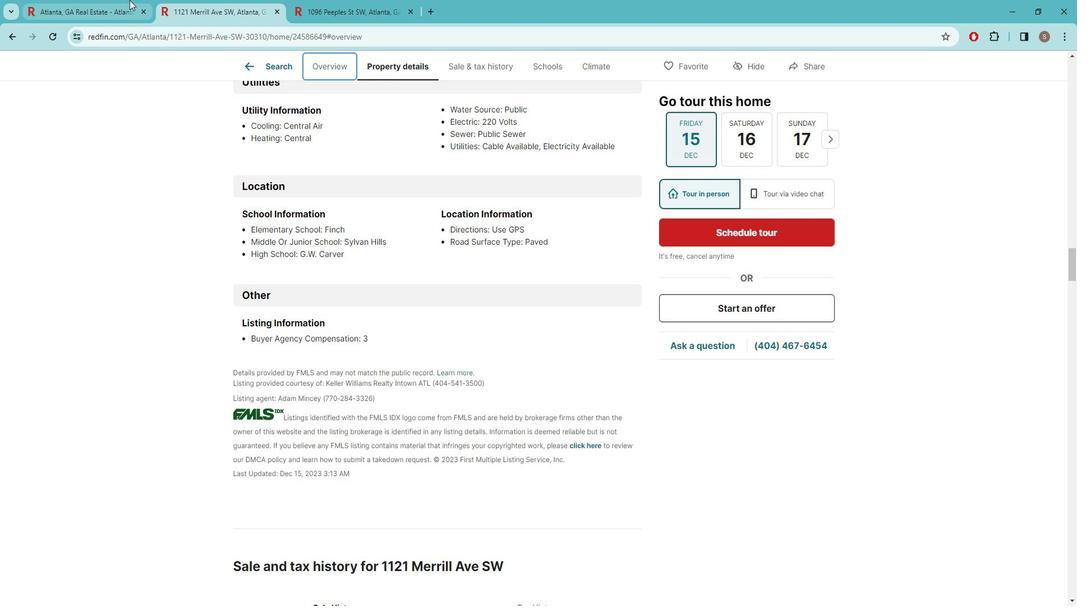 
Action: Mouse pressed left at (134, 6)
Screenshot: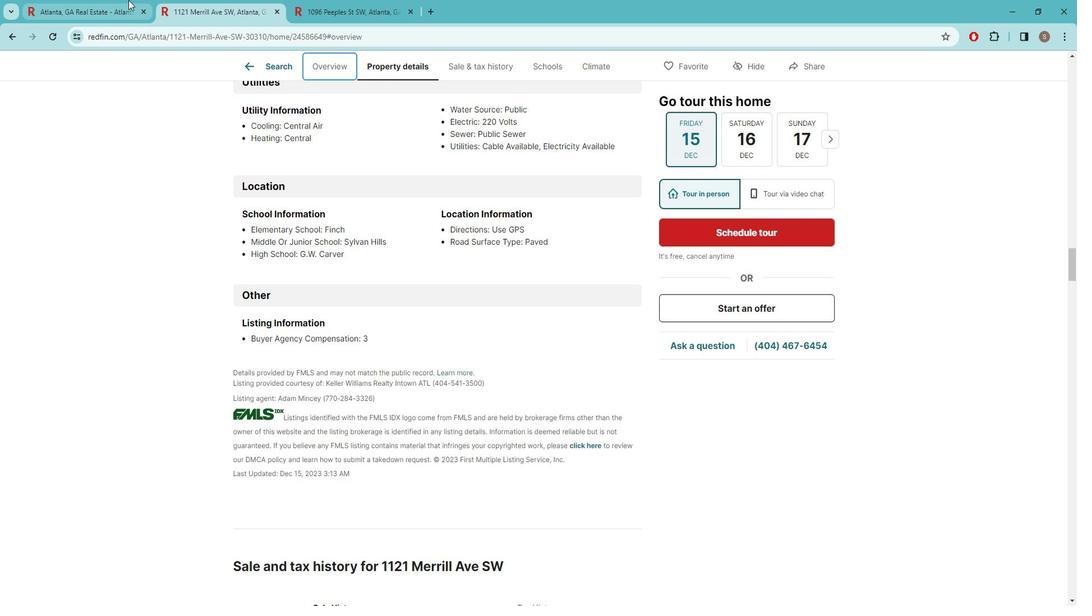 
Action: Mouse moved to (729, 412)
Screenshot: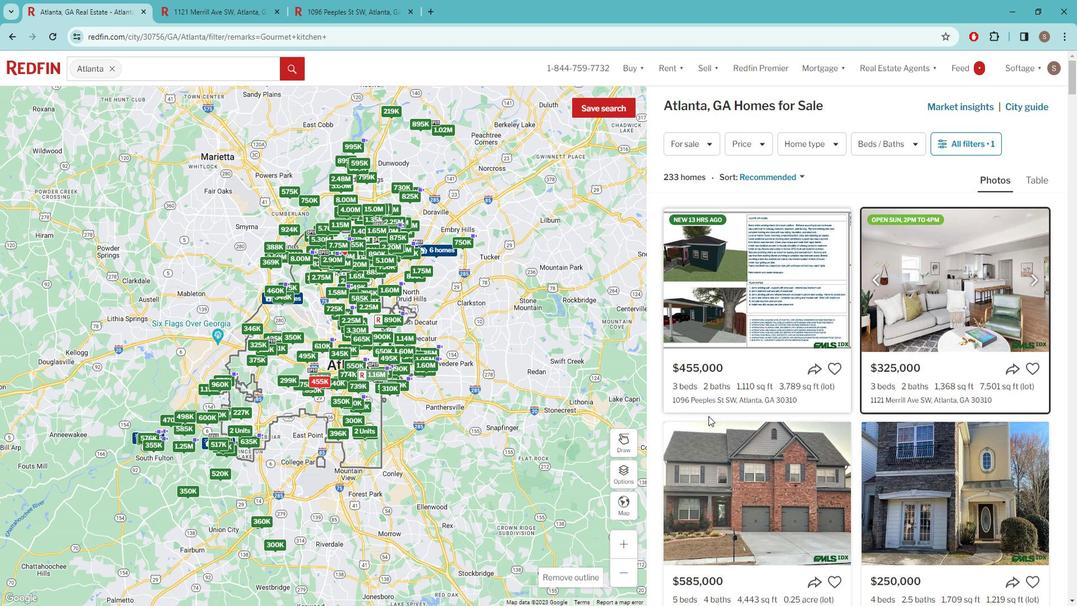 
Action: Mouse scrolled (729, 411) with delta (0, 0)
Screenshot: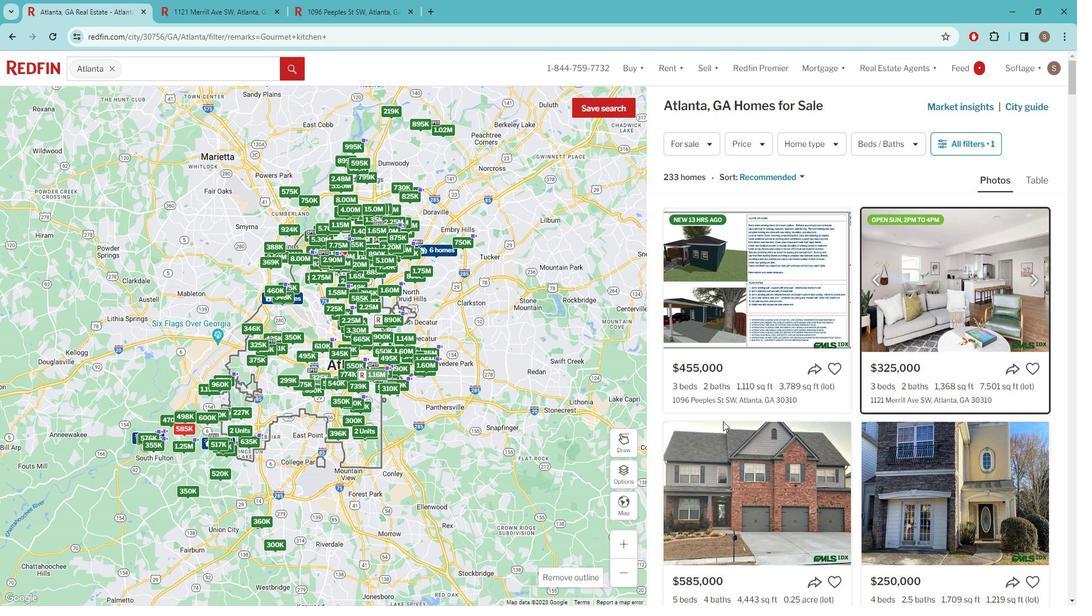 
Action: Mouse scrolled (729, 411) with delta (0, 0)
Screenshot: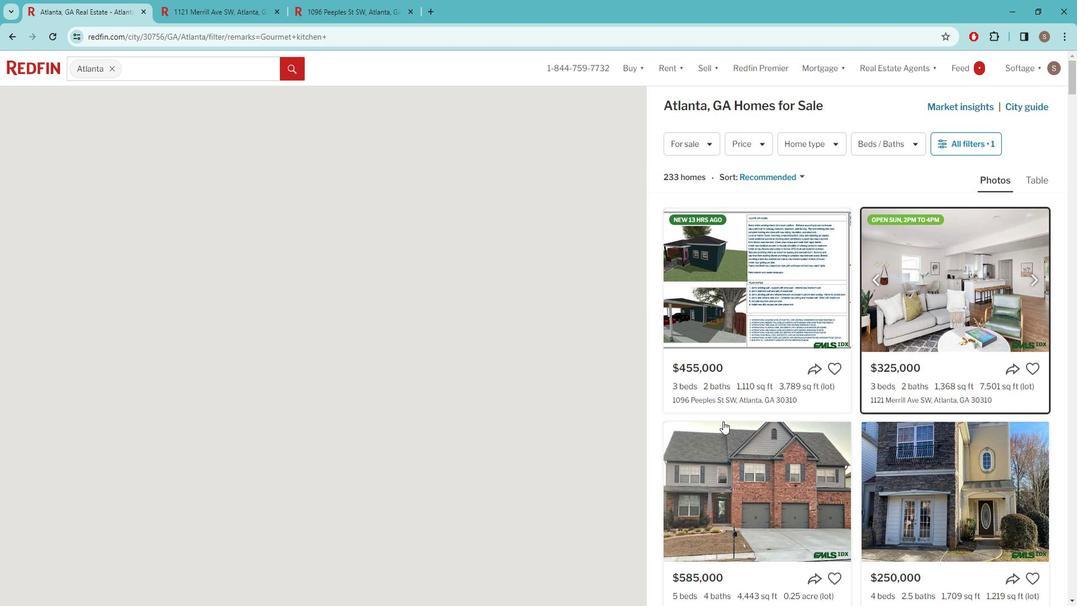 
Action: Mouse moved to (725, 413)
Screenshot: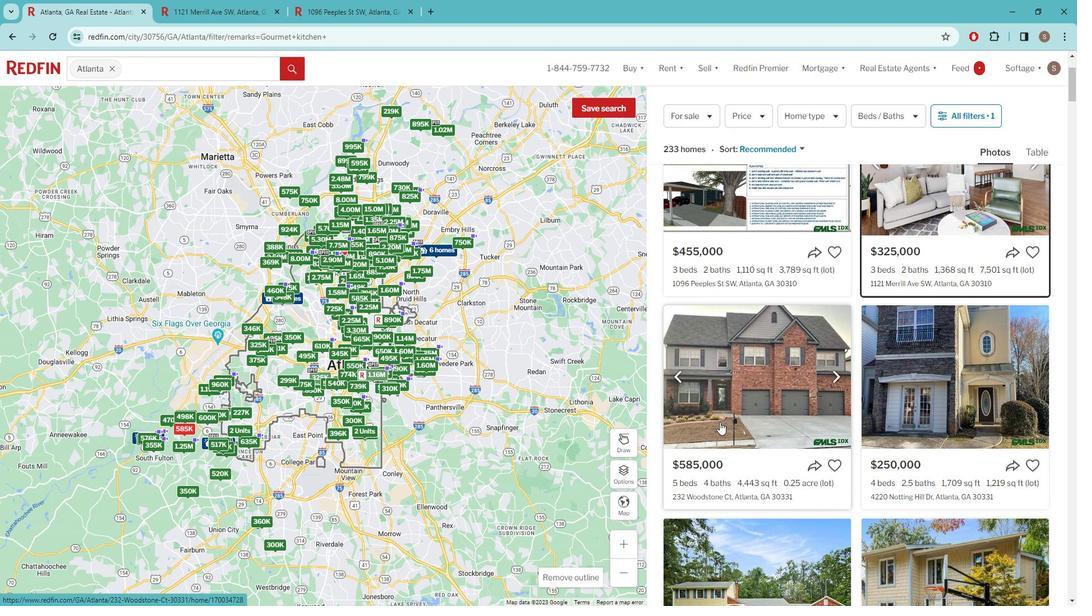 
Action: Mouse scrolled (725, 412) with delta (0, 0)
Screenshot: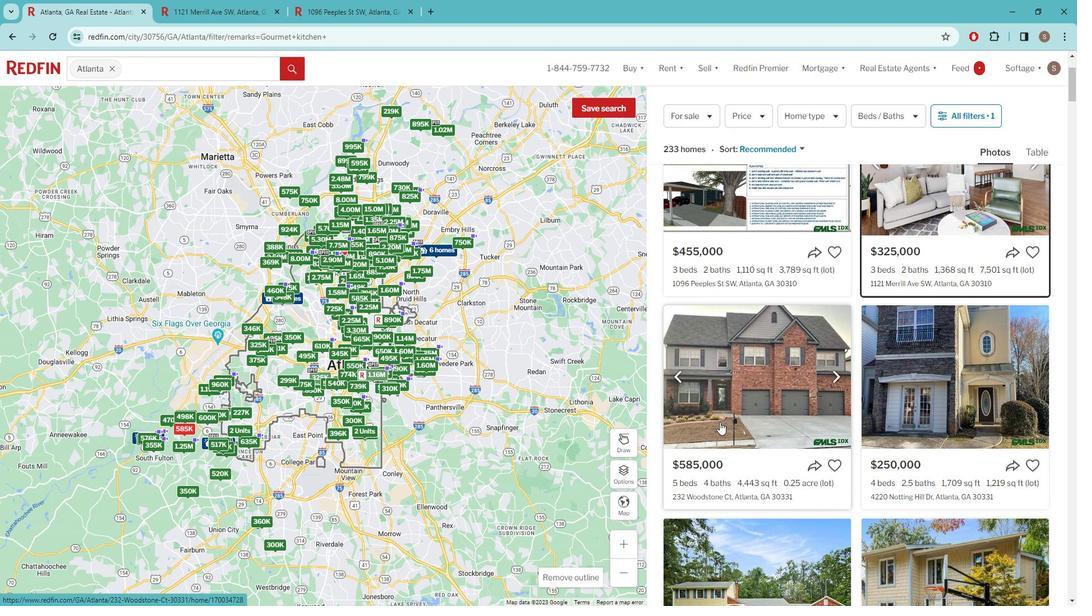 
Action: Mouse scrolled (725, 412) with delta (0, 0)
Screenshot: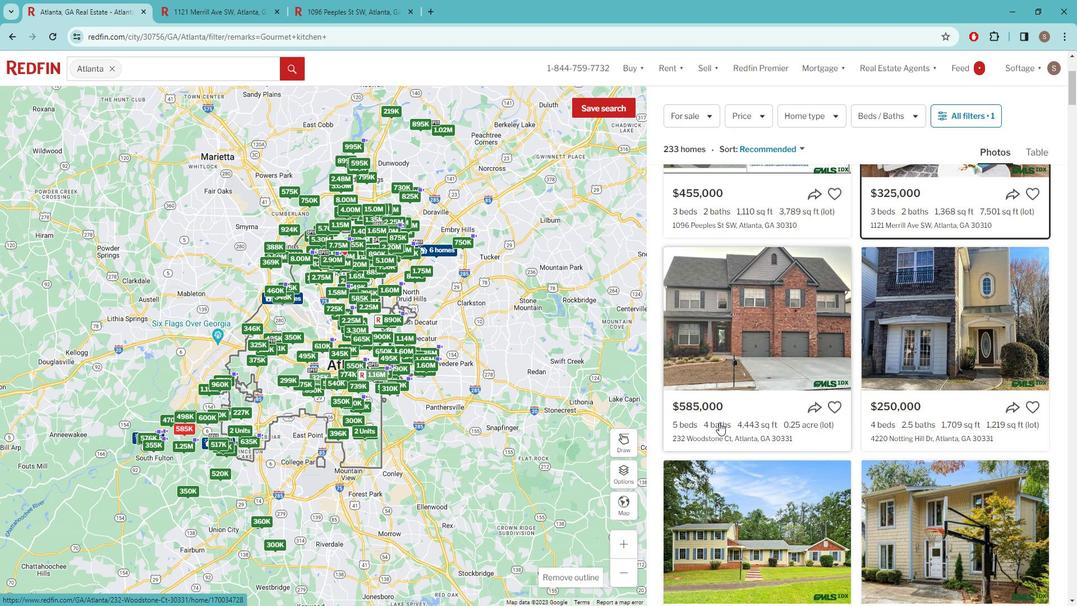
Action: Mouse moved to (731, 432)
Screenshot: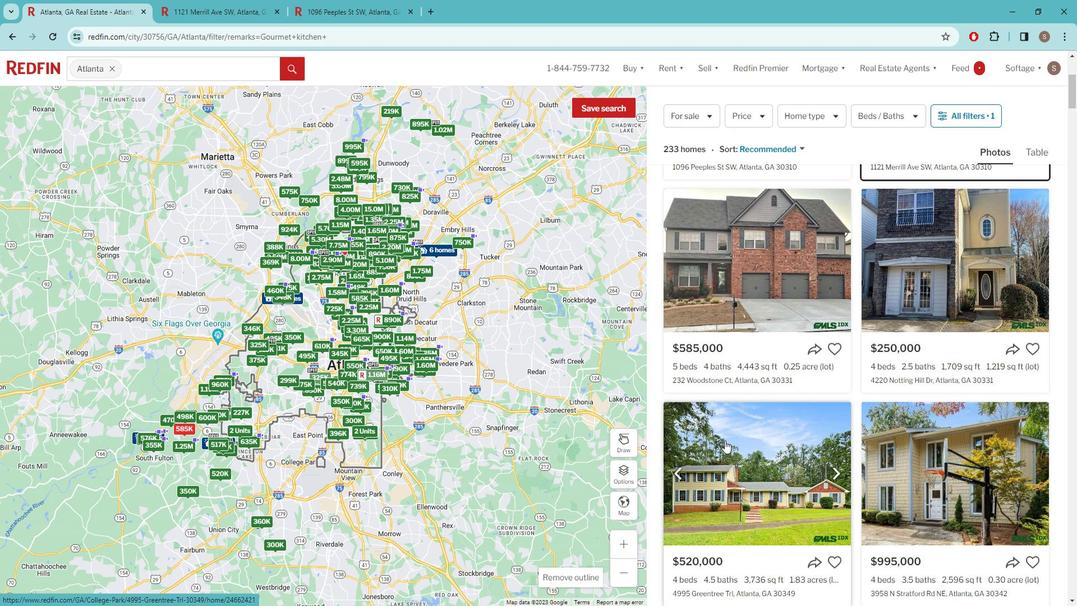 
Action: Mouse pressed left at (731, 432)
Screenshot: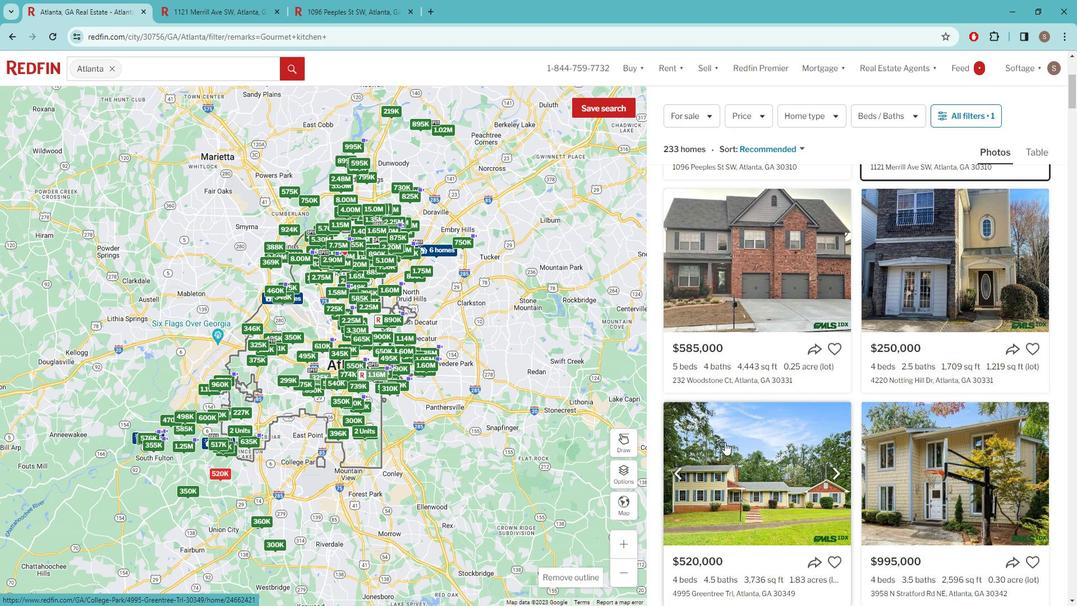 
Action: Mouse moved to (482, 414)
Screenshot: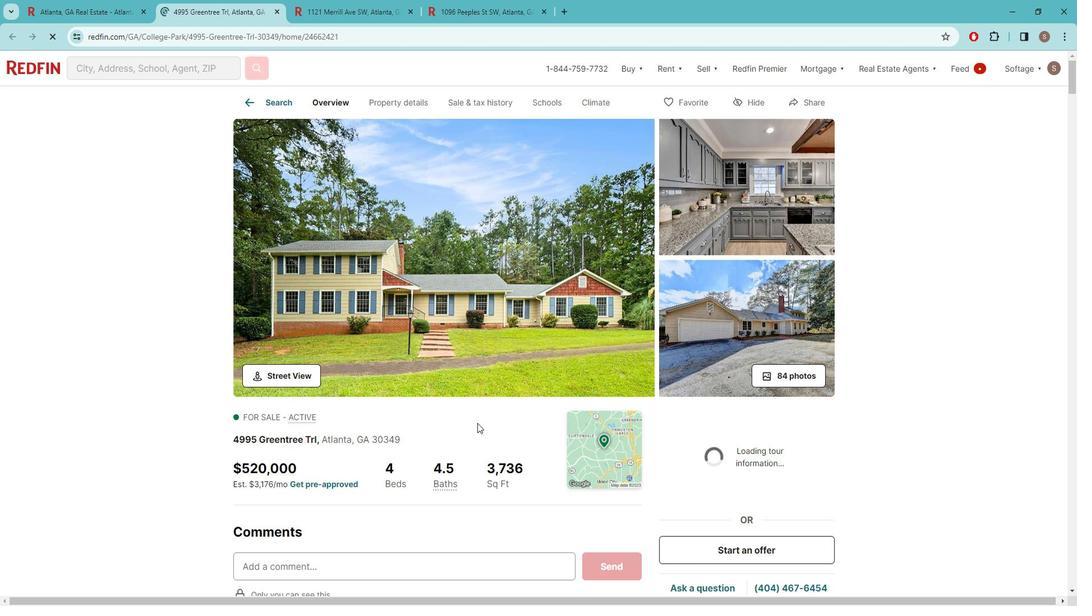 
Action: Mouse scrolled (482, 413) with delta (0, 0)
Screenshot: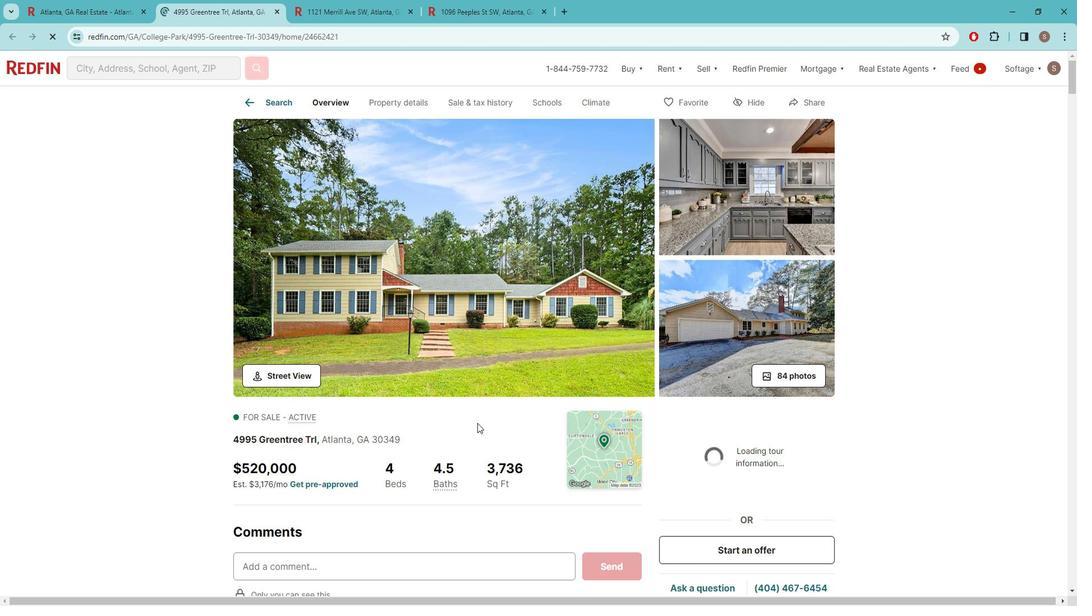 
Action: Mouse moved to (463, 414)
Screenshot: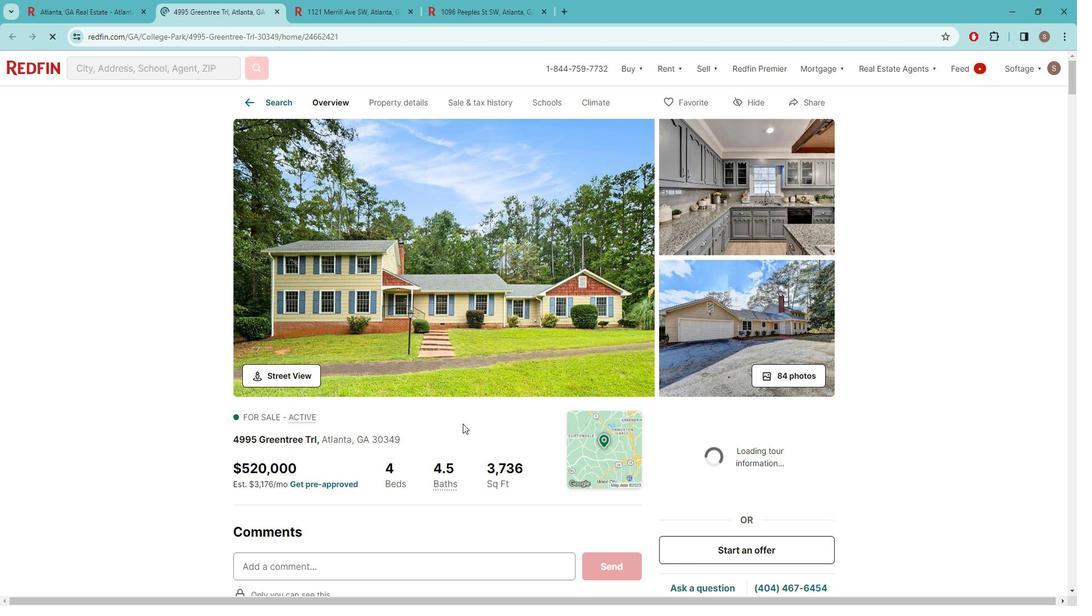 
Action: Mouse scrolled (463, 413) with delta (0, 0)
Screenshot: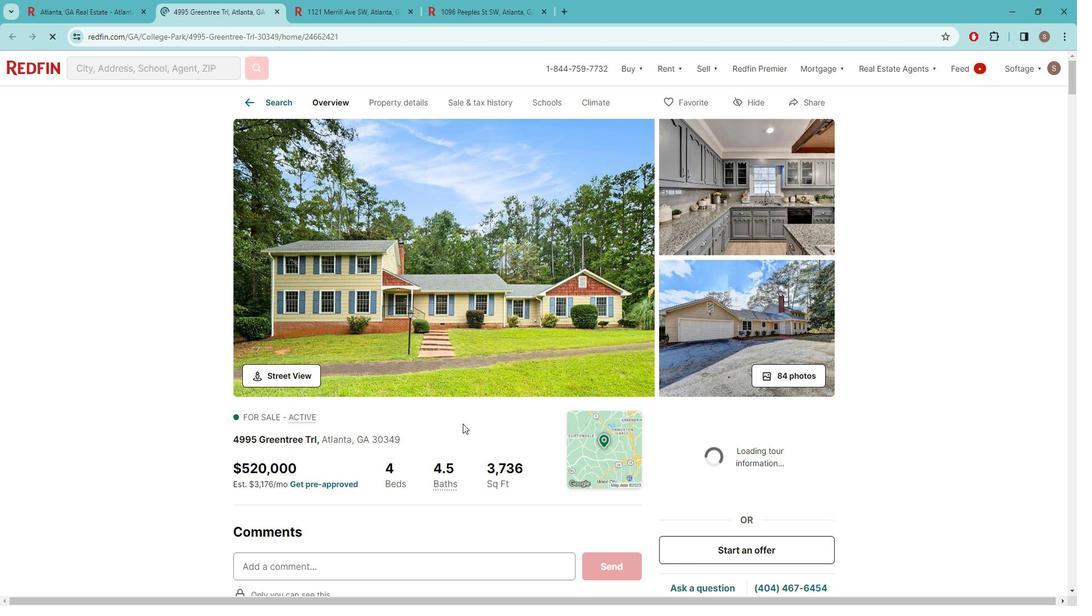 
Action: Mouse moved to (354, 395)
Screenshot: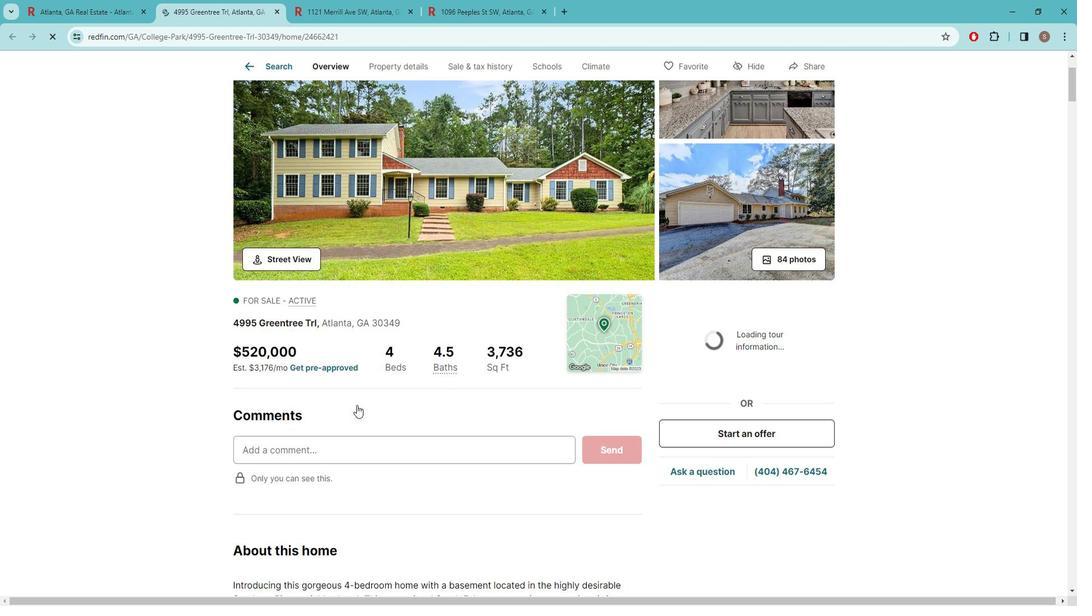
Action: Mouse scrolled (354, 395) with delta (0, 0)
Screenshot: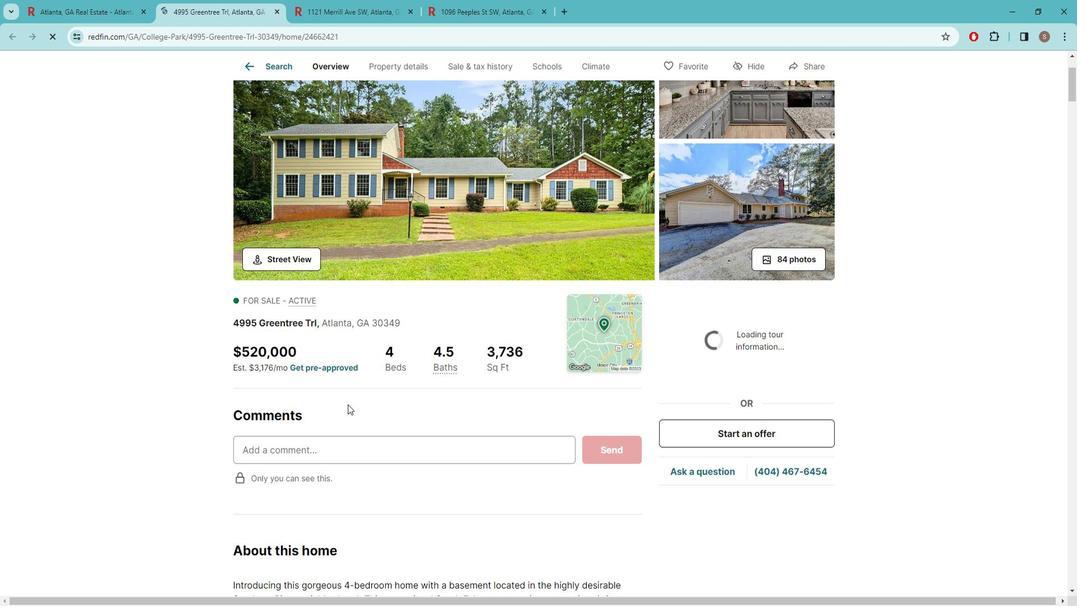 
Action: Mouse scrolled (354, 395) with delta (0, 0)
Screenshot: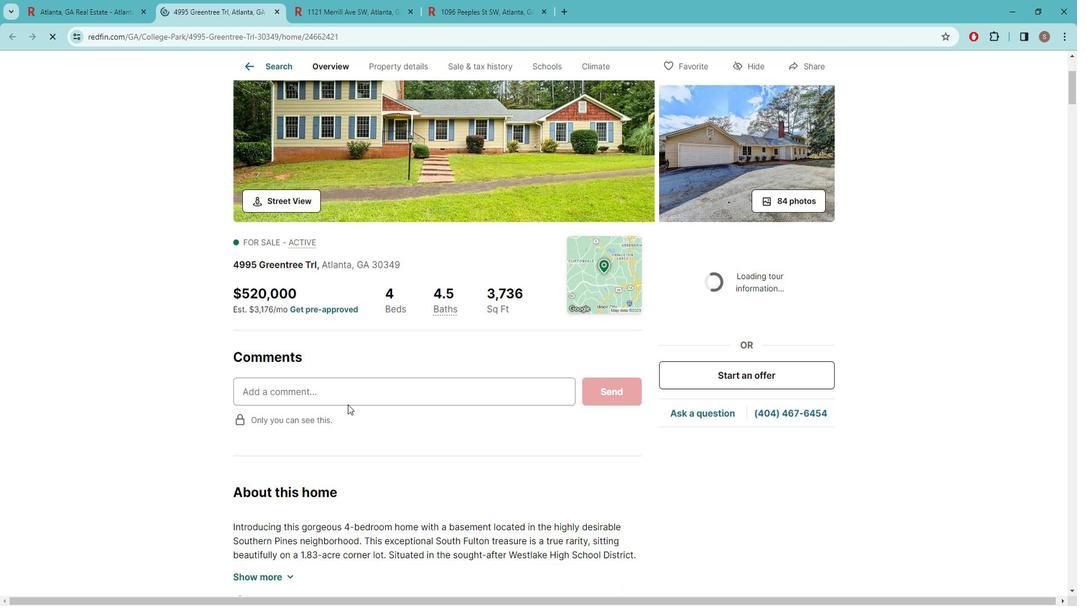 
Action: Mouse scrolled (354, 395) with delta (0, 0)
Screenshot: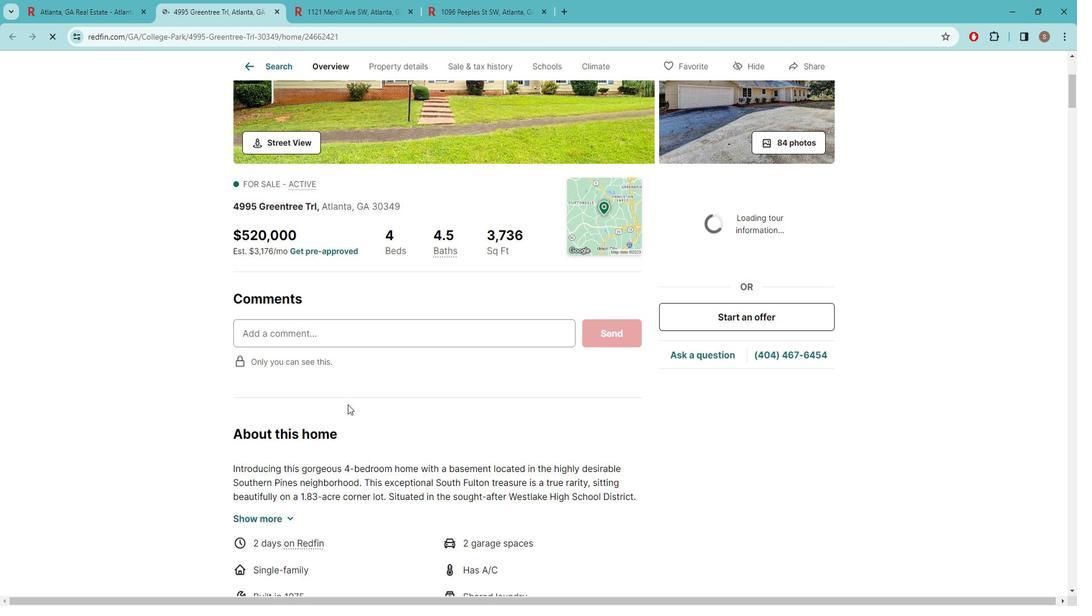 
Action: Mouse scrolled (354, 395) with delta (0, 0)
Screenshot: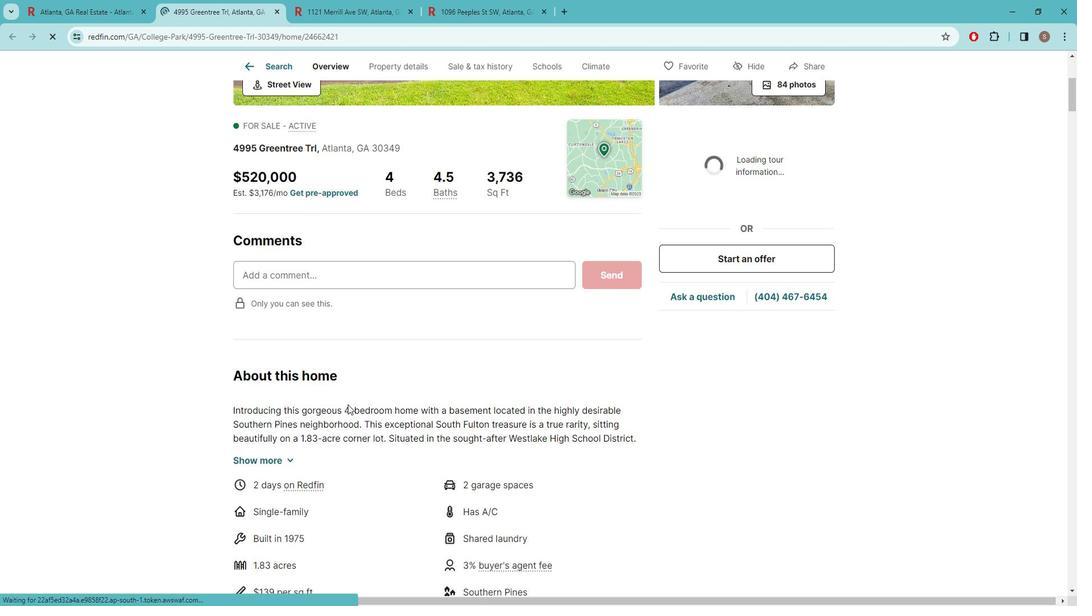 
Action: Mouse scrolled (354, 395) with delta (0, 0)
Screenshot: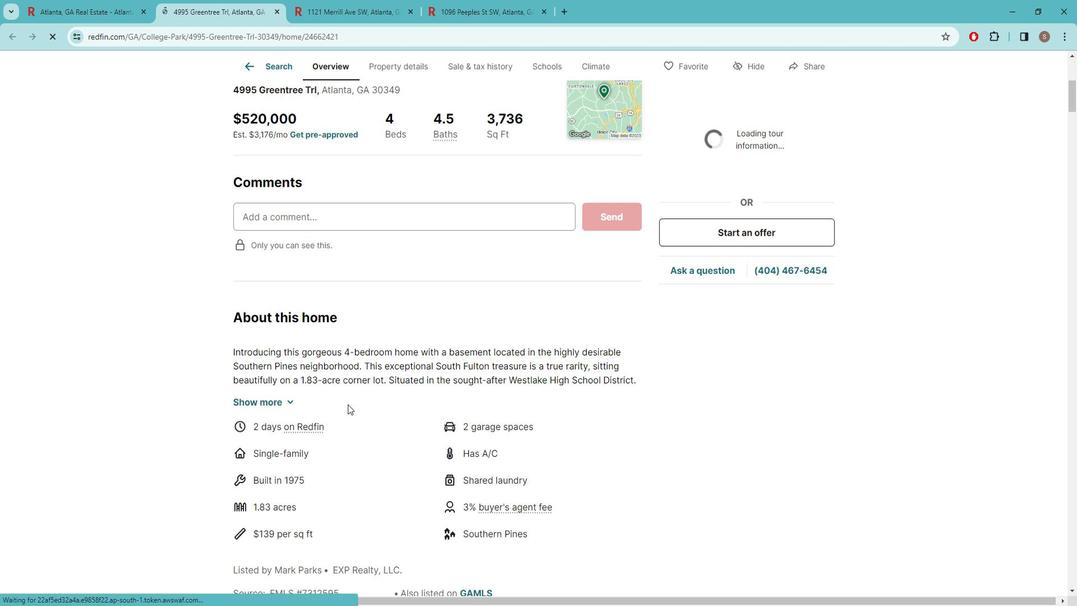 
Action: Mouse moved to (269, 334)
Screenshot: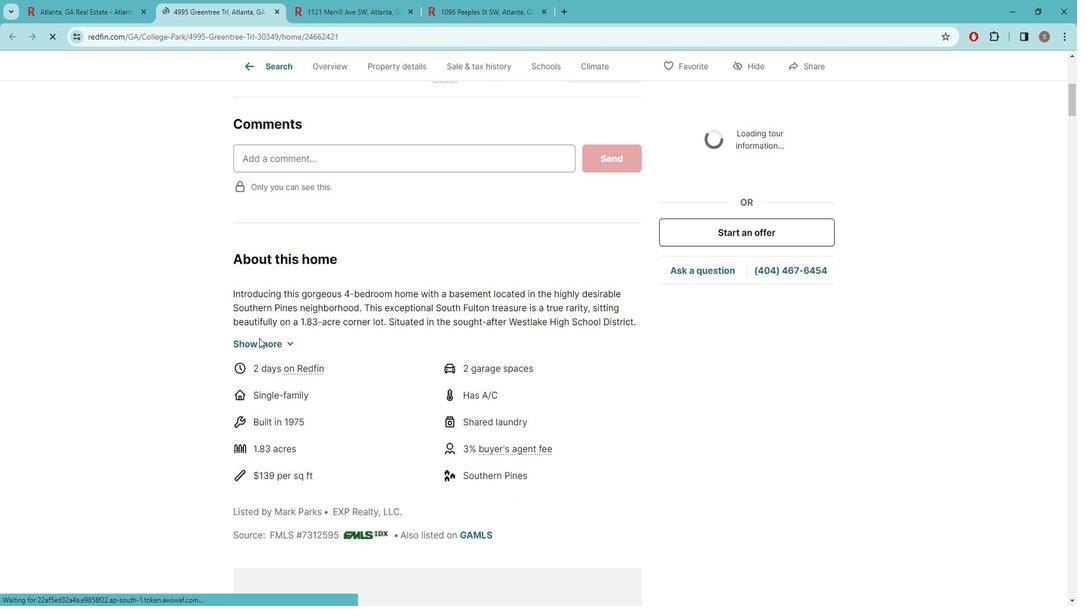 
Action: Mouse pressed left at (269, 334)
Screenshot: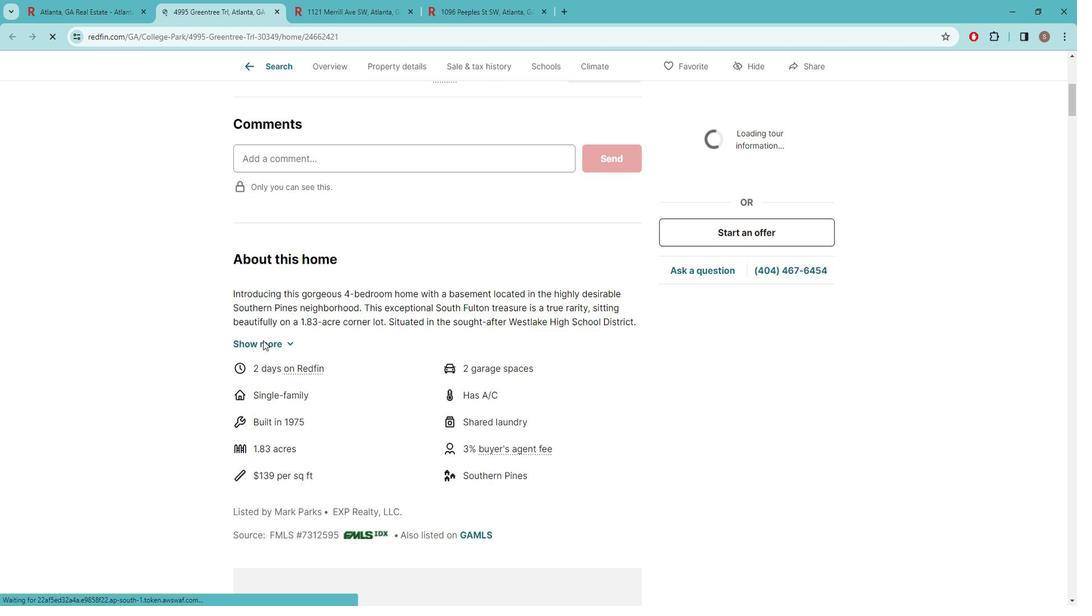 
Action: Mouse moved to (437, 389)
Screenshot: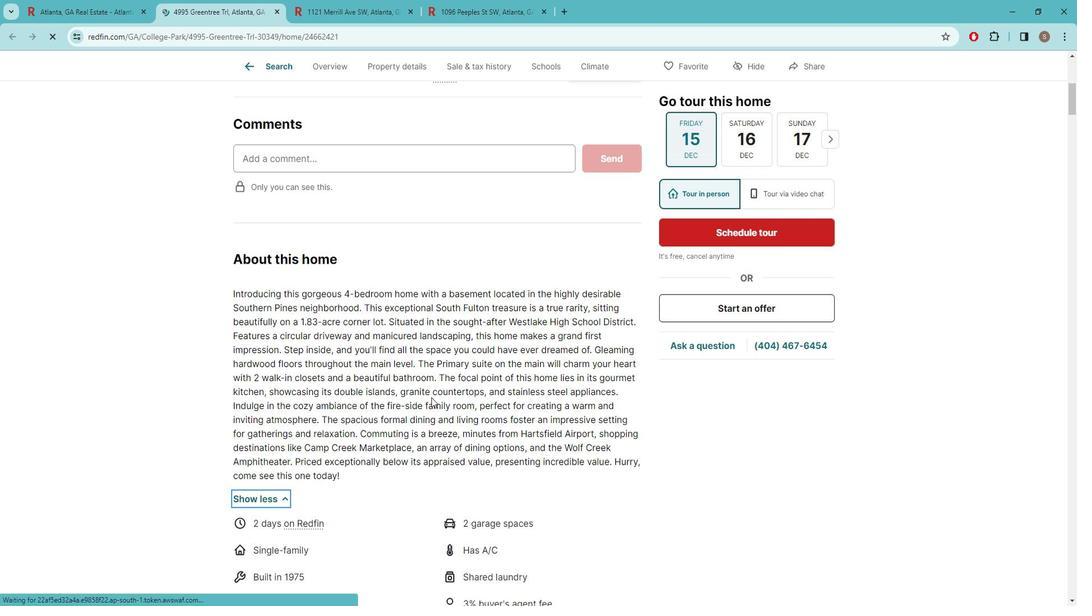 
Action: Mouse scrolled (437, 388) with delta (0, 0)
Screenshot: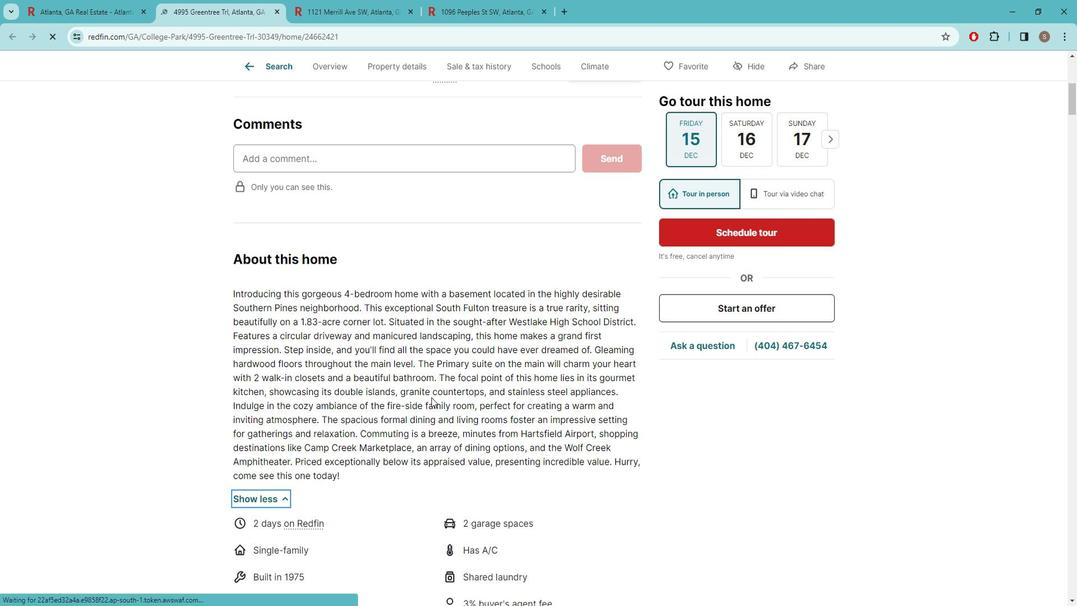 
Action: Mouse scrolled (437, 388) with delta (0, 0)
Screenshot: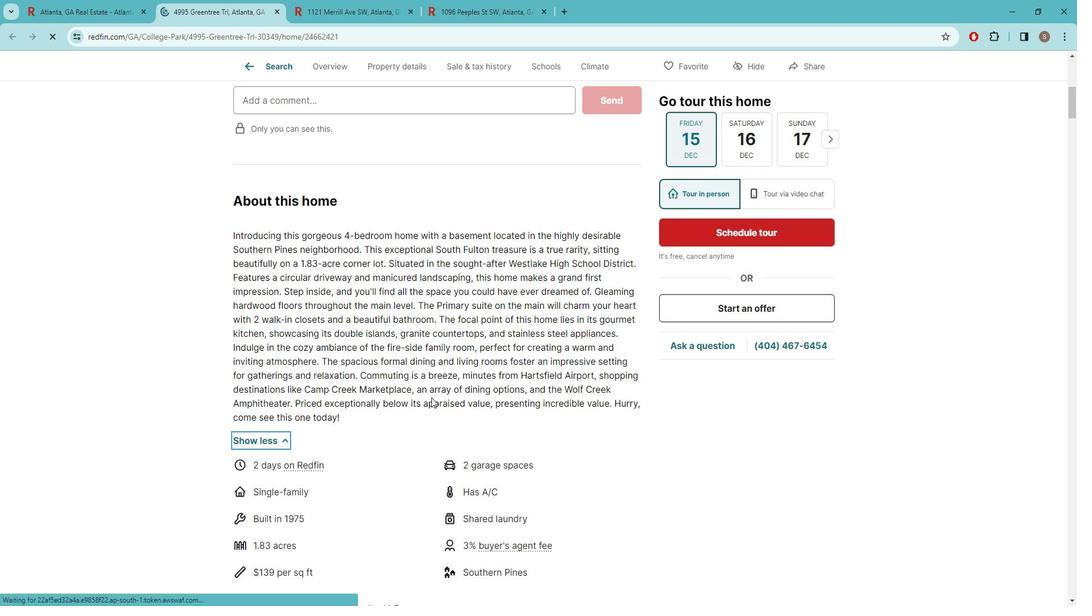 
Action: Mouse scrolled (437, 388) with delta (0, 0)
Screenshot: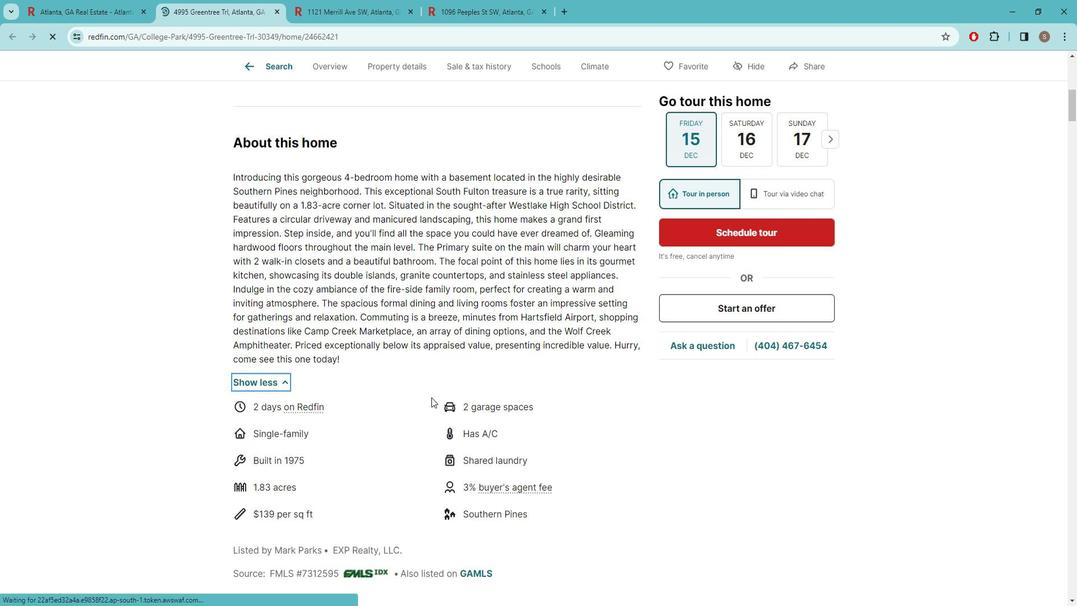 
Action: Mouse scrolled (437, 388) with delta (0, 0)
Screenshot: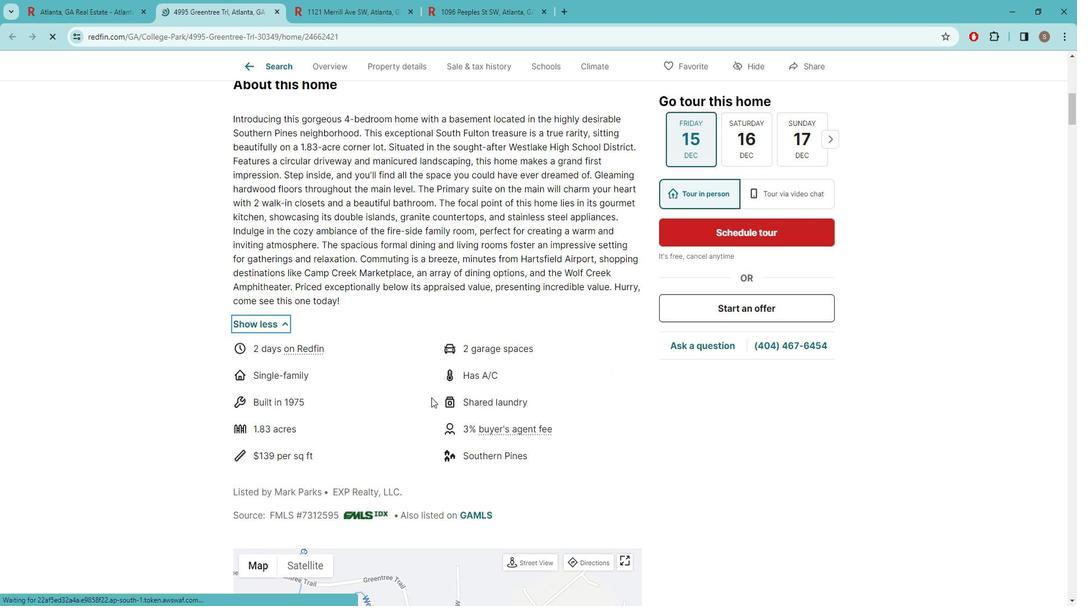 
Action: Mouse scrolled (437, 388) with delta (0, 0)
Screenshot: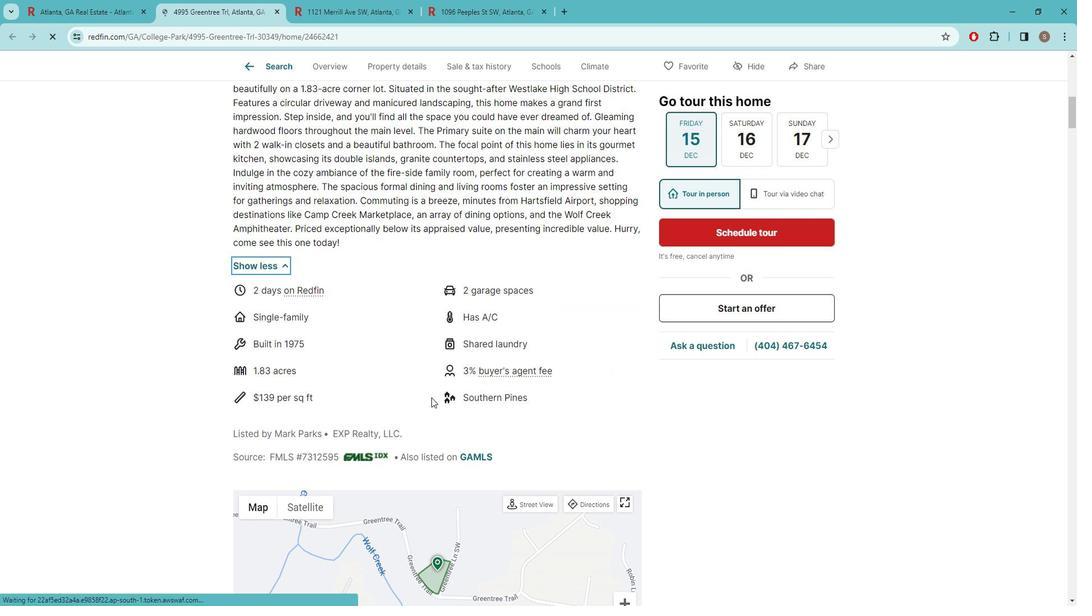 
Action: Mouse scrolled (437, 388) with delta (0, 0)
Screenshot: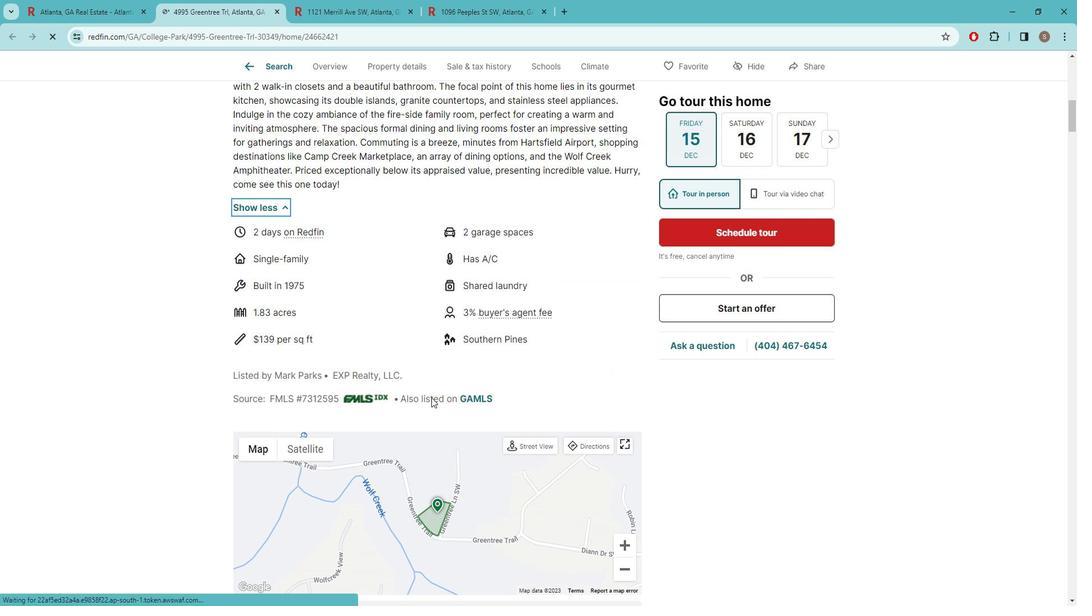 
Action: Mouse scrolled (437, 388) with delta (0, 0)
Screenshot: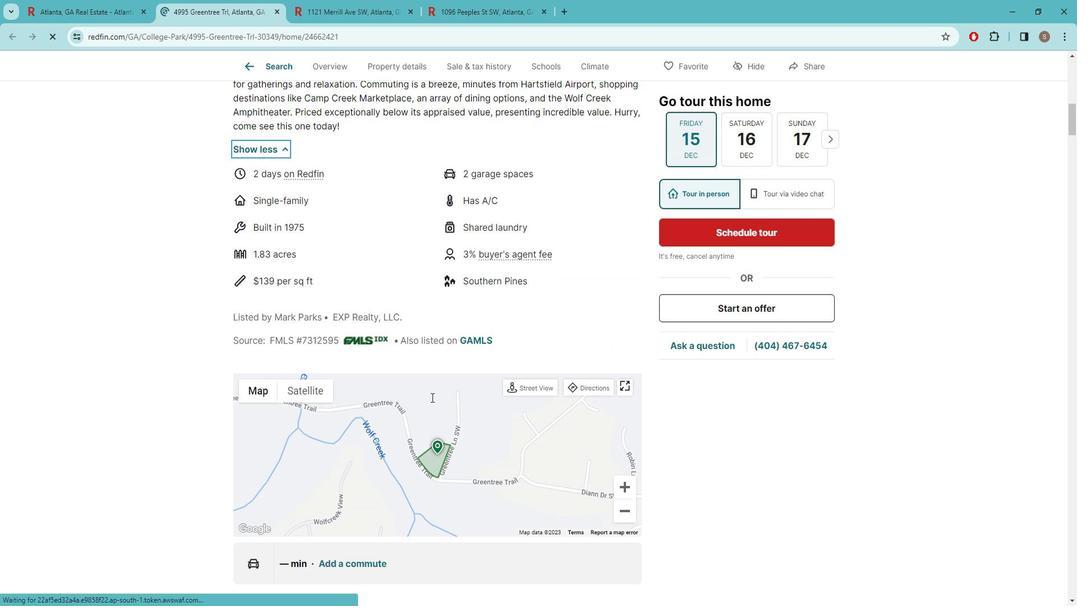 
Action: Mouse scrolled (437, 388) with delta (0, 0)
Screenshot: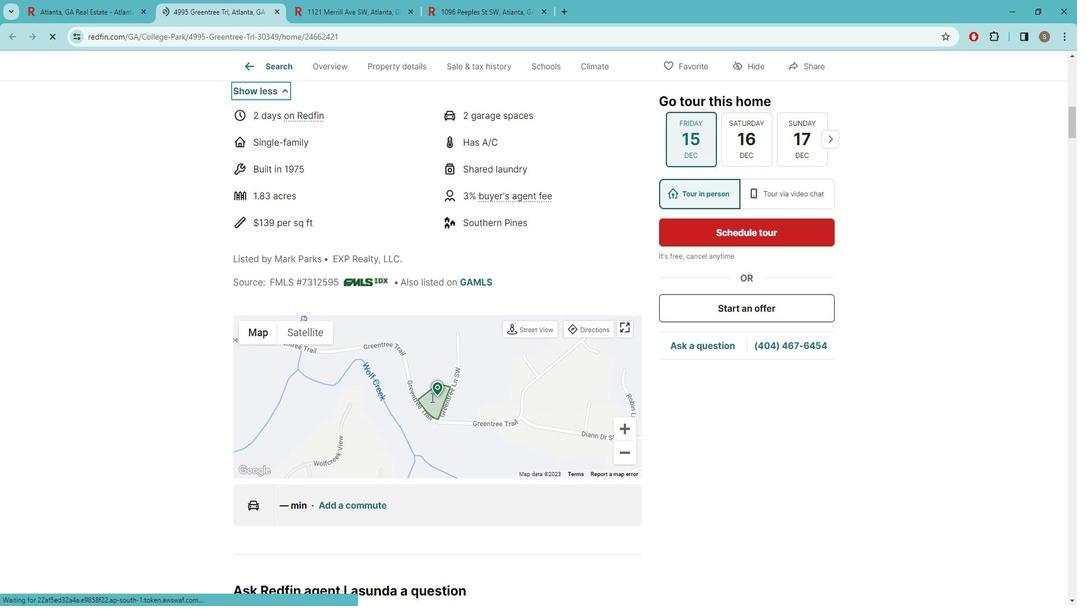 
Action: Mouse scrolled (437, 388) with delta (0, 0)
Screenshot: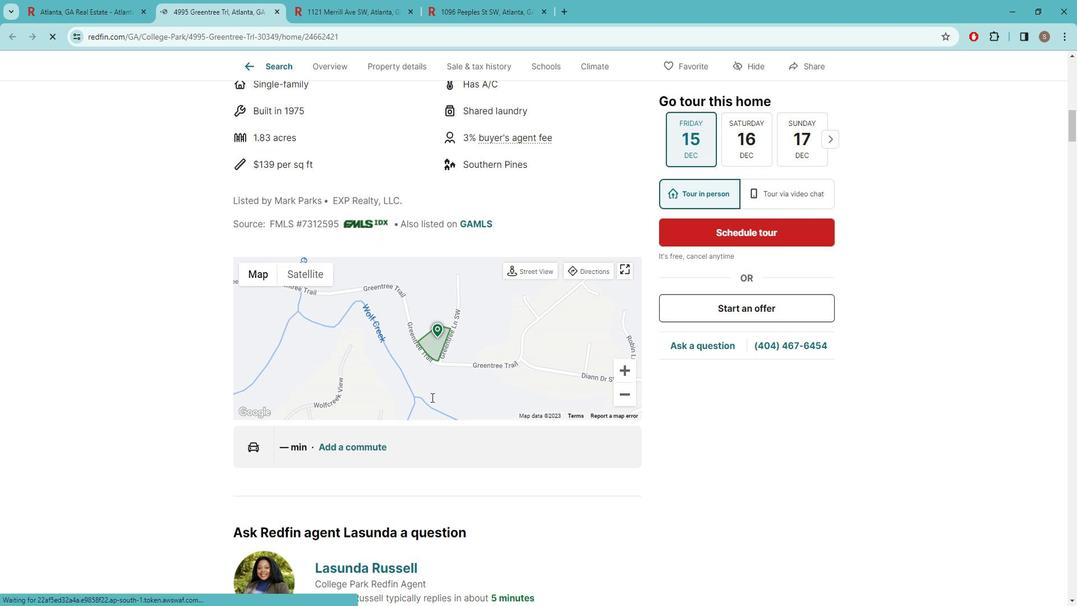 
Action: Mouse scrolled (437, 388) with delta (0, 0)
Screenshot: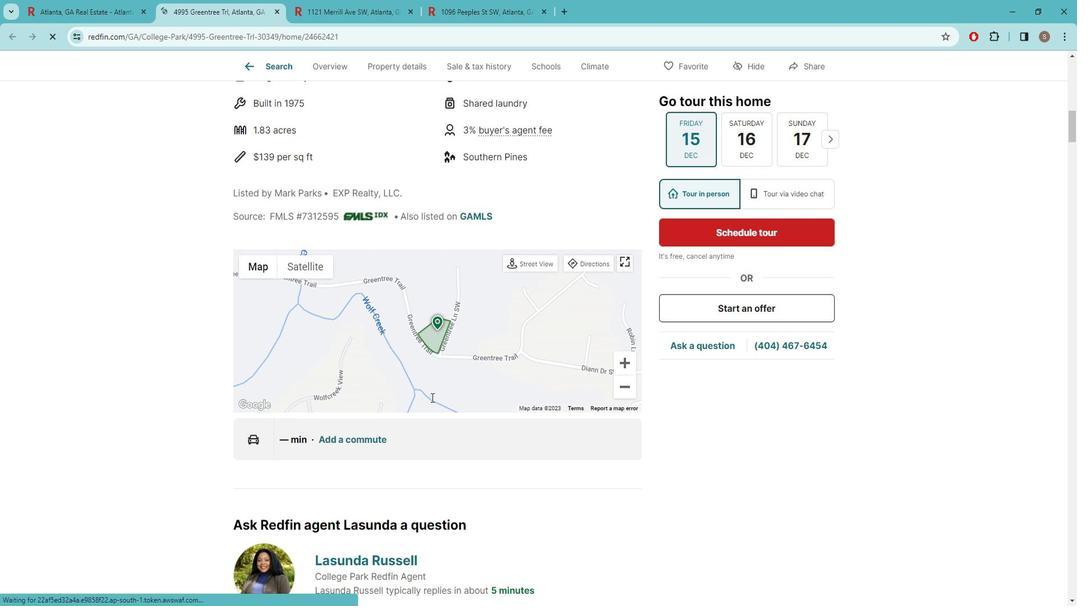 
Action: Mouse scrolled (437, 388) with delta (0, 0)
Screenshot: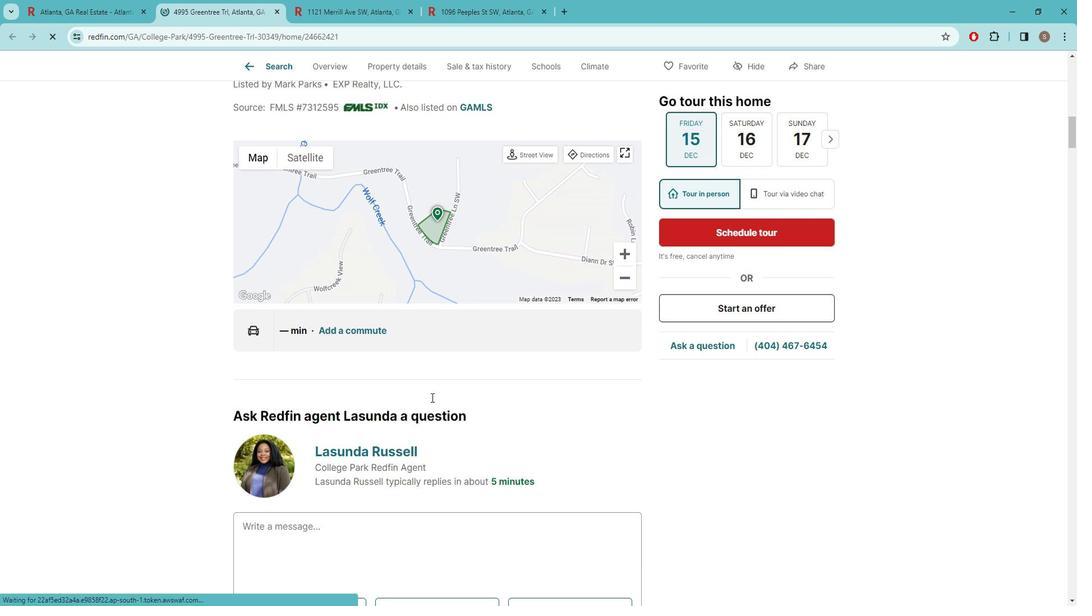
Action: Mouse scrolled (437, 388) with delta (0, 0)
Screenshot: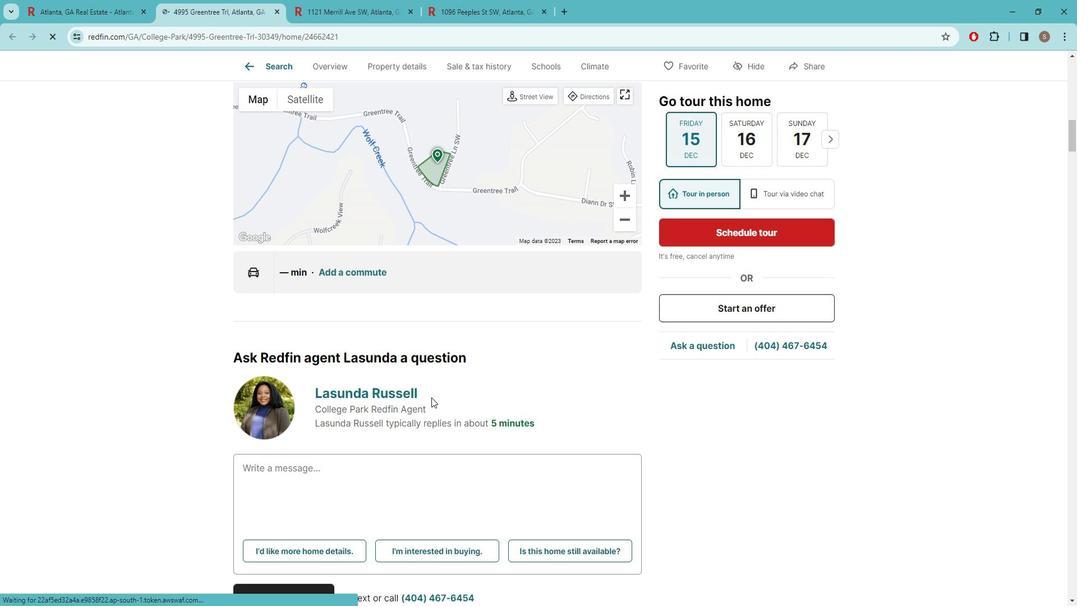 
Action: Mouse scrolled (437, 388) with delta (0, 0)
Screenshot: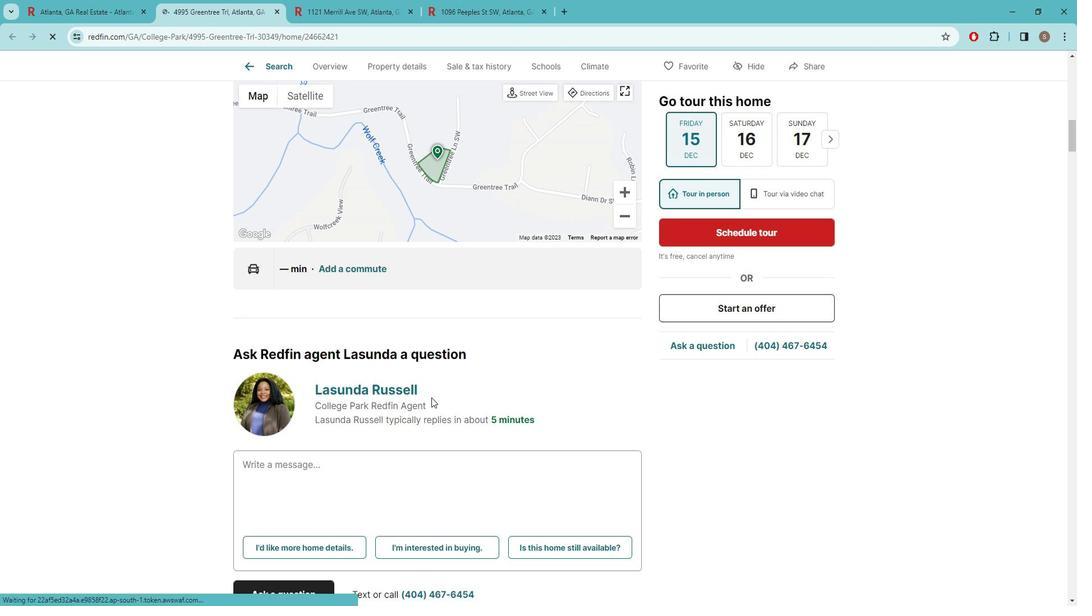 
Action: Mouse scrolled (437, 388) with delta (0, 0)
Screenshot: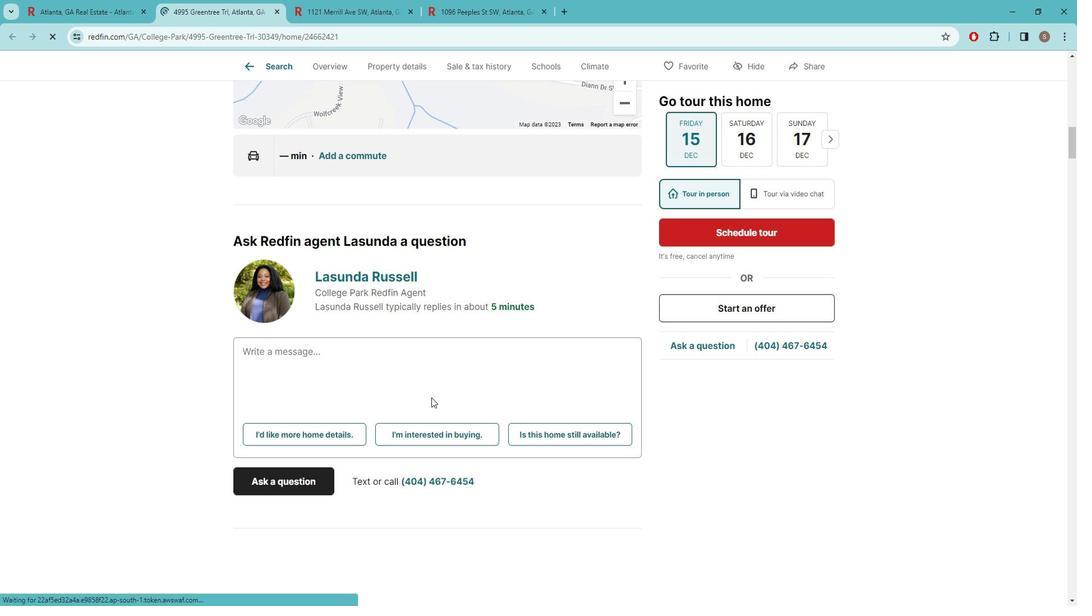 
Action: Mouse moved to (440, 412)
Screenshot: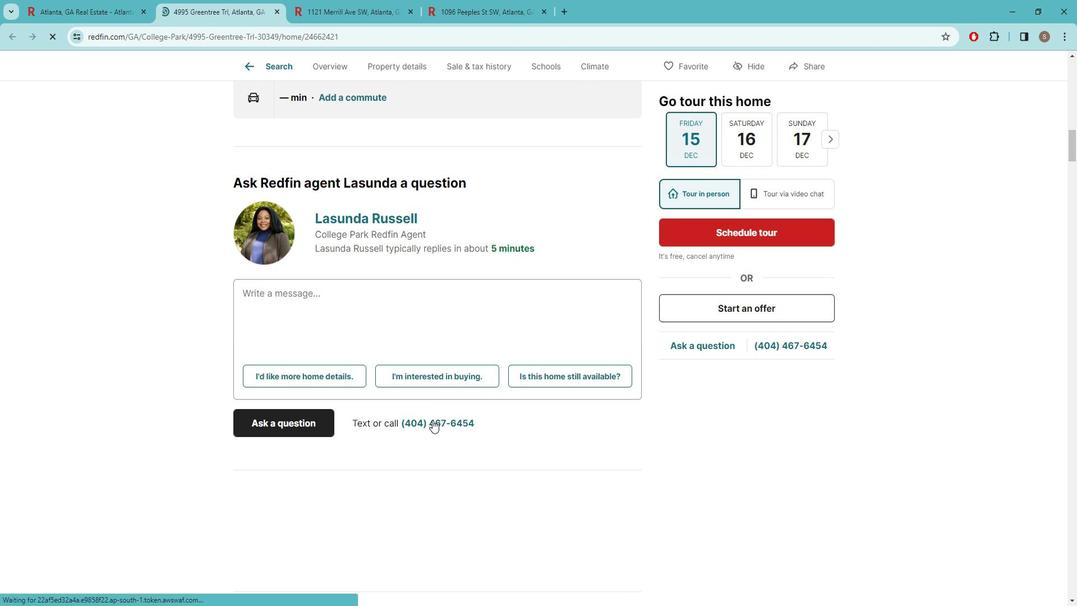 
Action: Mouse scrolled (440, 411) with delta (0, 0)
Screenshot: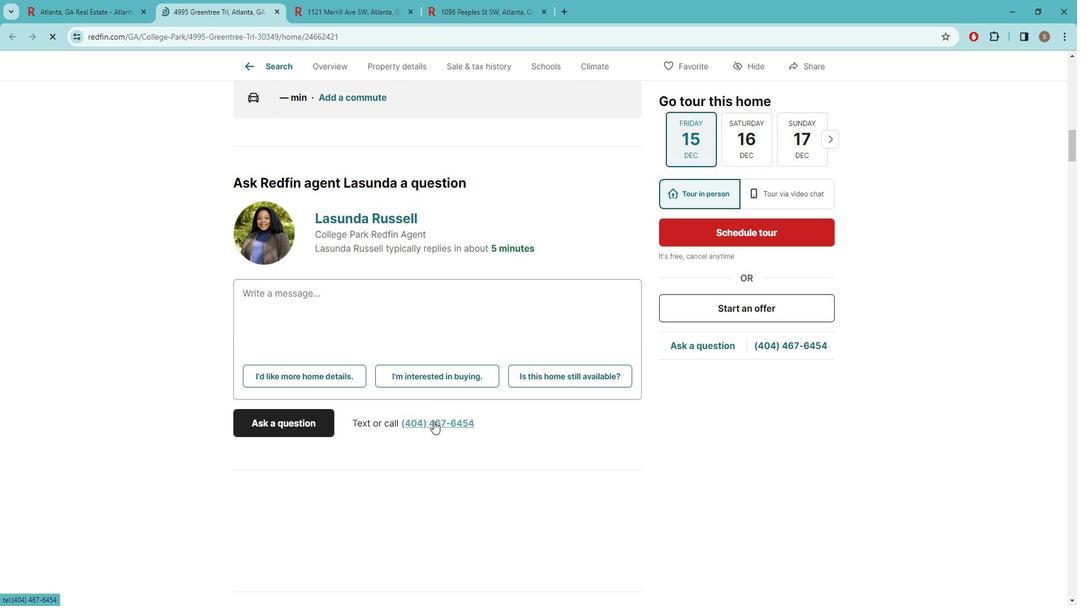 
Action: Mouse scrolled (440, 411) with delta (0, 0)
Screenshot: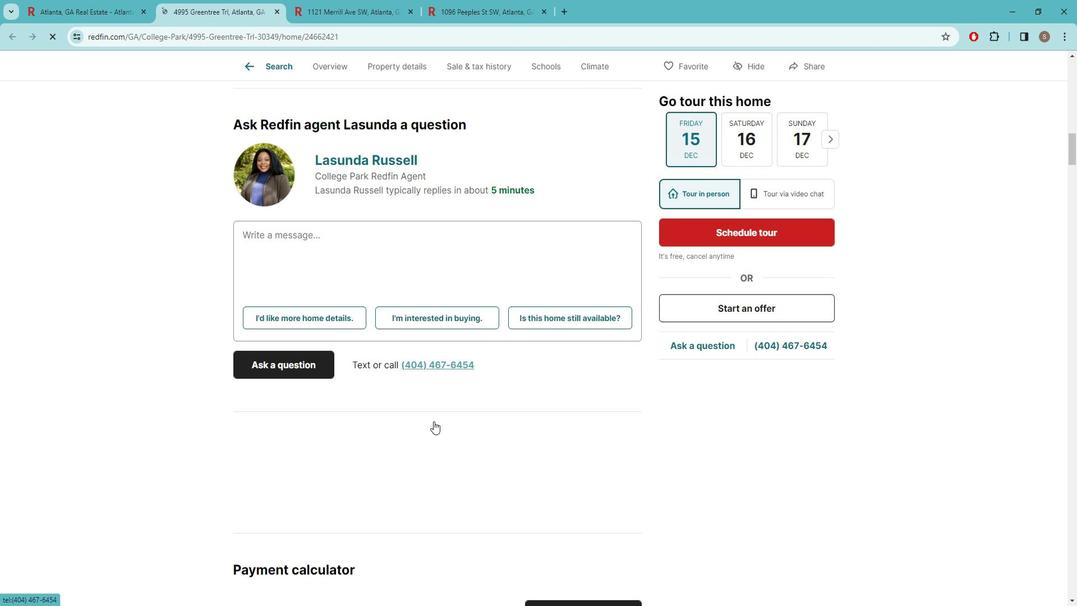 
Action: Mouse scrolled (440, 411) with delta (0, 0)
Screenshot: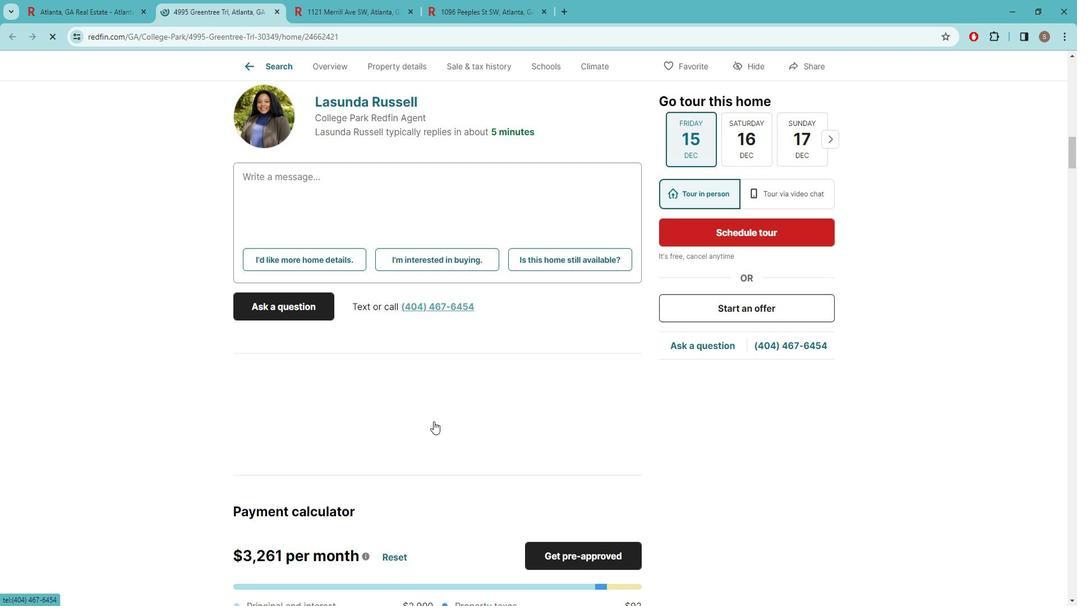 
Action: Mouse scrolled (440, 411) with delta (0, 0)
Screenshot: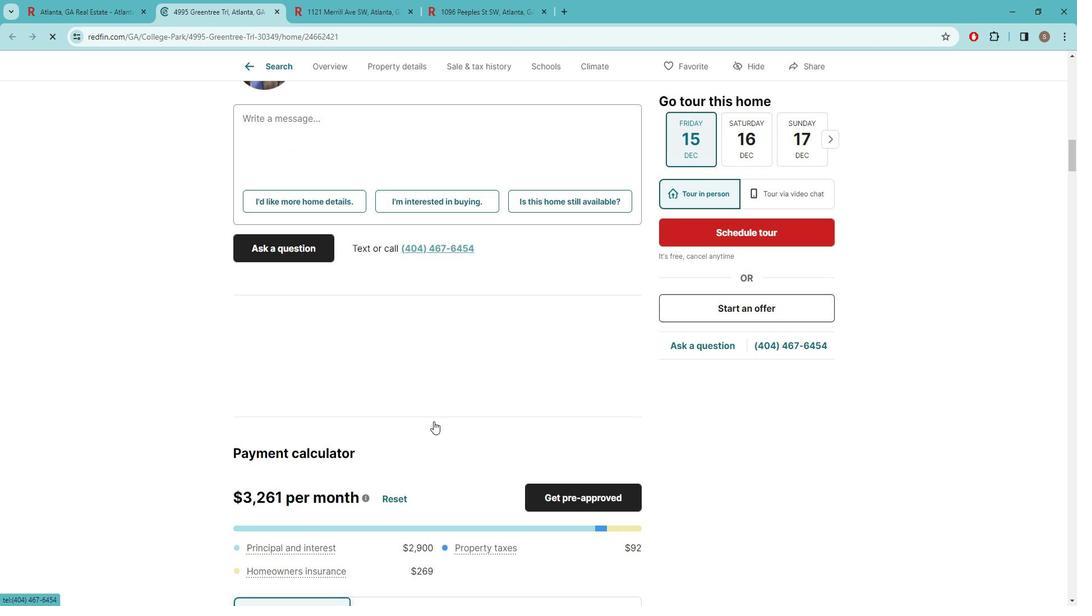 
Action: Mouse scrolled (440, 411) with delta (0, 0)
Screenshot: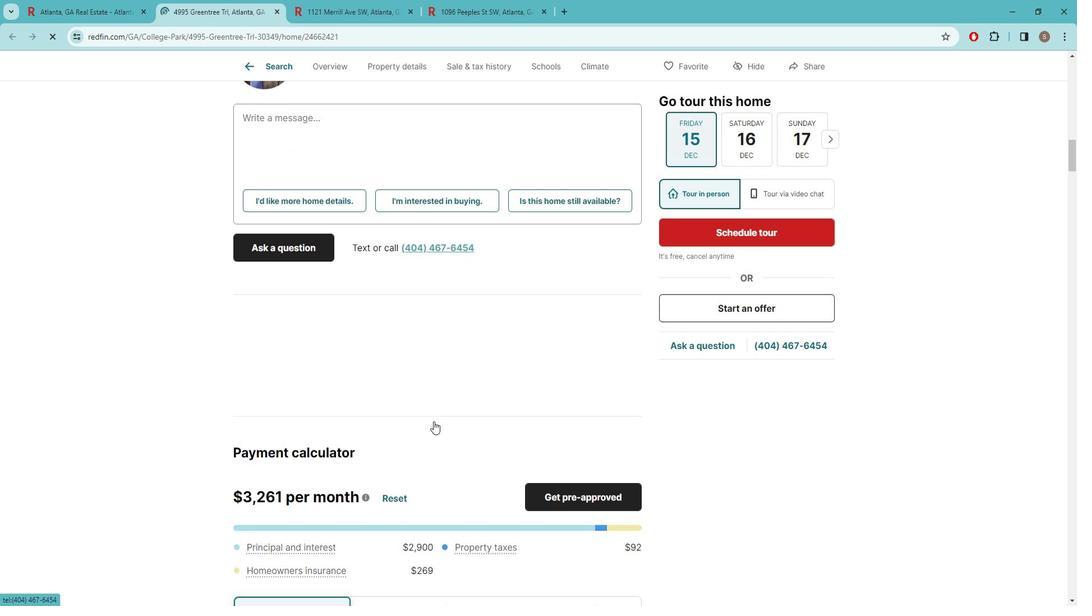 
Action: Mouse scrolled (440, 411) with delta (0, 0)
Screenshot: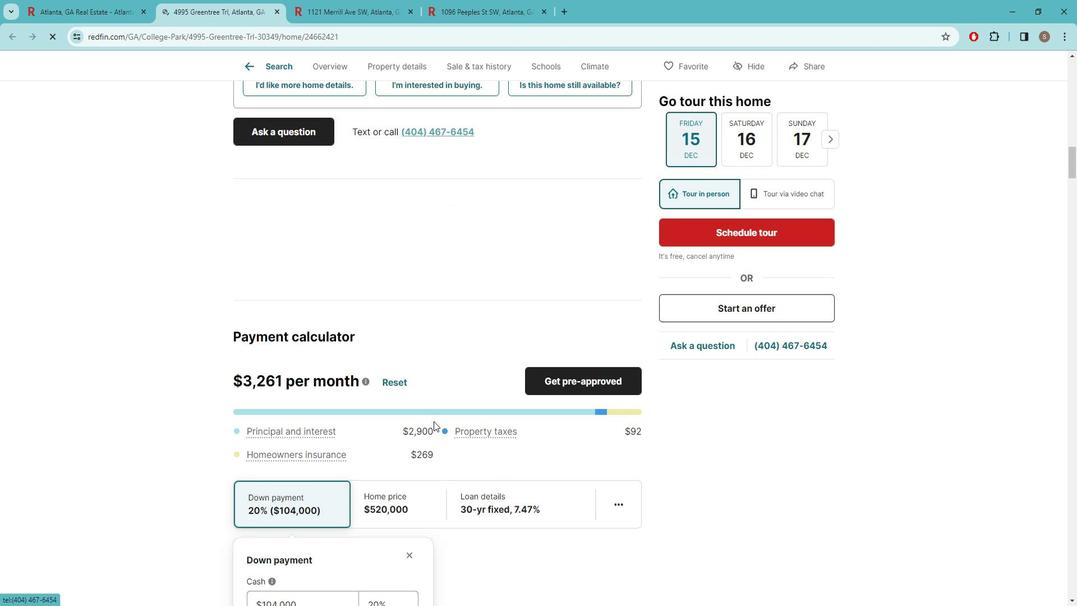 
Action: Mouse scrolled (440, 411) with delta (0, 0)
Screenshot: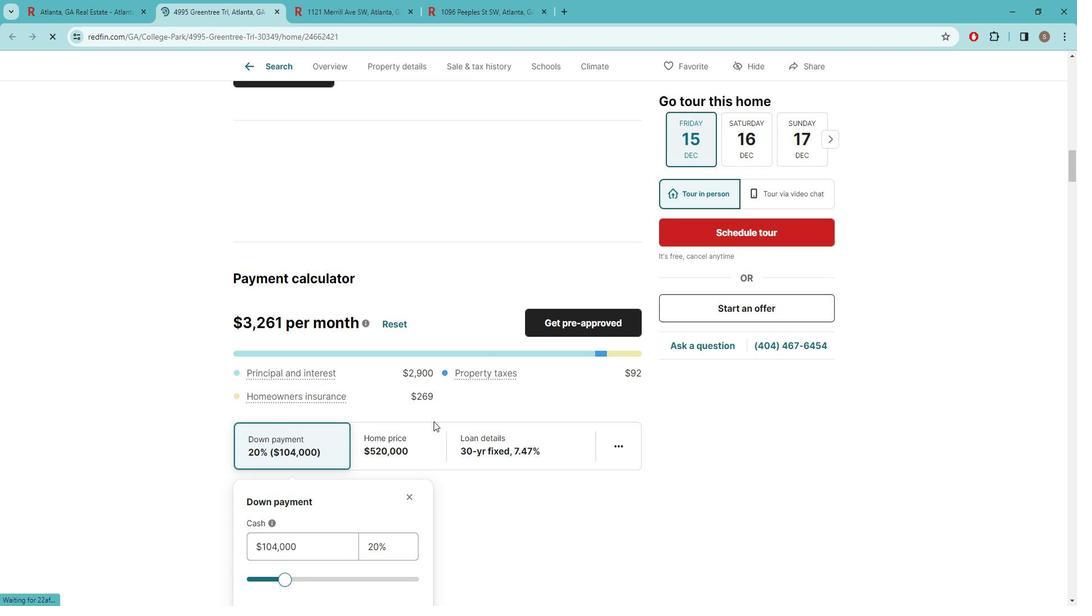 
Action: Mouse scrolled (440, 411) with delta (0, 0)
Screenshot: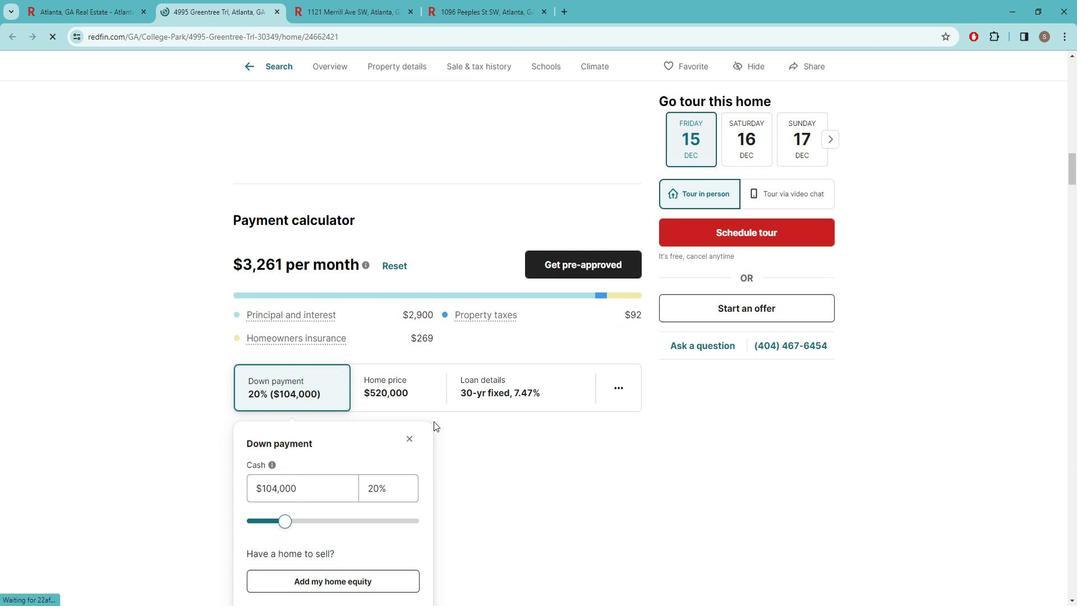 
Action: Mouse scrolled (440, 411) with delta (0, 0)
Screenshot: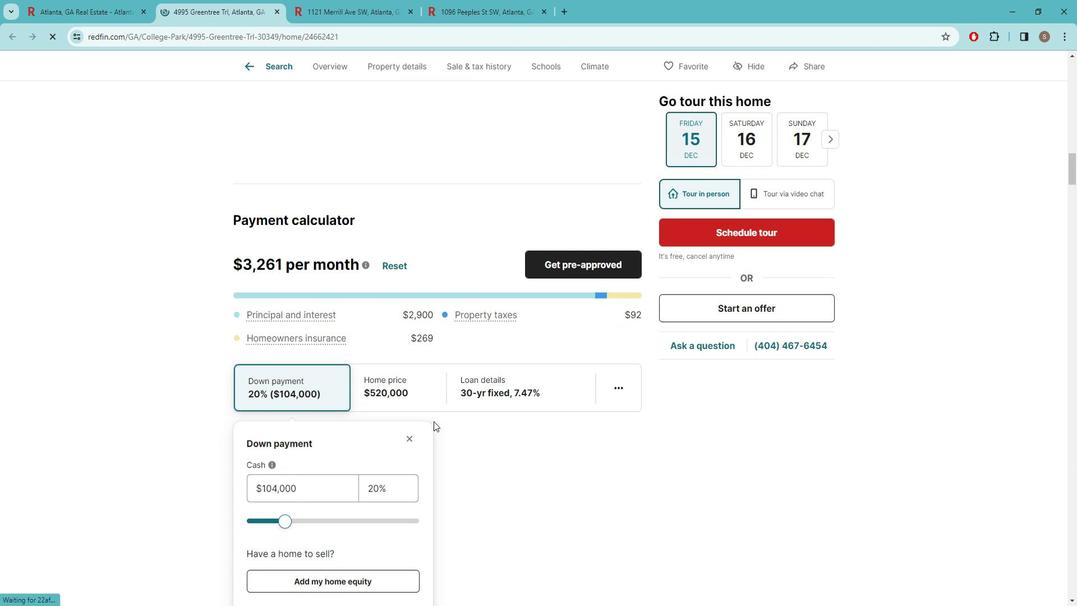 
Action: Mouse scrolled (440, 411) with delta (0, 0)
Screenshot: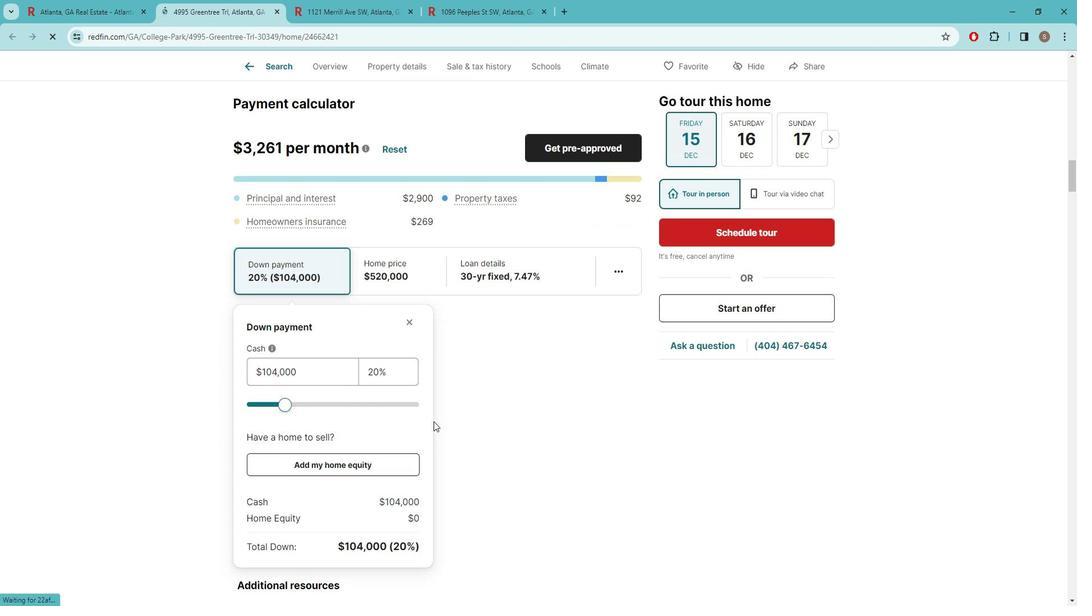 
Action: Mouse scrolled (440, 411) with delta (0, 0)
Screenshot: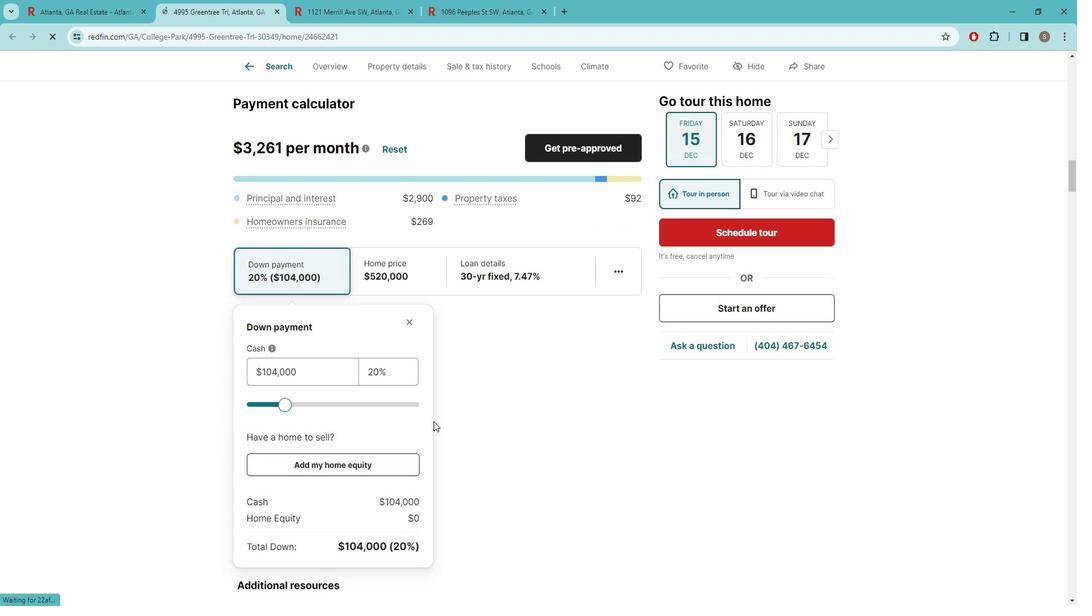 
Action: Mouse scrolled (440, 411) with delta (0, 0)
Screenshot: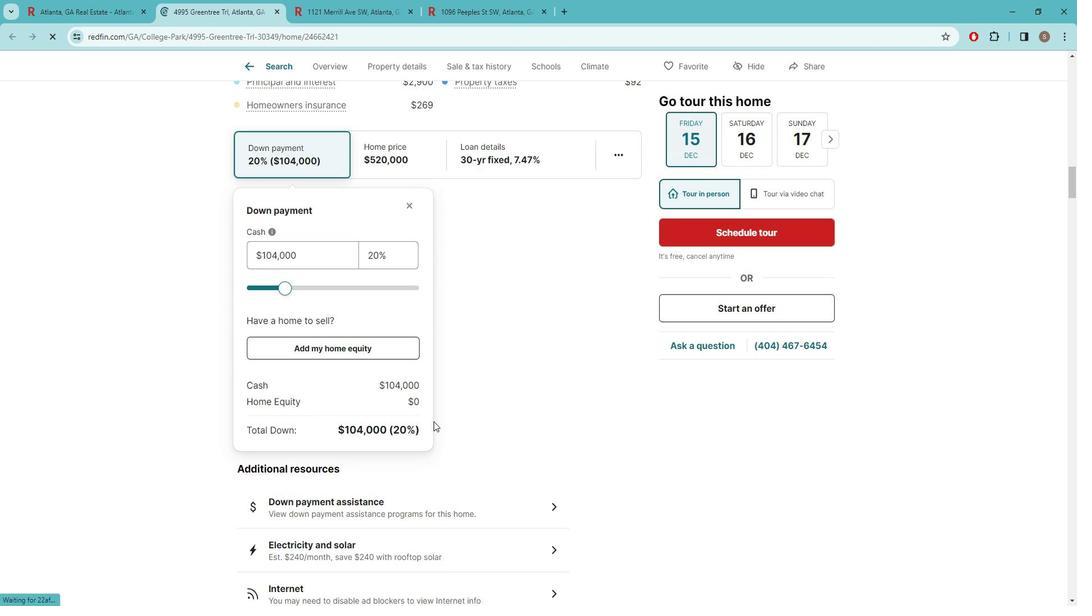 
Action: Mouse scrolled (440, 411) with delta (0, 0)
